 Task: Explore Airbnb accommodation in Râmnicu Sarat, Romania from 15th November, 2023 to 21st November, 2023 for 5 adults.3 bedrooms having 3 beds and 3 bathrooms. Property type can be house. Look for 4 properties as per requirement.
Action: Mouse moved to (519, 84)
Screenshot: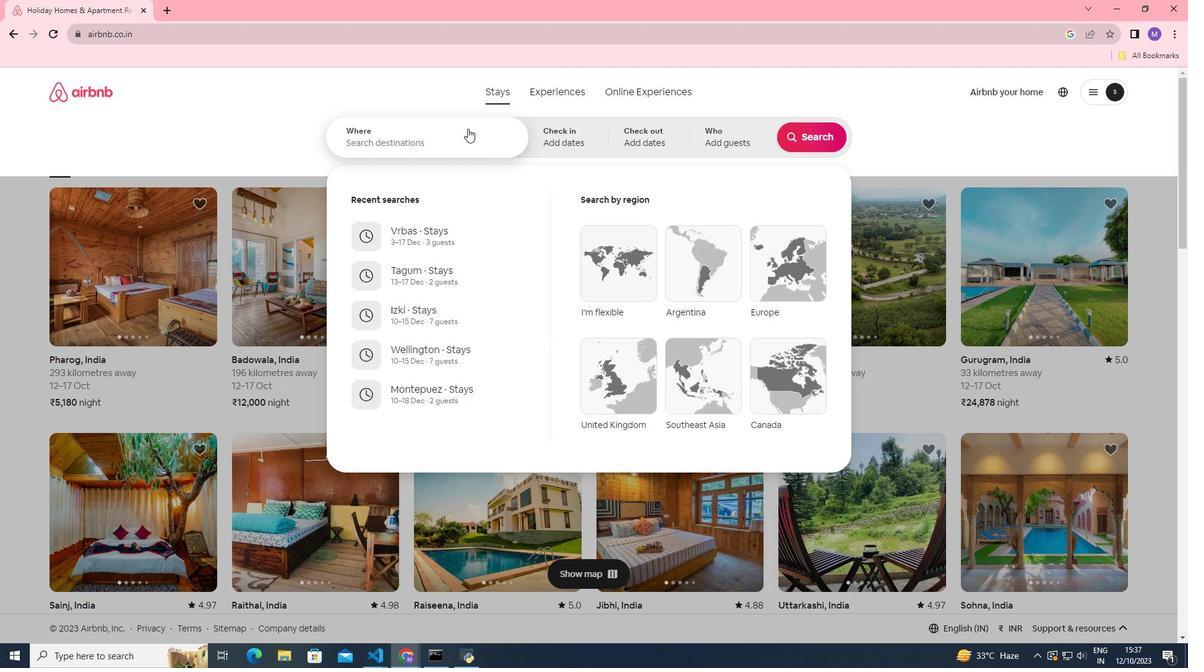 
Action: Mouse pressed left at (519, 84)
Screenshot: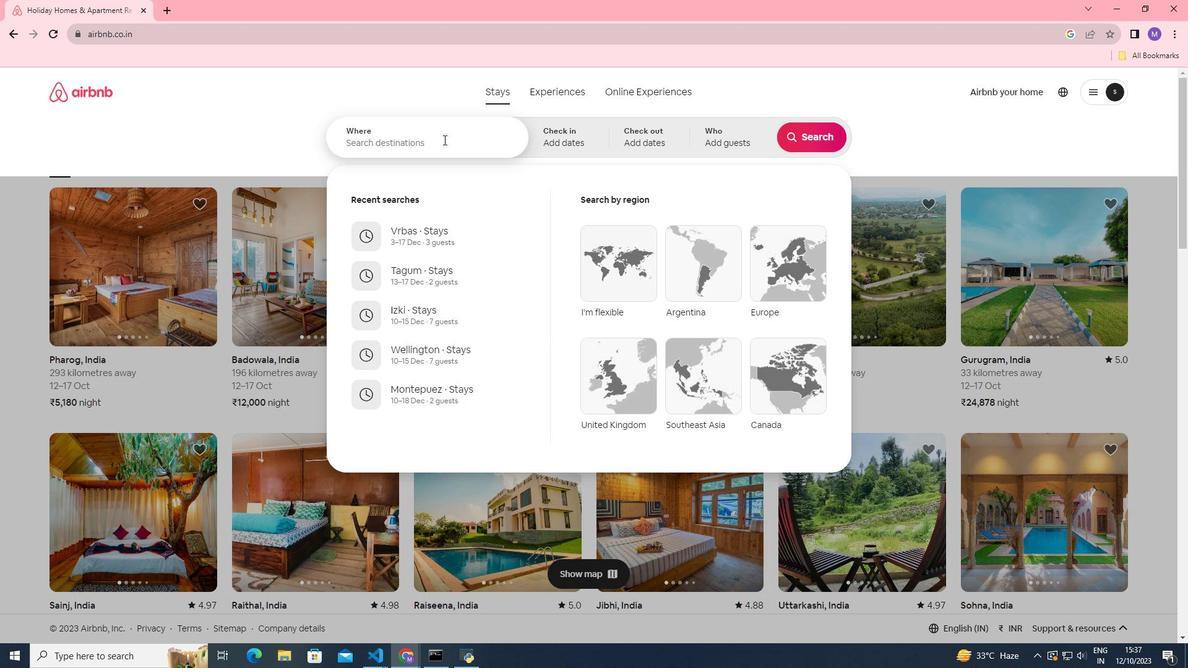 
Action: Mouse moved to (428, 140)
Screenshot: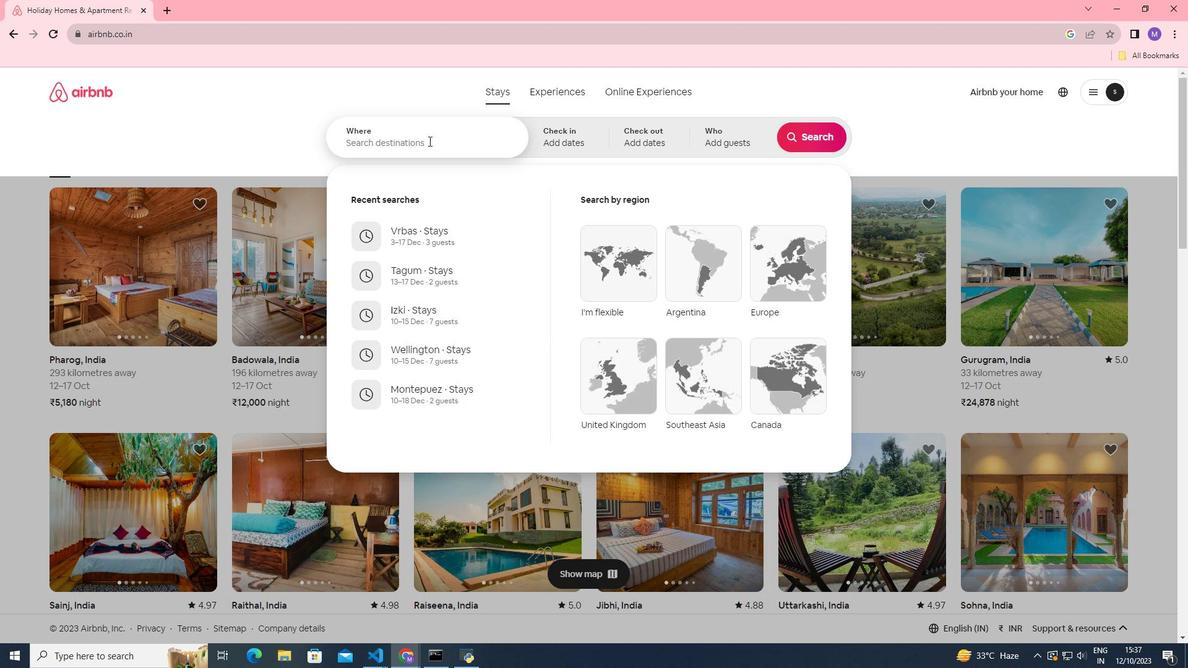 
Action: Mouse pressed left at (428, 140)
Screenshot: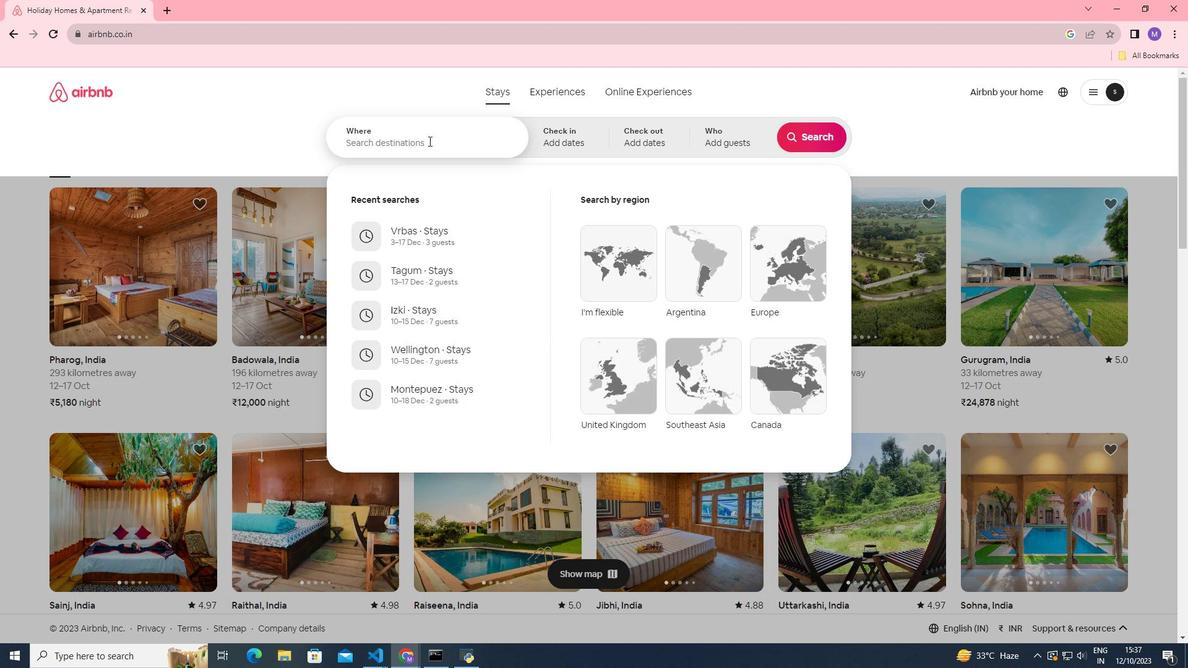 
Action: Key pressed <Key.shift><Key.shift>Ramnicu<Key.space><Key.shift>Sarat,<Key.space><Key.shift><Key.shift><Key.shift><Key.shift><Key.shift><Key.shift><Key.shift><Key.shift><Key.shift><Key.shift>Romania
Screenshot: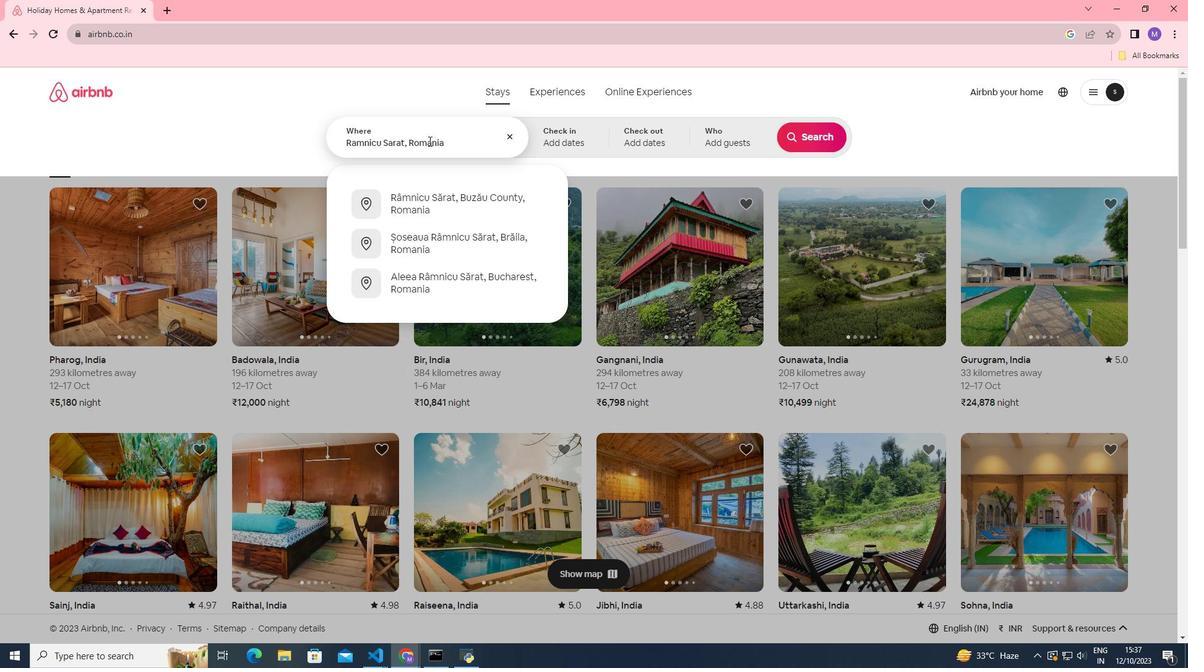 
Action: Mouse moved to (582, 134)
Screenshot: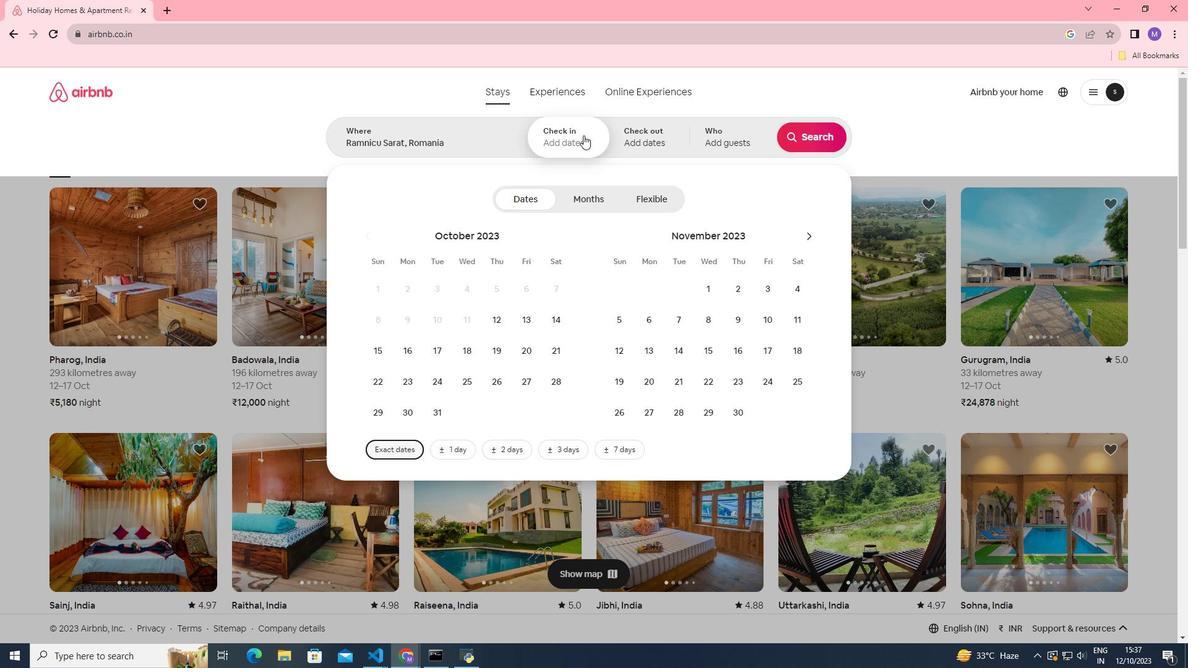 
Action: Mouse pressed left at (582, 134)
Screenshot: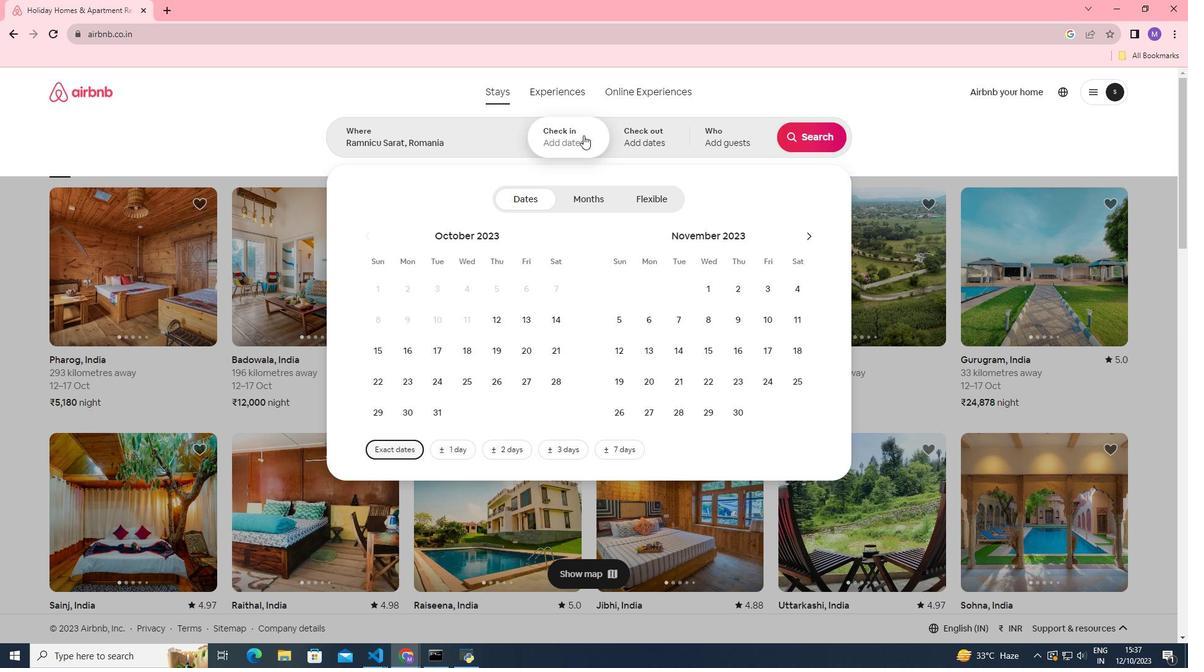 
Action: Mouse moved to (714, 349)
Screenshot: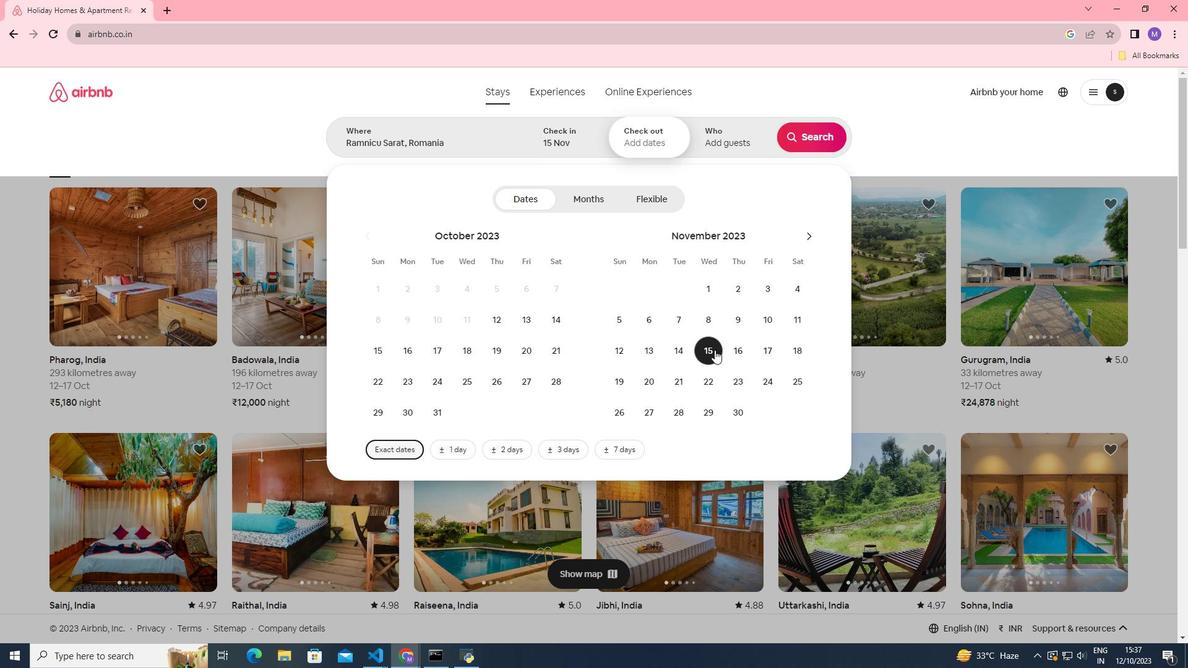 
Action: Mouse pressed left at (714, 349)
Screenshot: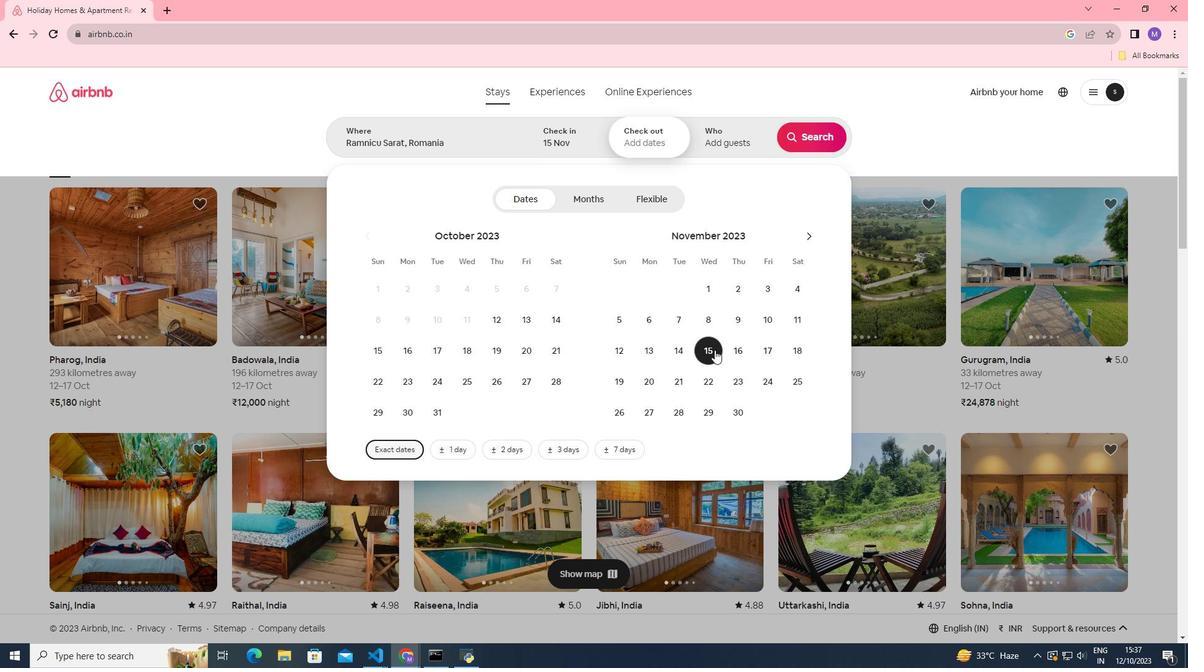 
Action: Mouse moved to (677, 380)
Screenshot: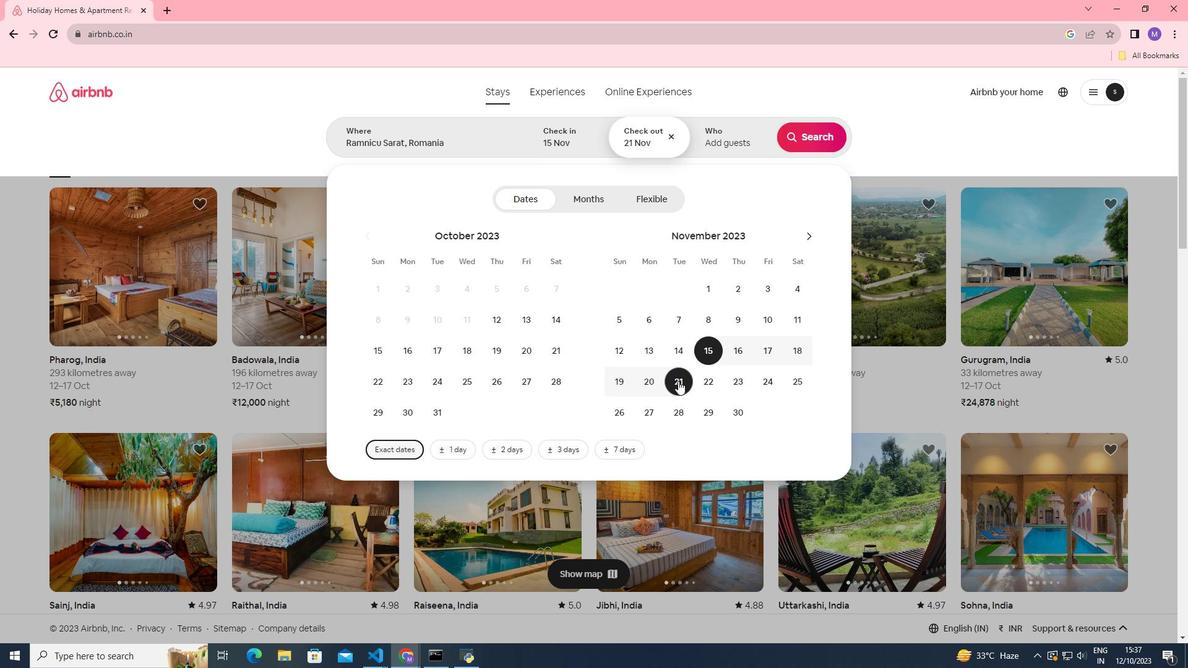 
Action: Mouse pressed left at (677, 380)
Screenshot: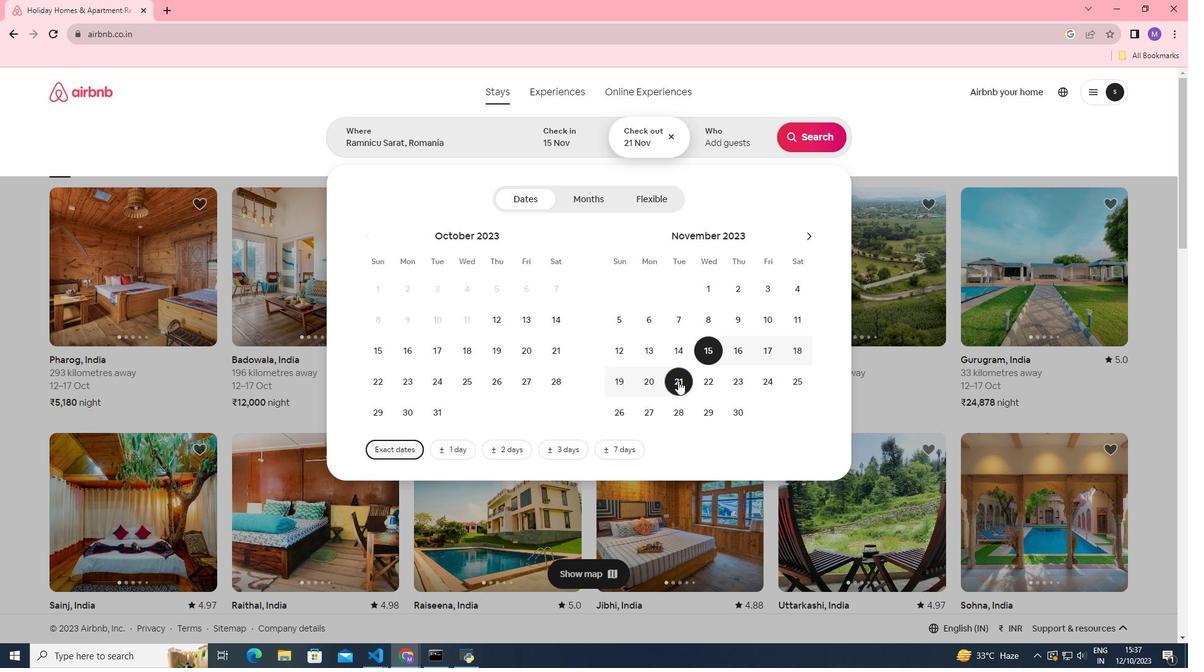 
Action: Mouse moved to (722, 137)
Screenshot: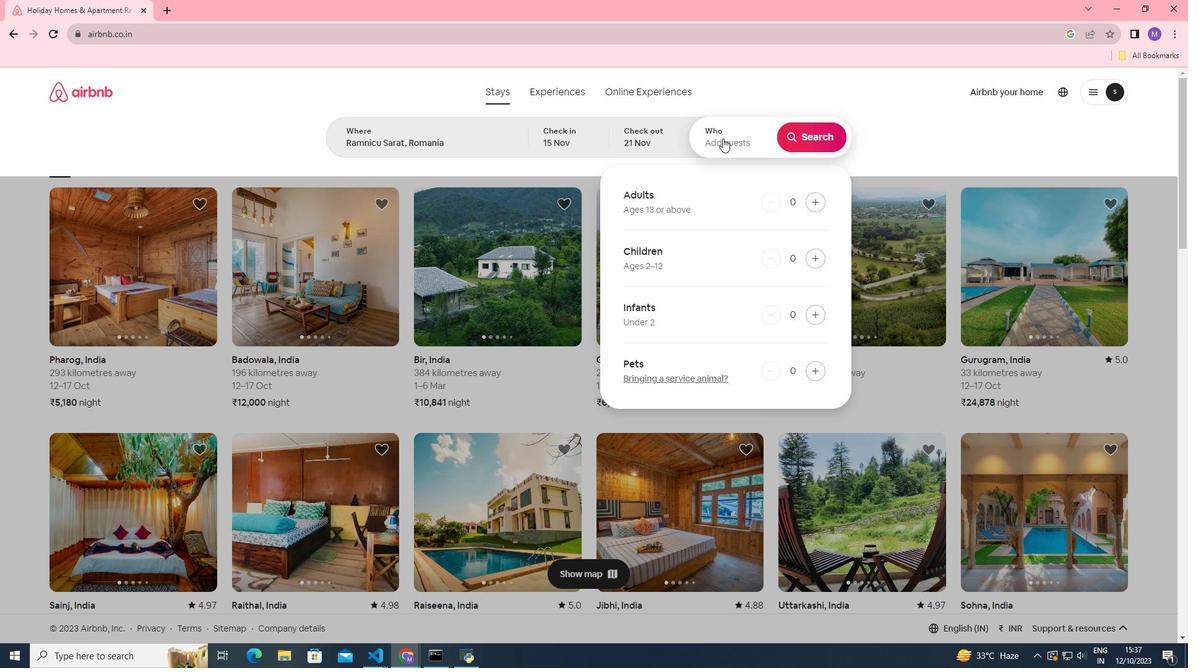 
Action: Mouse pressed left at (722, 137)
Screenshot: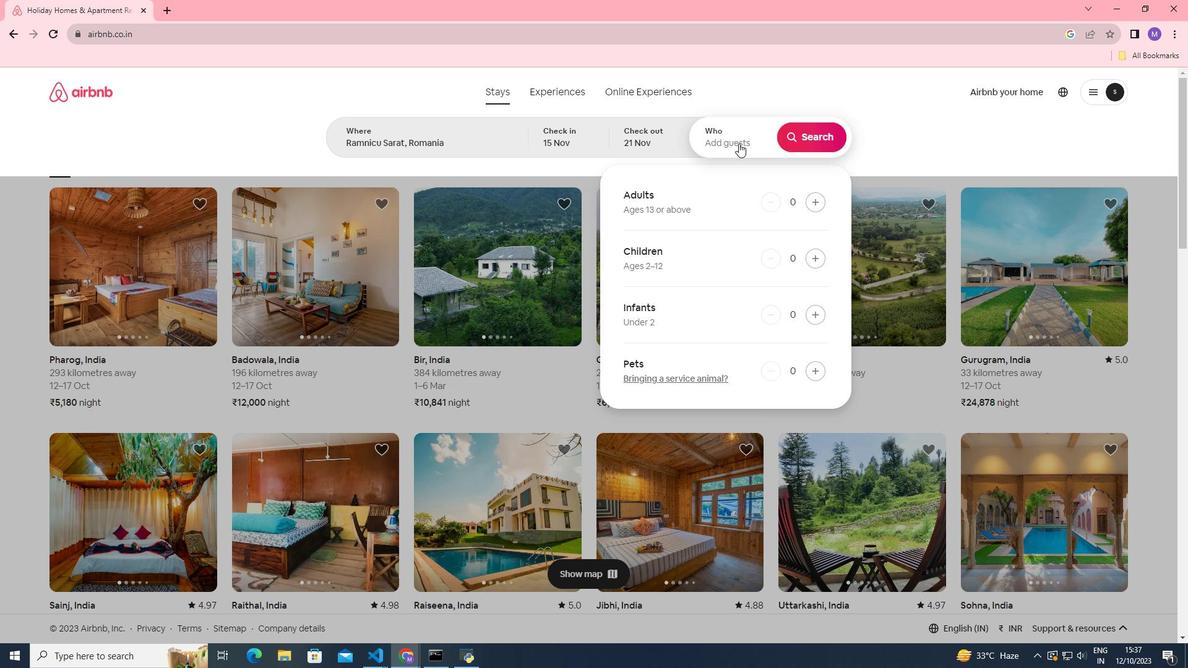 
Action: Mouse moved to (816, 197)
Screenshot: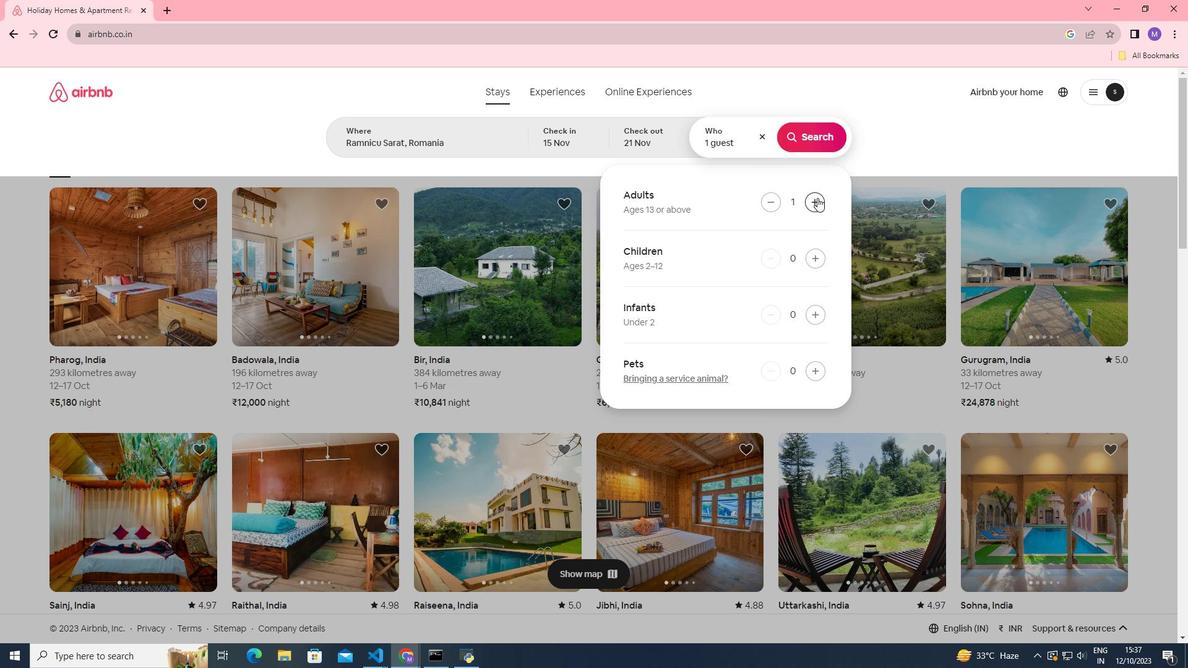 
Action: Mouse pressed left at (816, 197)
Screenshot: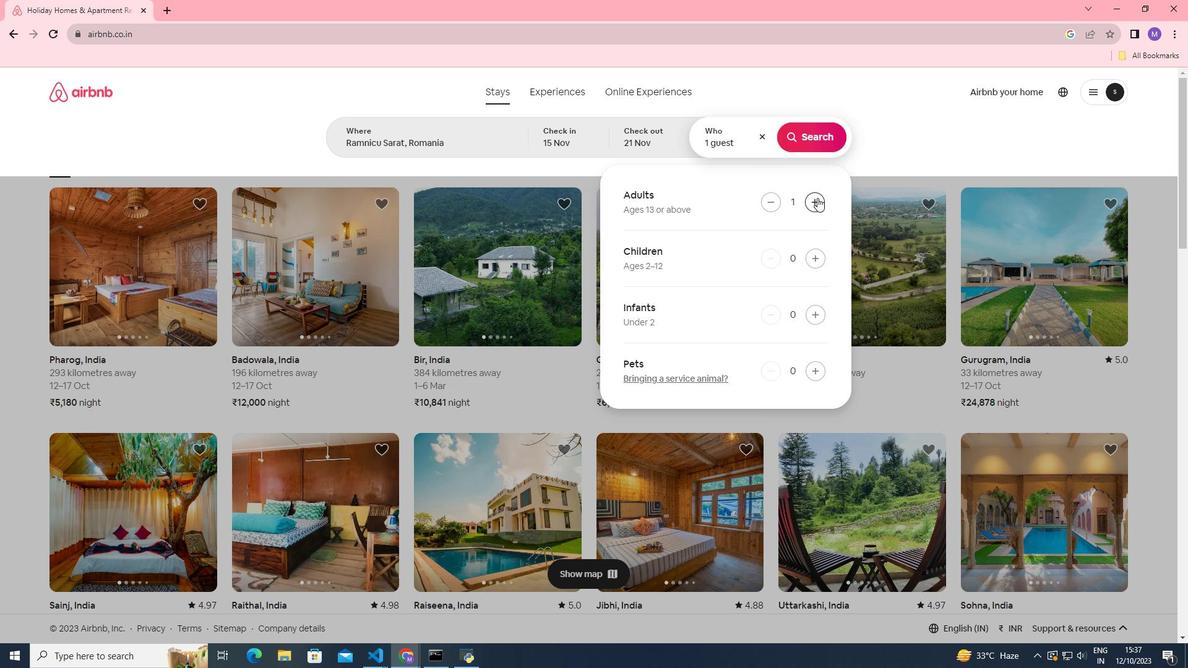 
Action: Mouse pressed left at (816, 197)
Screenshot: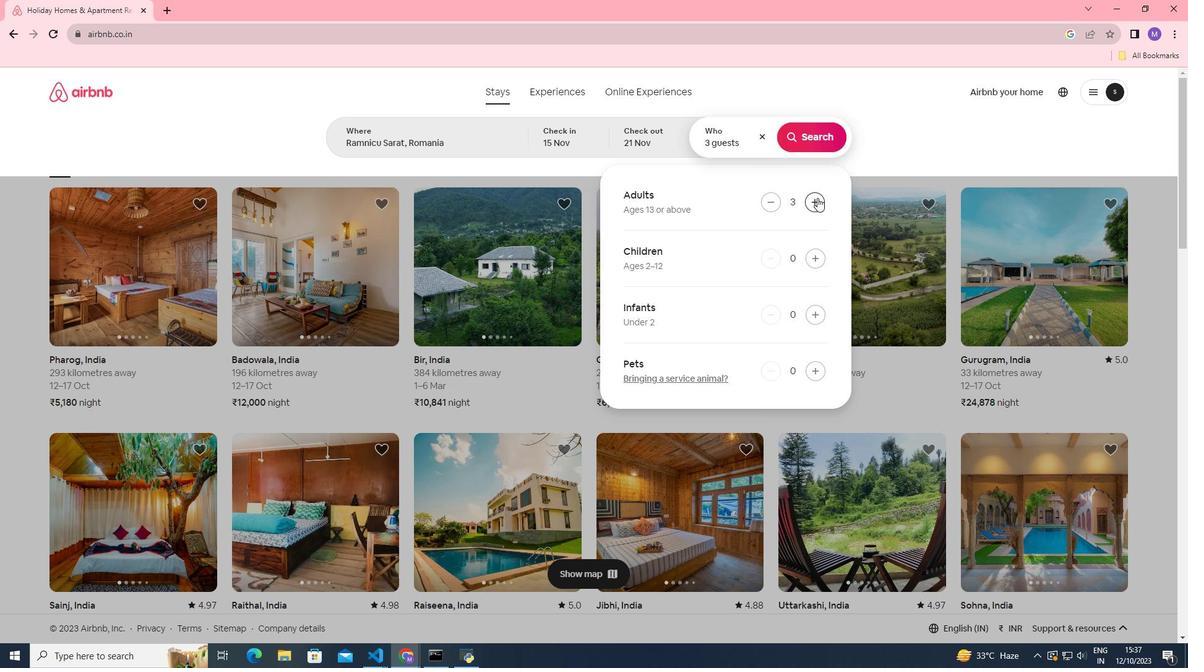 
Action: Mouse pressed left at (816, 197)
Screenshot: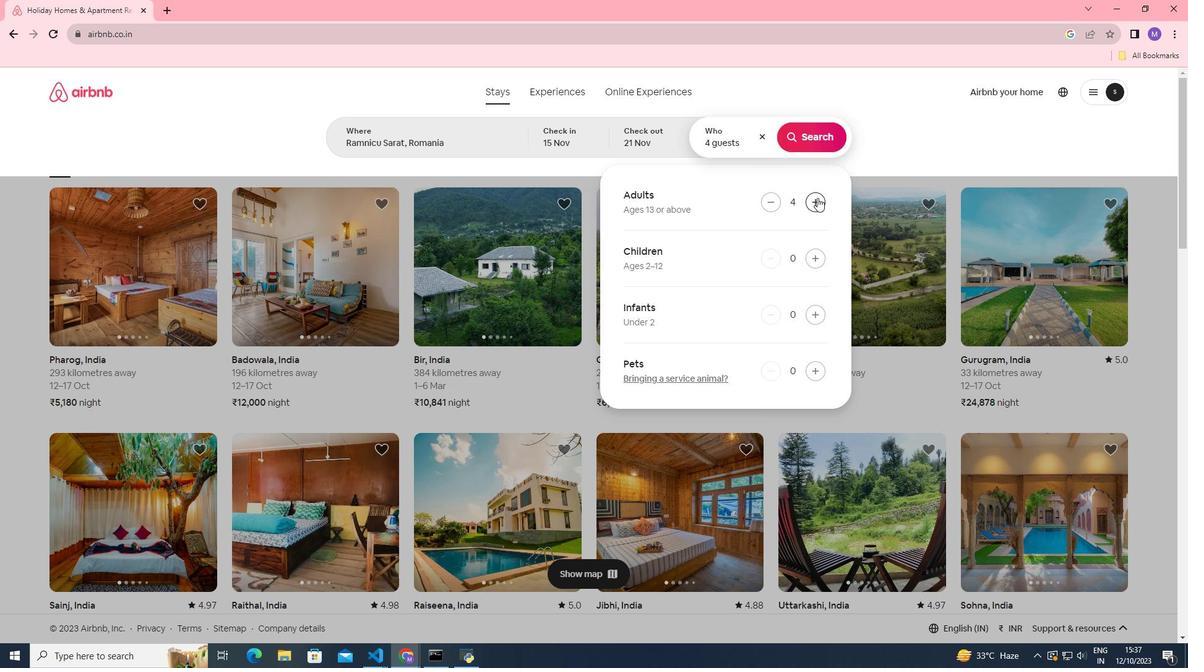 
Action: Mouse pressed left at (816, 197)
Screenshot: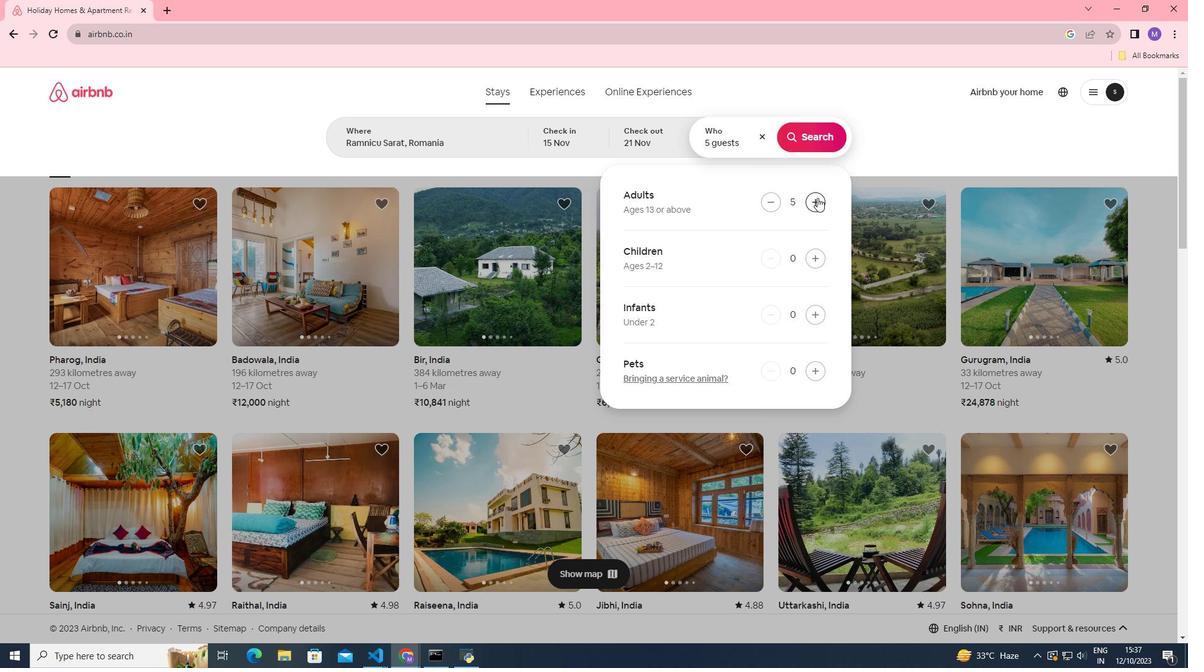 
Action: Mouse pressed left at (816, 197)
Screenshot: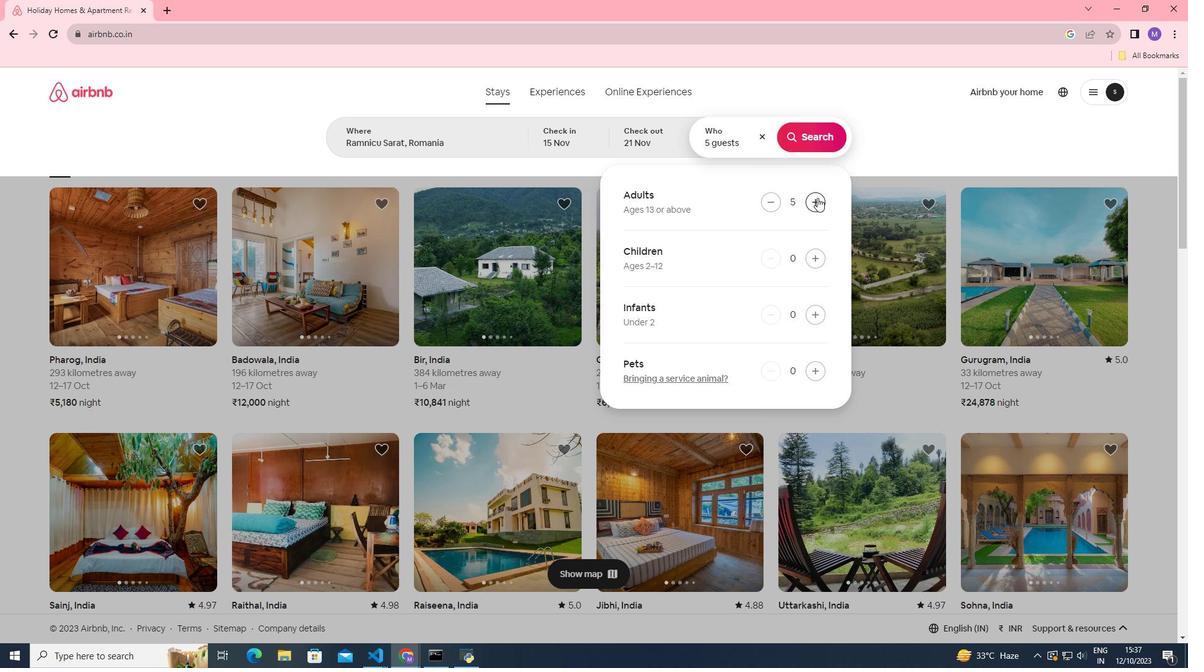 
Action: Mouse moved to (810, 133)
Screenshot: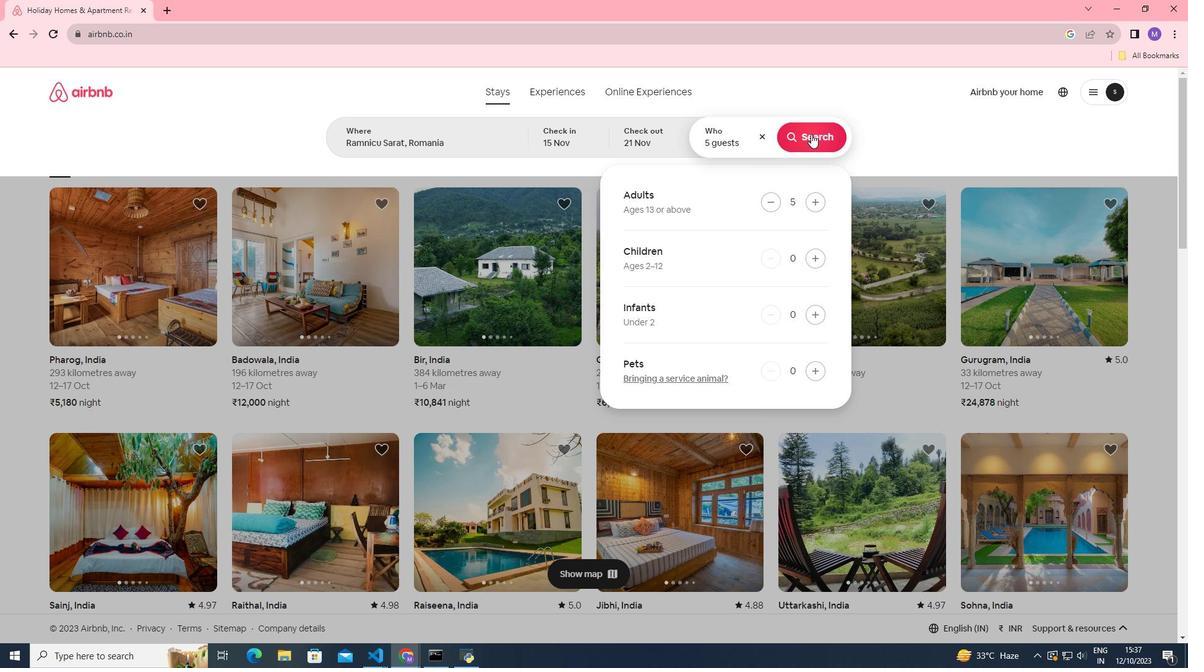 
Action: Mouse pressed left at (810, 133)
Screenshot: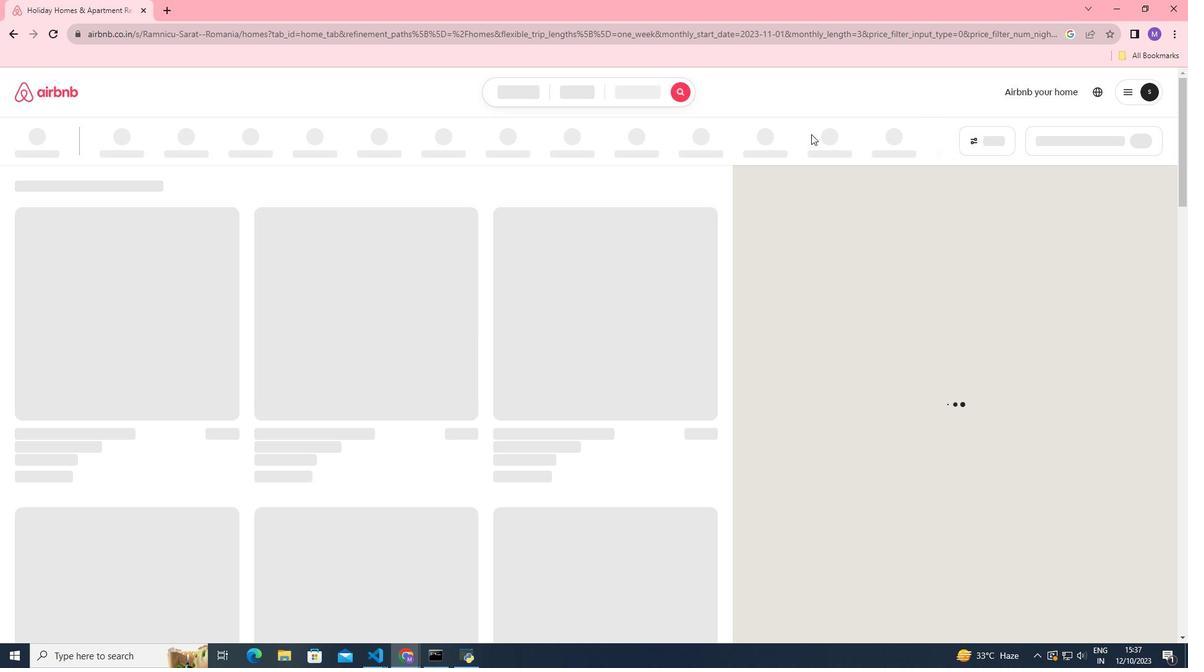 
Action: Mouse moved to (988, 138)
Screenshot: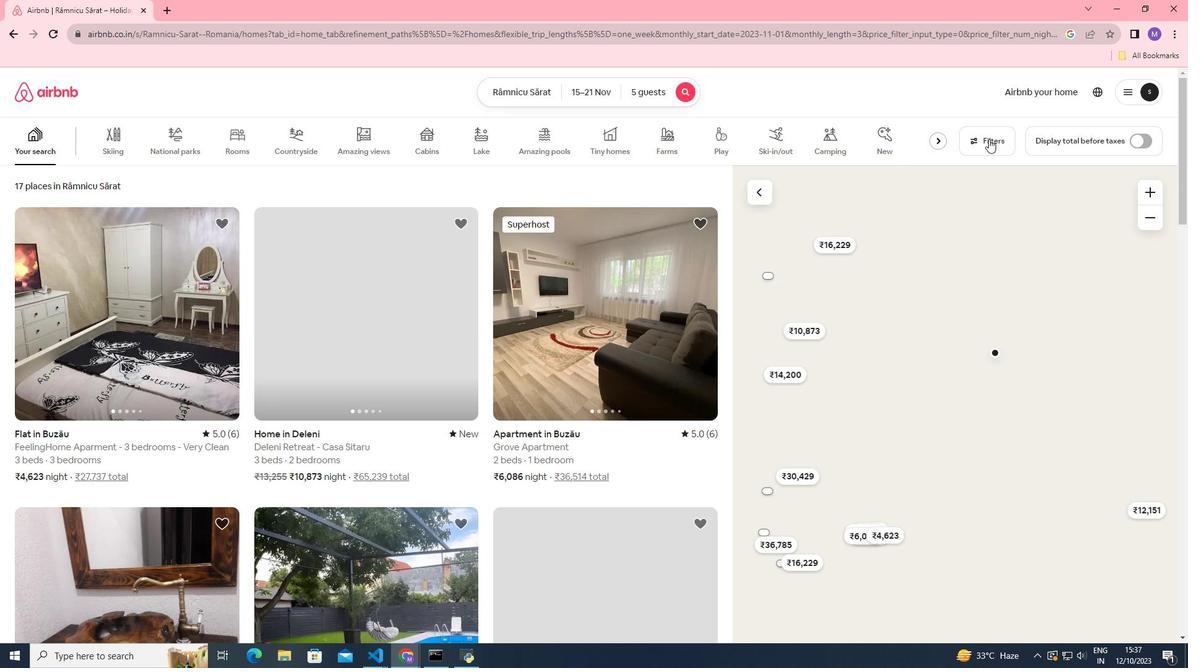 
Action: Mouse pressed left at (988, 138)
Screenshot: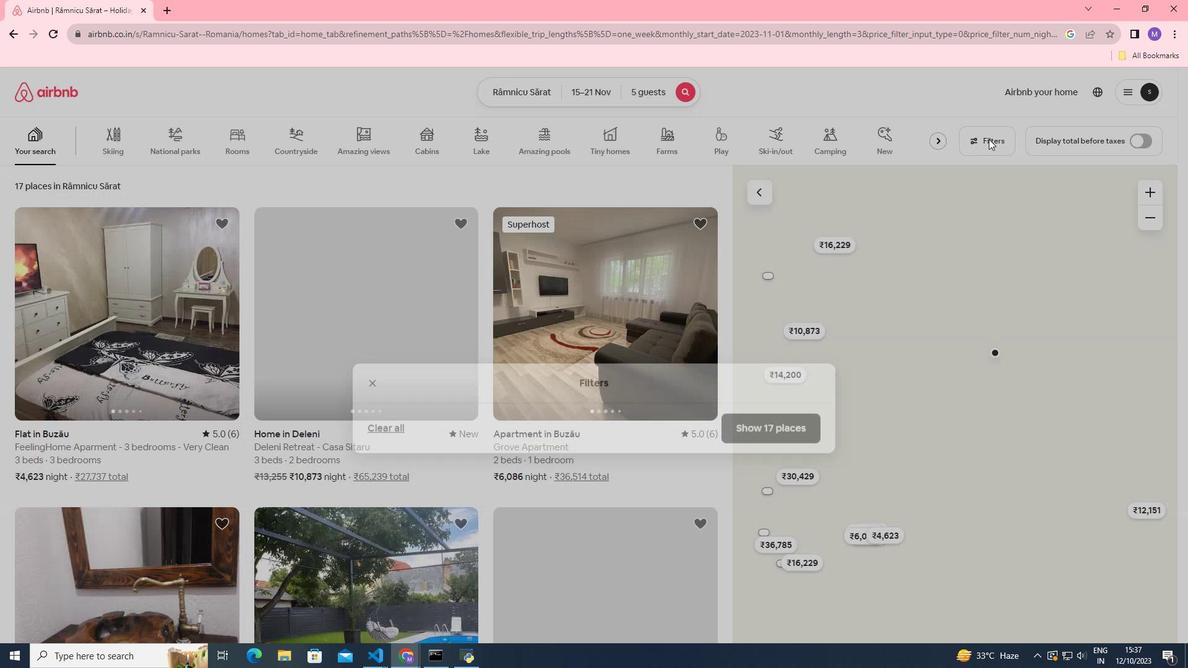 
Action: Mouse pressed left at (988, 138)
Screenshot: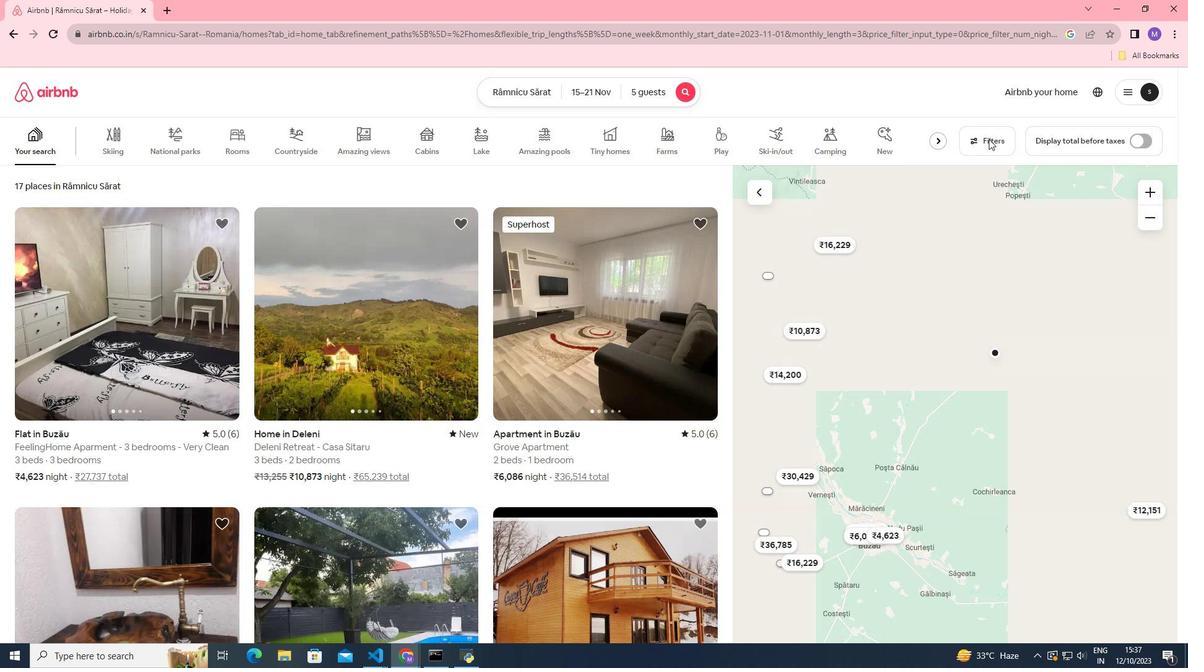 
Action: Mouse pressed left at (988, 138)
Screenshot: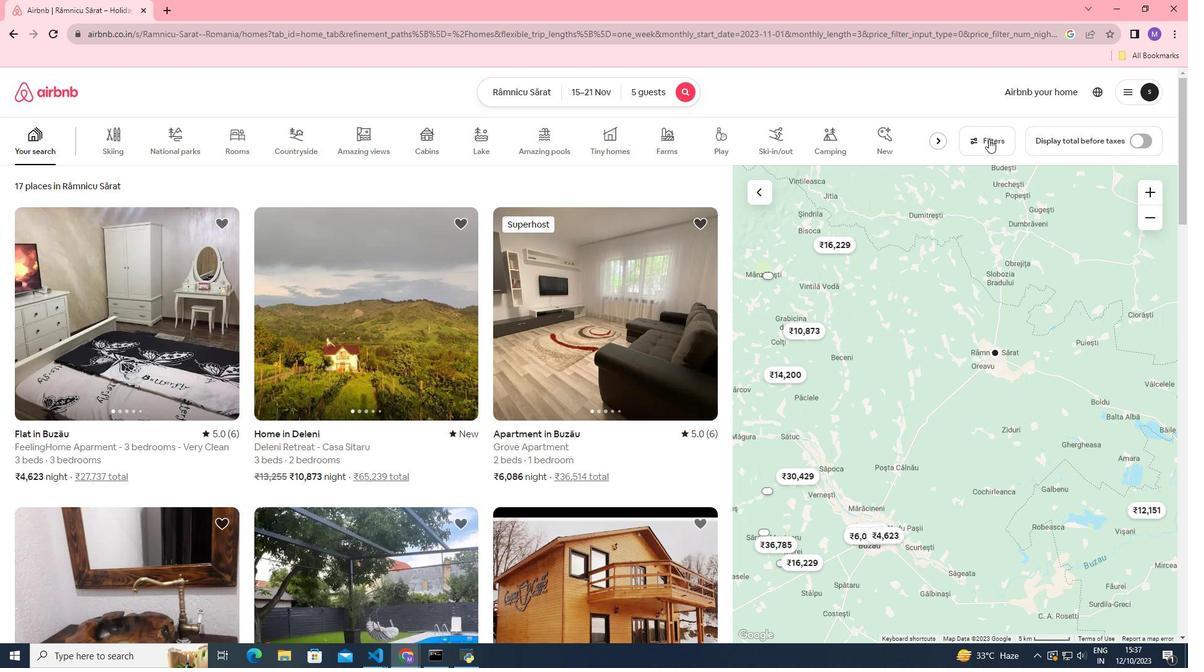 
Action: Mouse pressed left at (988, 138)
Screenshot: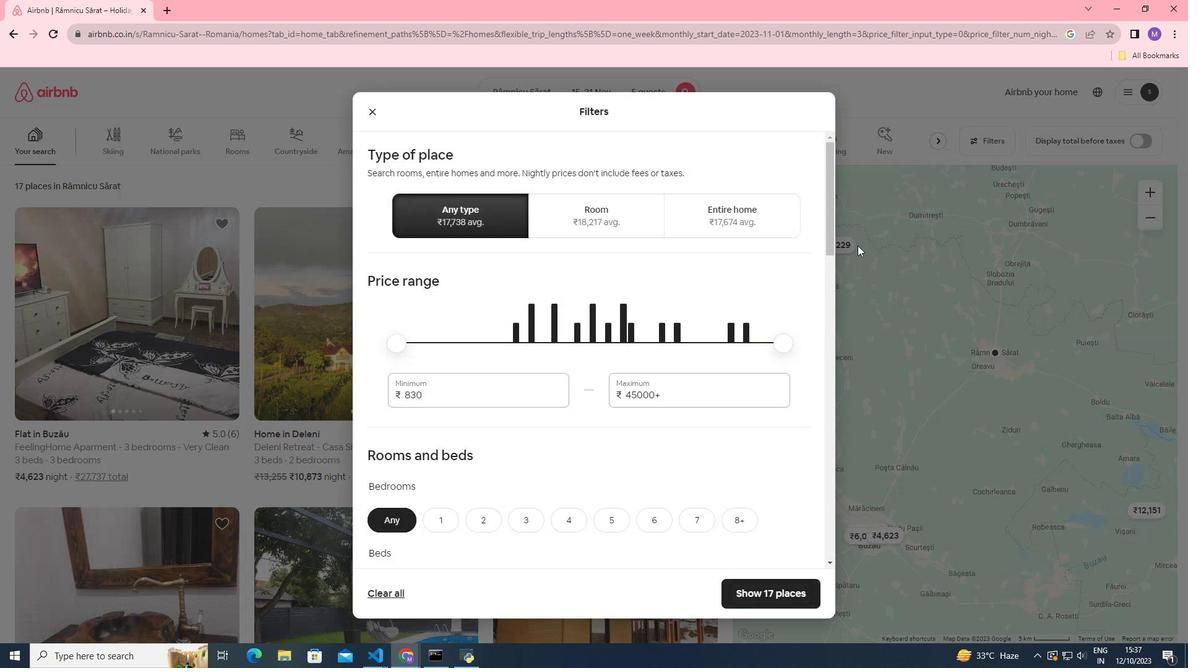 
Action: Mouse moved to (527, 516)
Screenshot: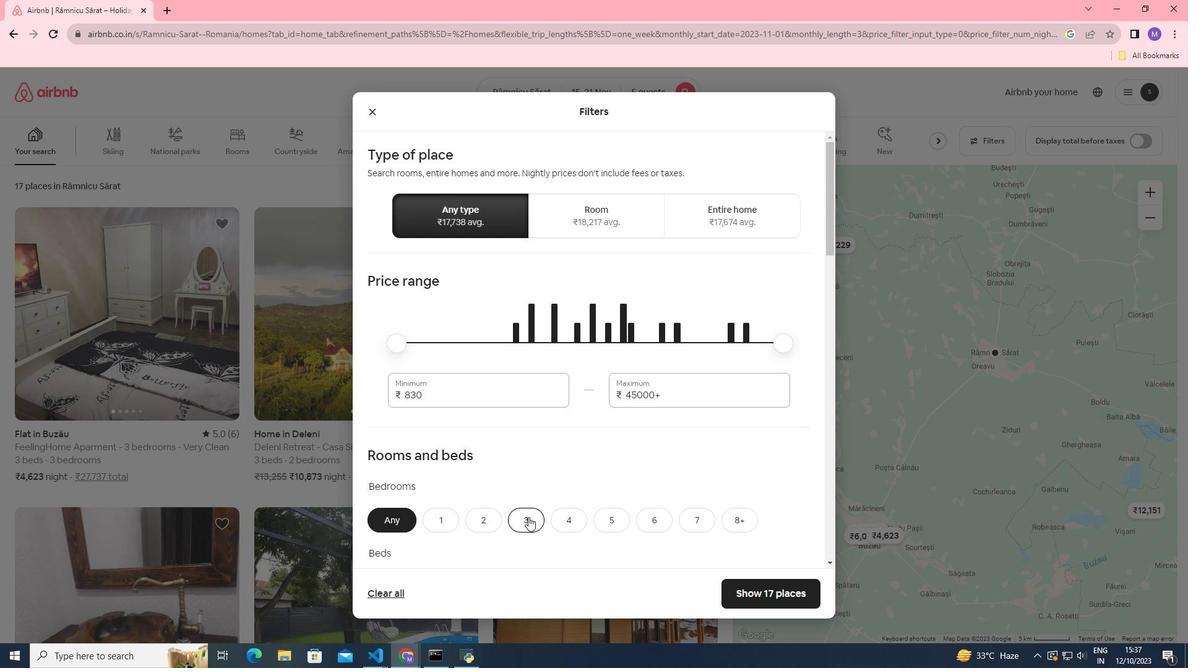 
Action: Mouse pressed left at (527, 516)
Screenshot: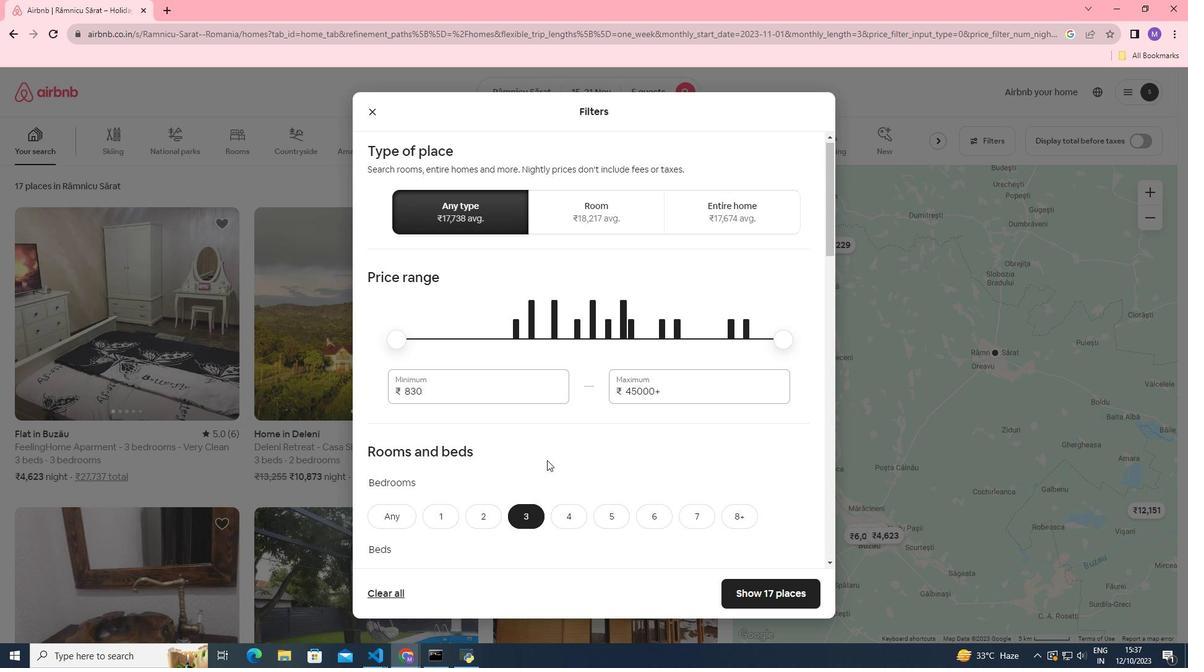 
Action: Mouse moved to (546, 461)
Screenshot: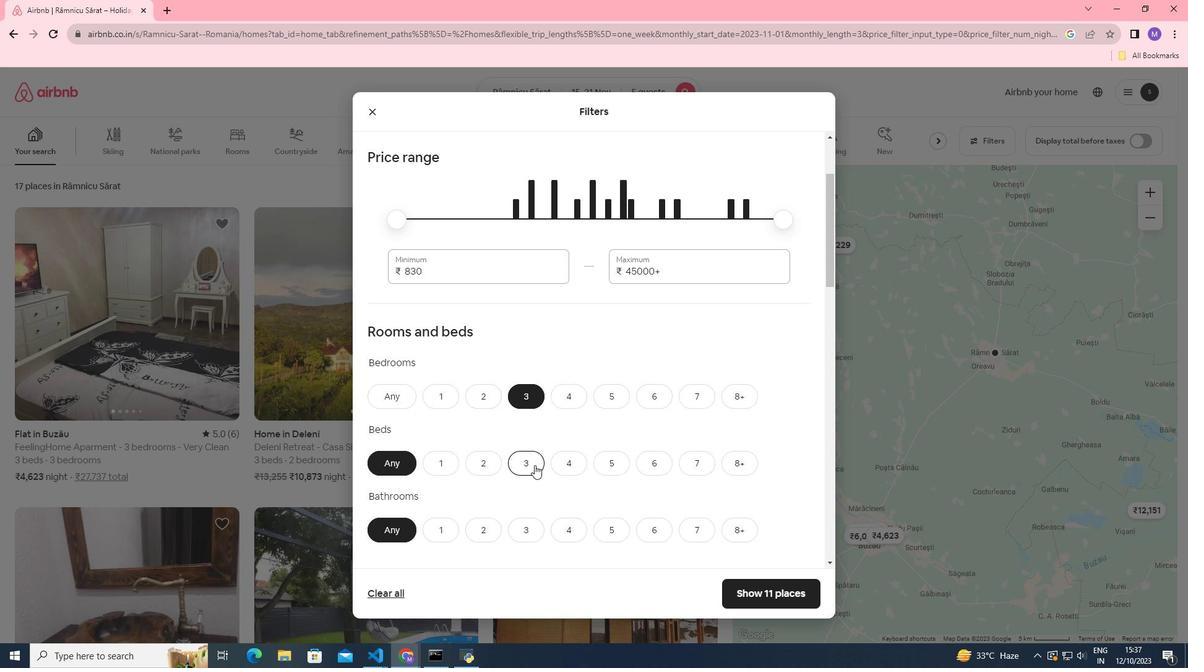 
Action: Mouse scrolled (546, 461) with delta (0, 0)
Screenshot: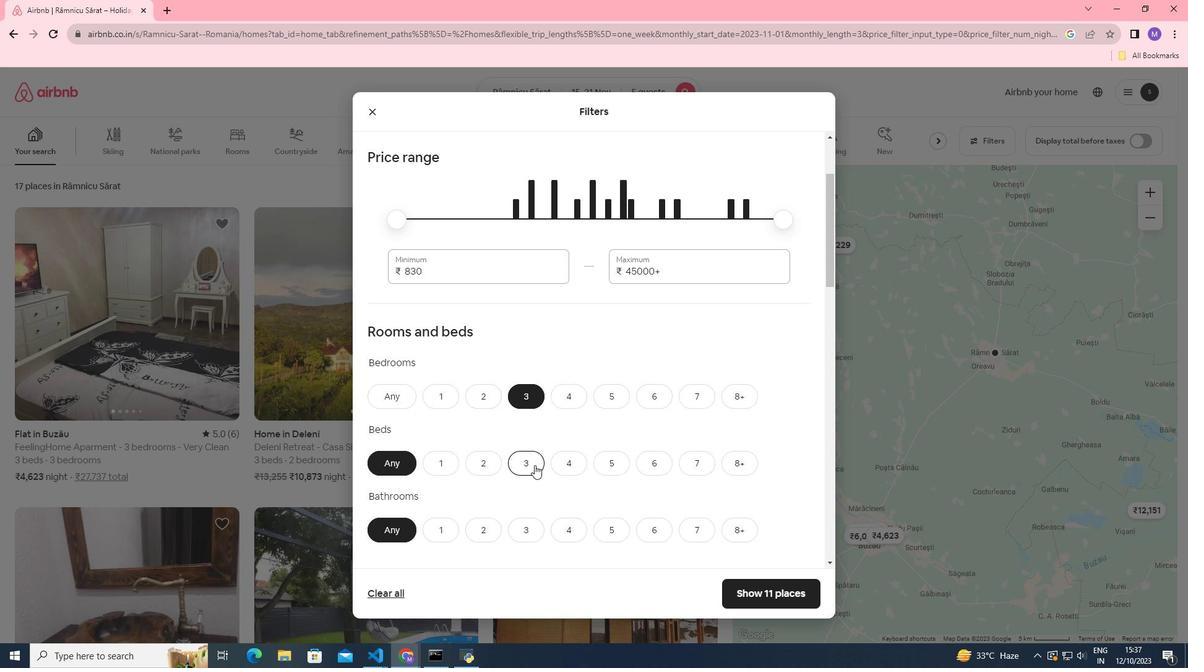 
Action: Mouse moved to (546, 459)
Screenshot: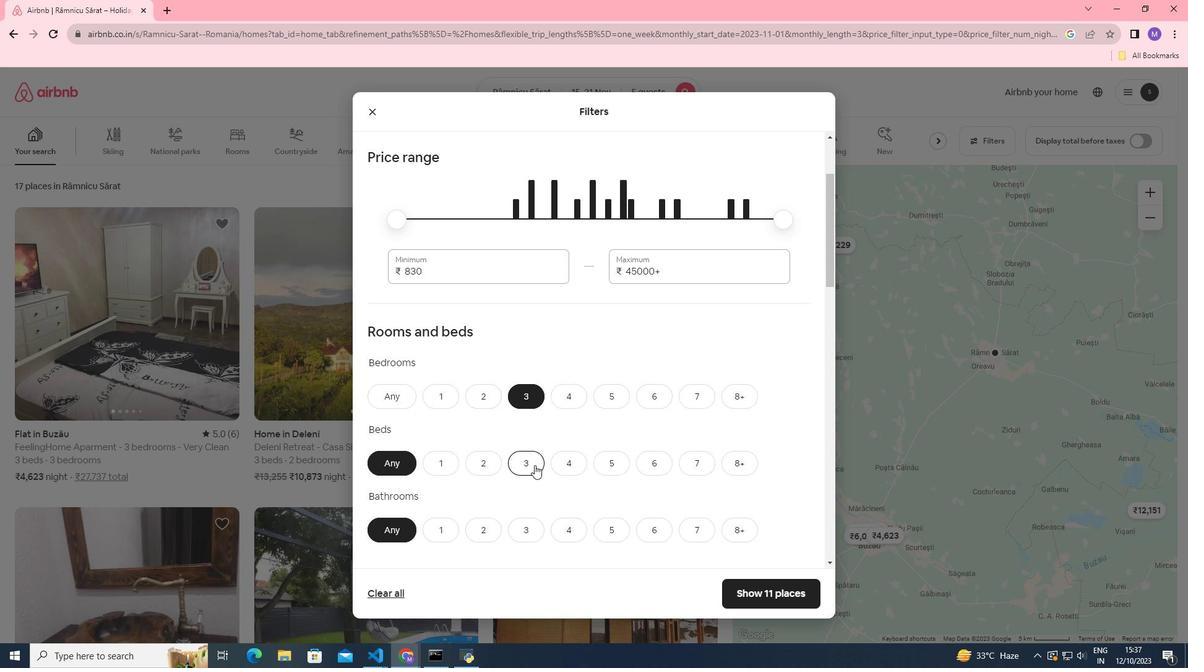 
Action: Mouse scrolled (546, 459) with delta (0, 0)
Screenshot: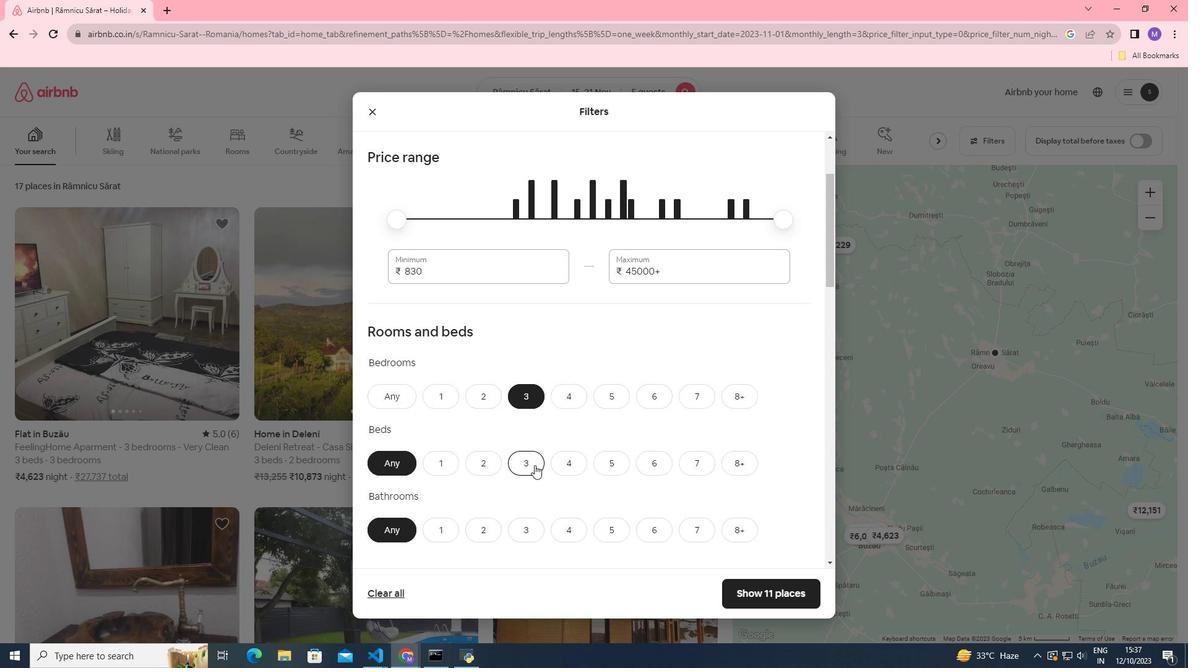 
Action: Mouse moved to (534, 464)
Screenshot: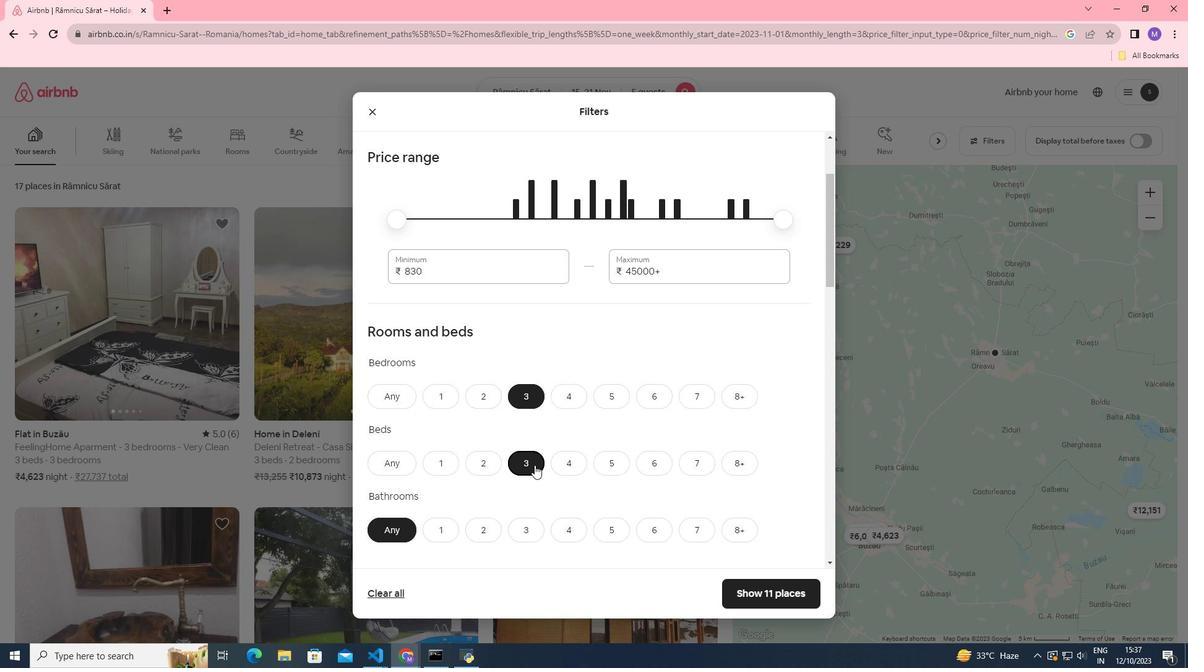 
Action: Mouse pressed left at (534, 464)
Screenshot: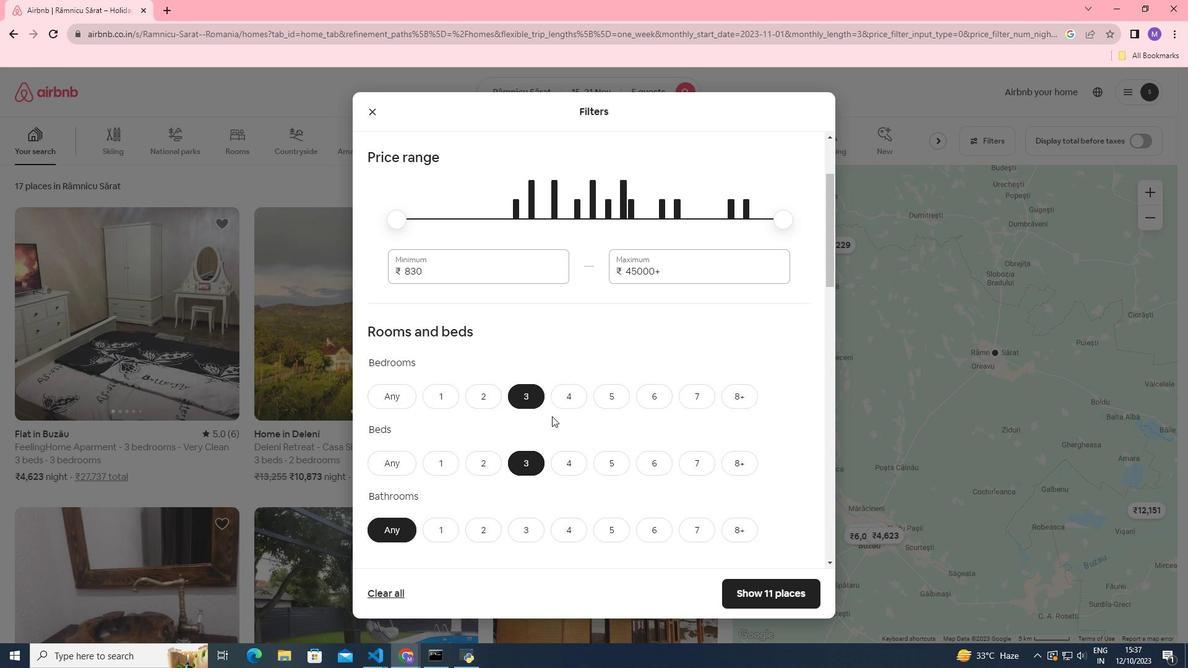 
Action: Mouse moved to (551, 409)
Screenshot: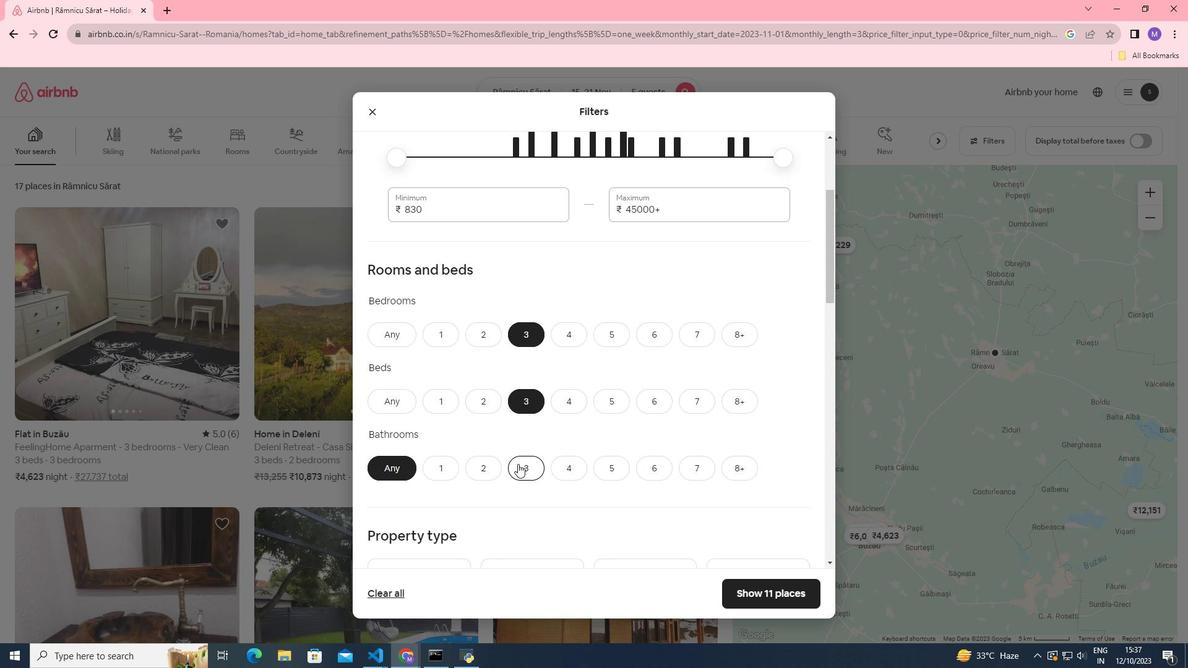
Action: Mouse scrolled (551, 409) with delta (0, 0)
Screenshot: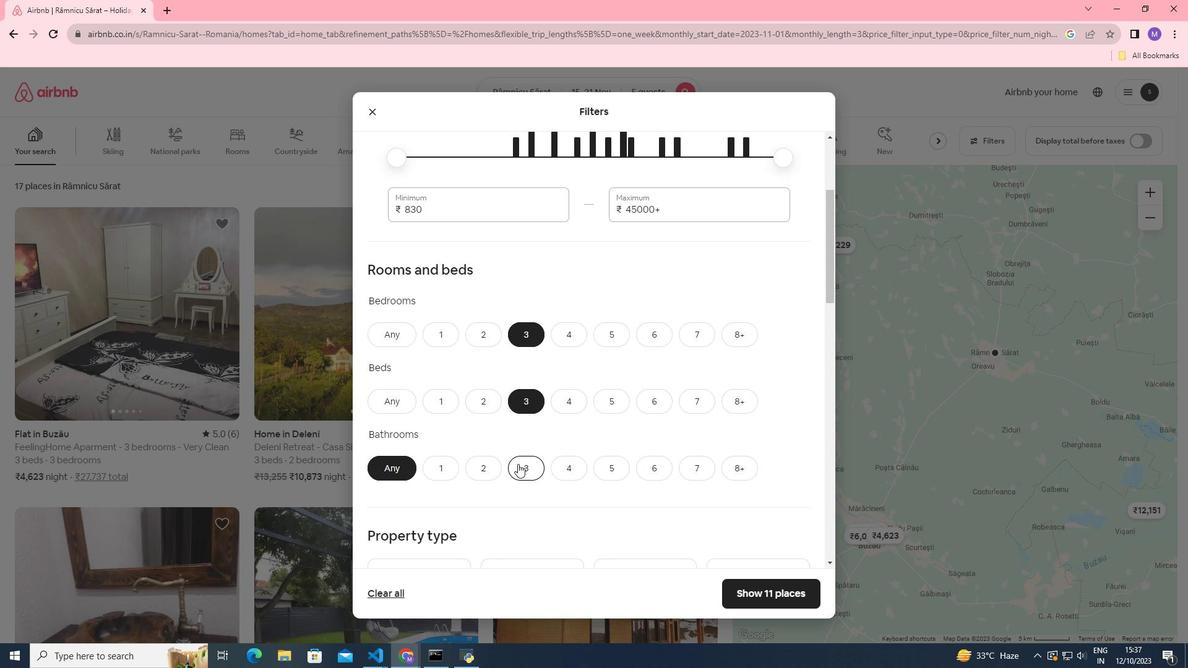 
Action: Mouse moved to (517, 463)
Screenshot: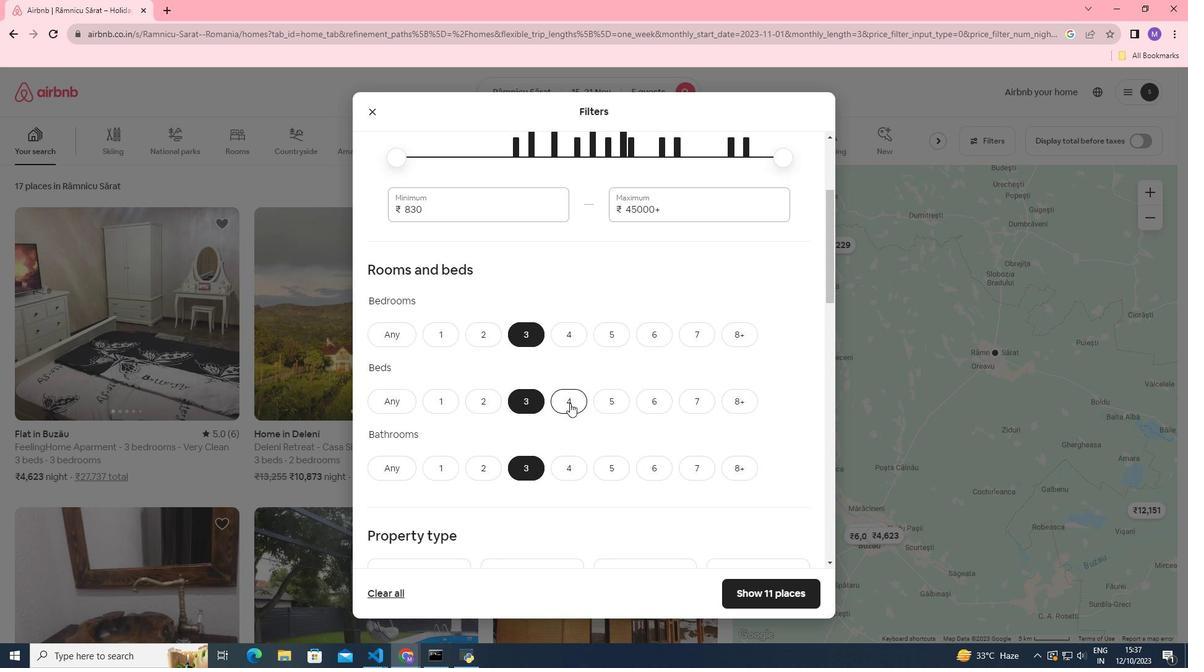 
Action: Mouse pressed left at (517, 463)
Screenshot: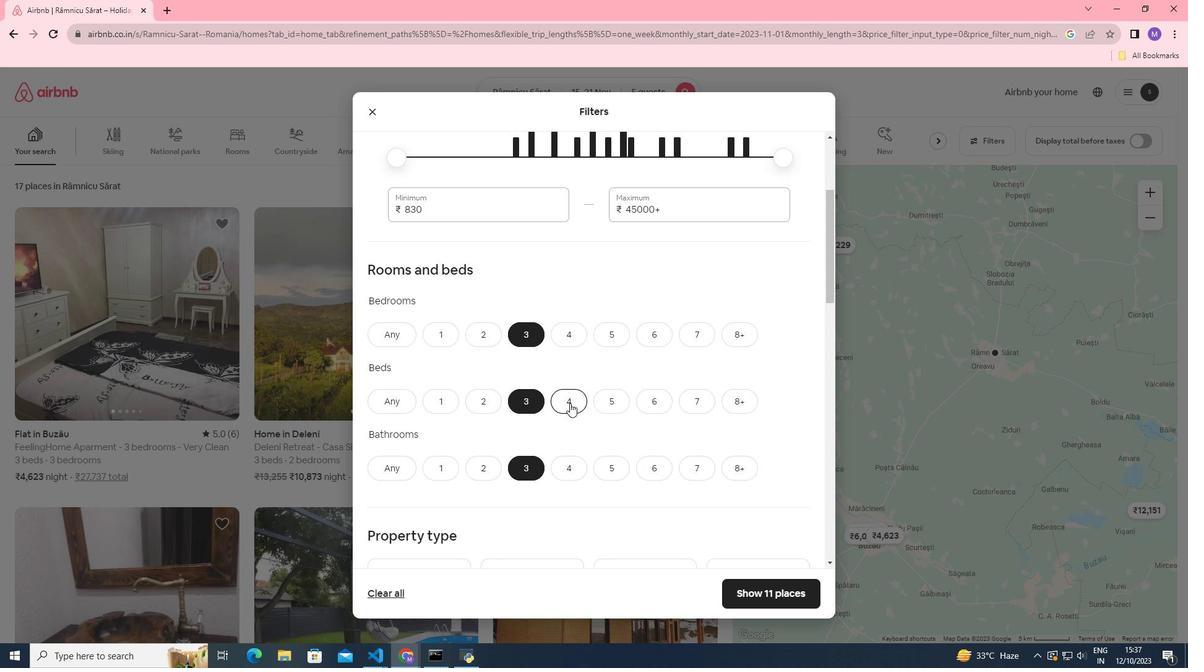 
Action: Mouse moved to (569, 402)
Screenshot: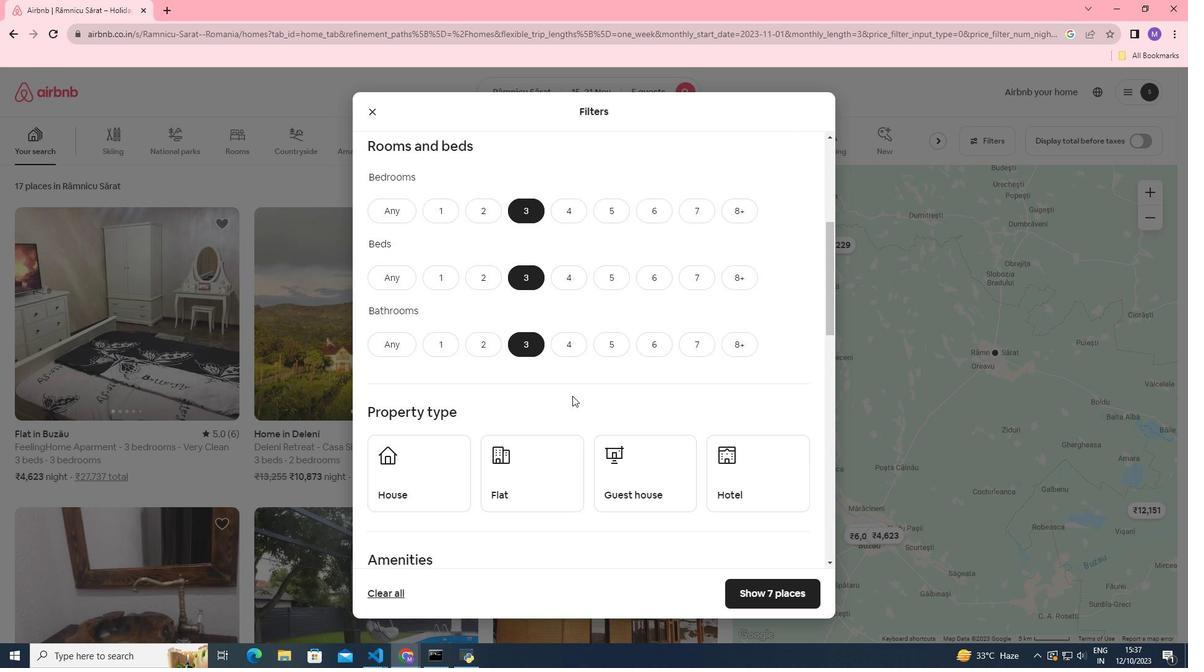 
Action: Mouse scrolled (569, 402) with delta (0, 0)
Screenshot: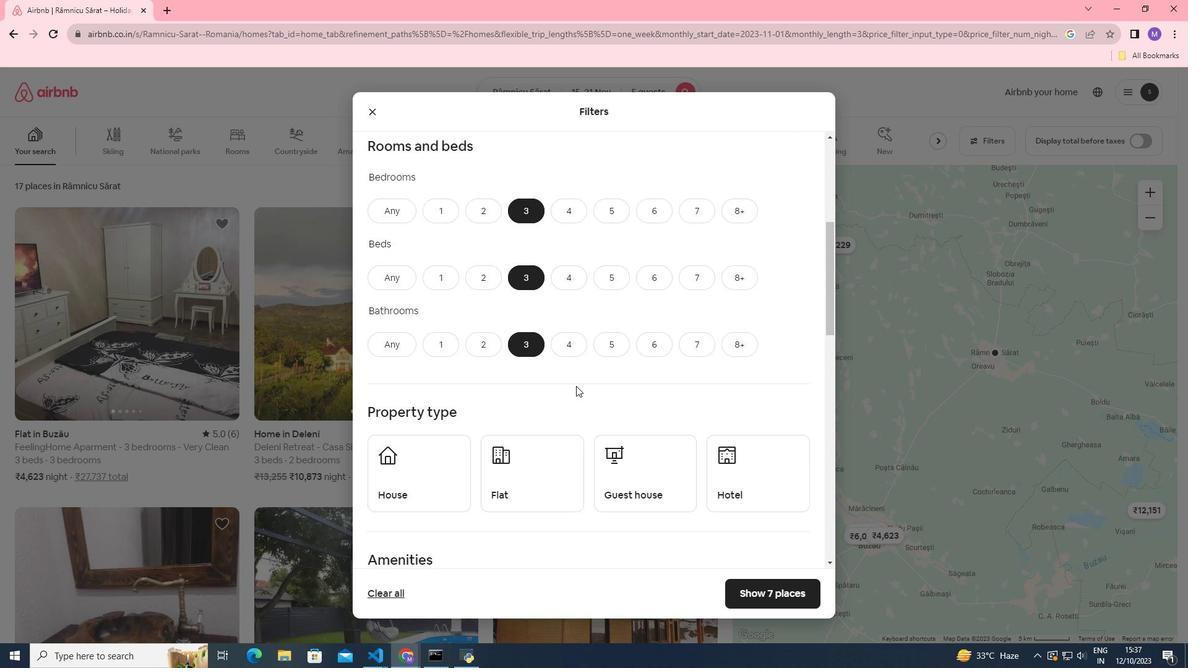 
Action: Mouse scrolled (569, 402) with delta (0, 0)
Screenshot: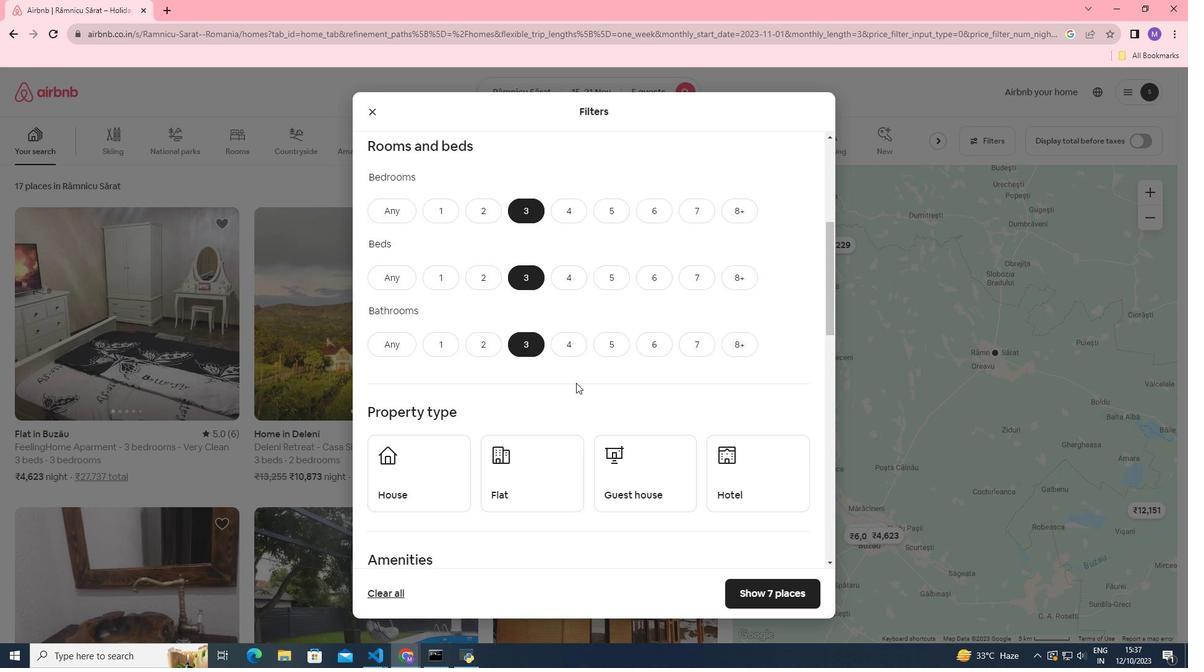 
Action: Mouse moved to (576, 381)
Screenshot: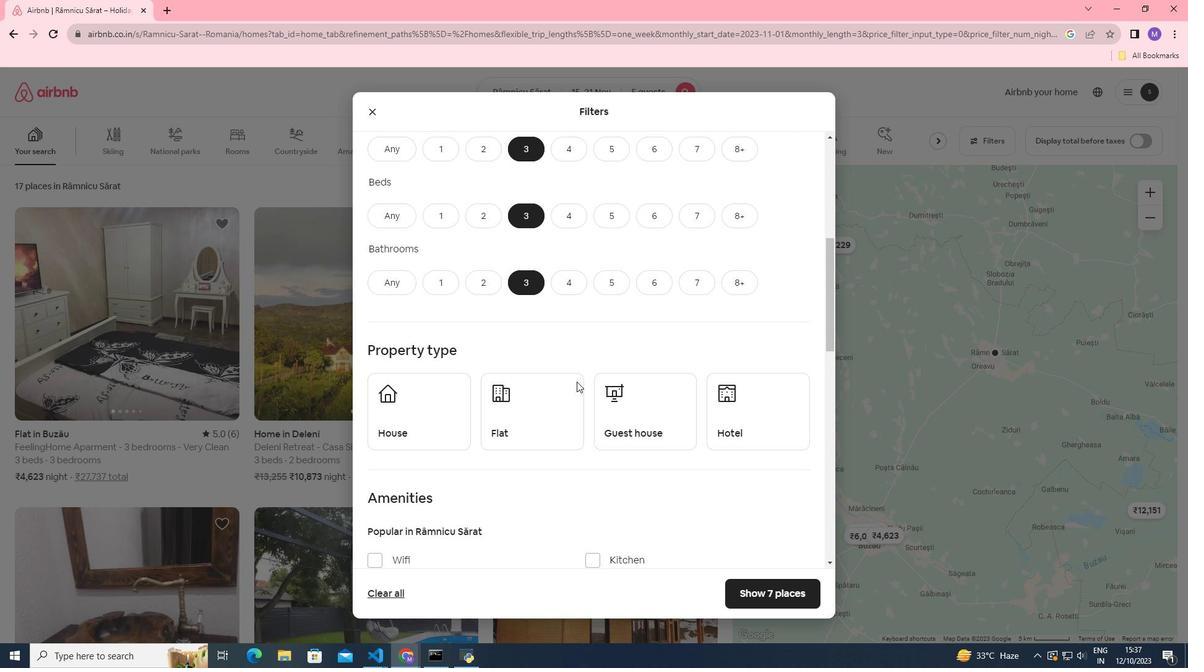 
Action: Mouse scrolled (576, 380) with delta (0, 0)
Screenshot: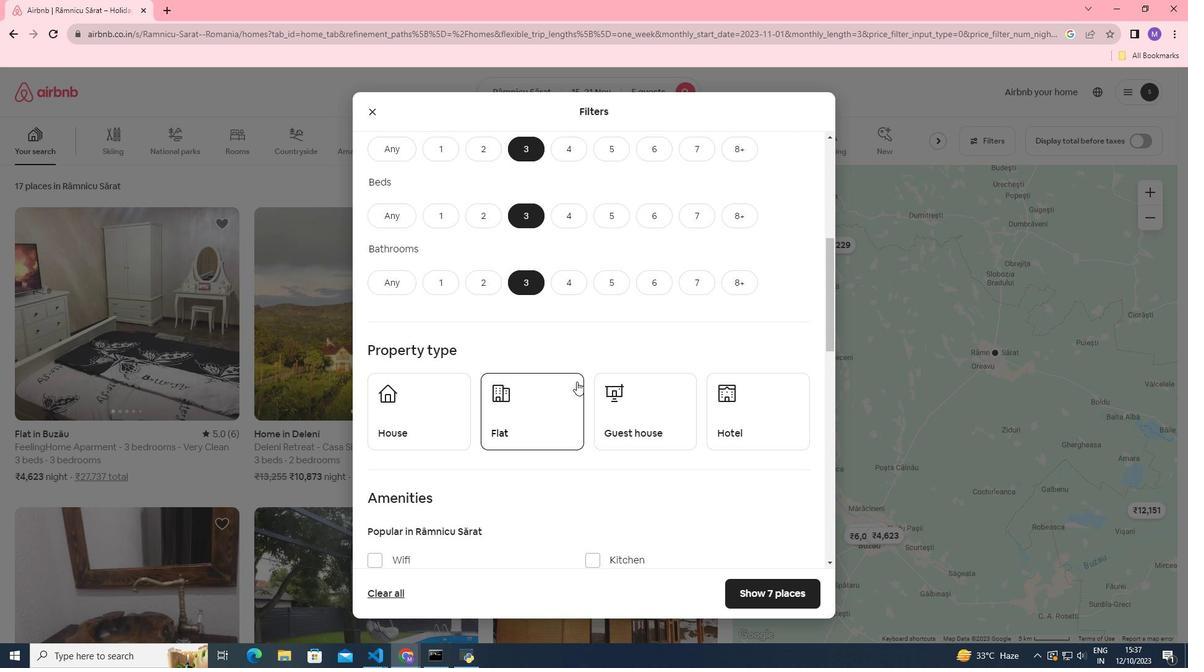 
Action: Mouse moved to (420, 426)
Screenshot: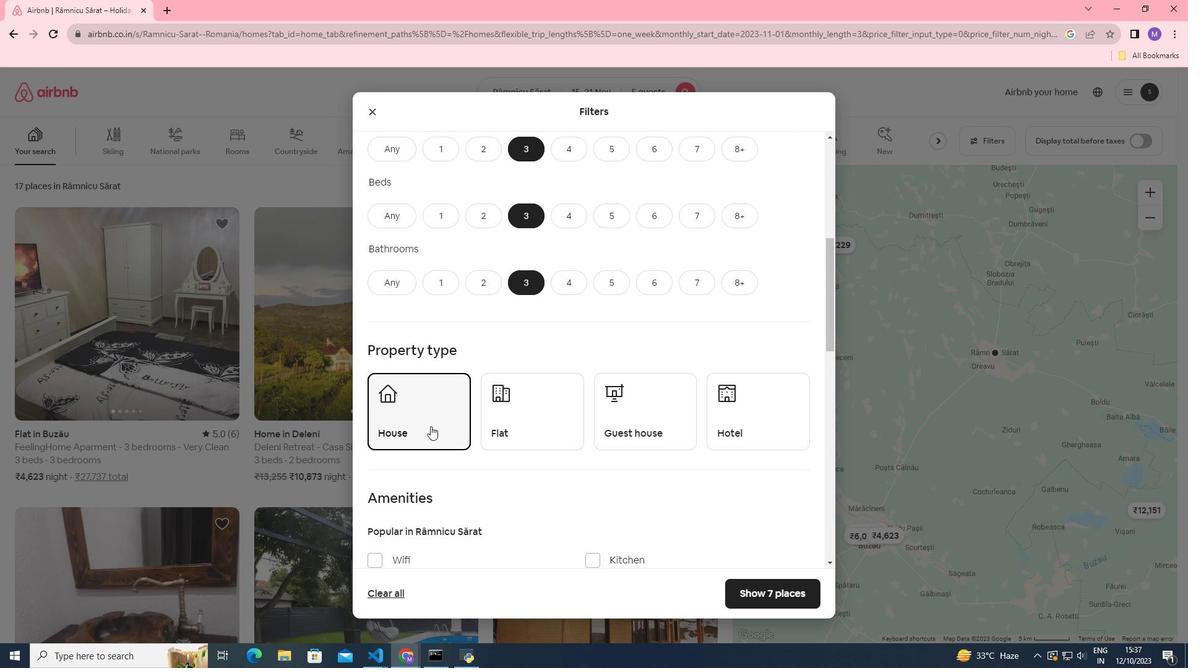 
Action: Mouse pressed left at (420, 426)
Screenshot: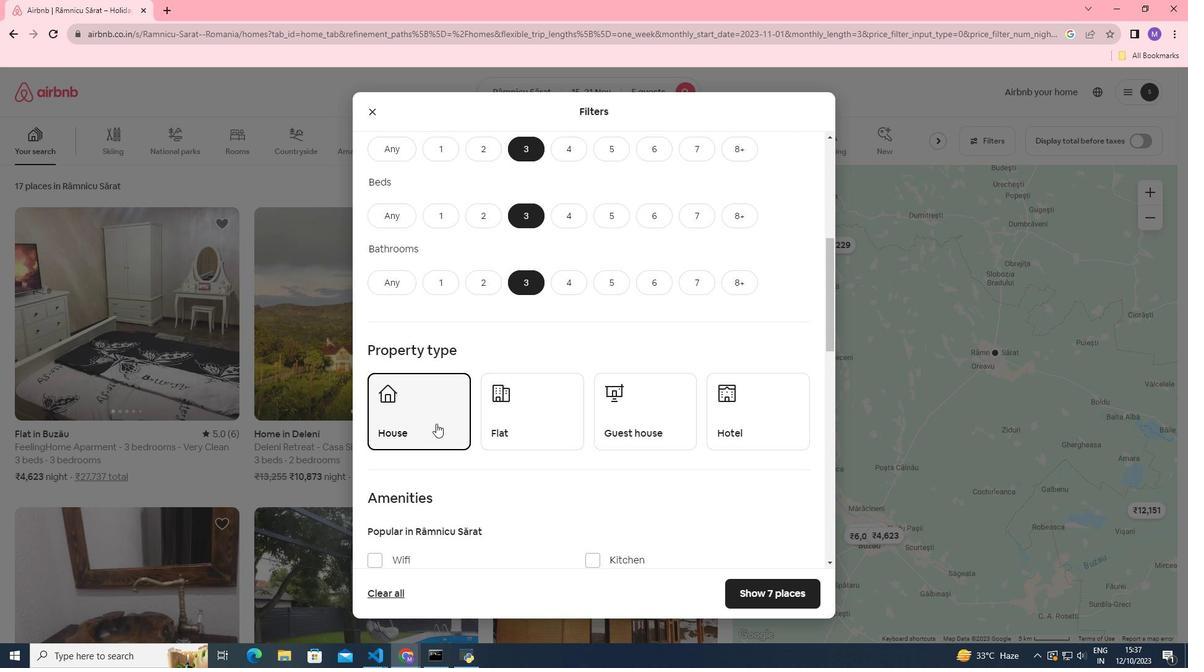 
Action: Mouse moved to (701, 442)
Screenshot: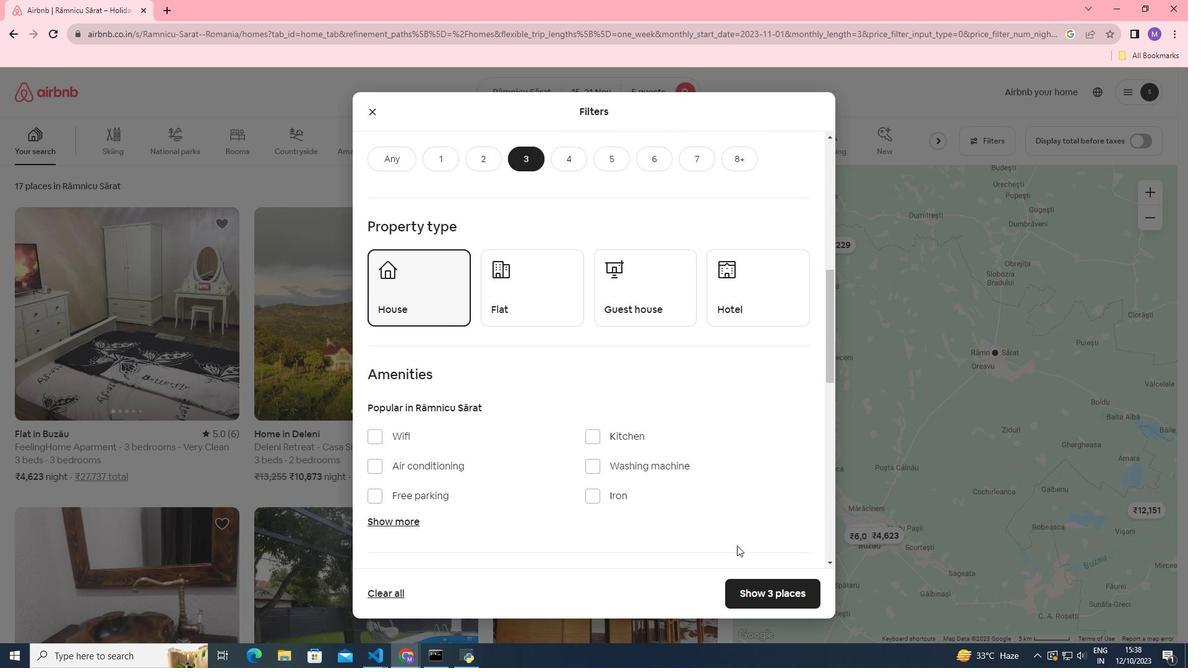 
Action: Mouse scrolled (701, 441) with delta (0, 0)
Screenshot: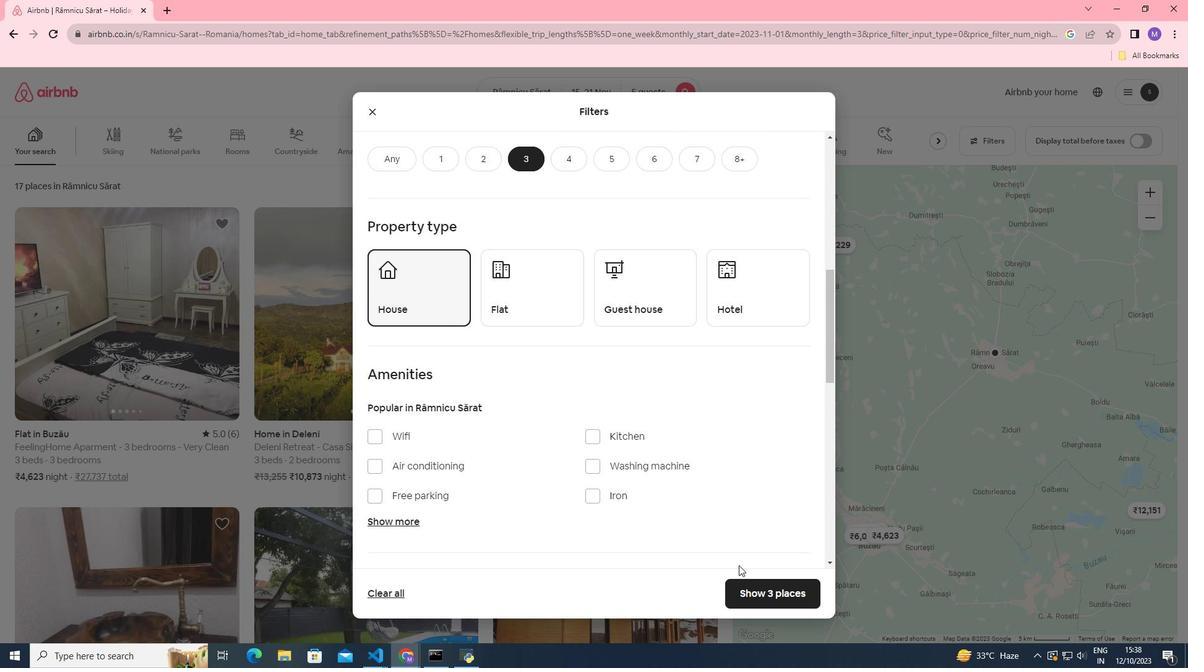 
Action: Mouse scrolled (701, 441) with delta (0, 0)
Screenshot: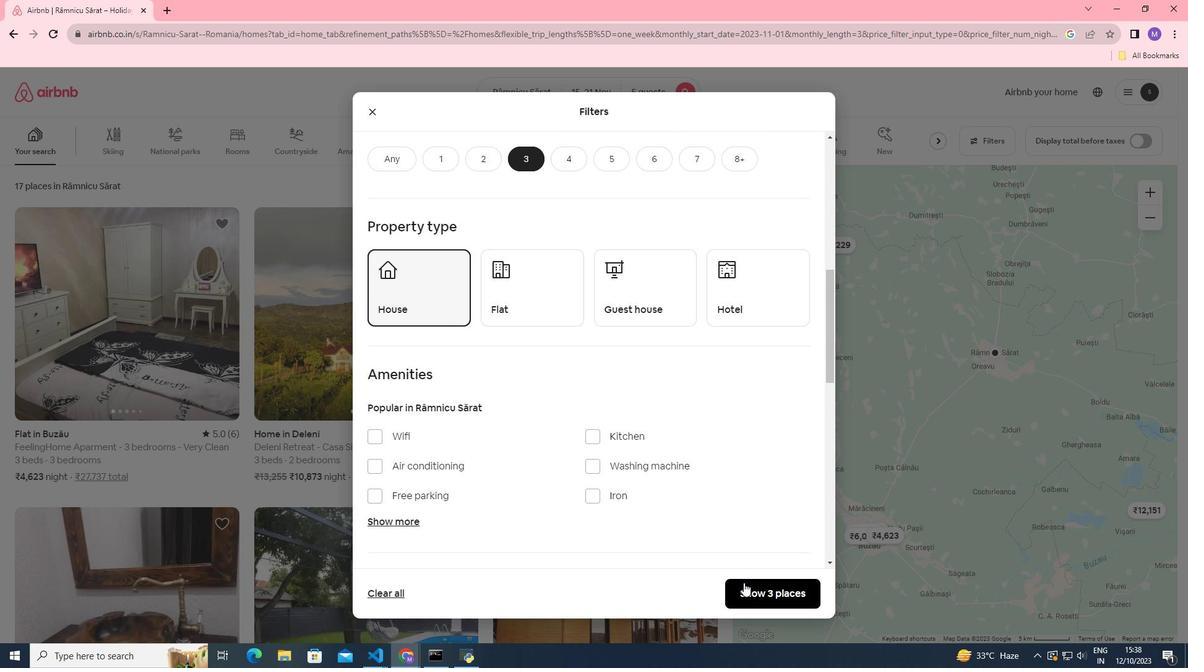 
Action: Mouse moved to (743, 588)
Screenshot: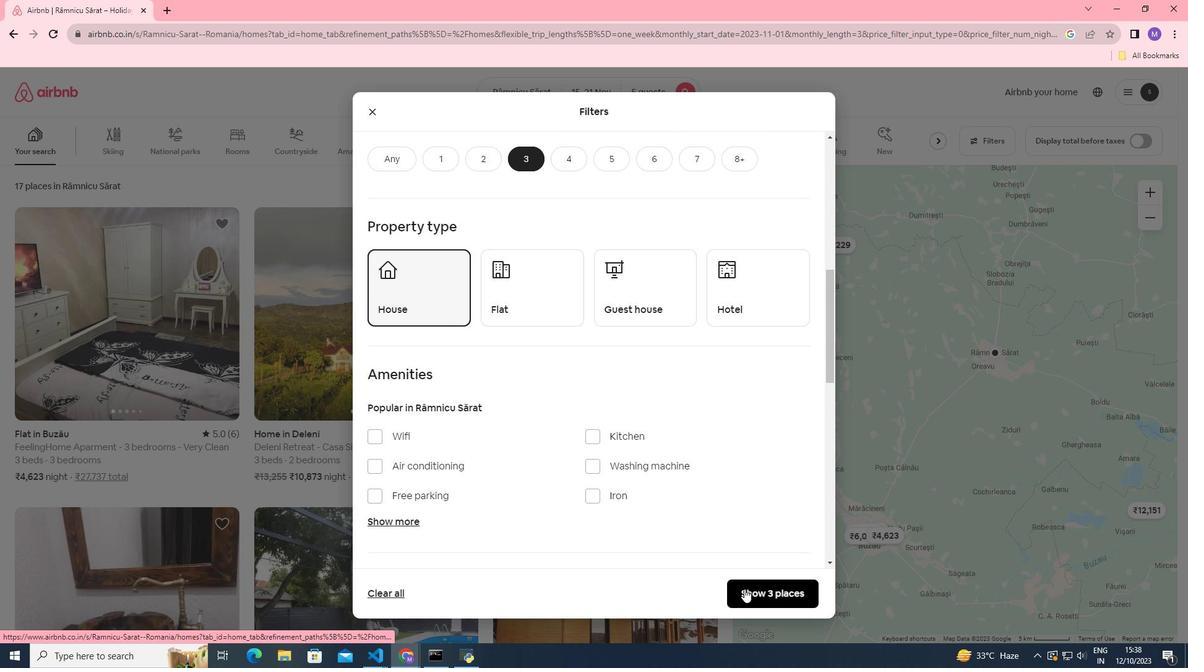 
Action: Mouse pressed left at (743, 588)
Screenshot: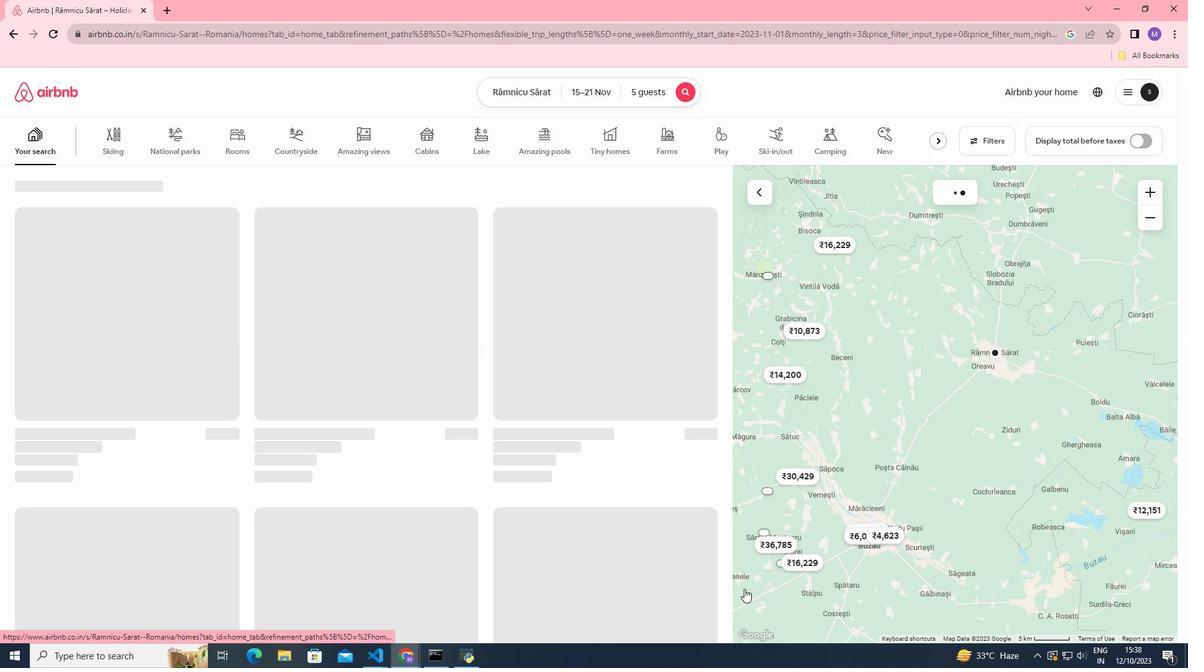 
Action: Mouse moved to (146, 300)
Screenshot: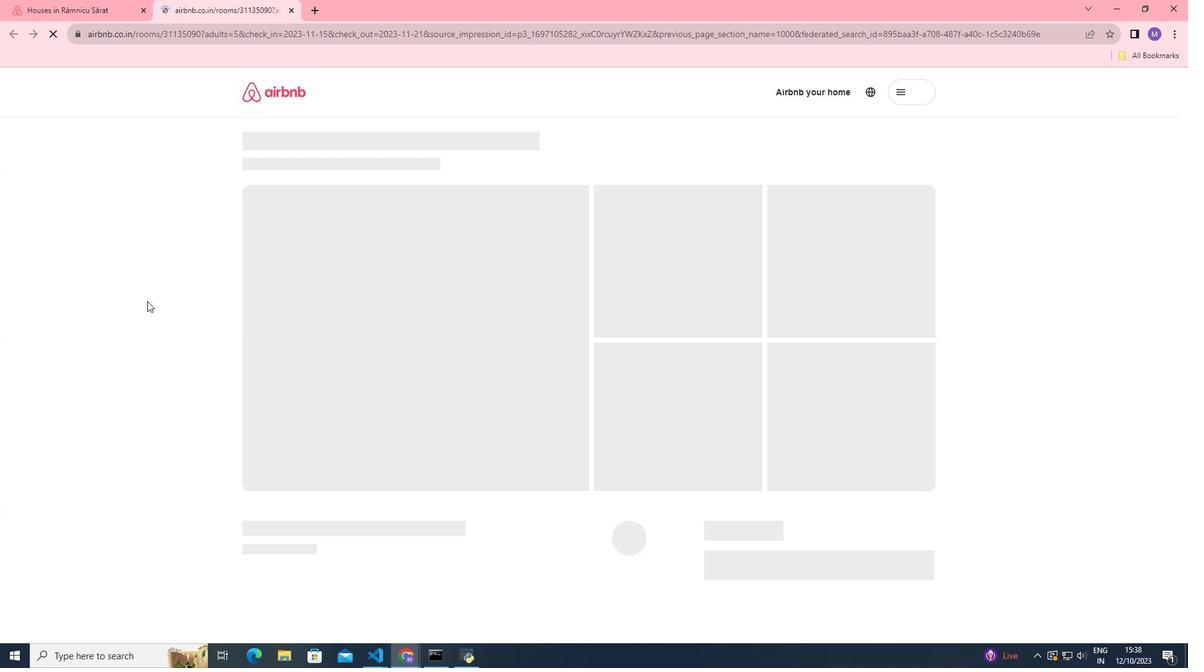 
Action: Mouse pressed left at (146, 300)
Screenshot: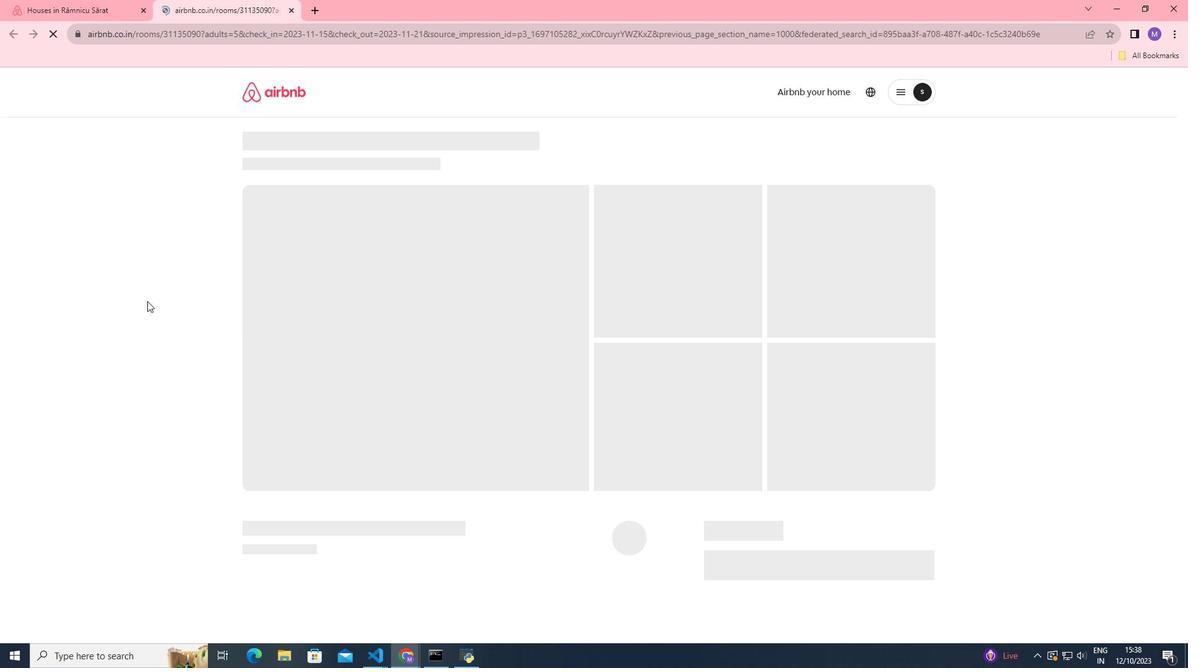 
Action: Mouse moved to (876, 459)
Screenshot: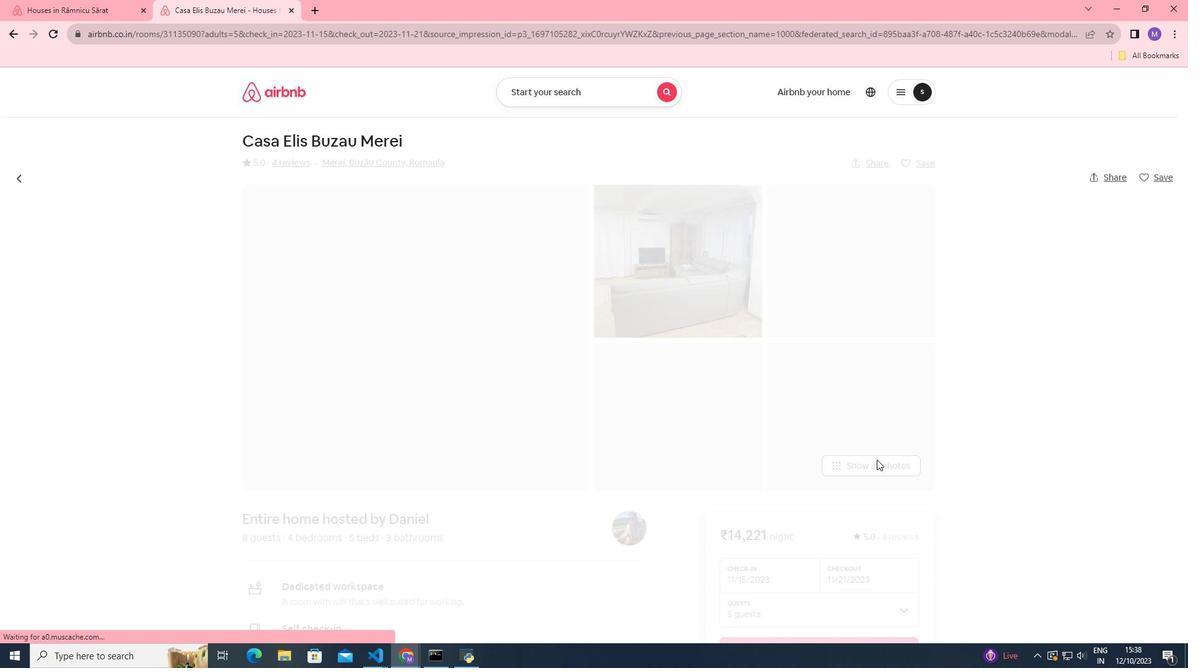 
Action: Mouse pressed left at (876, 459)
Screenshot: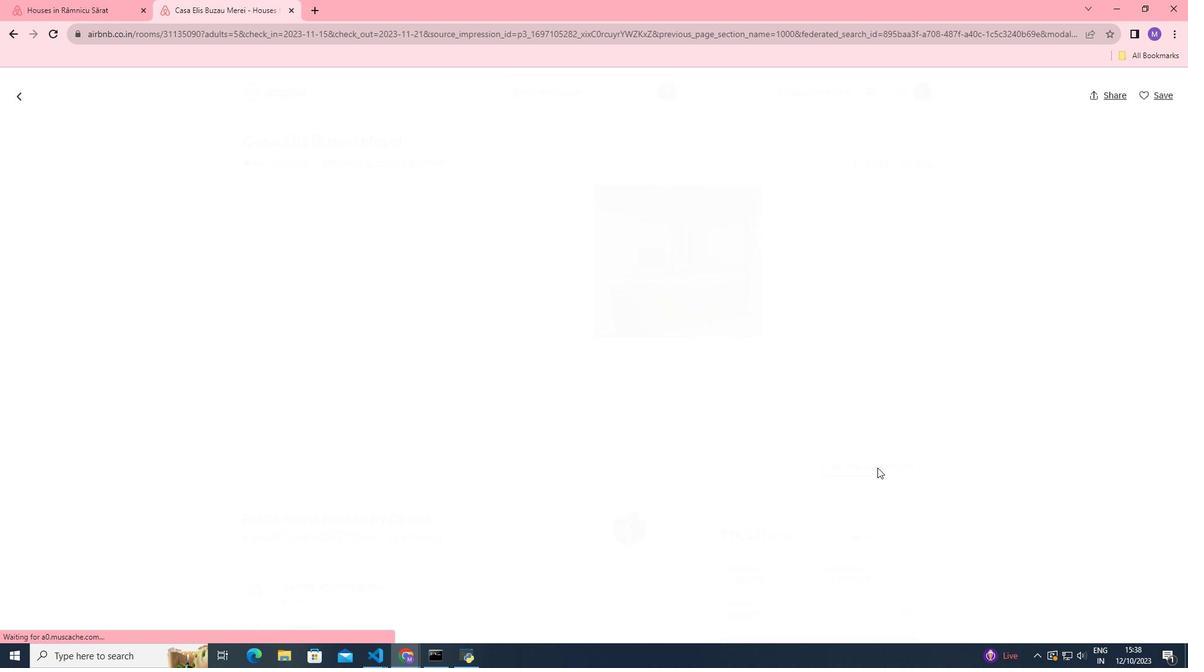 
Action: Mouse moved to (797, 361)
Screenshot: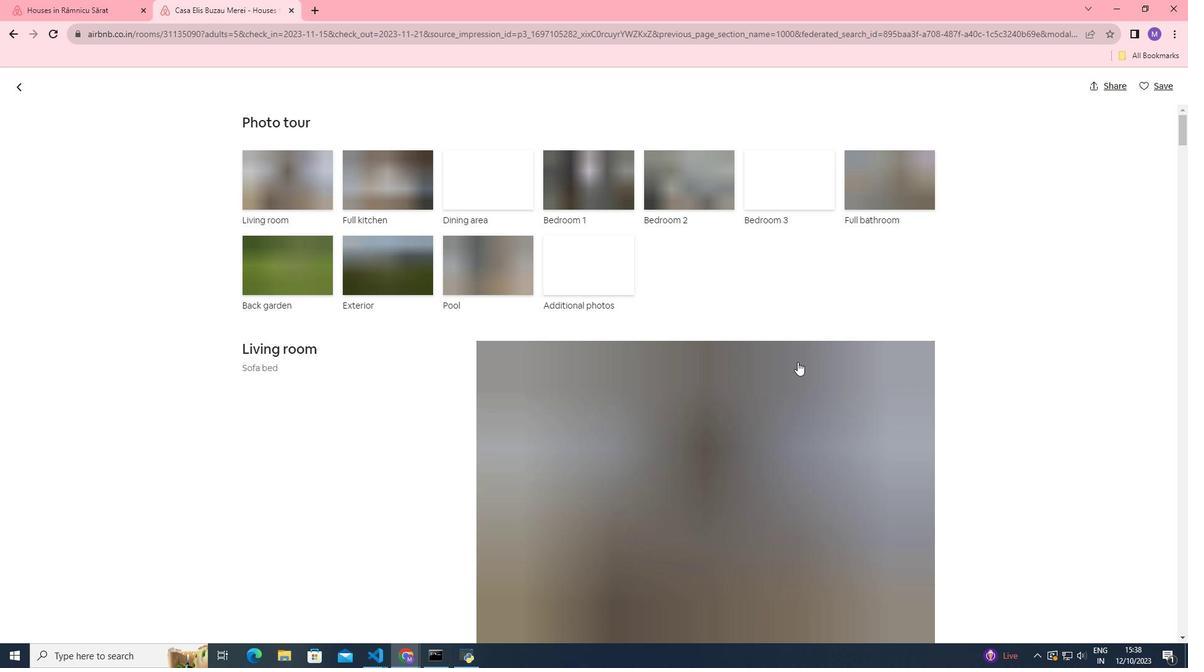 
Action: Mouse scrolled (797, 360) with delta (0, 0)
Screenshot: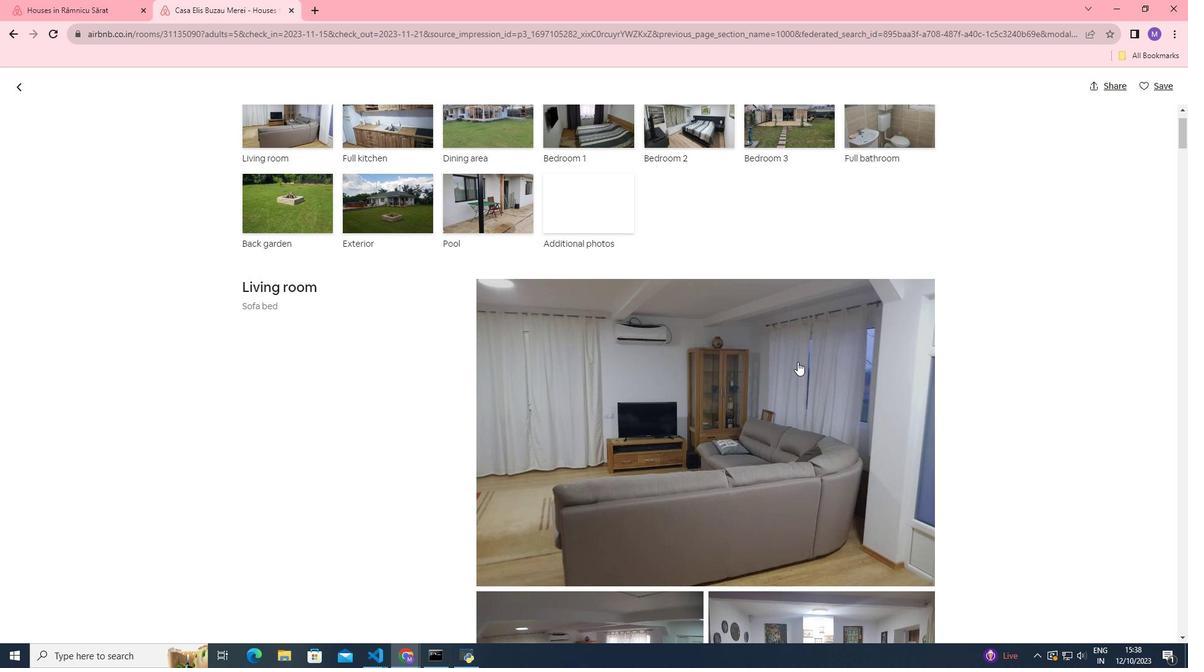 
Action: Mouse scrolled (797, 360) with delta (0, 0)
Screenshot: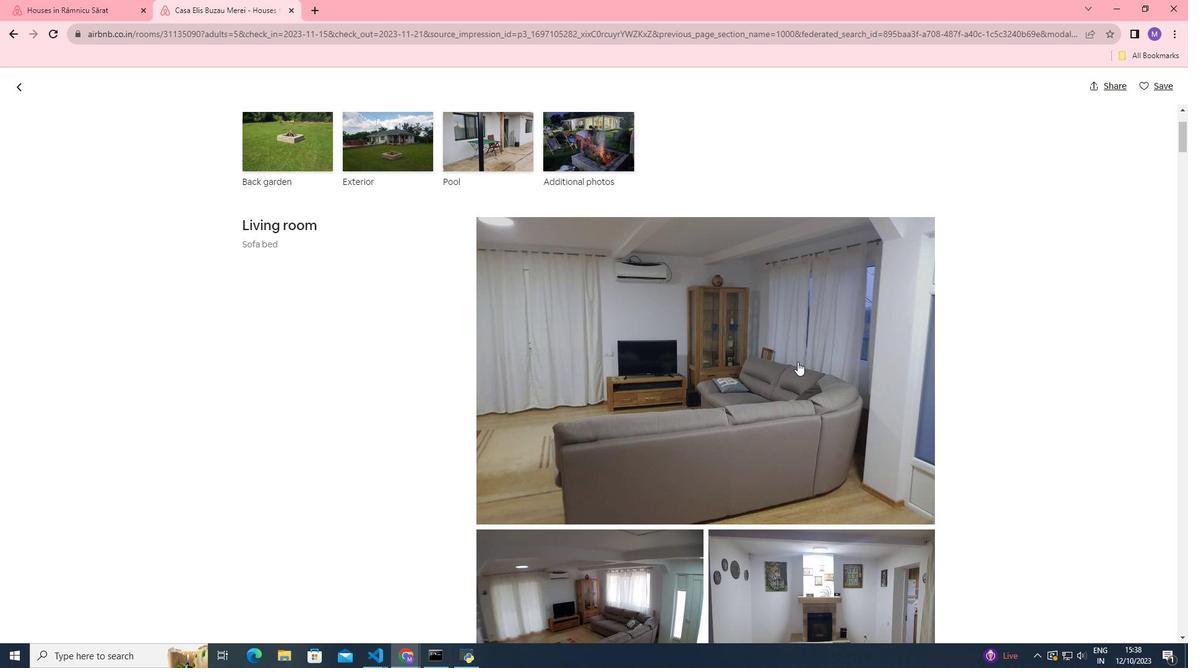 
Action: Mouse scrolled (797, 360) with delta (0, 0)
Screenshot: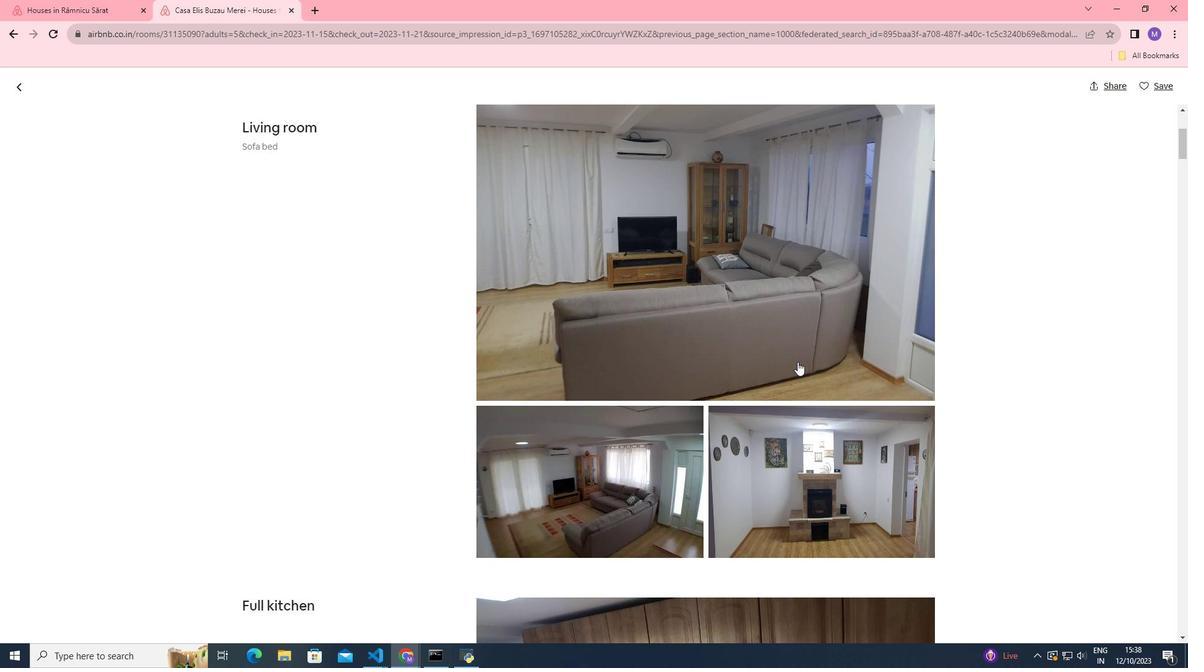 
Action: Mouse scrolled (797, 360) with delta (0, 0)
Screenshot: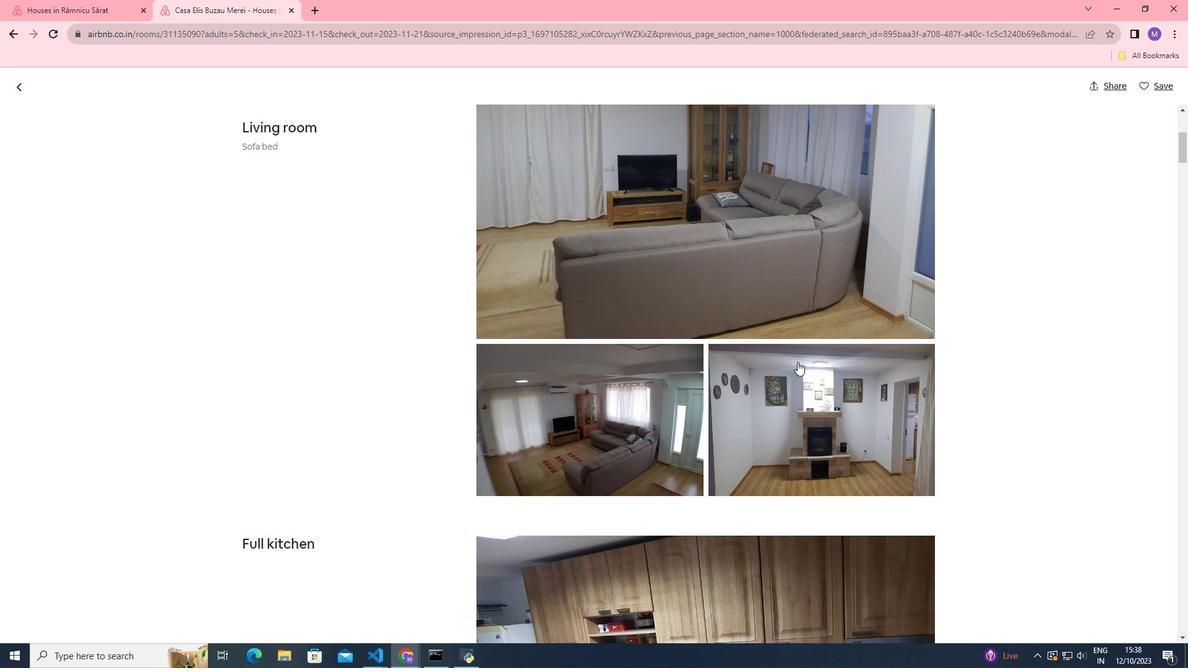 
Action: Mouse scrolled (797, 360) with delta (0, 0)
Screenshot: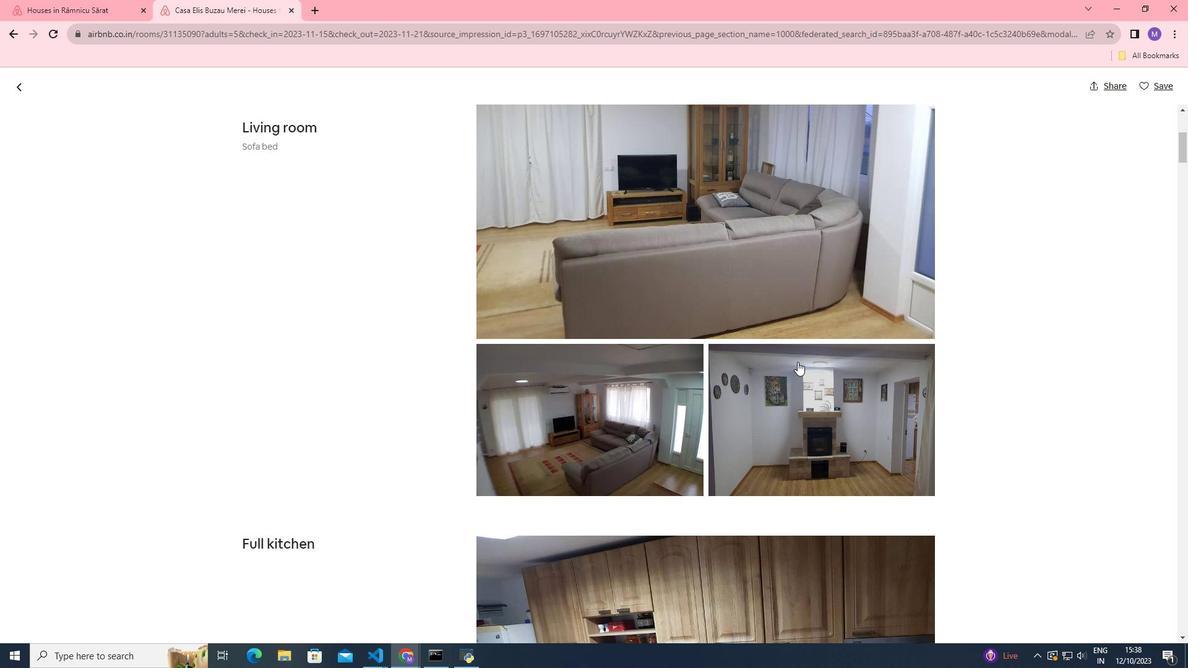 
Action: Mouse moved to (797, 361)
Screenshot: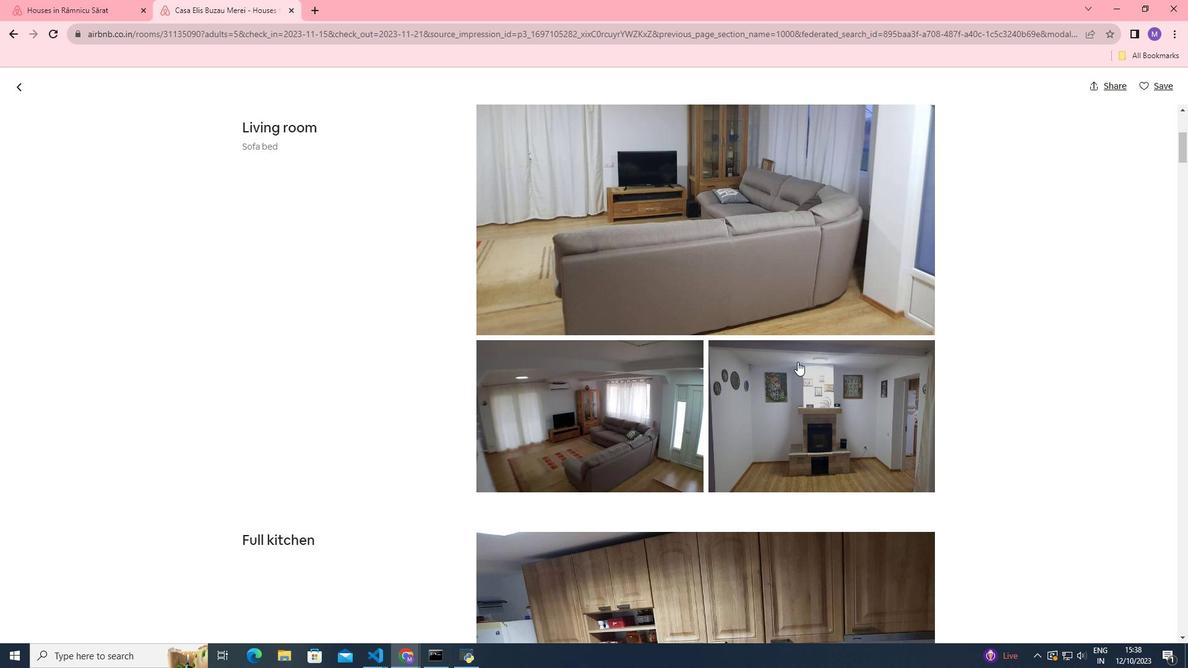 
Action: Mouse scrolled (797, 360) with delta (0, 0)
Screenshot: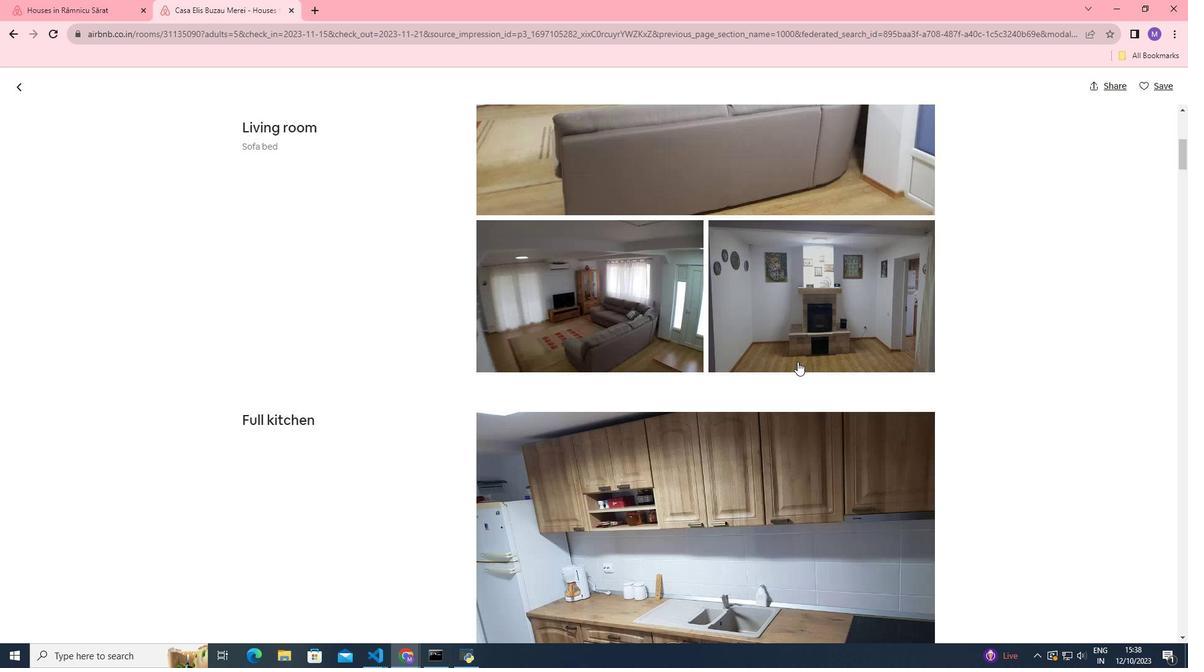 
Action: Mouse scrolled (797, 360) with delta (0, 0)
Screenshot: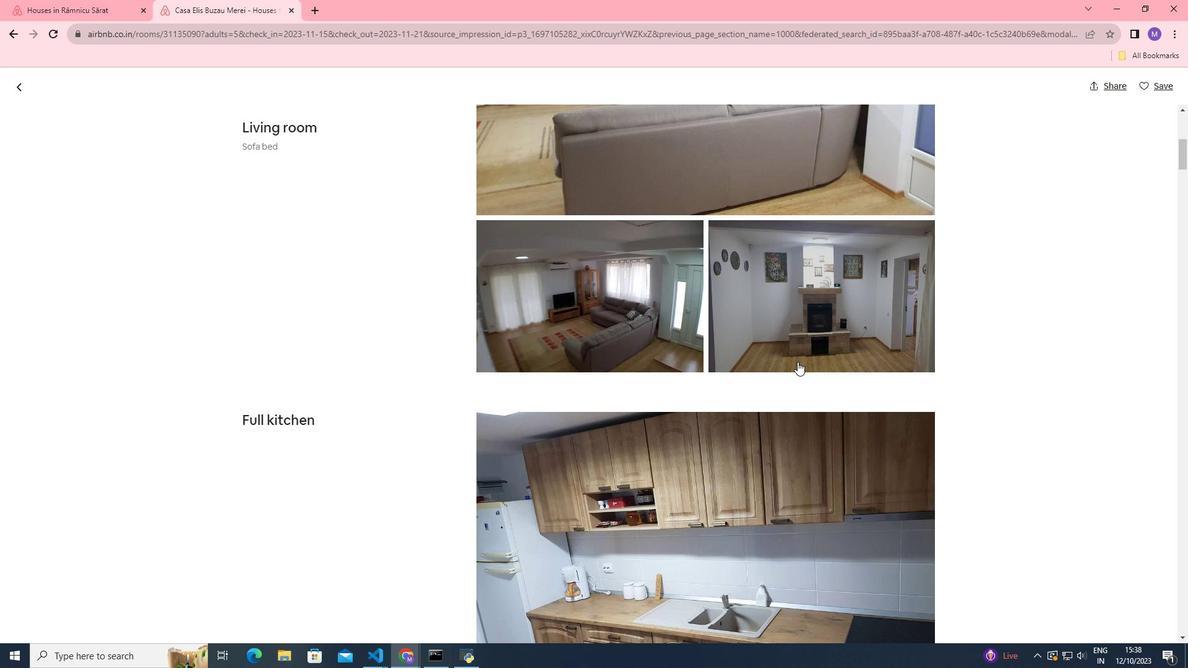 
Action: Mouse scrolled (797, 360) with delta (0, 0)
Screenshot: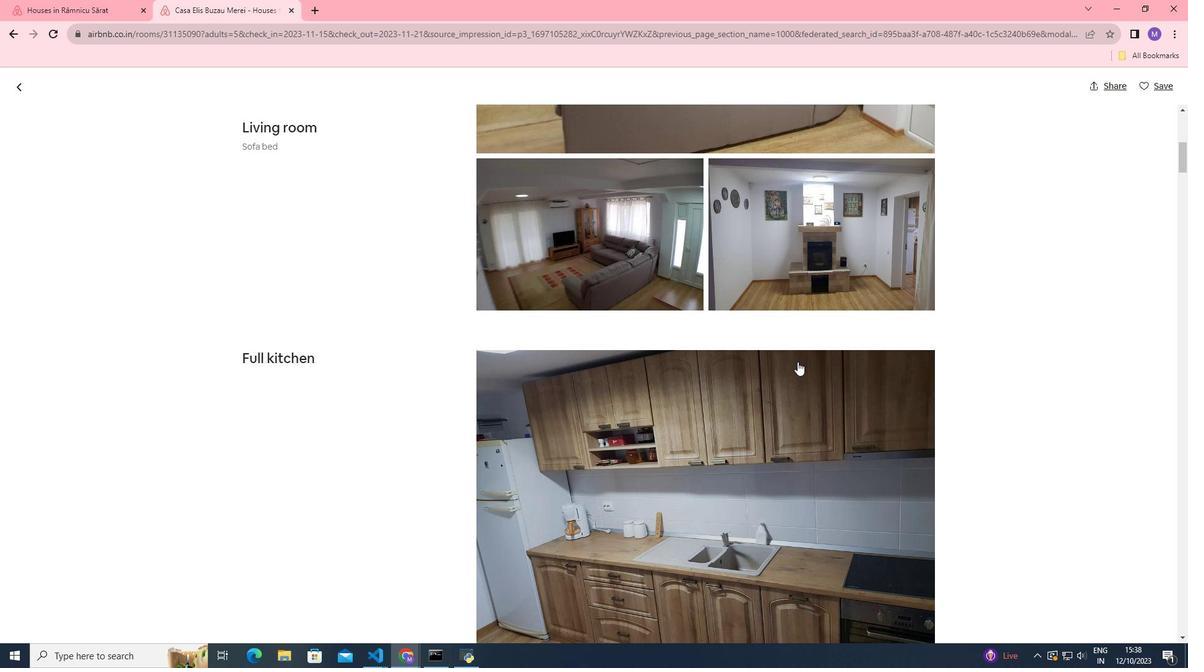 
Action: Mouse moved to (797, 362)
Screenshot: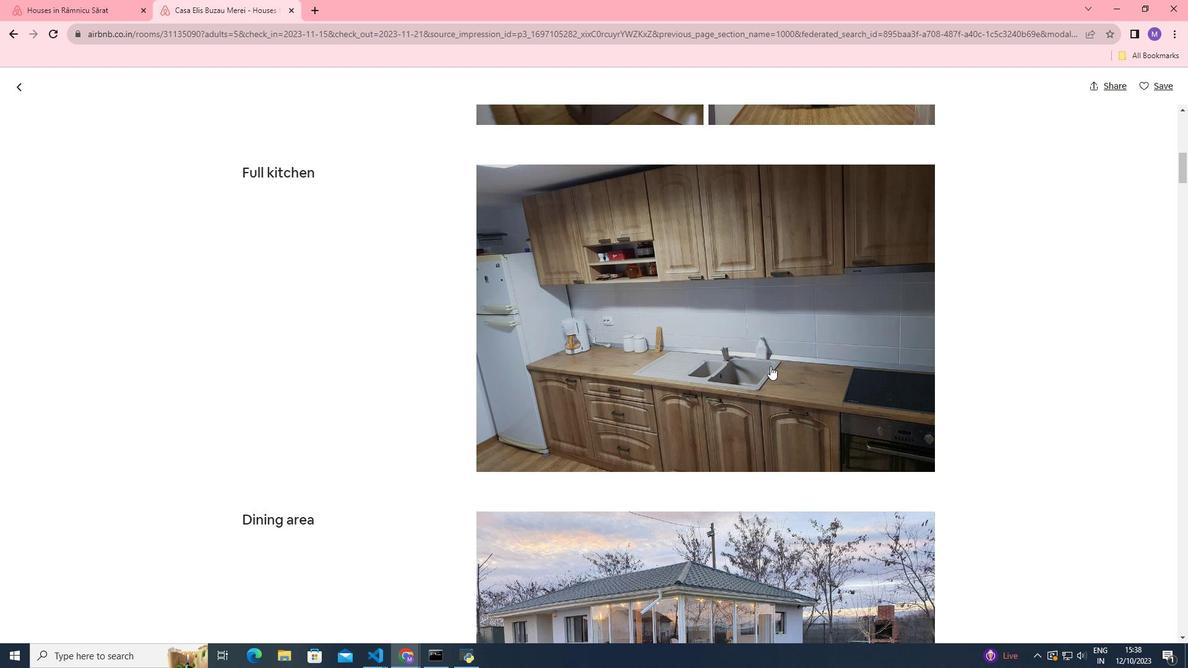 
Action: Mouse scrolled (797, 362) with delta (0, 0)
Screenshot: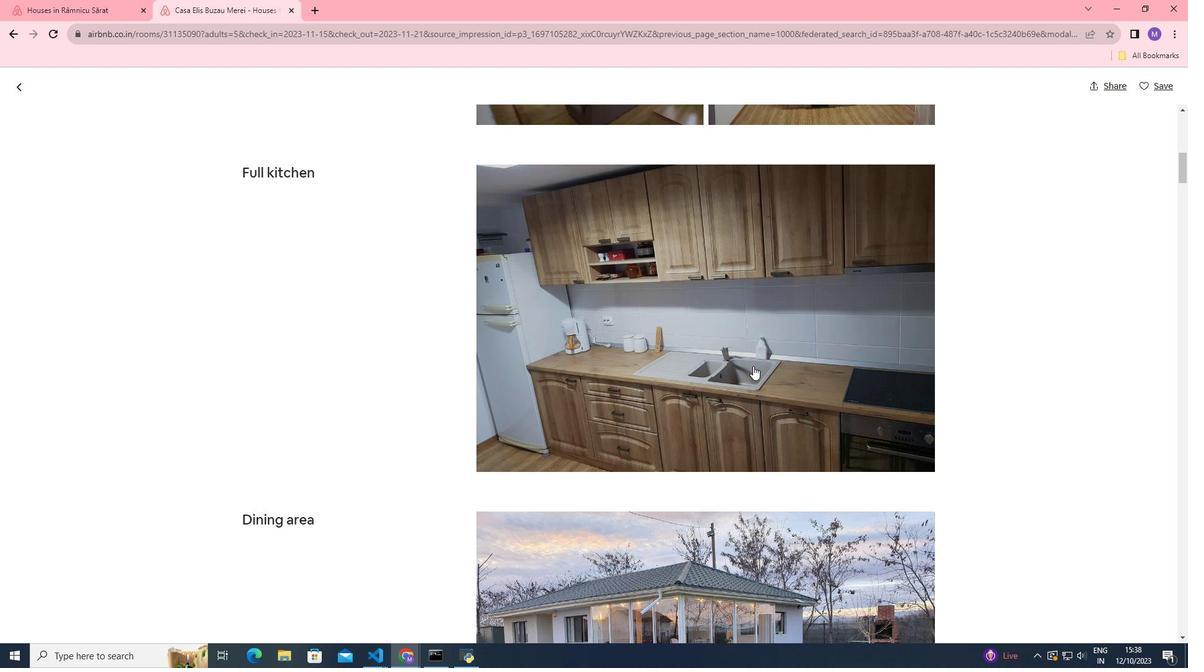 
Action: Mouse scrolled (797, 362) with delta (0, 0)
Screenshot: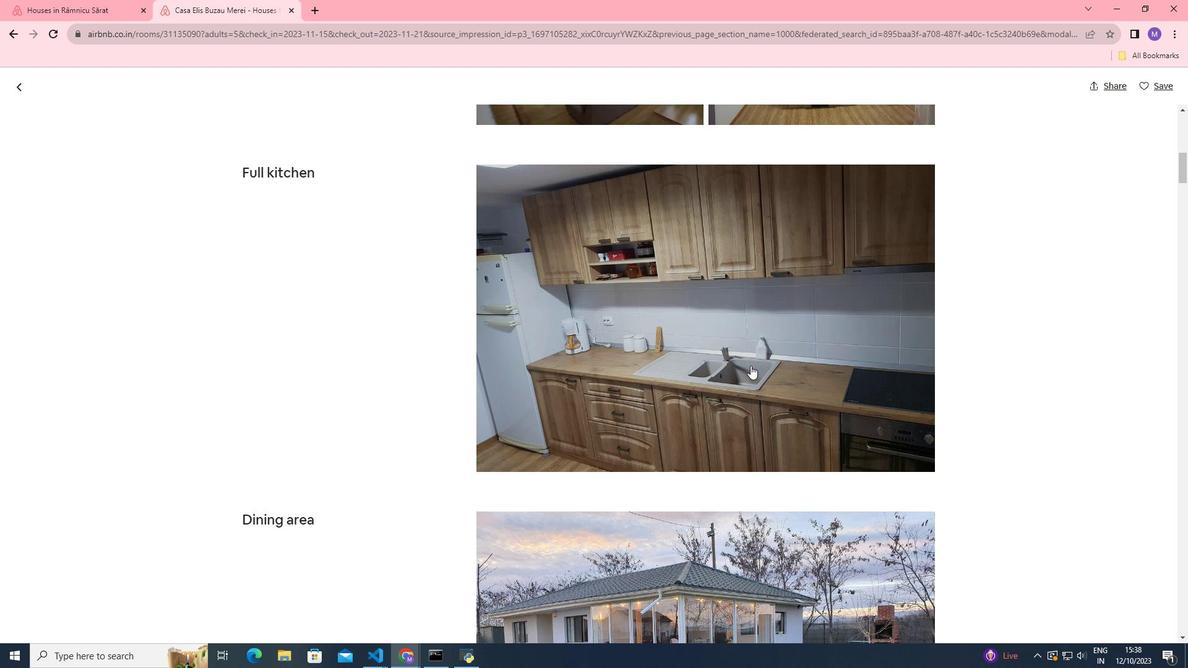 
Action: Mouse scrolled (797, 362) with delta (0, 0)
Screenshot: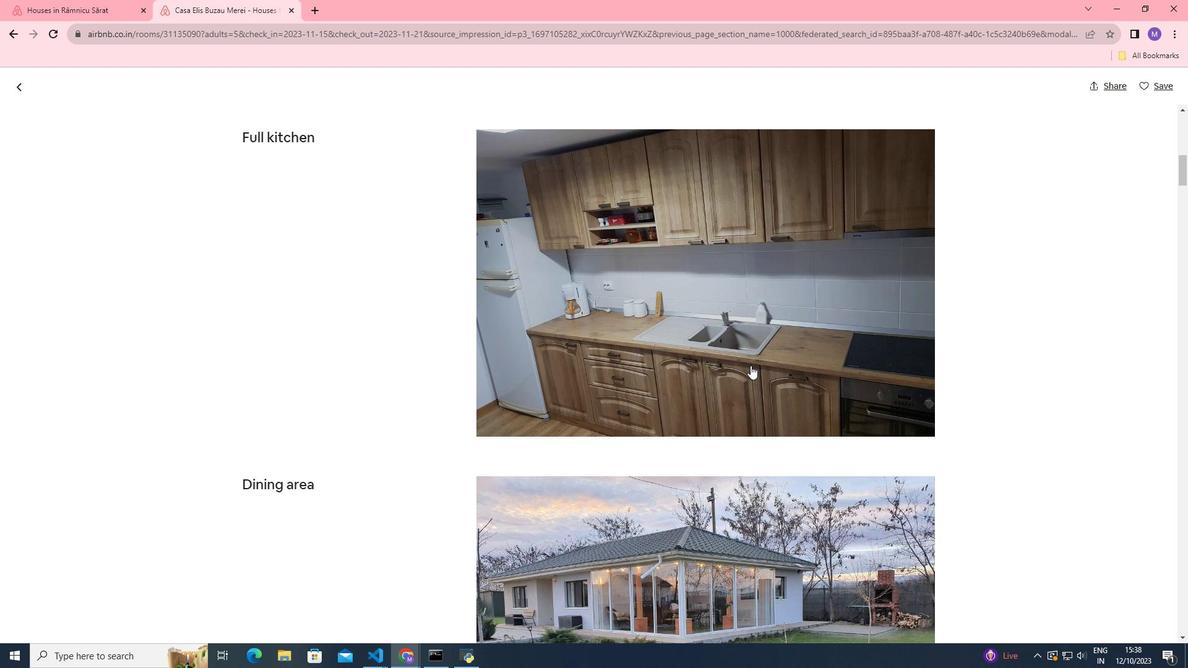 
Action: Mouse moved to (751, 365)
Screenshot: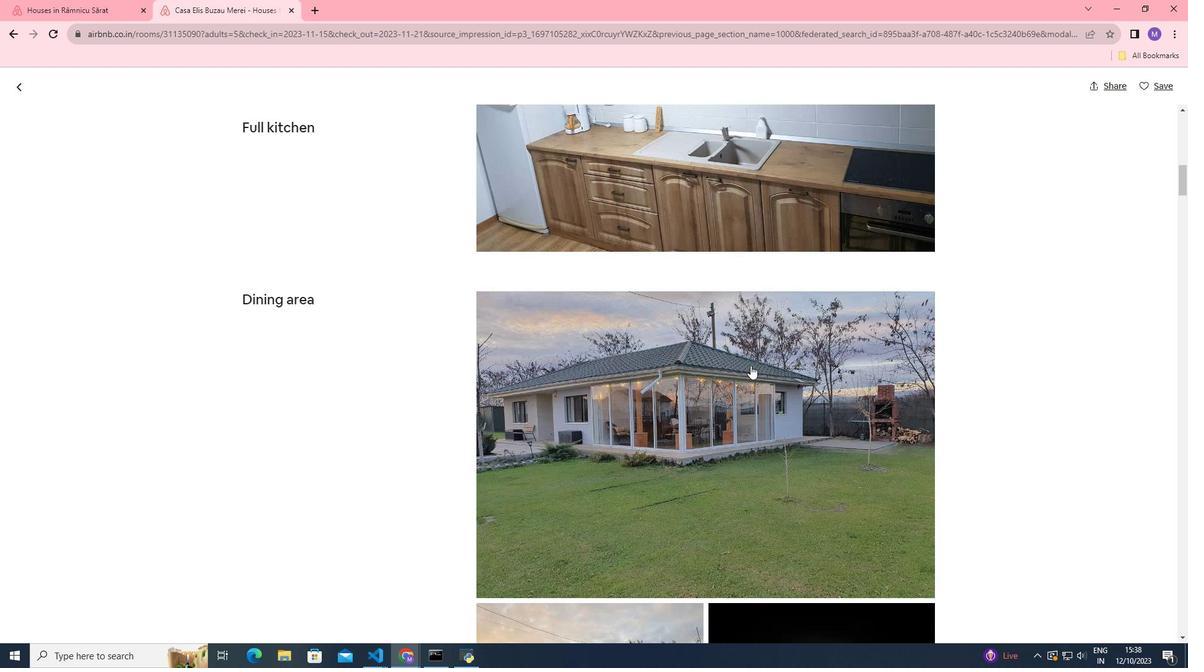 
Action: Mouse scrolled (751, 365) with delta (0, 0)
Screenshot: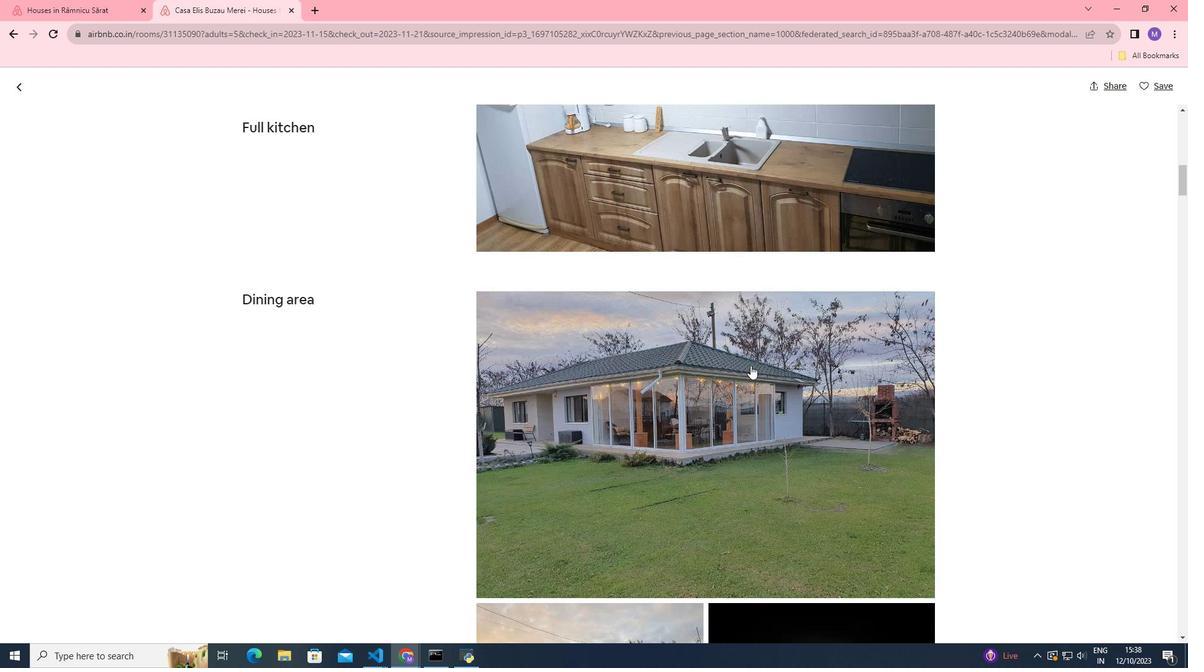 
Action: Mouse moved to (750, 365)
Screenshot: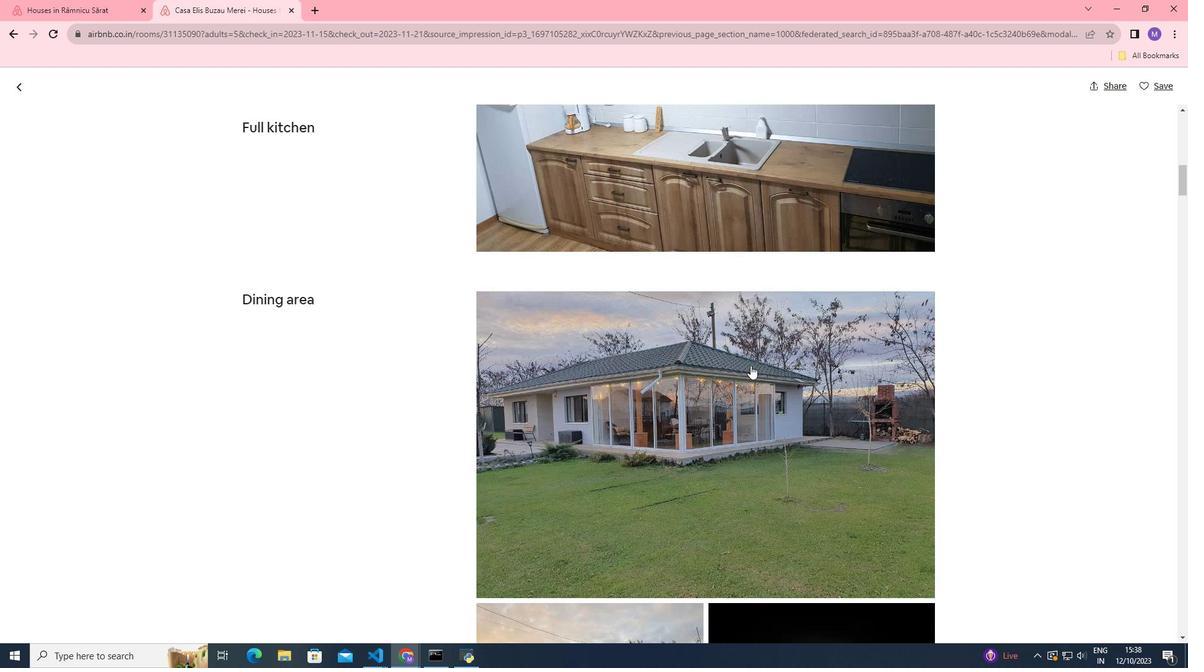 
Action: Mouse scrolled (750, 364) with delta (0, 0)
Screenshot: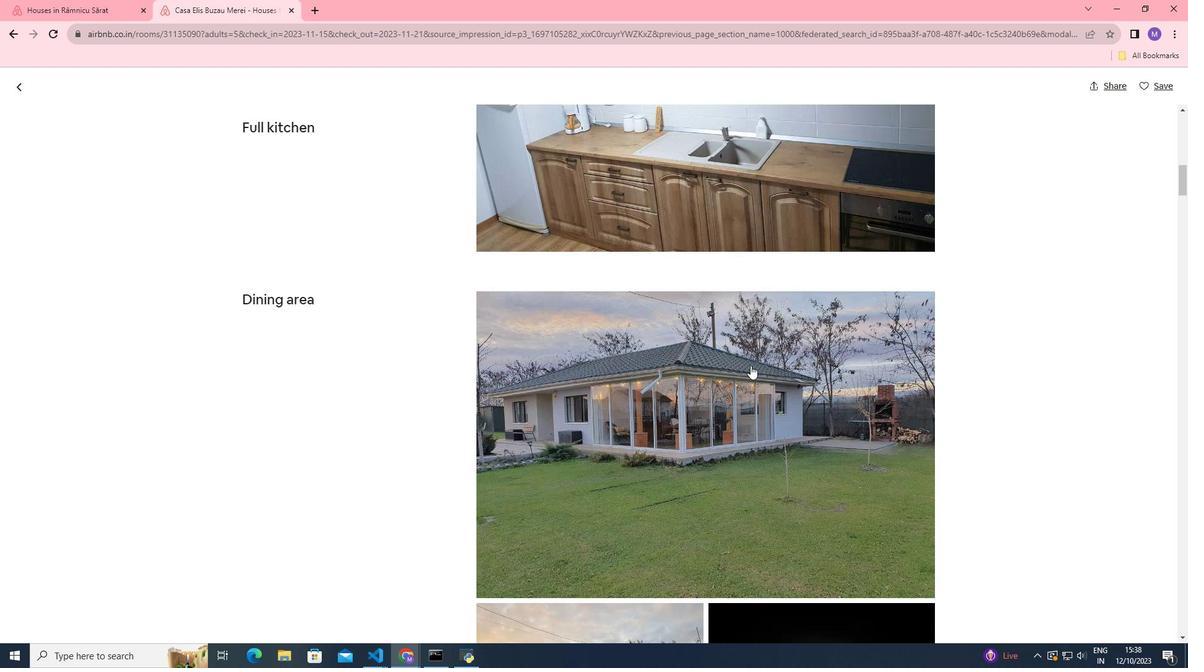 
Action: Mouse scrolled (750, 364) with delta (0, 0)
Screenshot: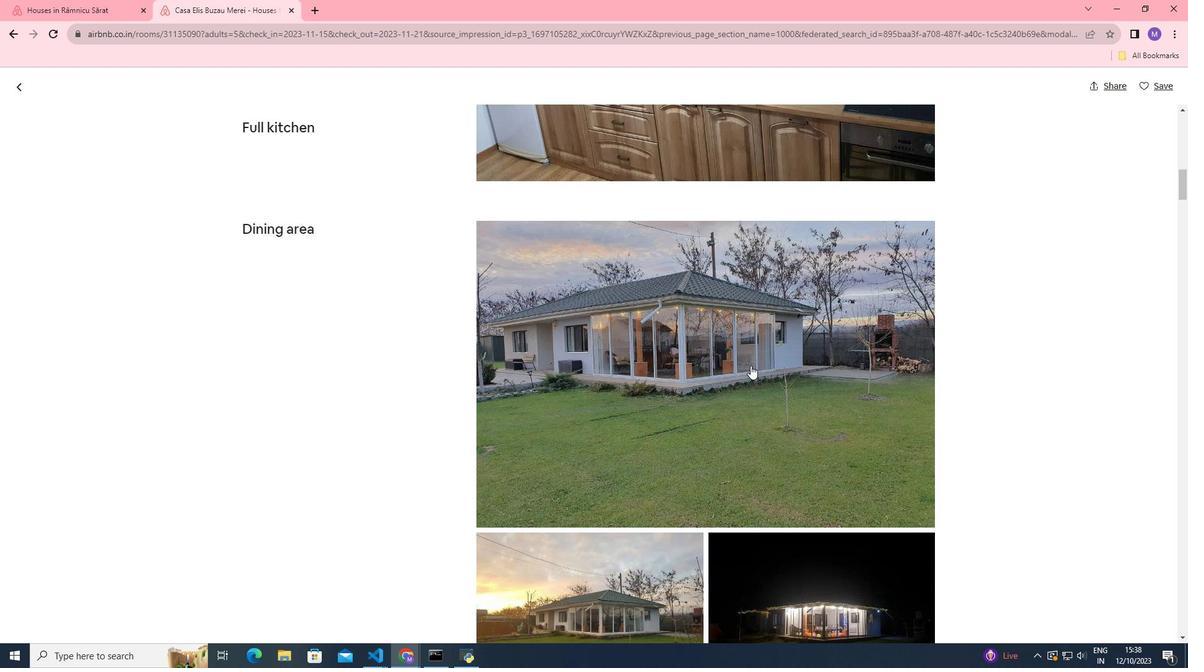 
Action: Mouse scrolled (750, 364) with delta (0, 0)
Screenshot: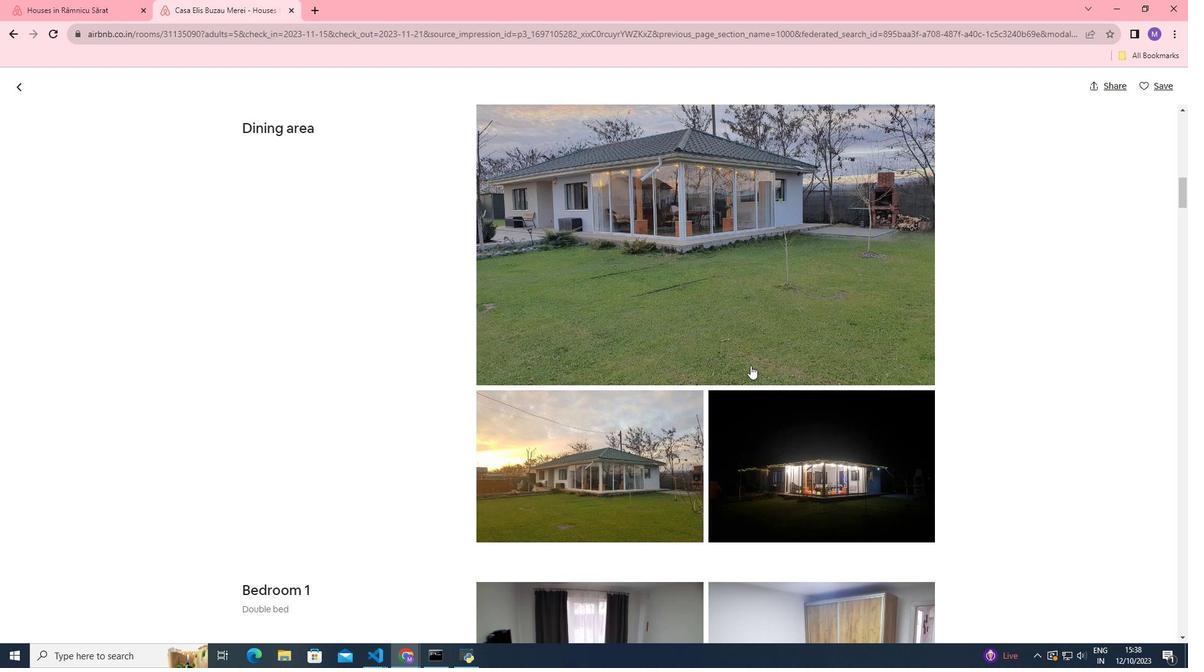 
Action: Mouse scrolled (750, 364) with delta (0, 0)
Screenshot: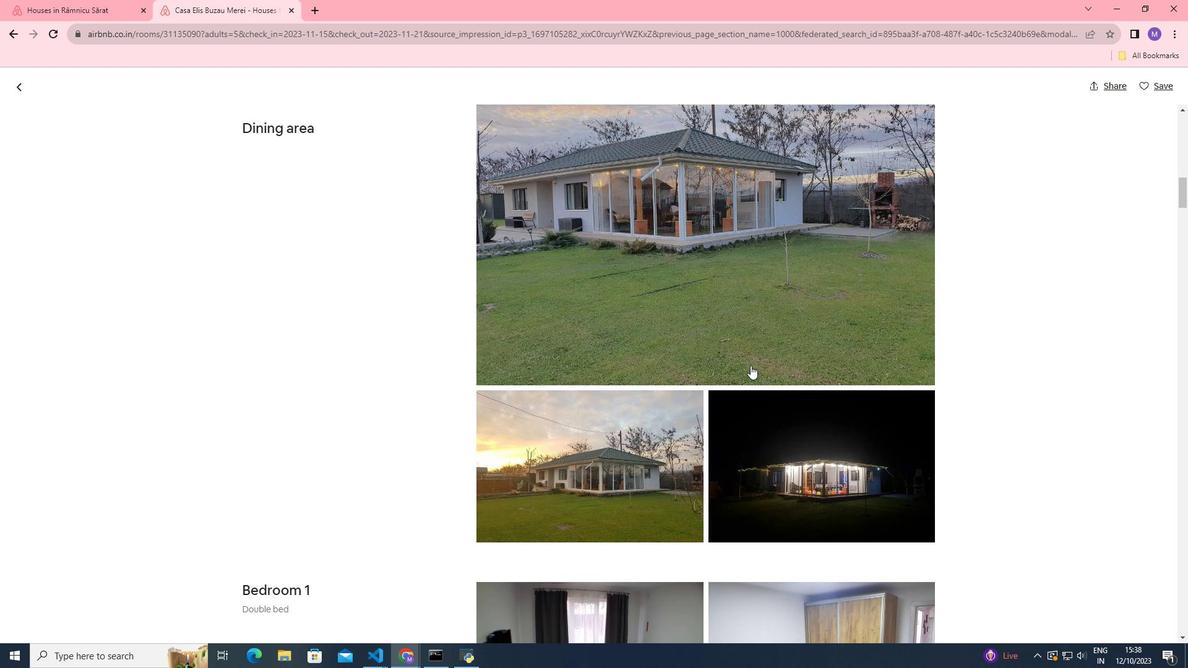 
Action: Mouse scrolled (750, 364) with delta (0, 0)
Screenshot: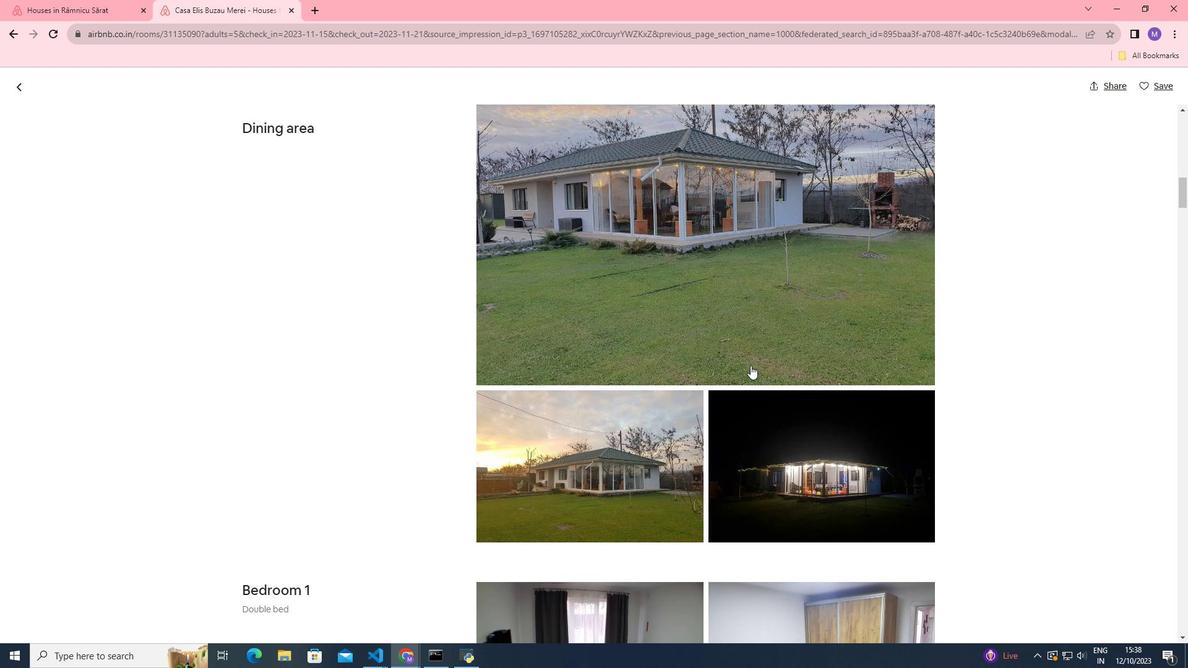 
Action: Mouse moved to (750, 365)
Screenshot: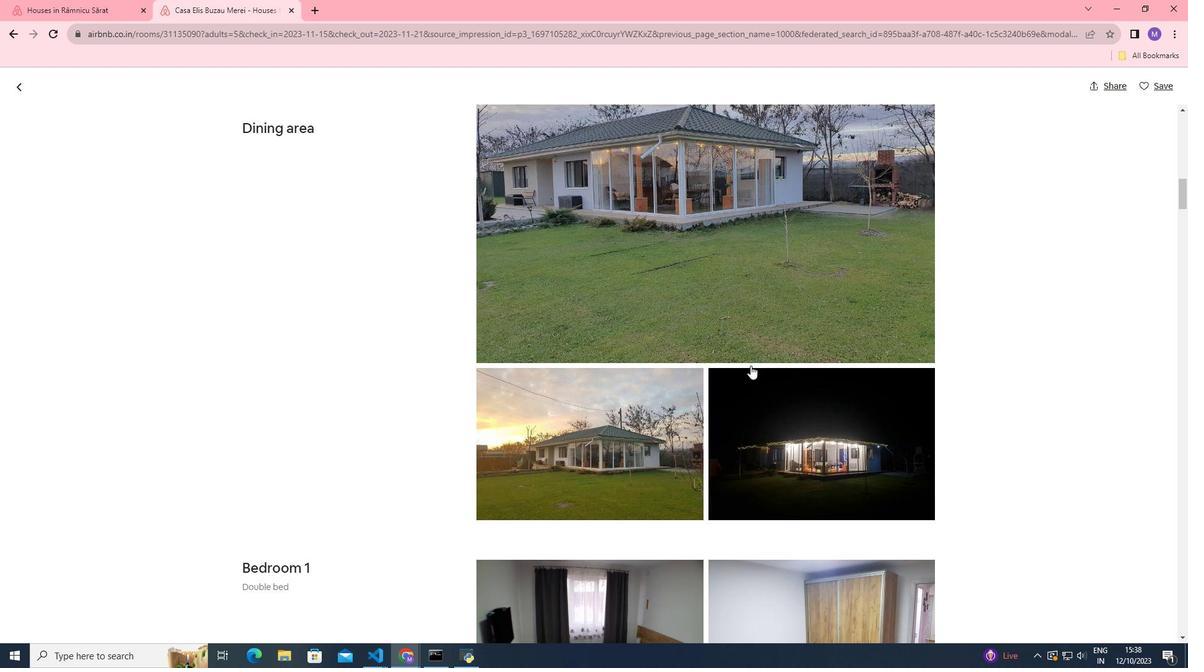 
Action: Mouse scrolled (750, 364) with delta (0, 0)
Screenshot: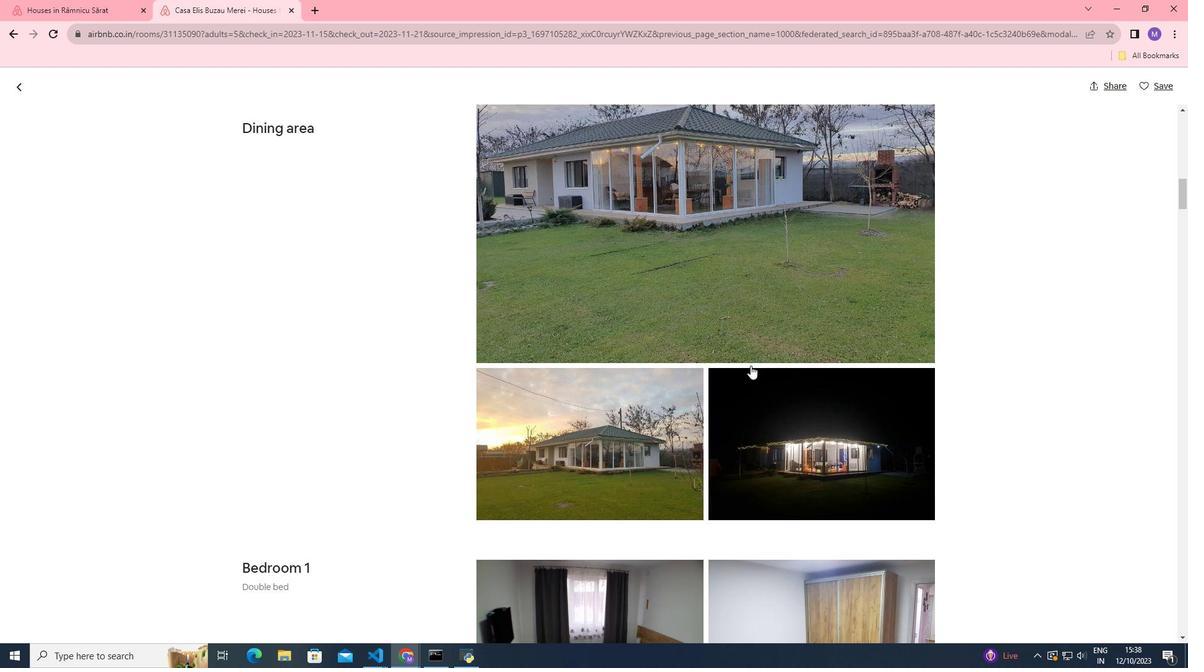 
Action: Mouse scrolled (750, 364) with delta (0, 0)
Screenshot: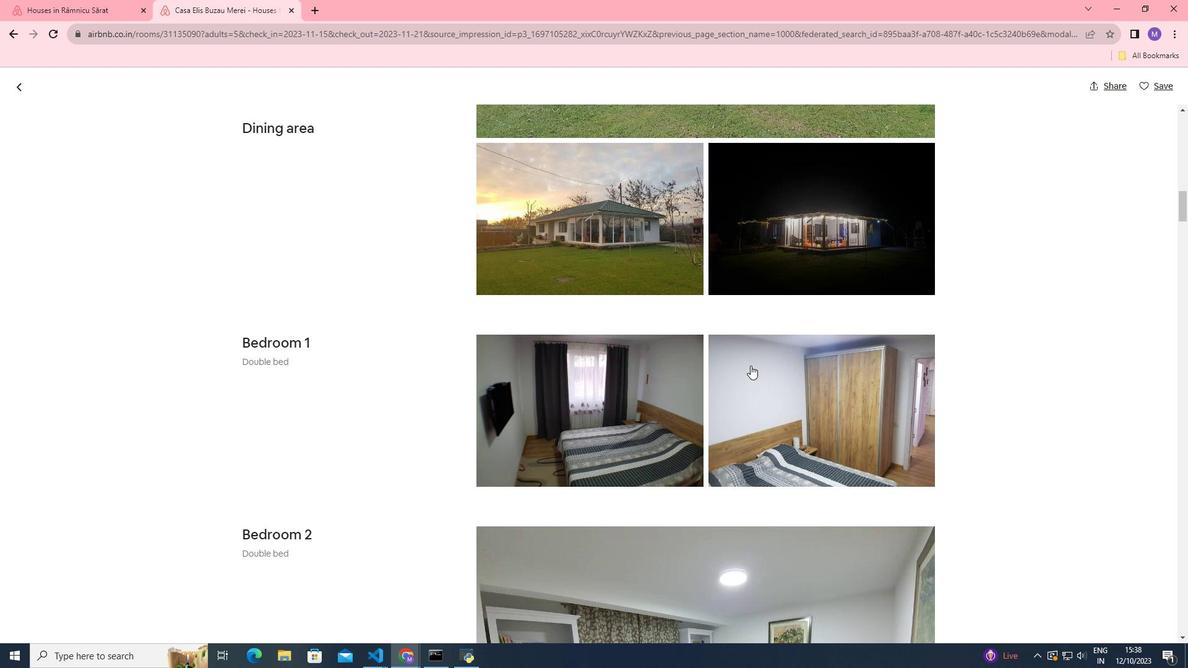 
Action: Mouse scrolled (750, 364) with delta (0, 0)
Screenshot: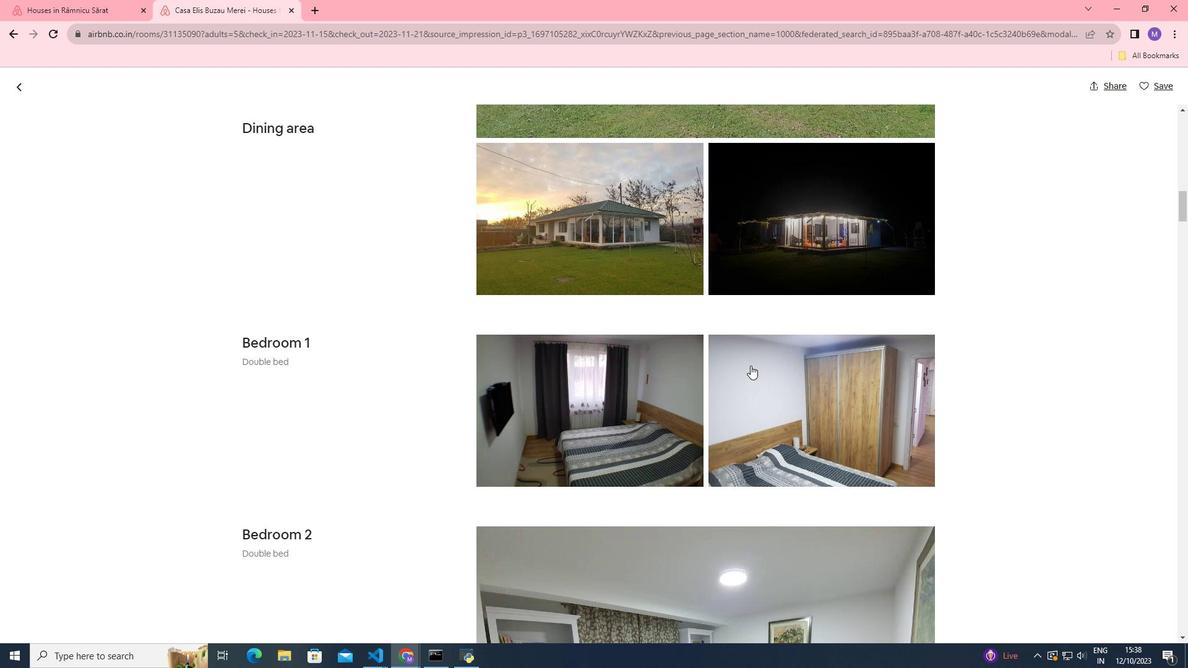 
Action: Mouse scrolled (750, 364) with delta (0, 0)
Screenshot: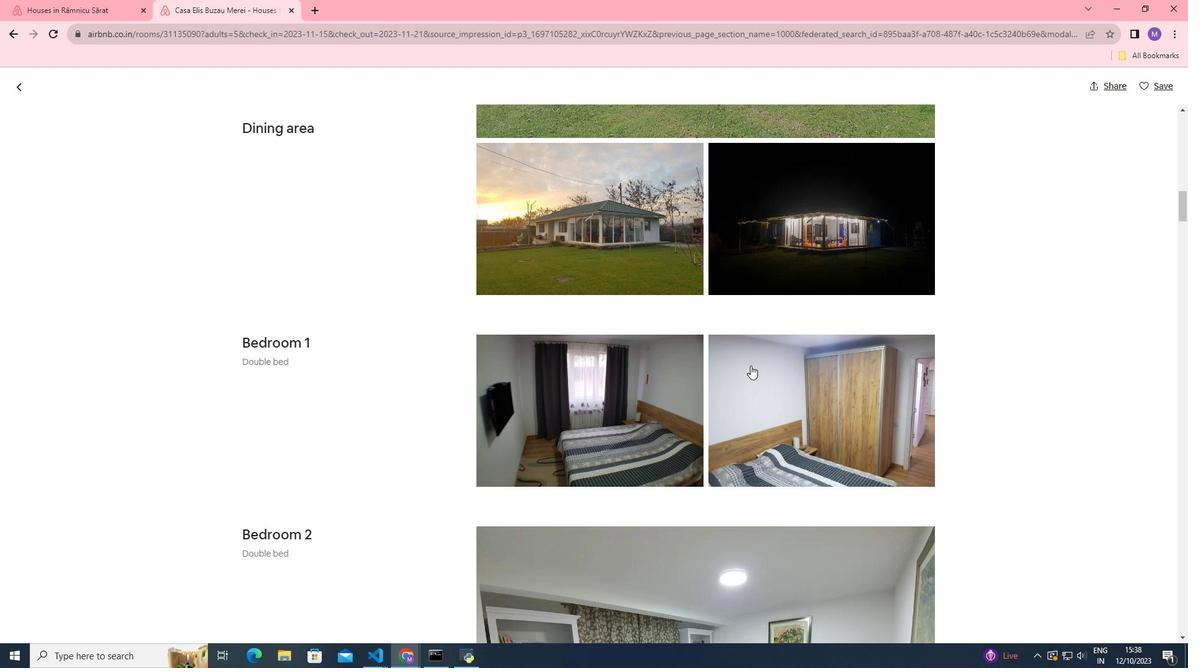 
Action: Mouse scrolled (750, 364) with delta (0, 0)
Screenshot: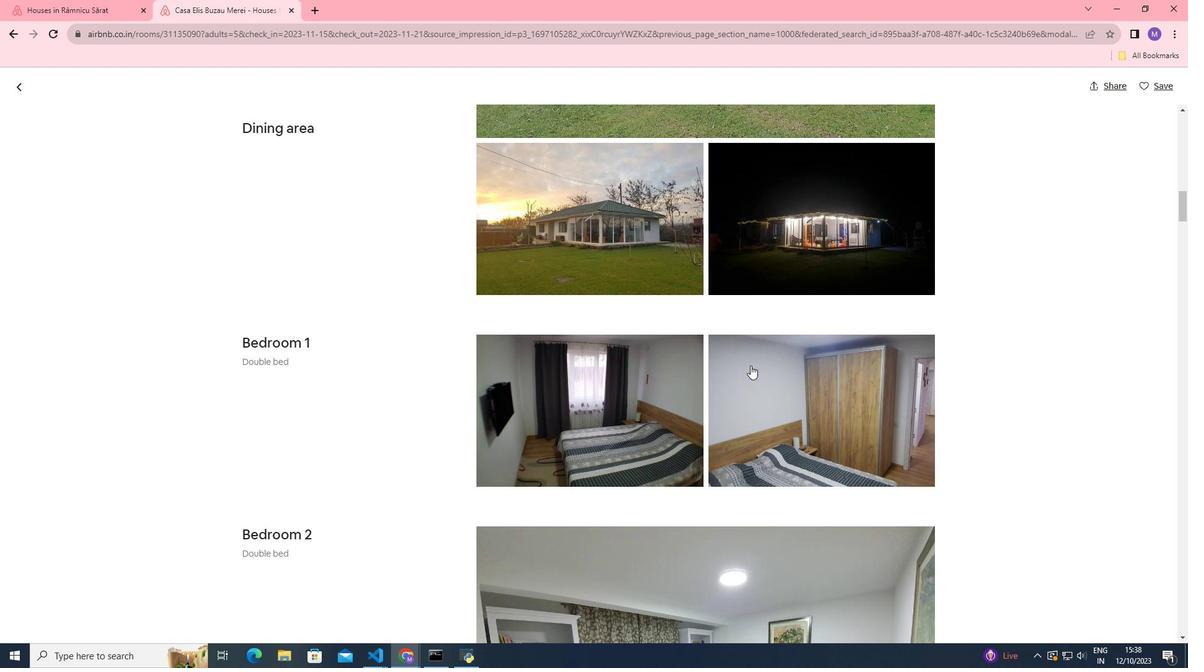 
Action: Mouse scrolled (750, 364) with delta (0, 0)
Screenshot: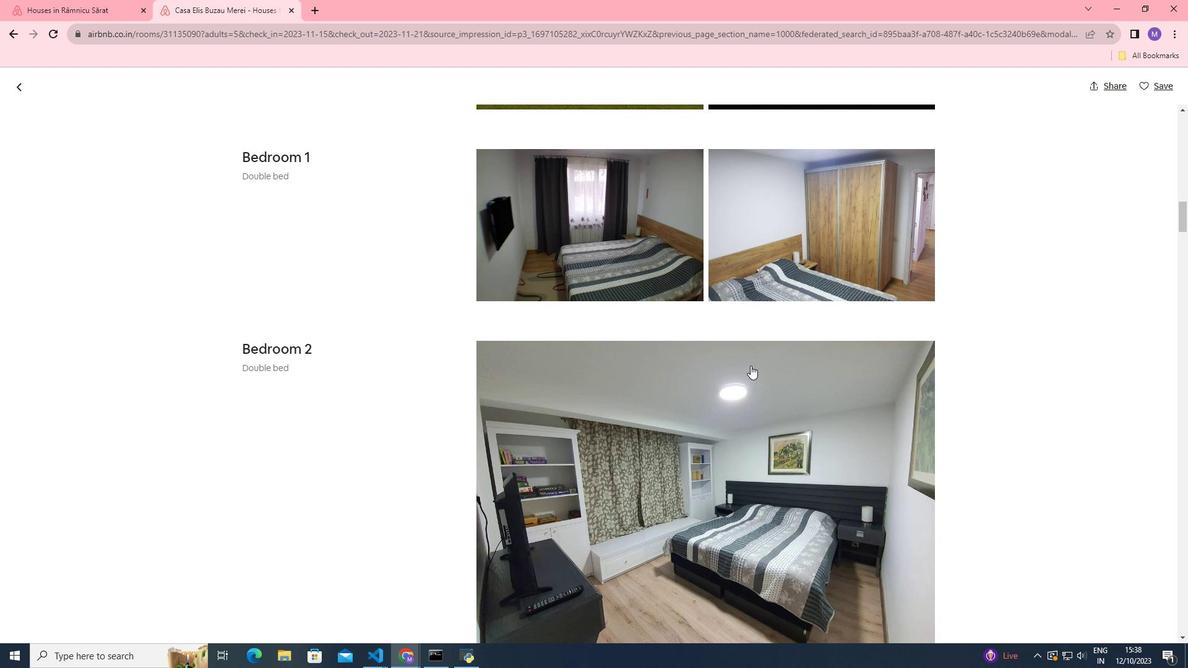 
Action: Mouse scrolled (750, 364) with delta (0, 0)
Screenshot: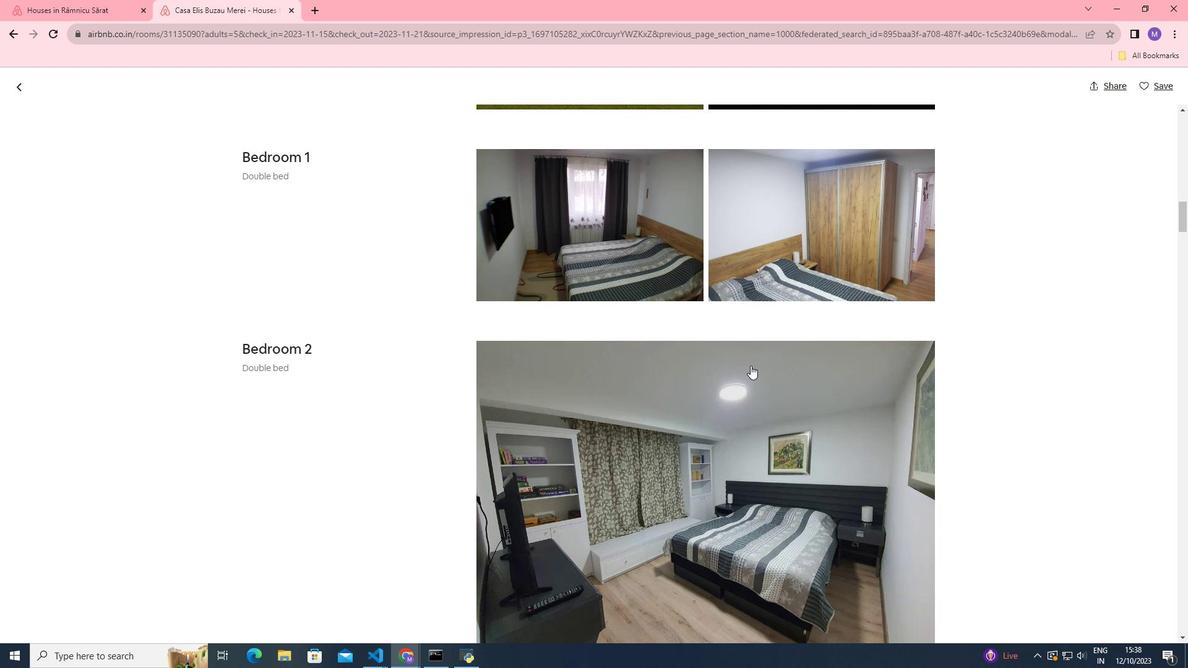 
Action: Mouse scrolled (750, 364) with delta (0, 0)
Screenshot: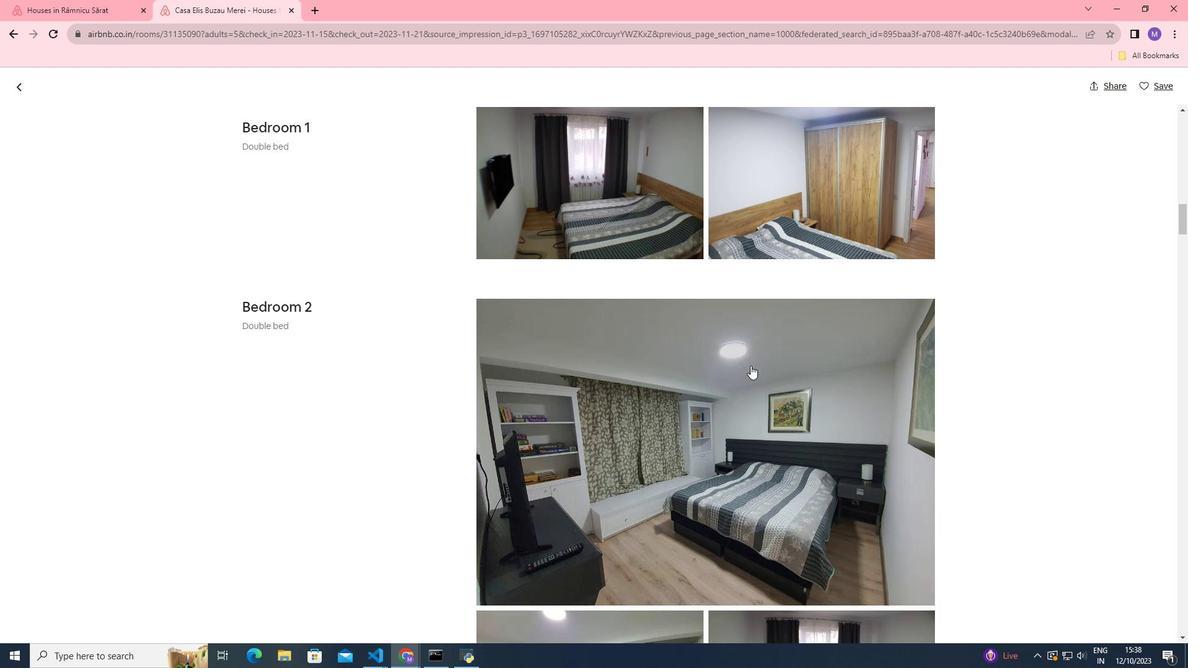 
Action: Mouse scrolled (750, 364) with delta (0, 0)
Screenshot: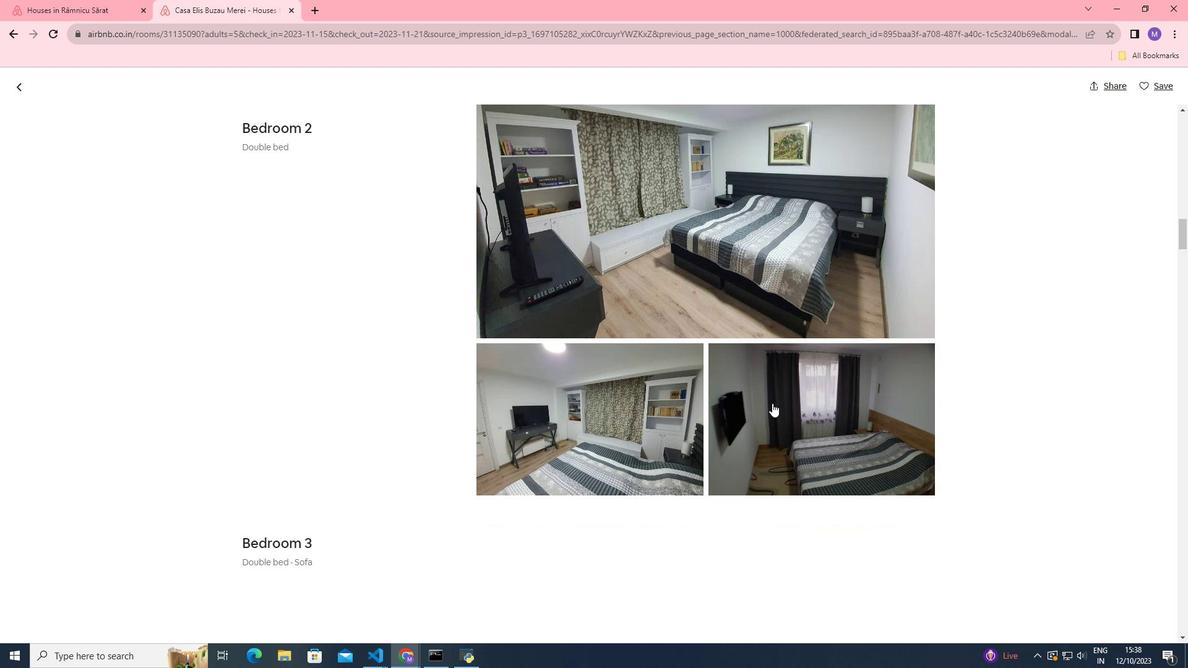
Action: Mouse scrolled (750, 364) with delta (0, 0)
Screenshot: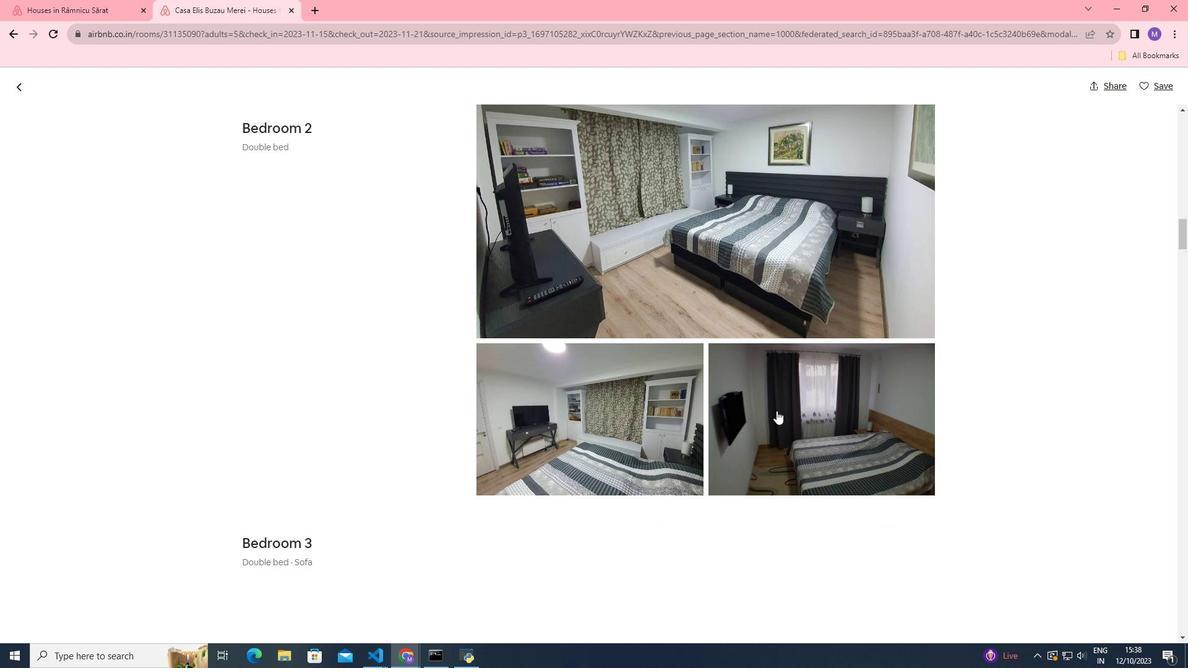 
Action: Mouse scrolled (750, 364) with delta (0, 0)
Screenshot: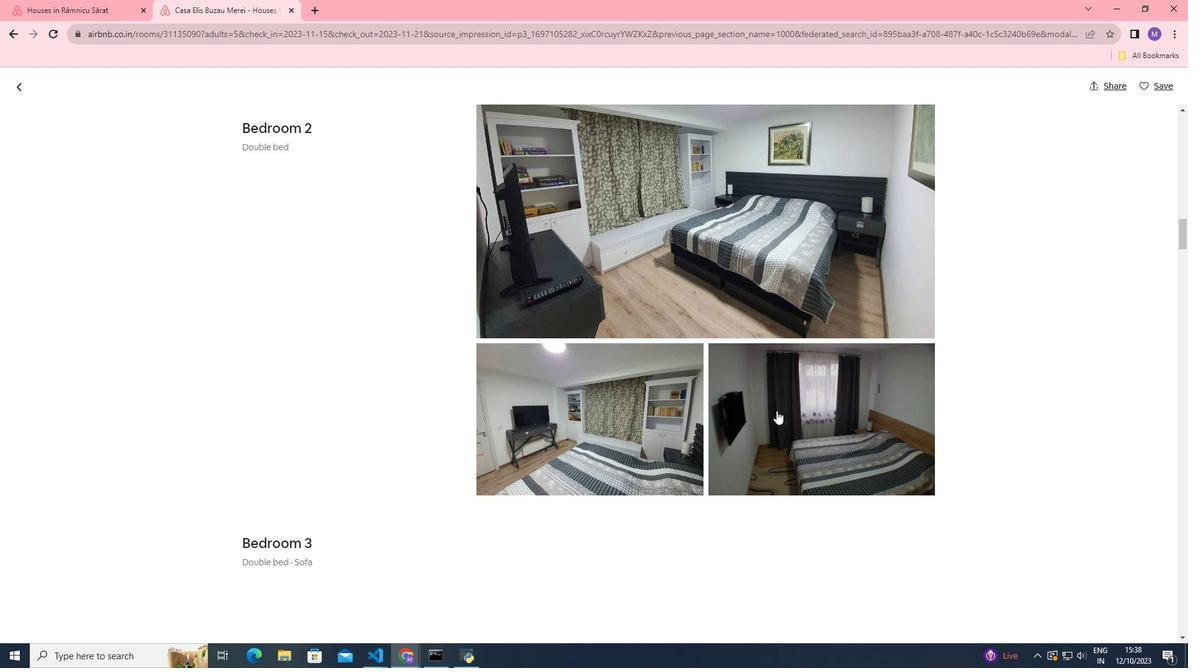 
Action: Mouse scrolled (750, 364) with delta (0, 0)
Screenshot: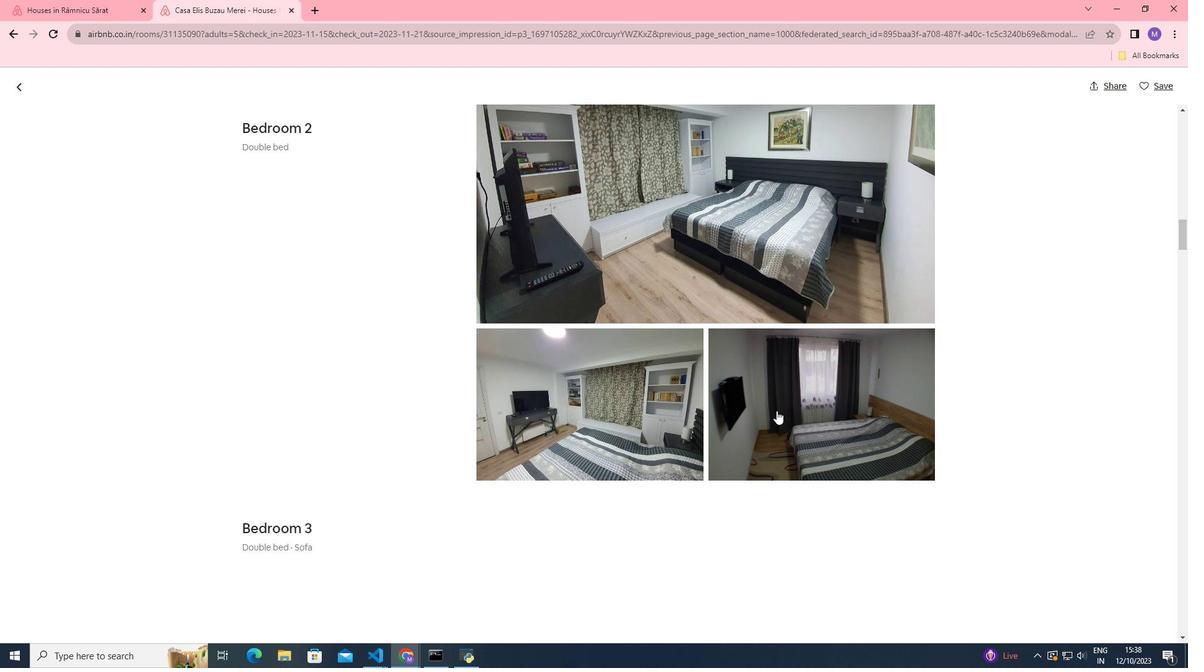
Action: Mouse scrolled (750, 364) with delta (0, 0)
Screenshot: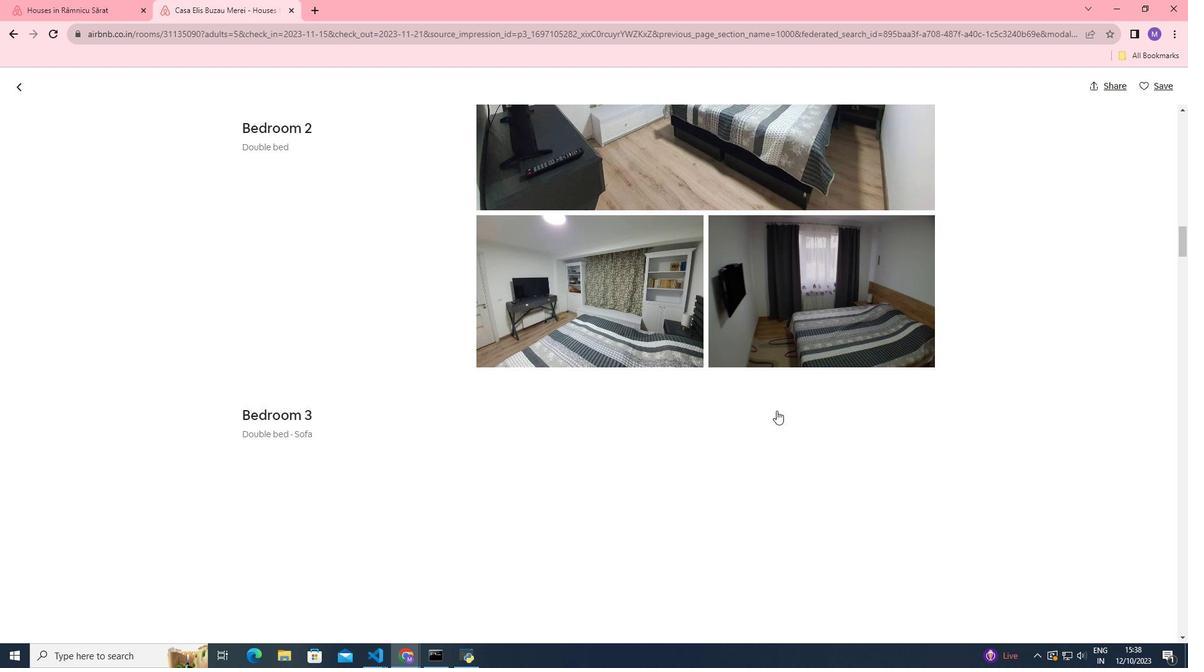 
Action: Mouse moved to (776, 410)
Screenshot: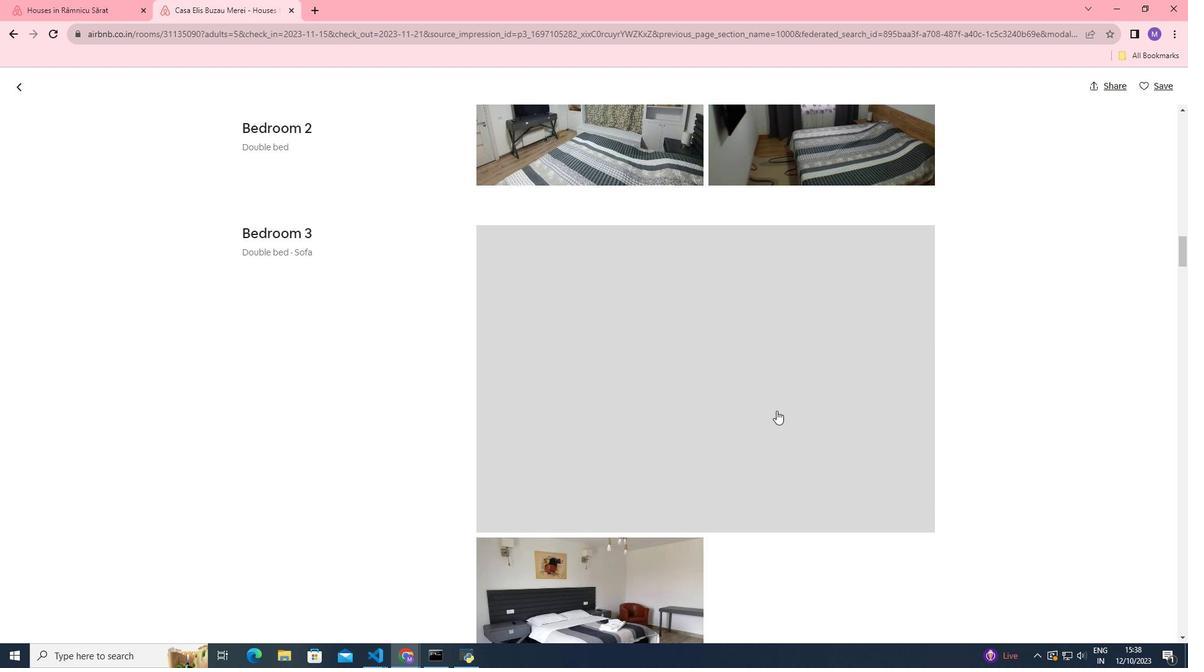 
Action: Mouse scrolled (776, 409) with delta (0, 0)
Screenshot: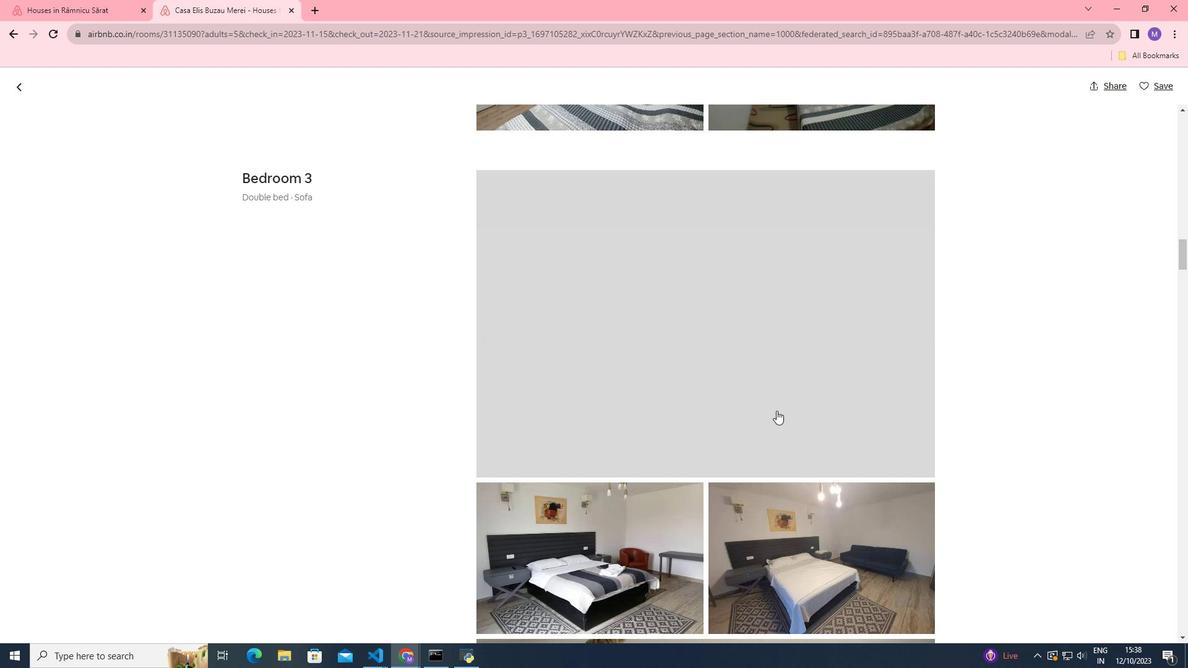 
Action: Mouse scrolled (776, 409) with delta (0, 0)
Screenshot: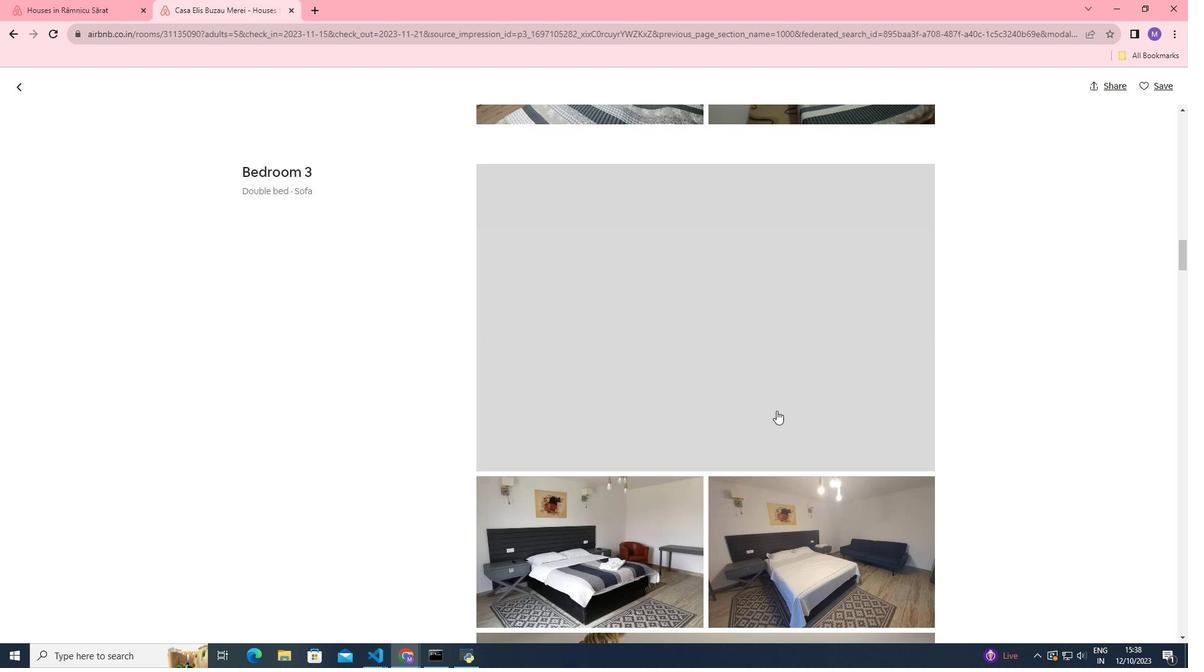 
Action: Mouse scrolled (776, 409) with delta (0, 0)
Screenshot: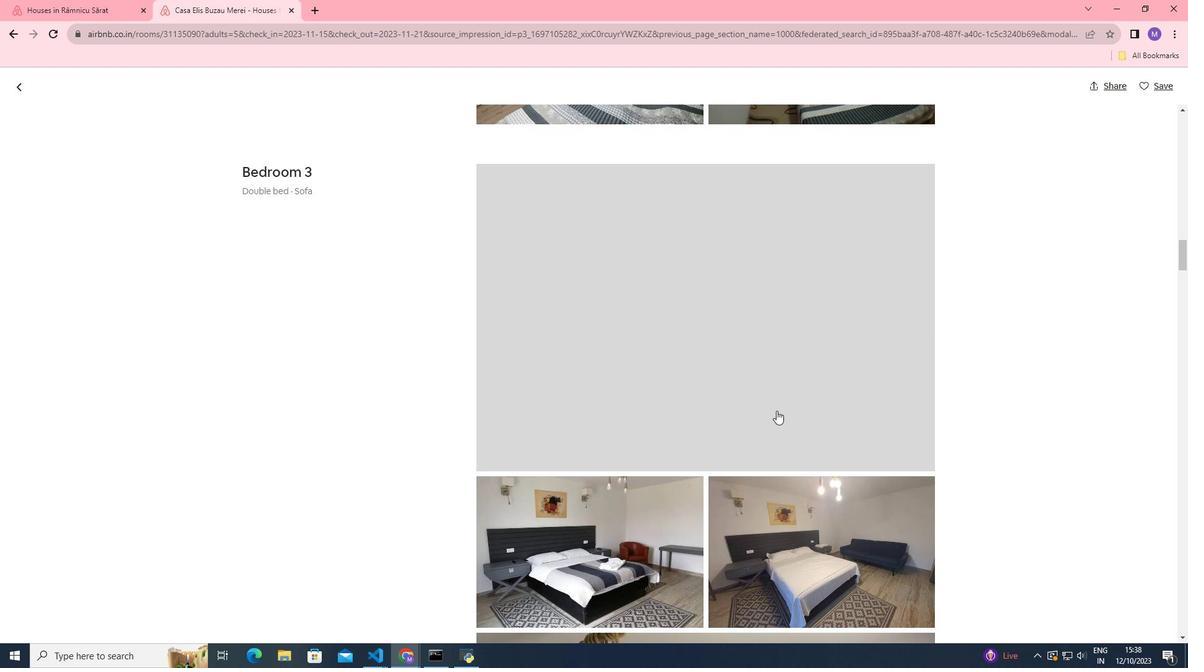 
Action: Mouse scrolled (776, 409) with delta (0, 0)
Screenshot: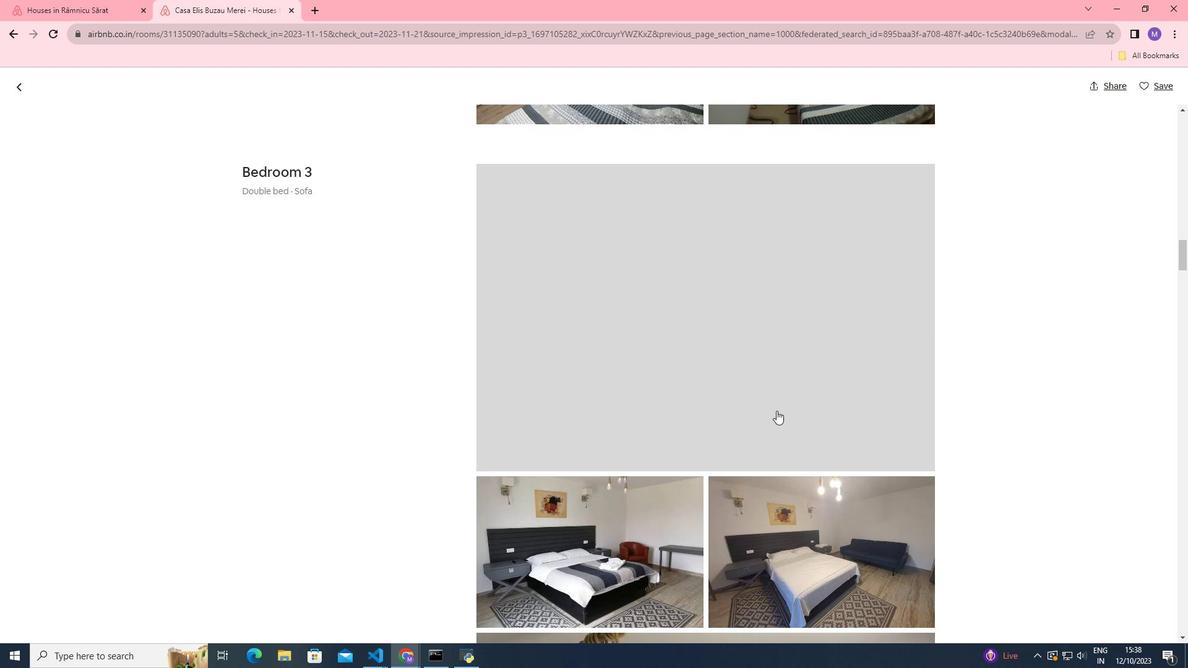 
Action: Mouse scrolled (776, 409) with delta (0, 0)
Screenshot: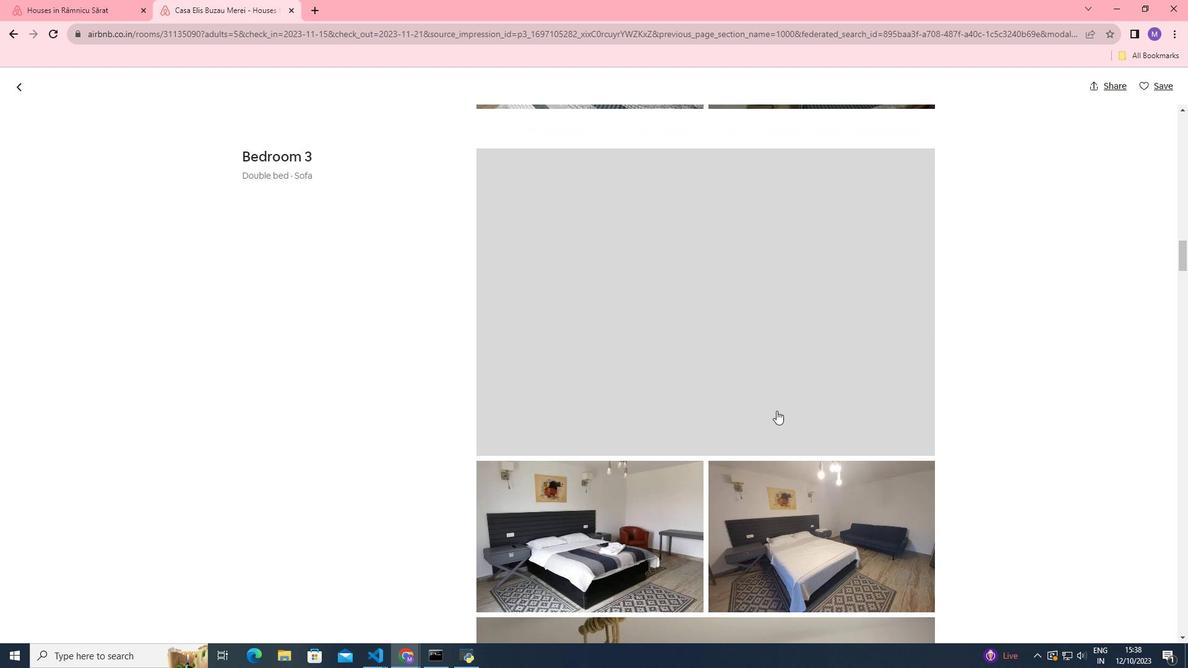 
Action: Mouse scrolled (776, 409) with delta (0, 0)
Screenshot: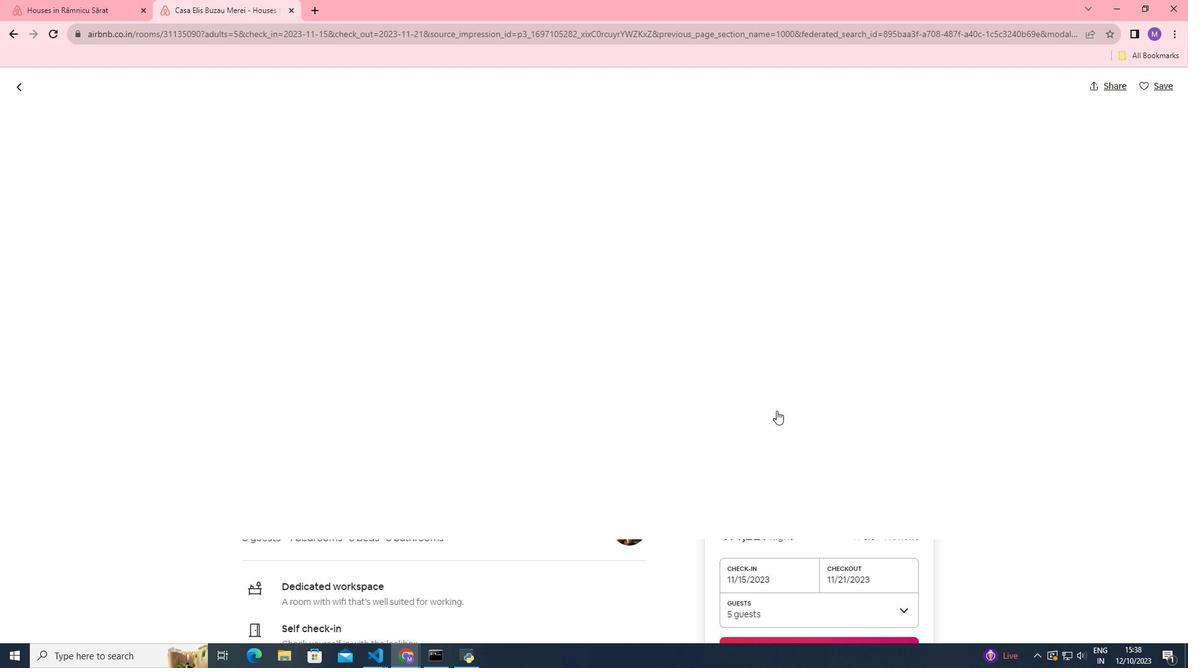 
Action: Mouse scrolled (776, 409) with delta (0, 0)
Screenshot: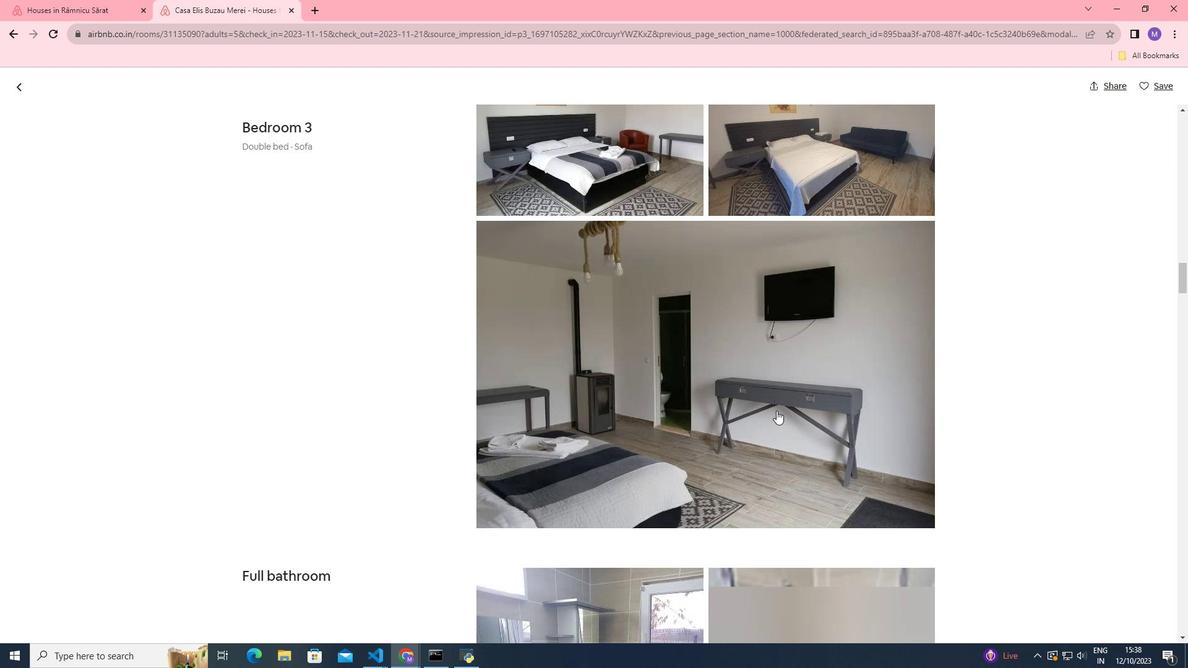 
Action: Mouse scrolled (776, 409) with delta (0, 0)
Screenshot: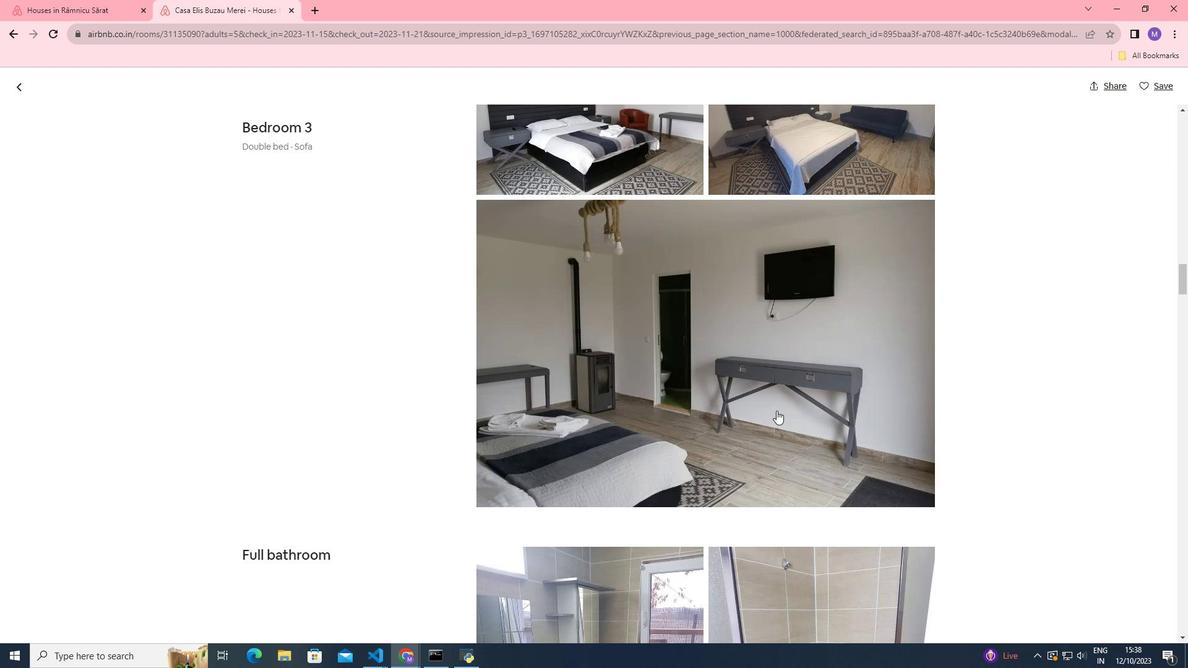 
Action: Mouse scrolled (776, 409) with delta (0, 0)
Screenshot: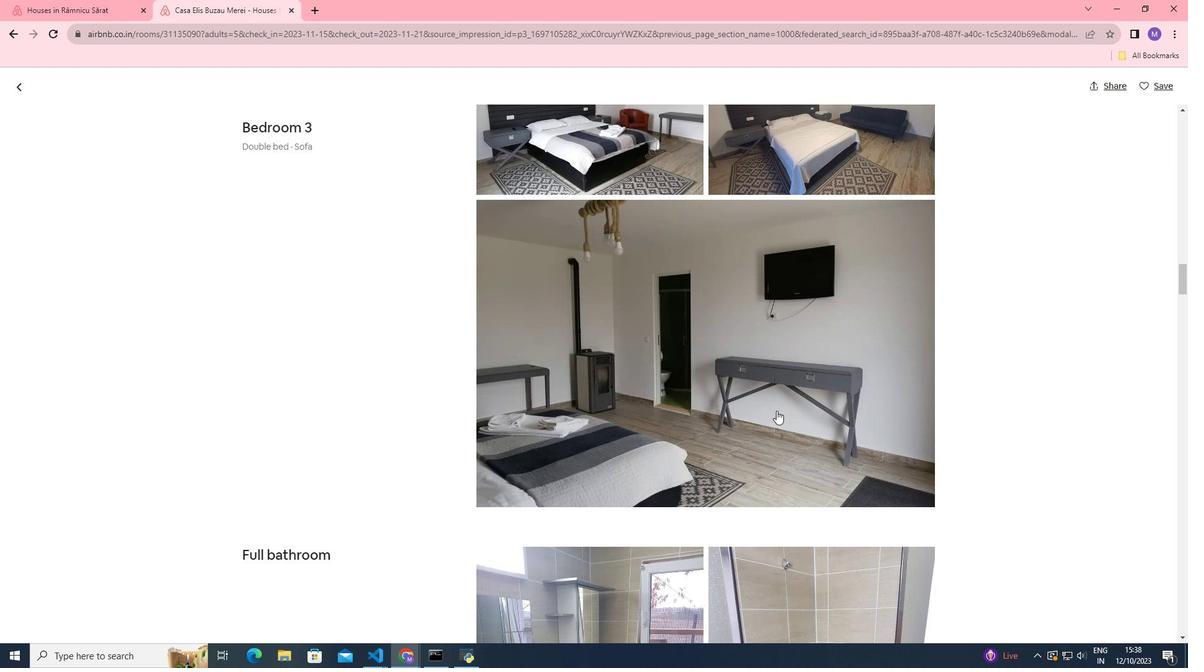 
Action: Mouse scrolled (776, 409) with delta (0, 0)
Screenshot: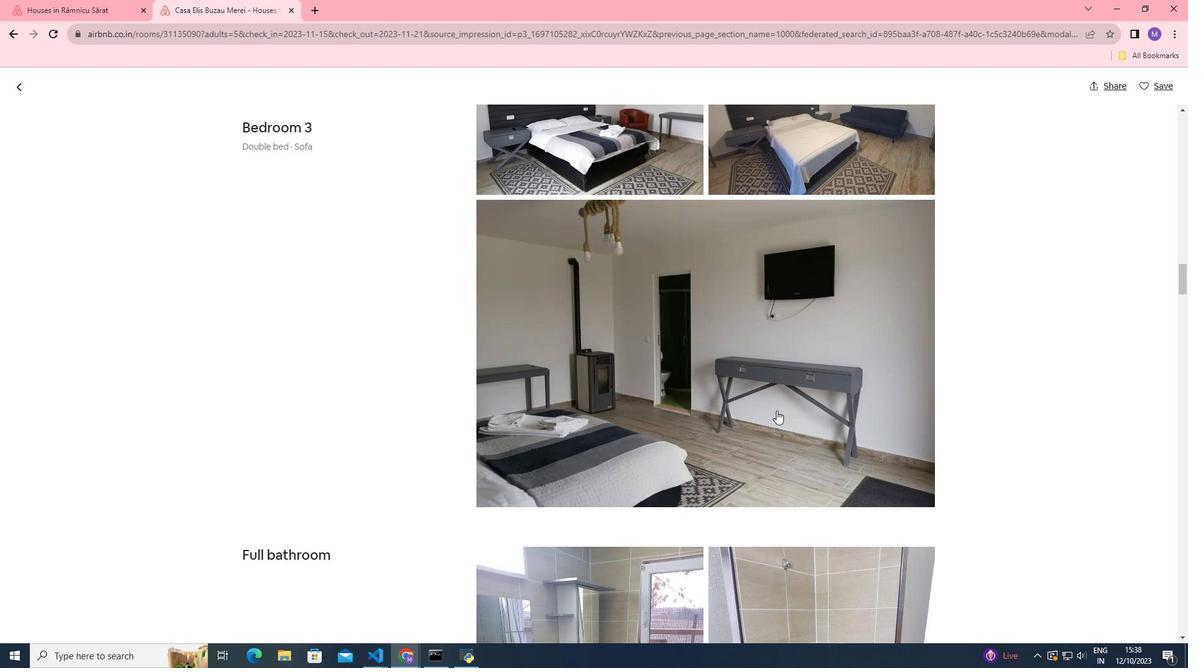
Action: Mouse scrolled (776, 409) with delta (0, 0)
Screenshot: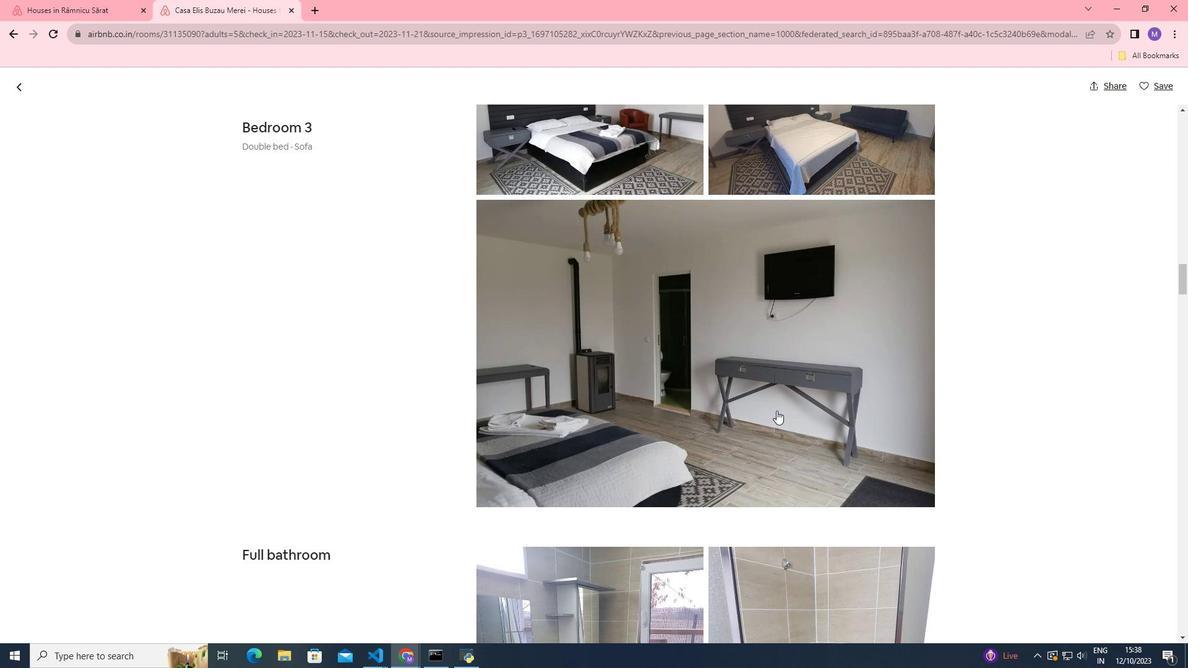 
Action: Mouse scrolled (776, 409) with delta (0, 0)
Screenshot: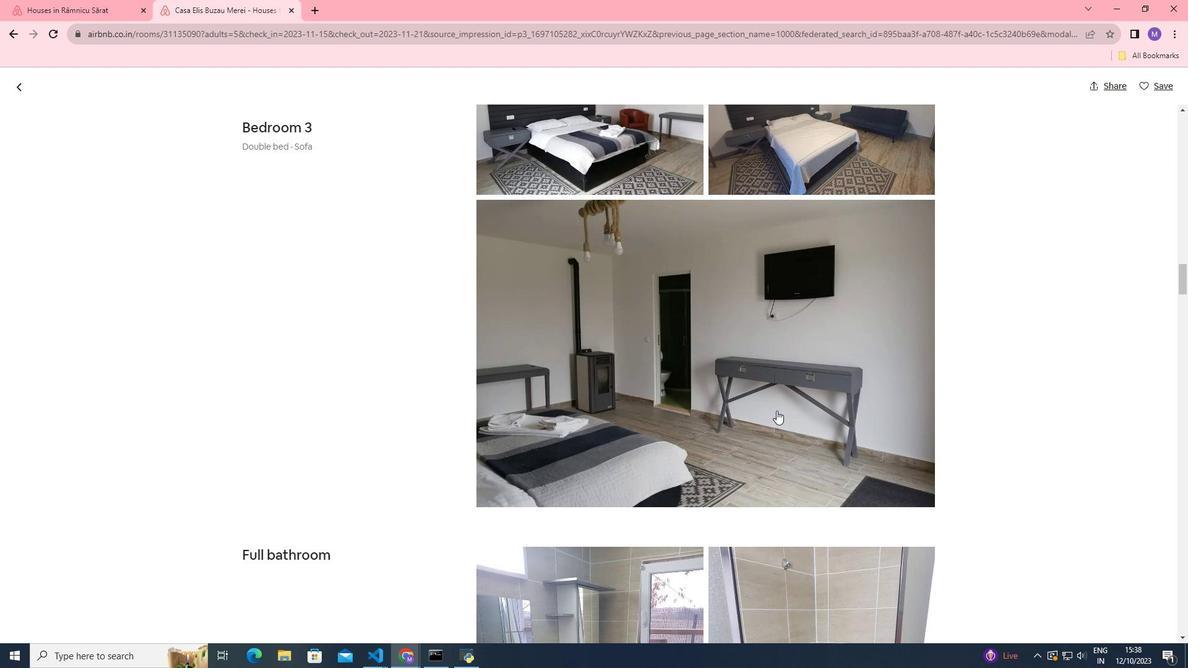 
Action: Mouse scrolled (776, 409) with delta (0, 0)
Screenshot: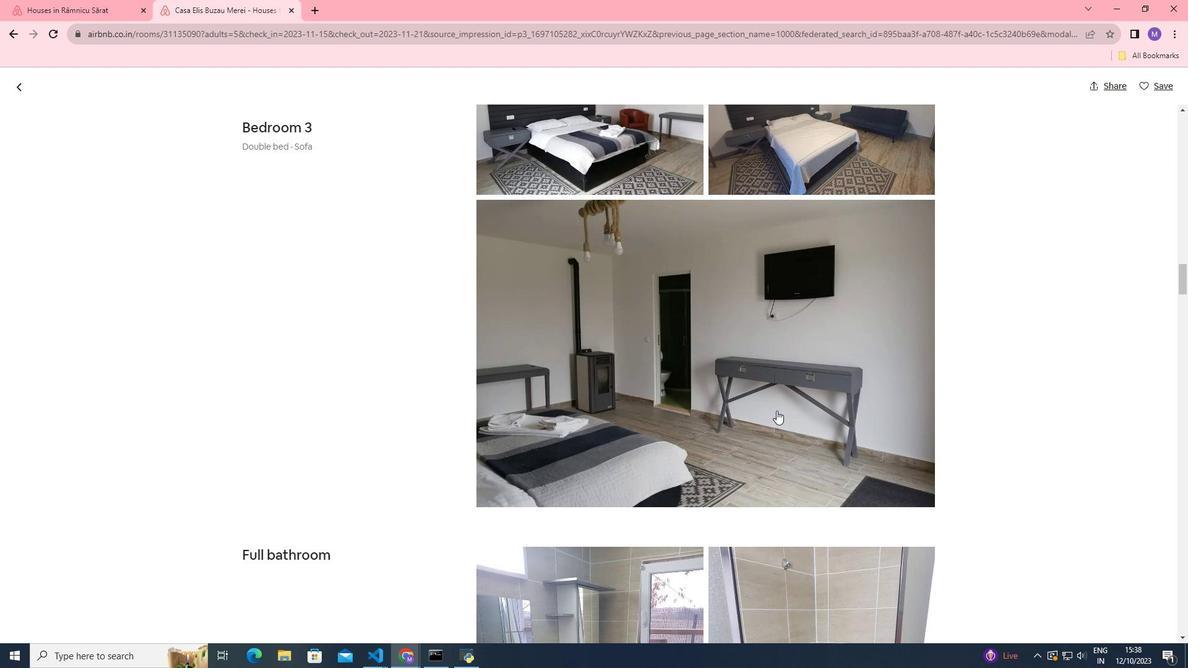 
Action: Mouse scrolled (776, 409) with delta (0, 0)
Screenshot: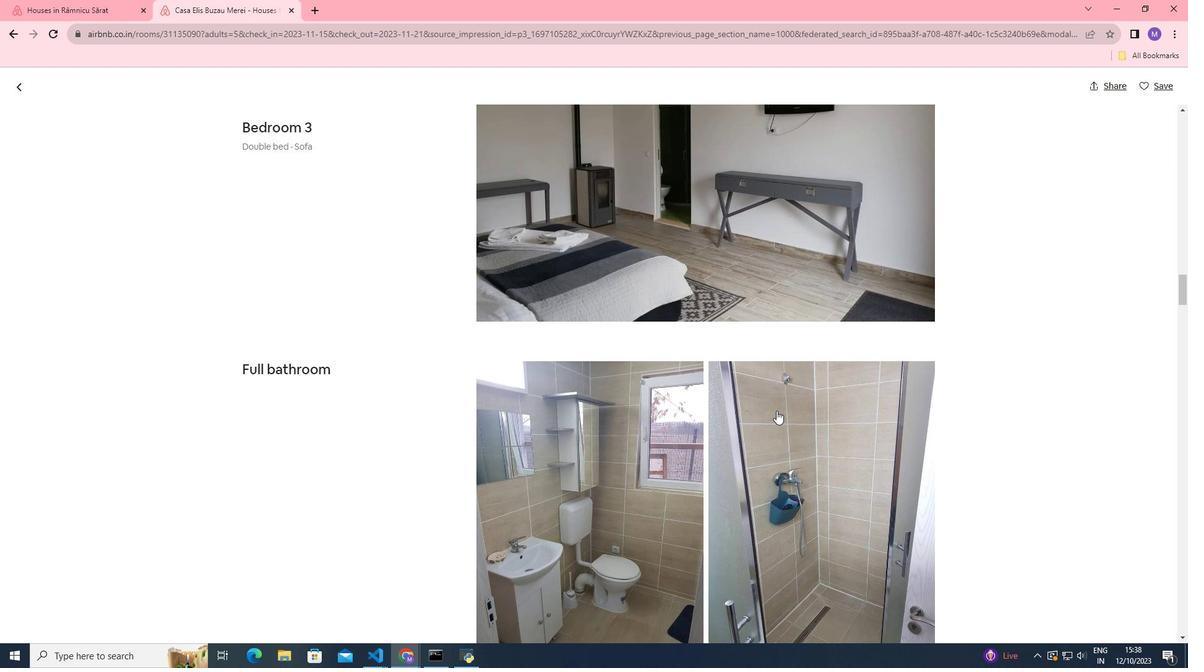 
Action: Mouse scrolled (776, 409) with delta (0, 0)
Screenshot: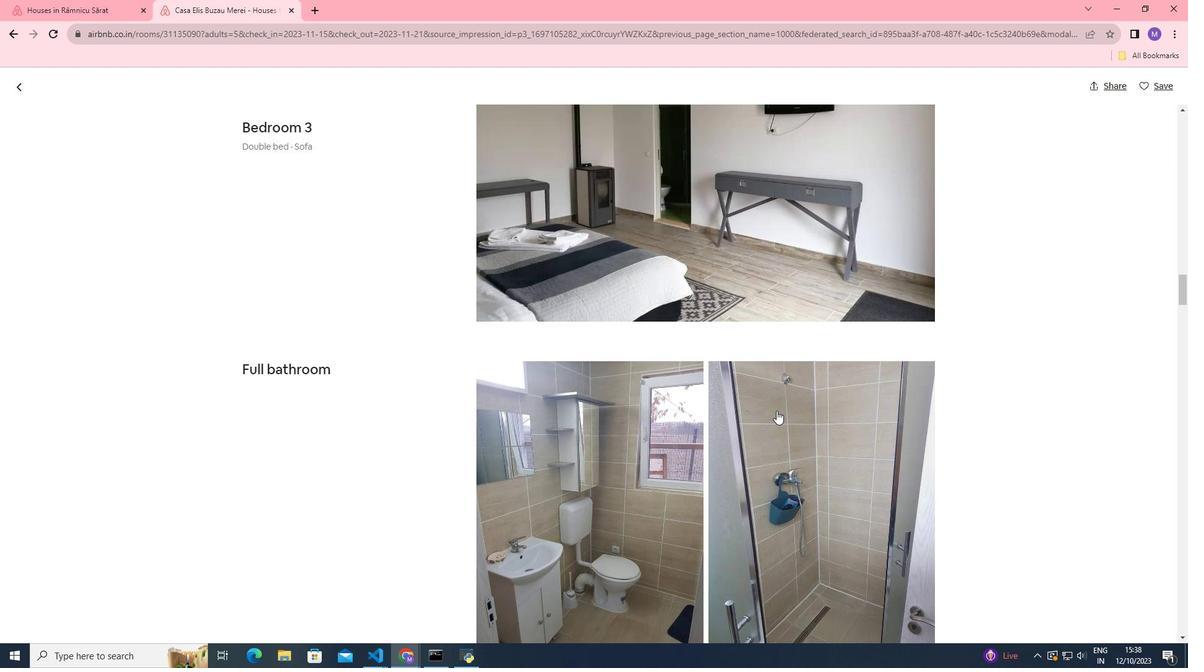 
Action: Mouse scrolled (776, 409) with delta (0, 0)
Screenshot: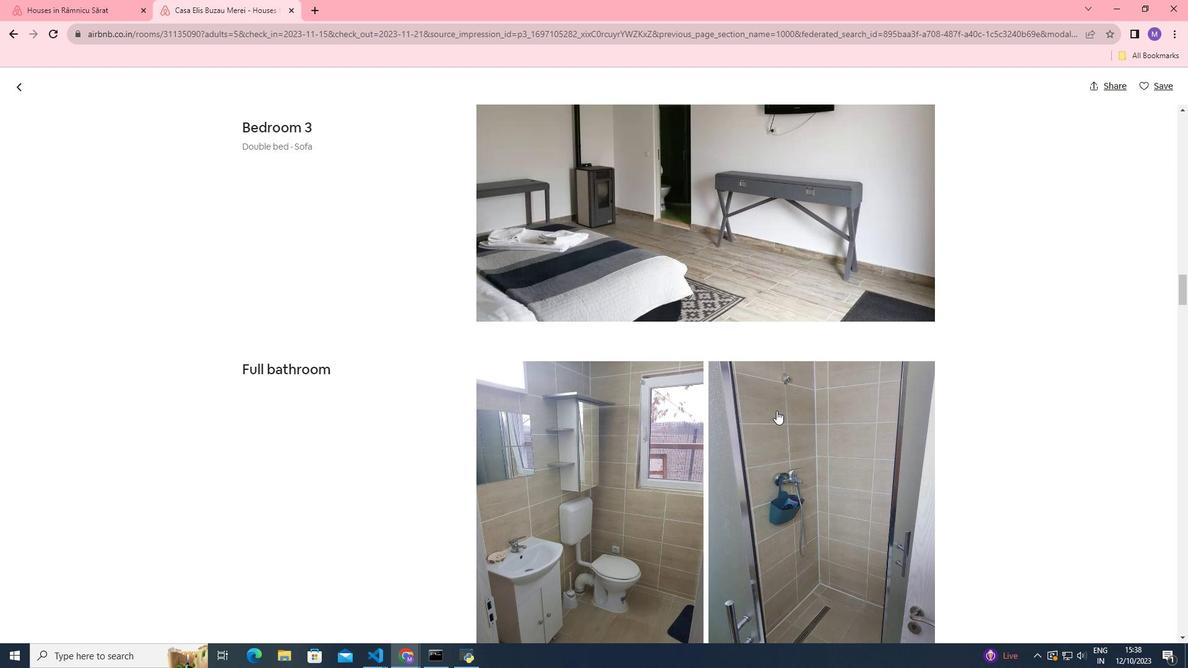 
Action: Mouse scrolled (776, 409) with delta (0, 0)
Screenshot: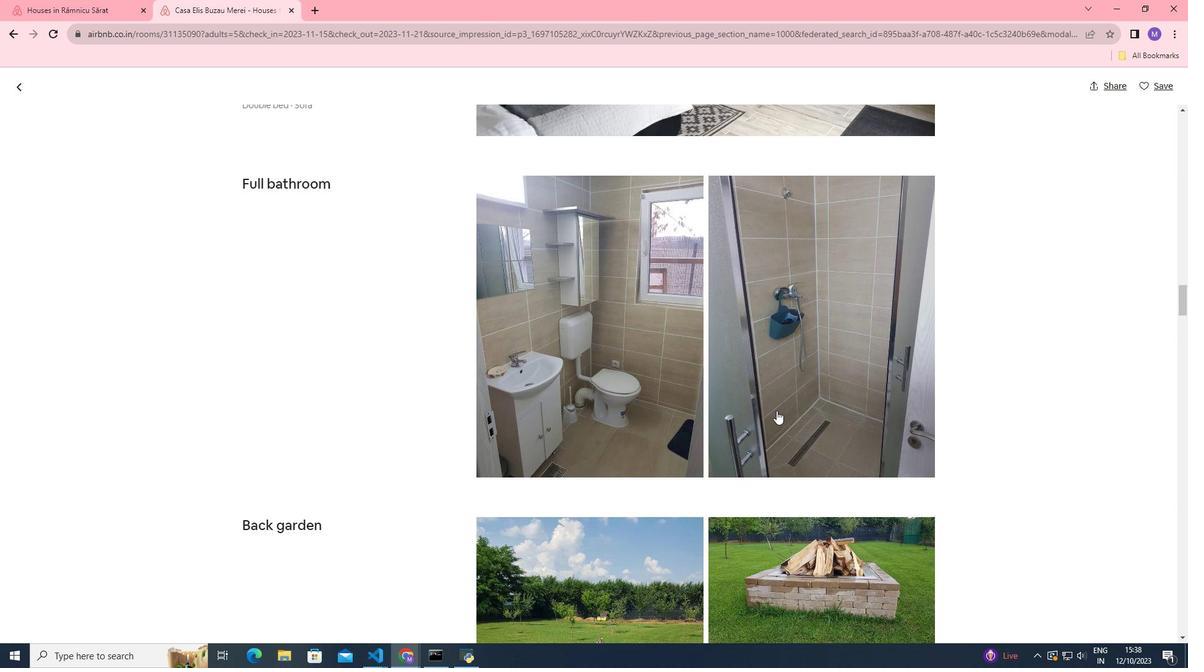 
Action: Mouse scrolled (776, 409) with delta (0, 0)
Screenshot: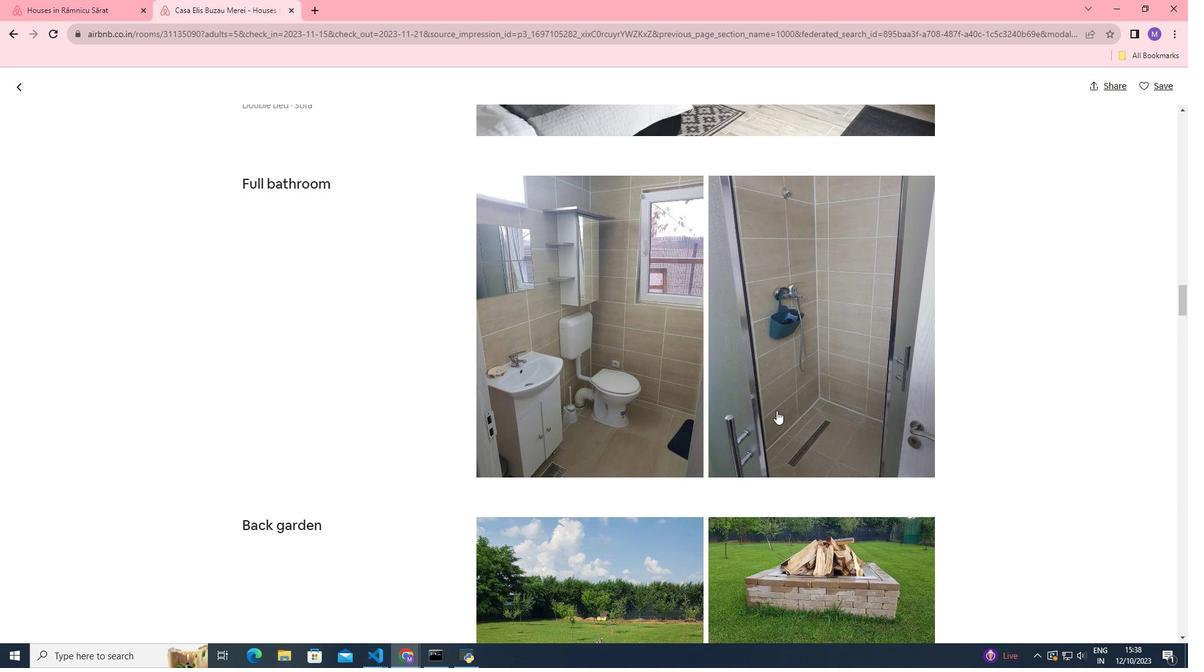 
Action: Mouse scrolled (776, 409) with delta (0, 0)
Screenshot: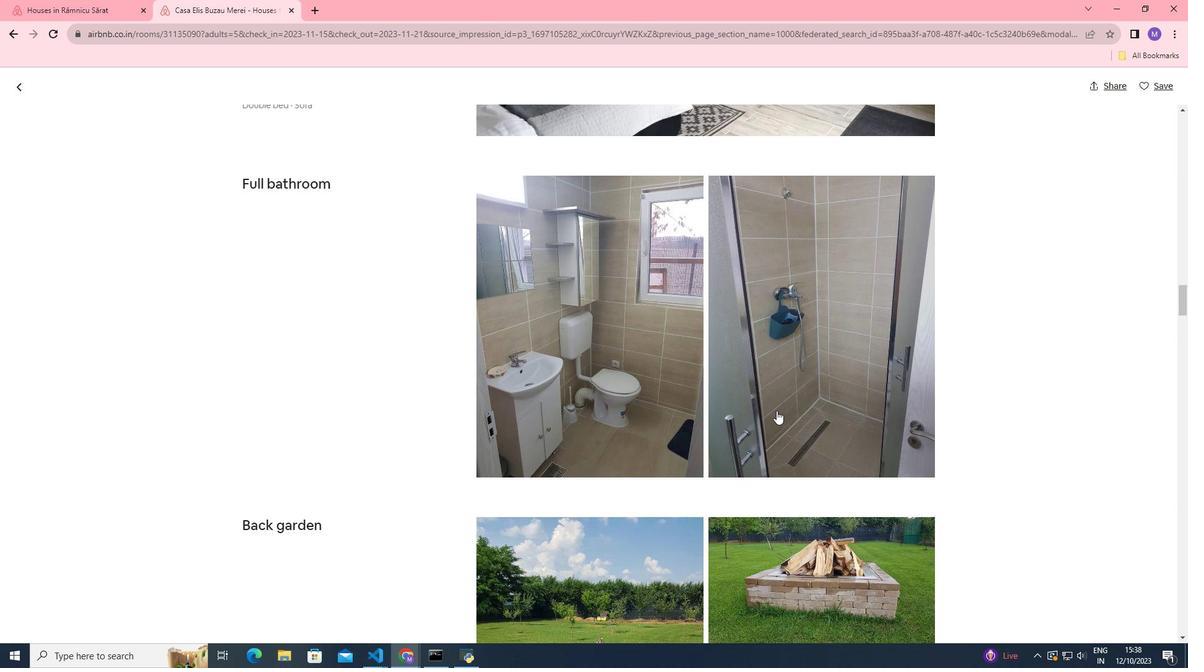 
Action: Mouse scrolled (776, 409) with delta (0, 0)
Screenshot: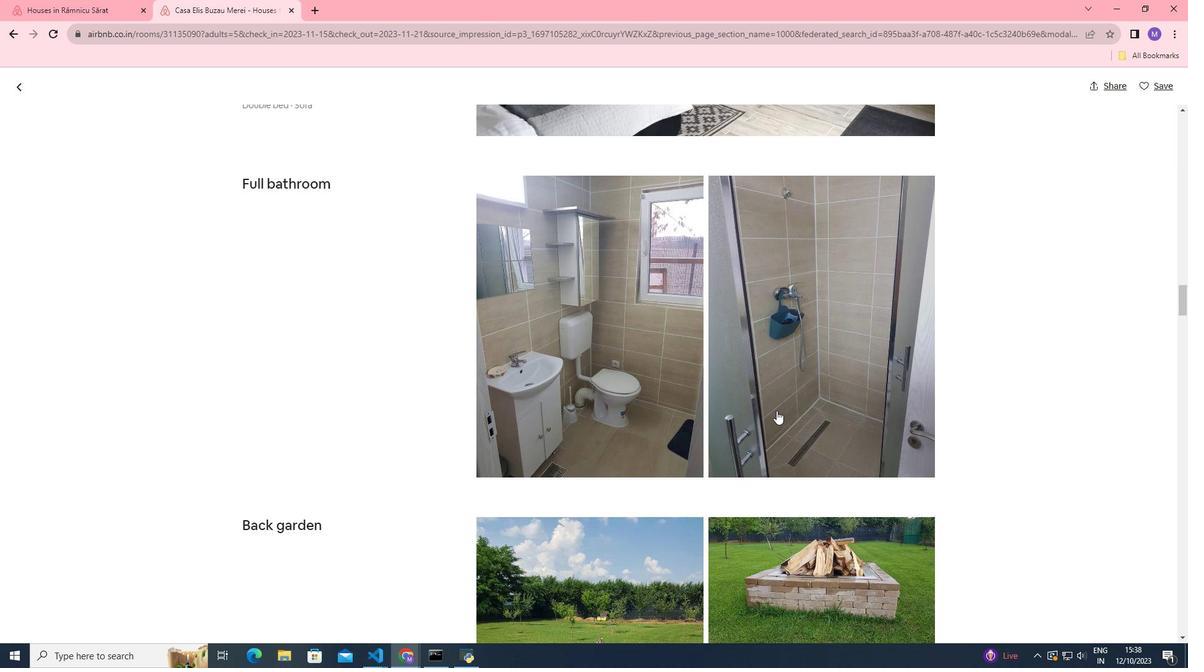 
Action: Mouse scrolled (776, 410) with delta (0, 0)
Screenshot: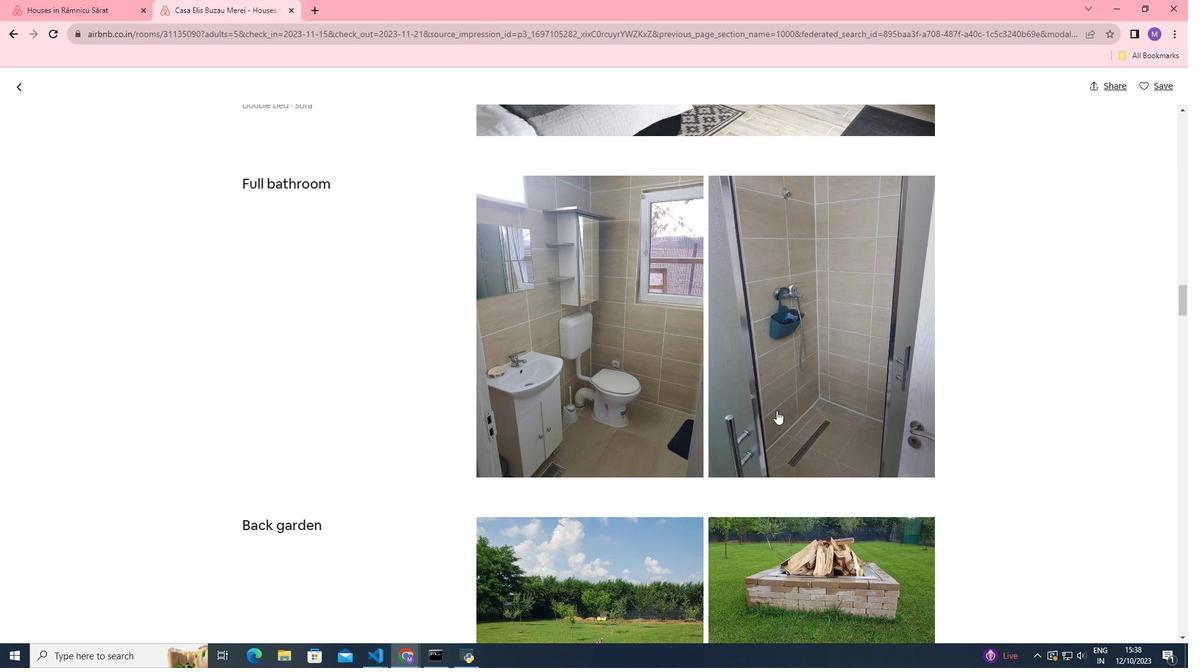 
Action: Mouse scrolled (776, 409) with delta (0, 0)
Screenshot: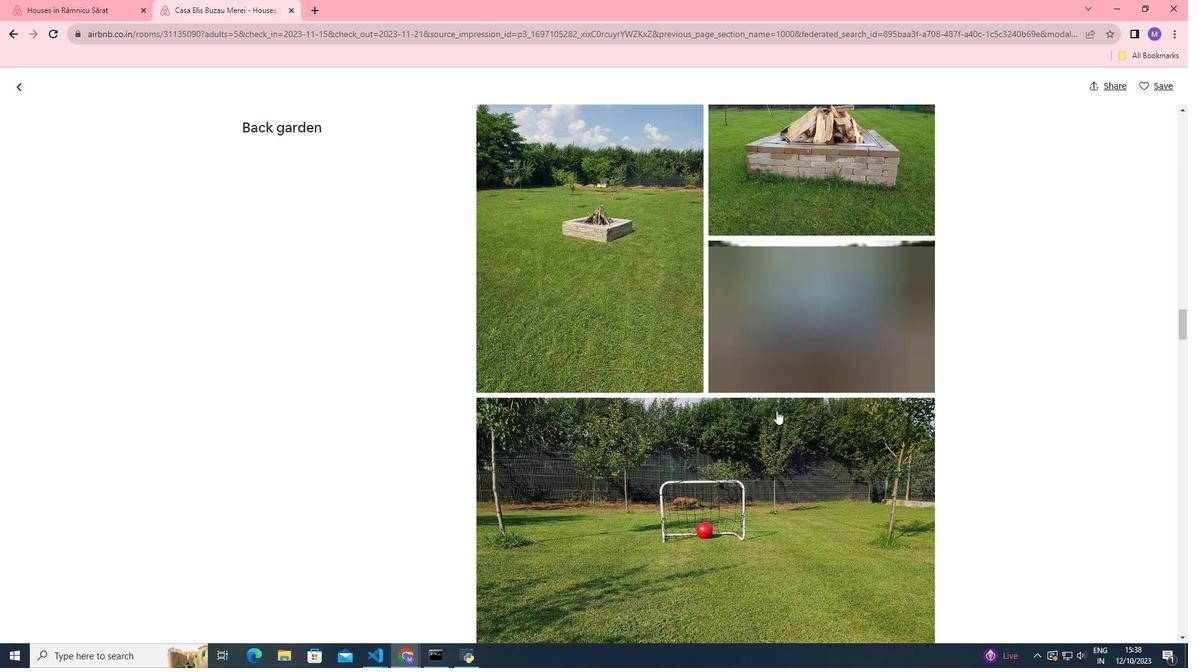 
Action: Mouse scrolled (776, 409) with delta (0, 0)
Screenshot: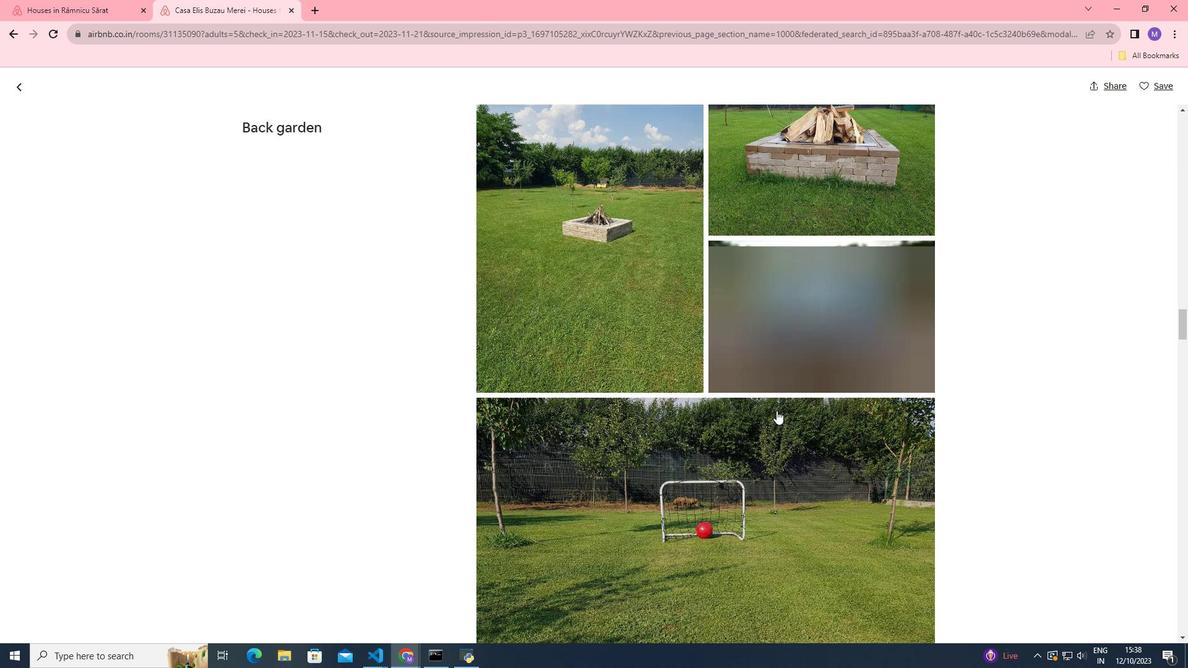 
Action: Mouse scrolled (776, 409) with delta (0, 0)
Screenshot: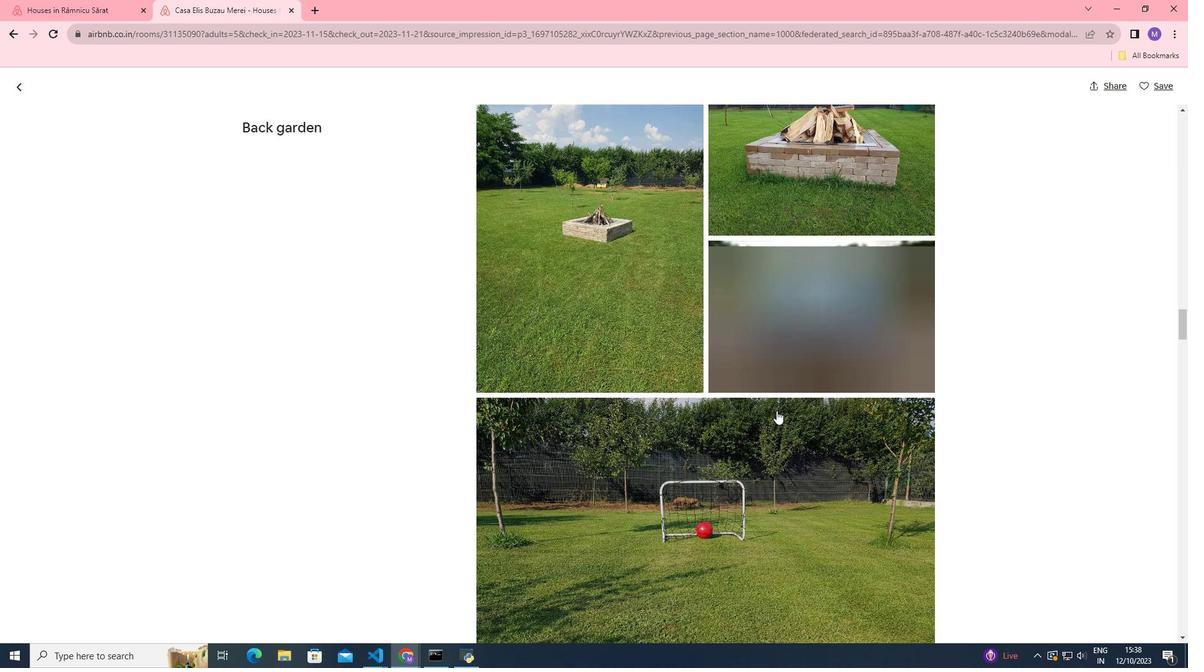 
Action: Mouse scrolled (776, 409) with delta (0, 0)
Screenshot: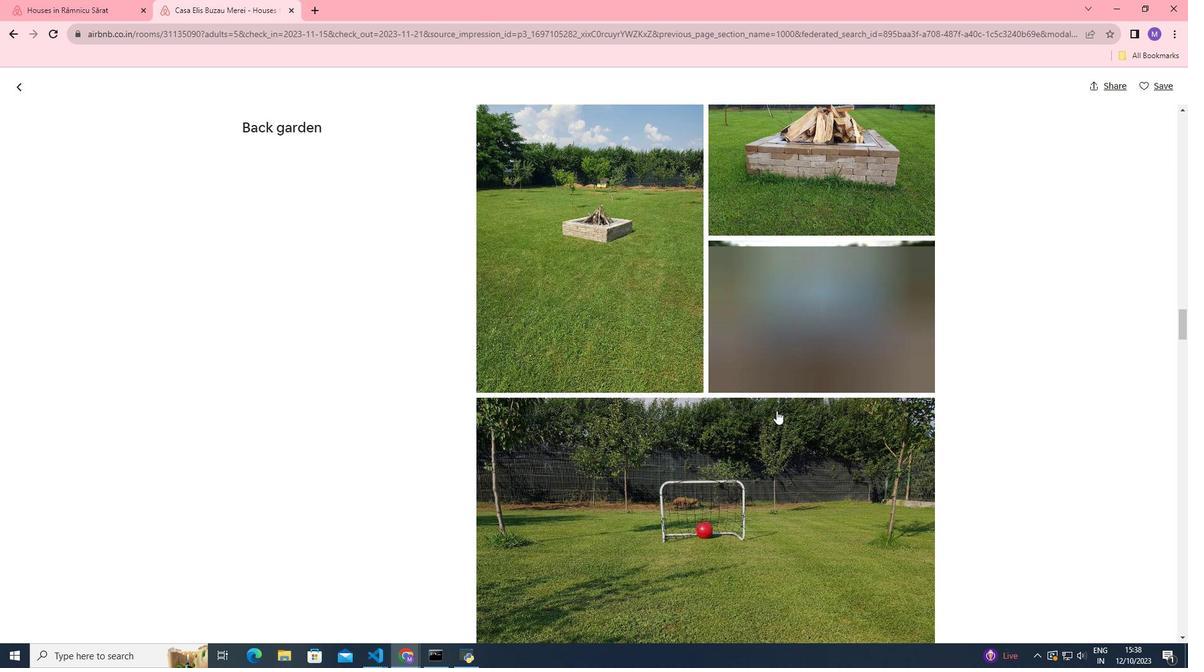 
Action: Mouse scrolled (776, 409) with delta (0, 0)
Screenshot: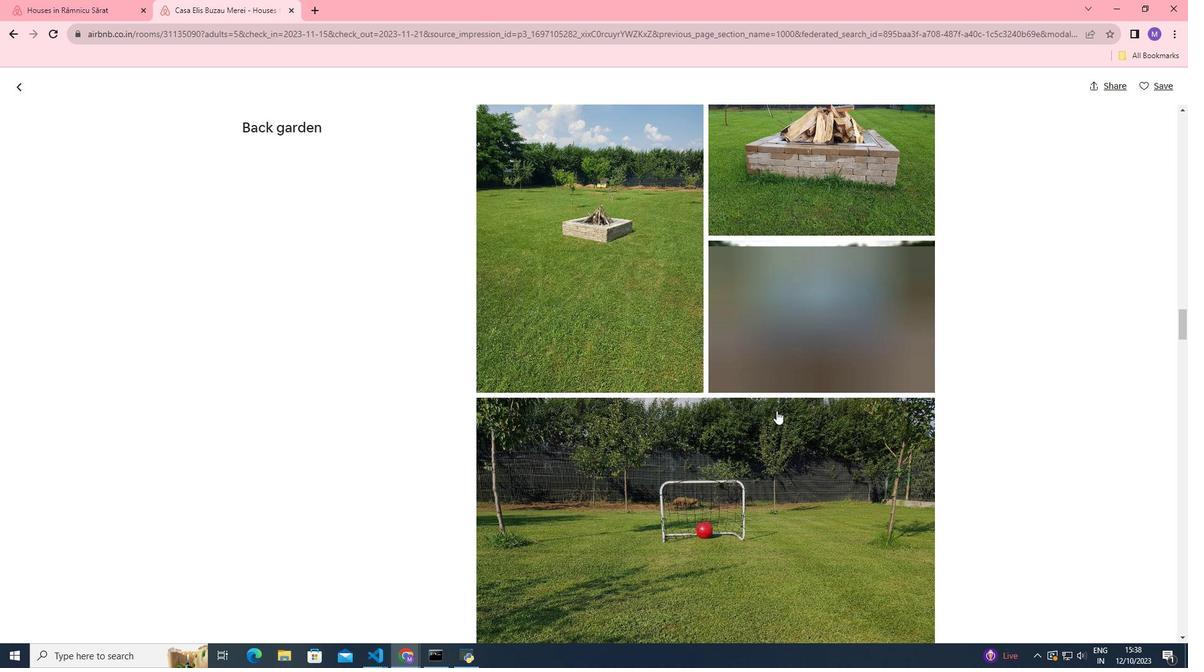 
Action: Mouse scrolled (776, 409) with delta (0, 0)
Screenshot: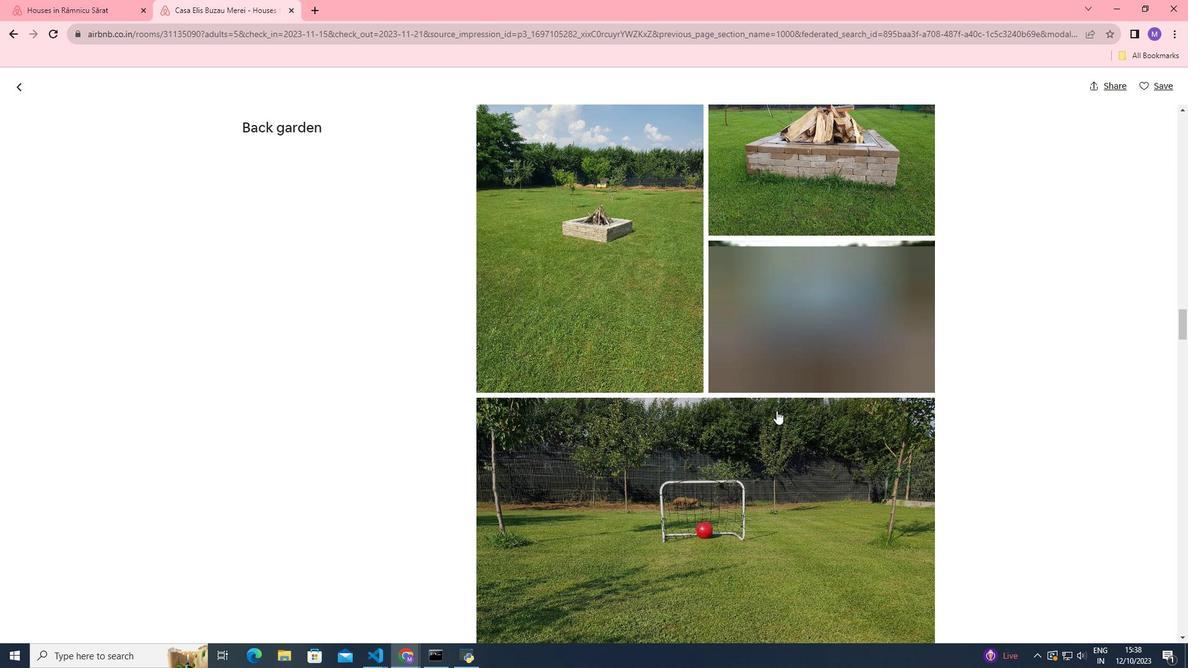 
Action: Mouse scrolled (776, 409) with delta (0, 0)
Screenshot: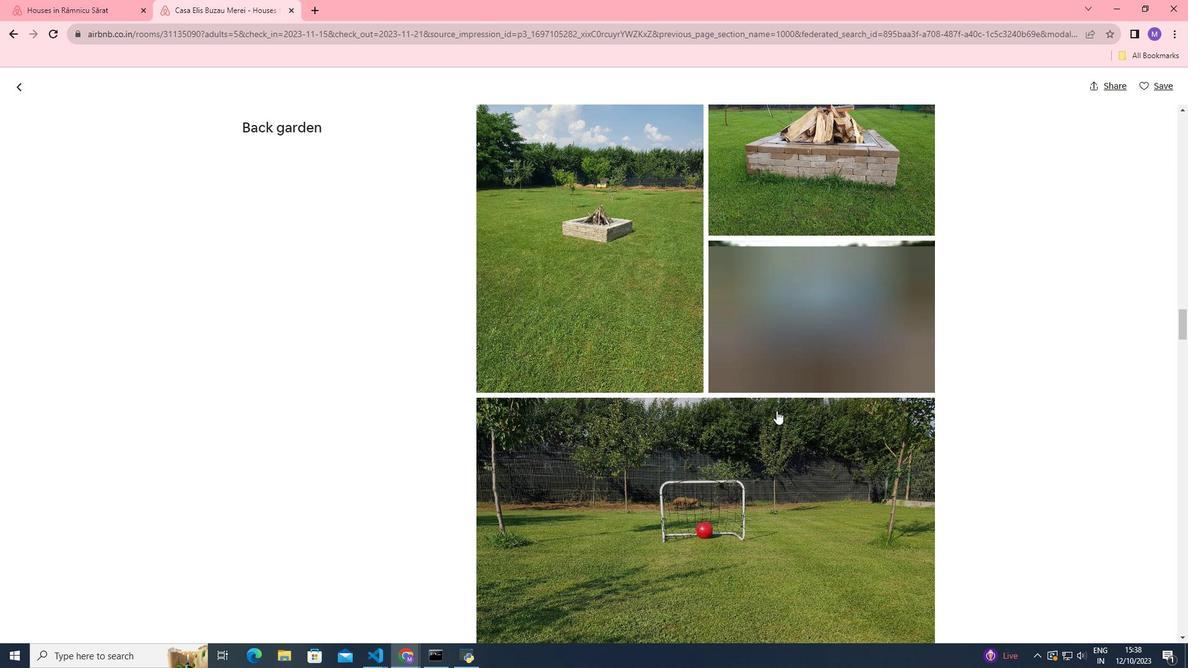 
Action: Mouse scrolled (776, 409) with delta (0, 0)
Screenshot: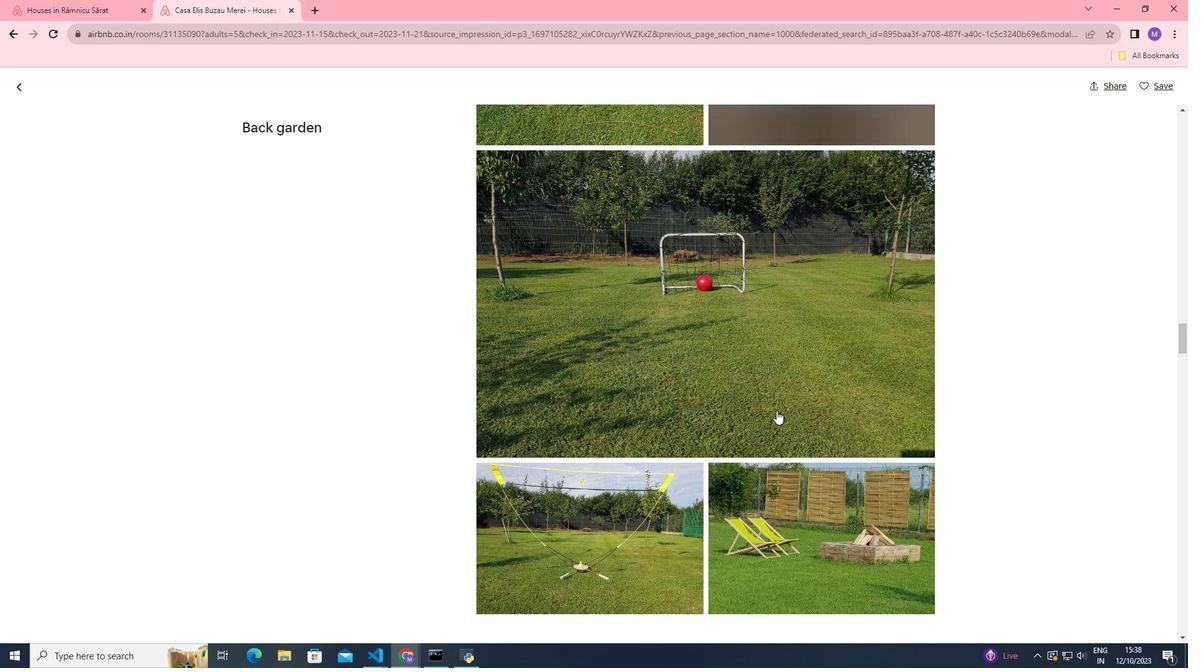 
Action: Mouse scrolled (776, 409) with delta (0, 0)
Screenshot: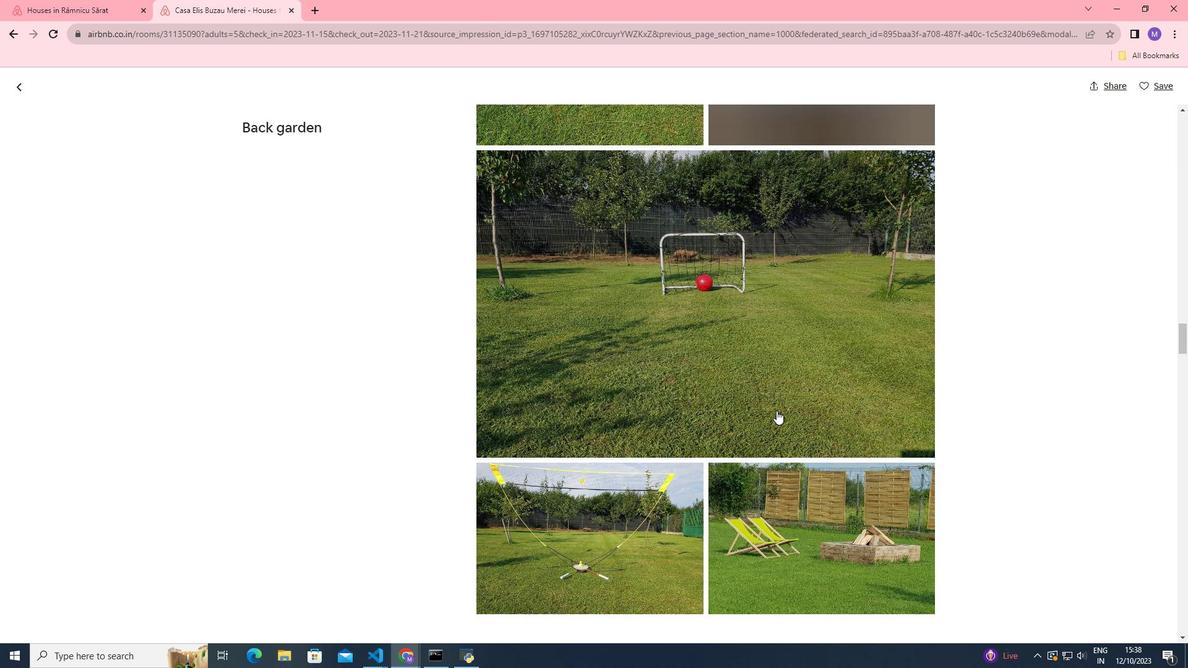 
Action: Mouse scrolled (776, 409) with delta (0, 0)
Screenshot: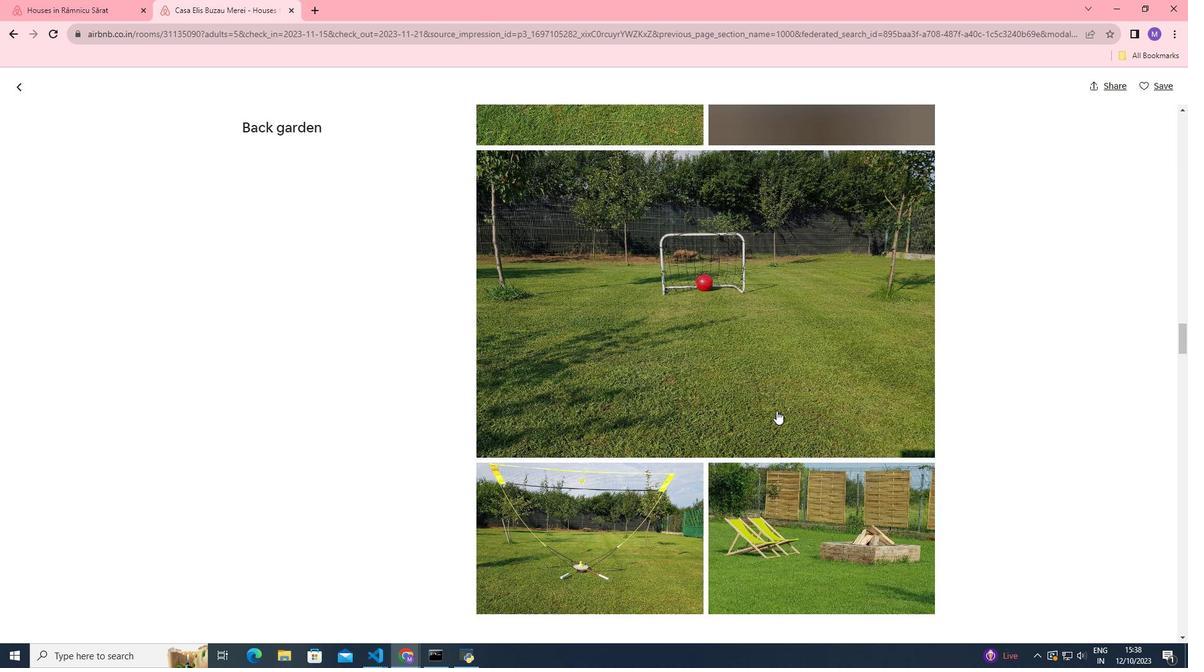 
Action: Mouse scrolled (776, 409) with delta (0, 0)
Screenshot: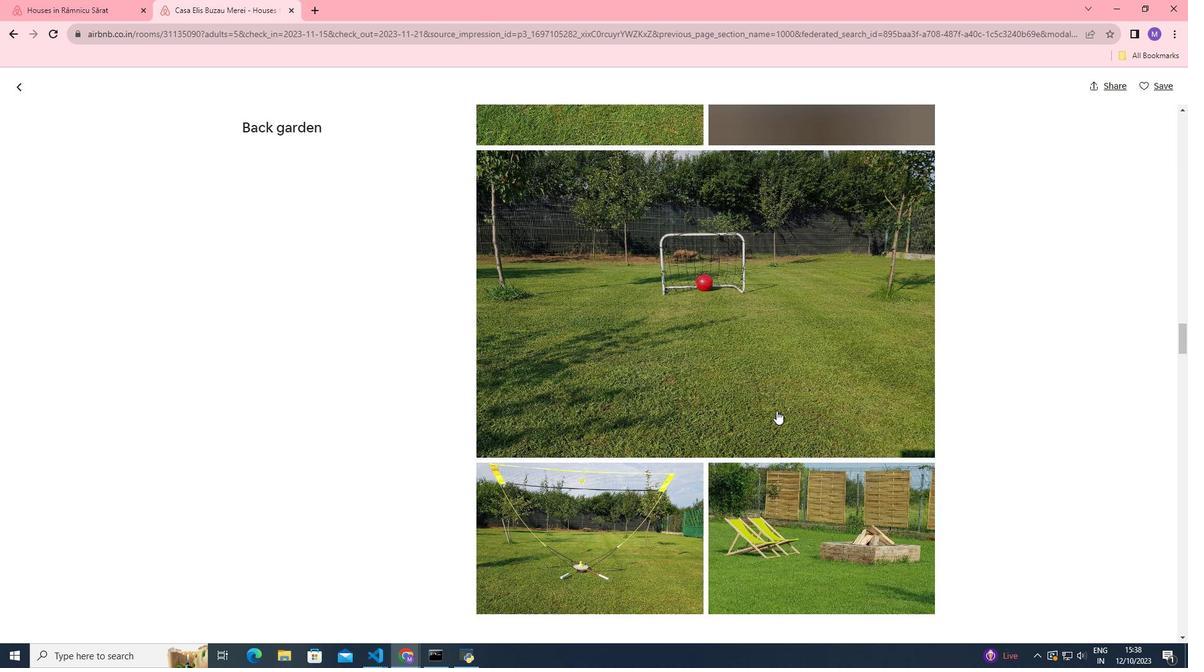 
Action: Mouse scrolled (776, 409) with delta (0, 0)
Screenshot: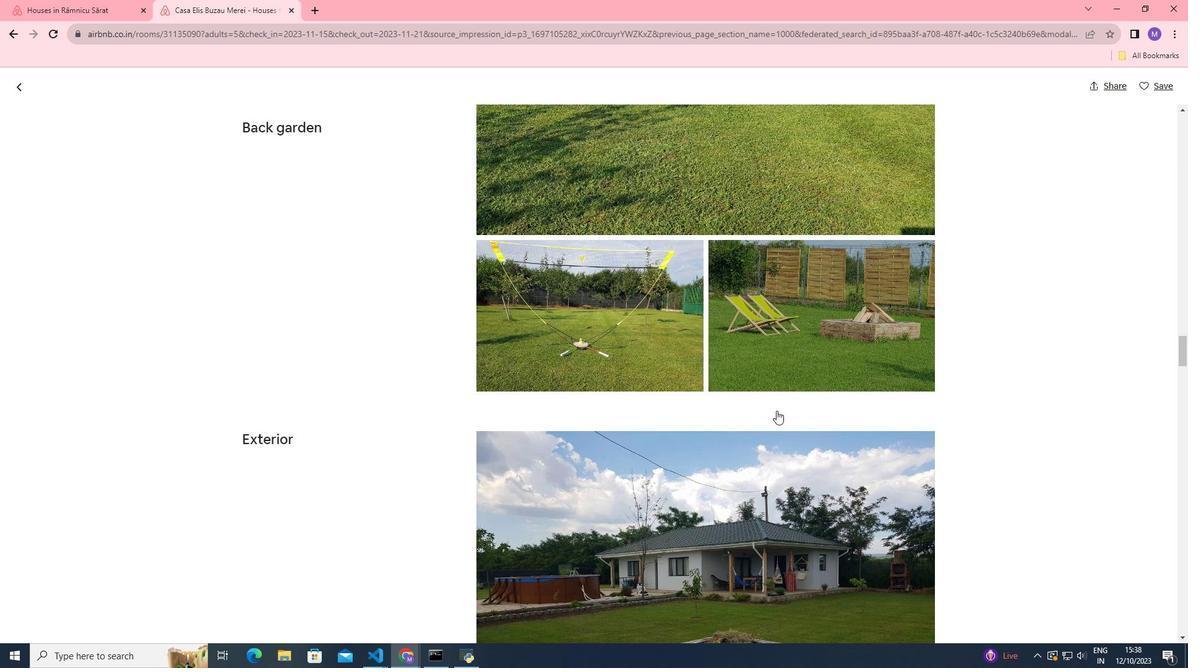 
Action: Mouse scrolled (776, 409) with delta (0, 0)
Screenshot: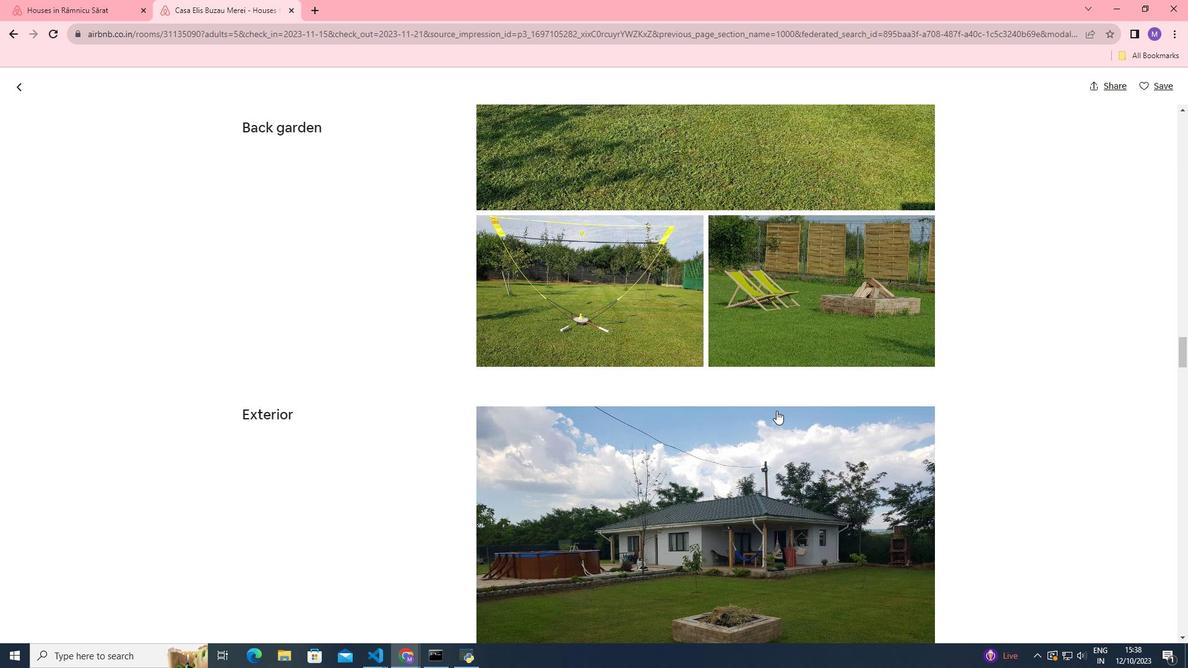 
Action: Mouse scrolled (776, 409) with delta (0, 0)
Screenshot: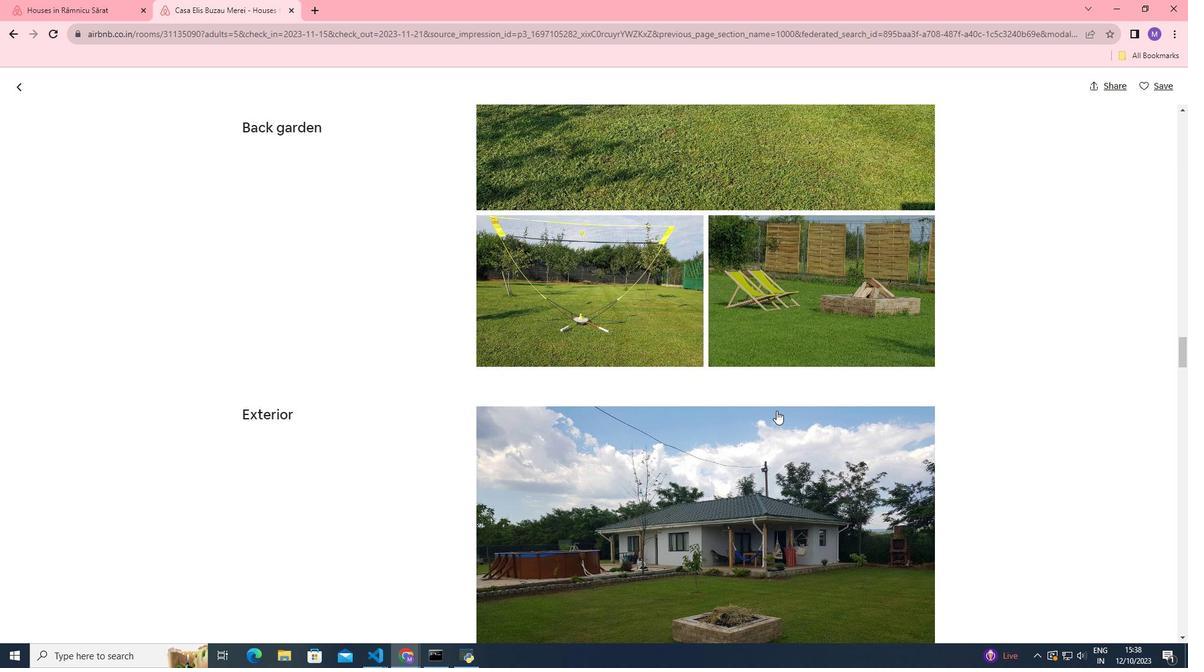 
Action: Mouse scrolled (776, 409) with delta (0, 0)
Screenshot: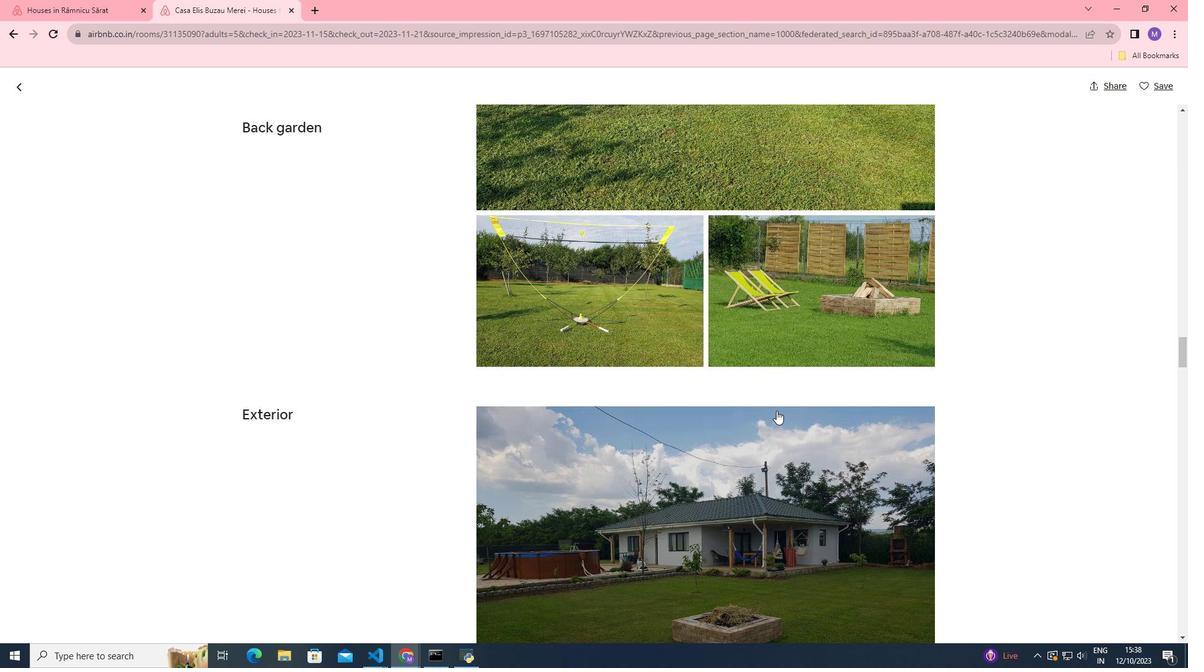 
Action: Mouse scrolled (776, 409) with delta (0, 0)
Screenshot: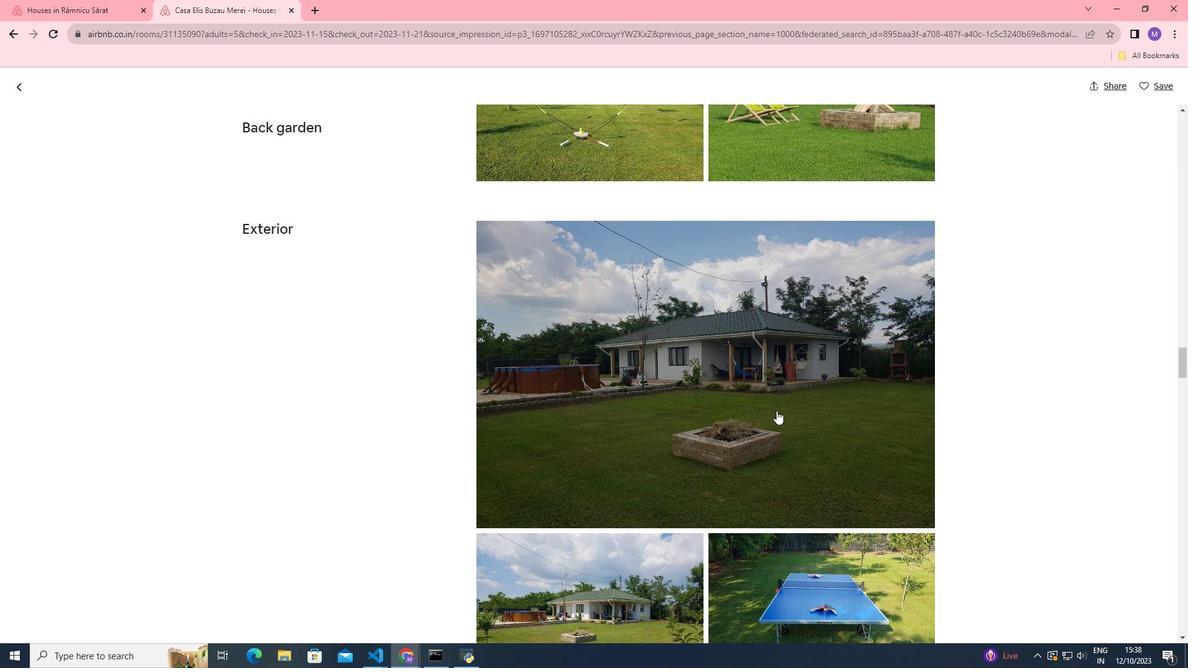 
Action: Mouse scrolled (776, 409) with delta (0, 0)
Screenshot: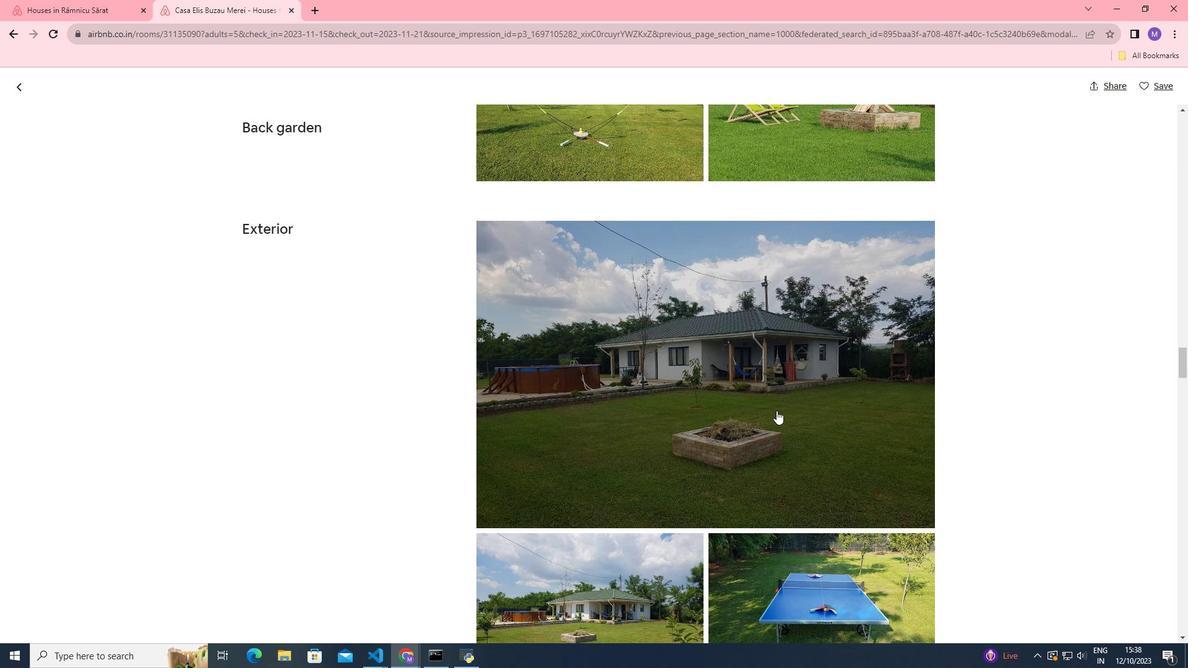 
Action: Mouse scrolled (776, 409) with delta (0, 0)
Screenshot: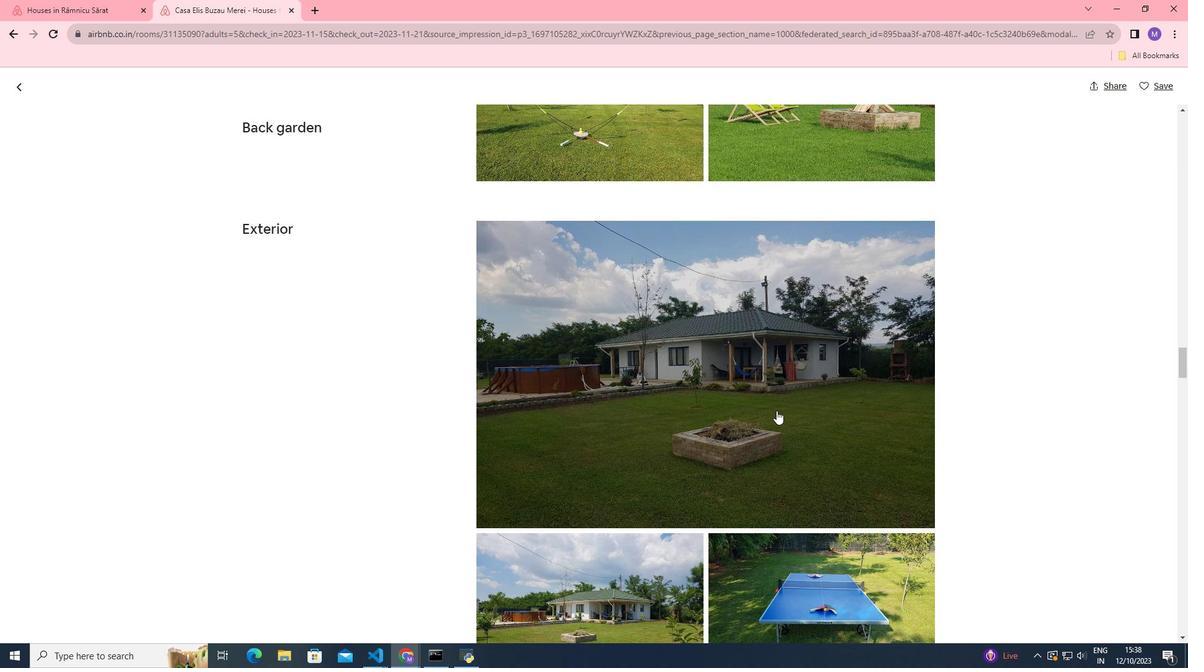 
Action: Mouse scrolled (776, 409) with delta (0, 0)
Screenshot: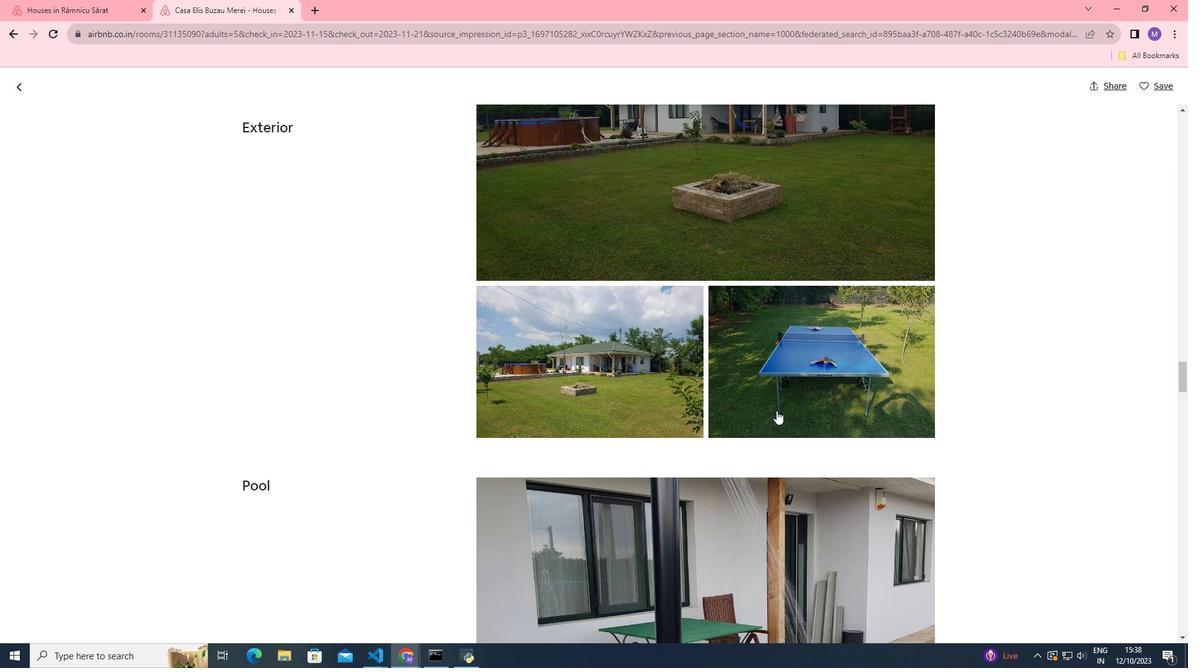 
Action: Mouse scrolled (776, 409) with delta (0, 0)
Screenshot: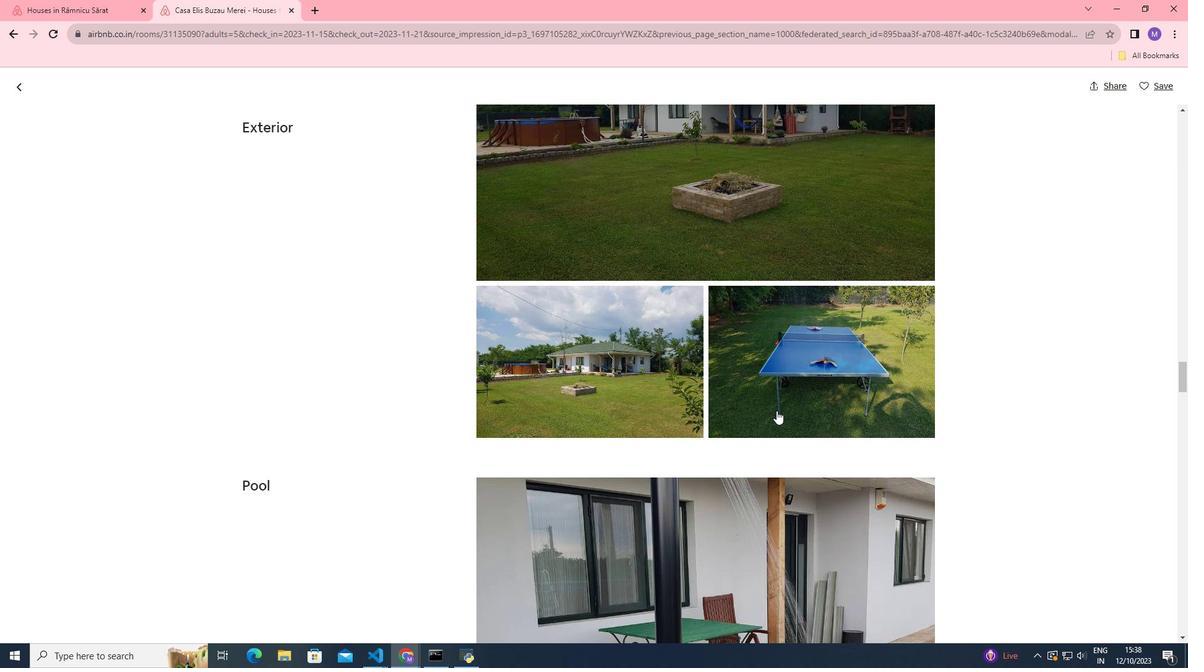 
Action: Mouse scrolled (776, 409) with delta (0, 0)
Screenshot: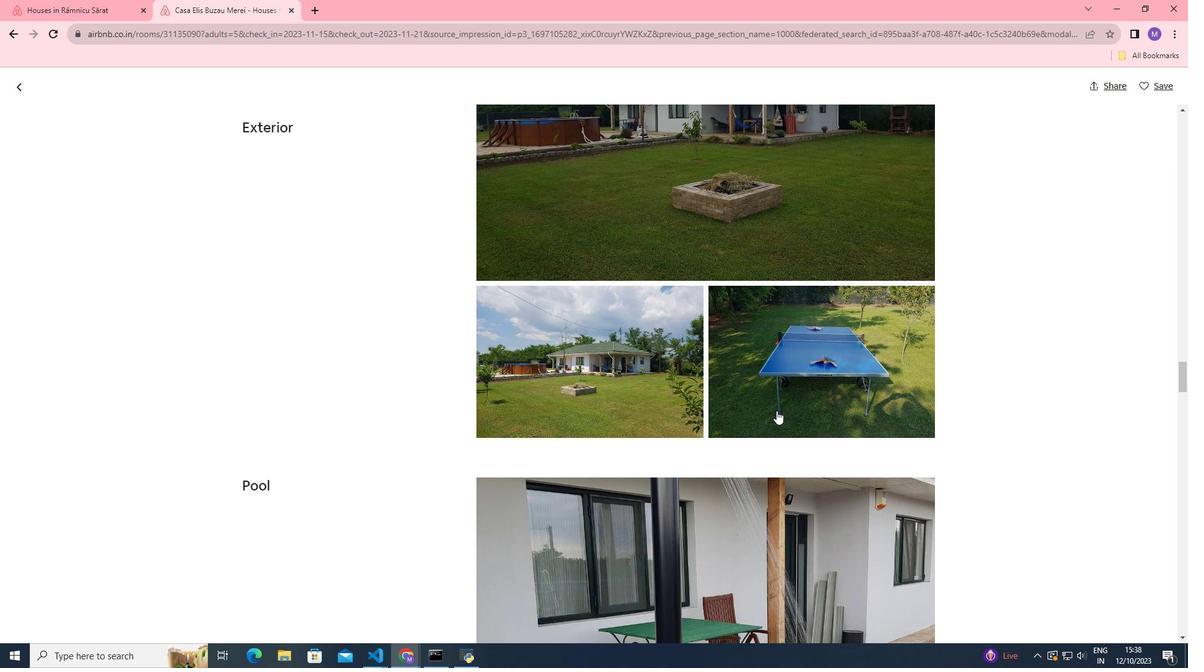 
Action: Mouse scrolled (776, 409) with delta (0, 0)
Screenshot: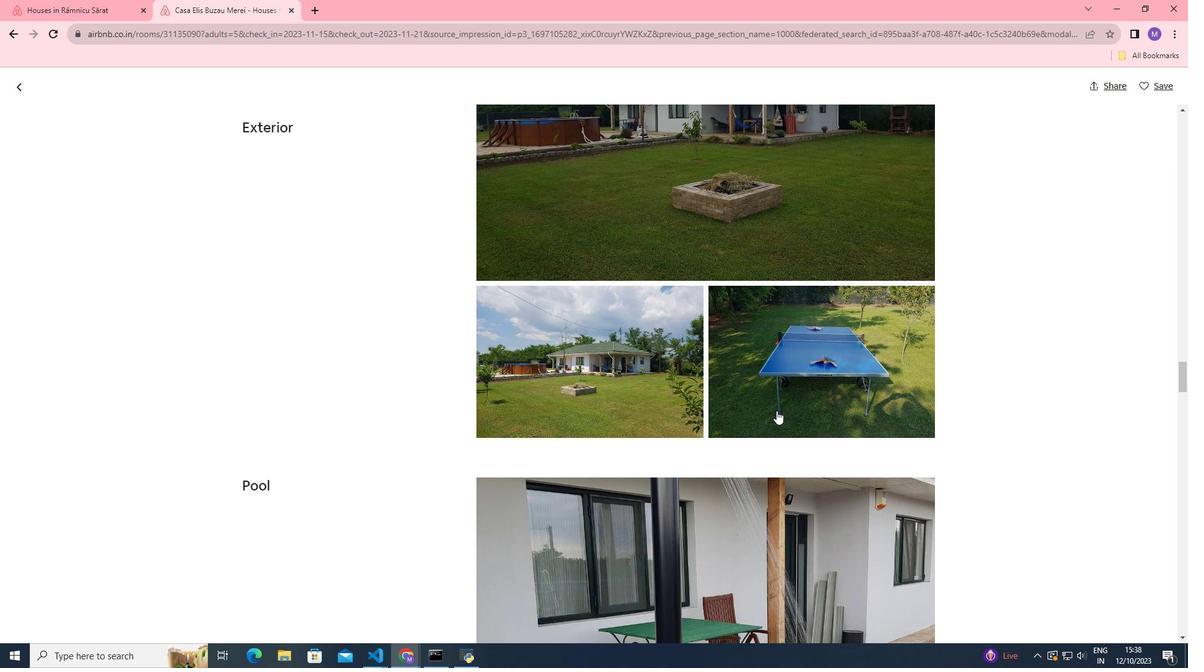 
Action: Mouse scrolled (776, 409) with delta (0, 0)
Screenshot: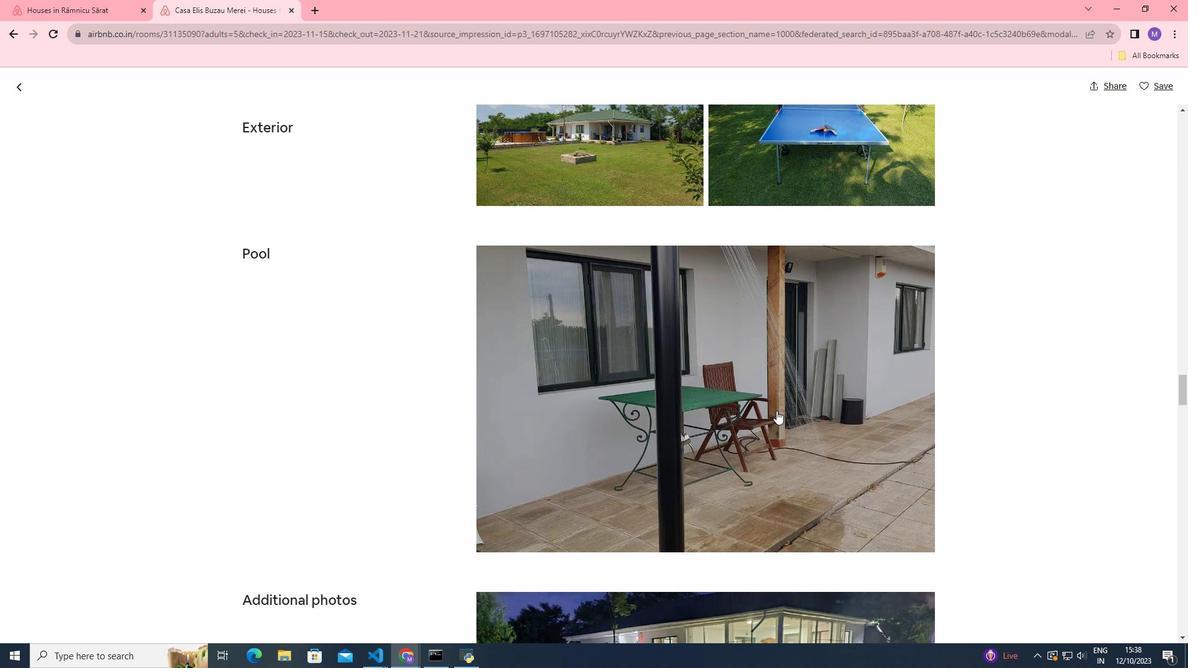 
Action: Mouse scrolled (776, 409) with delta (0, 0)
Screenshot: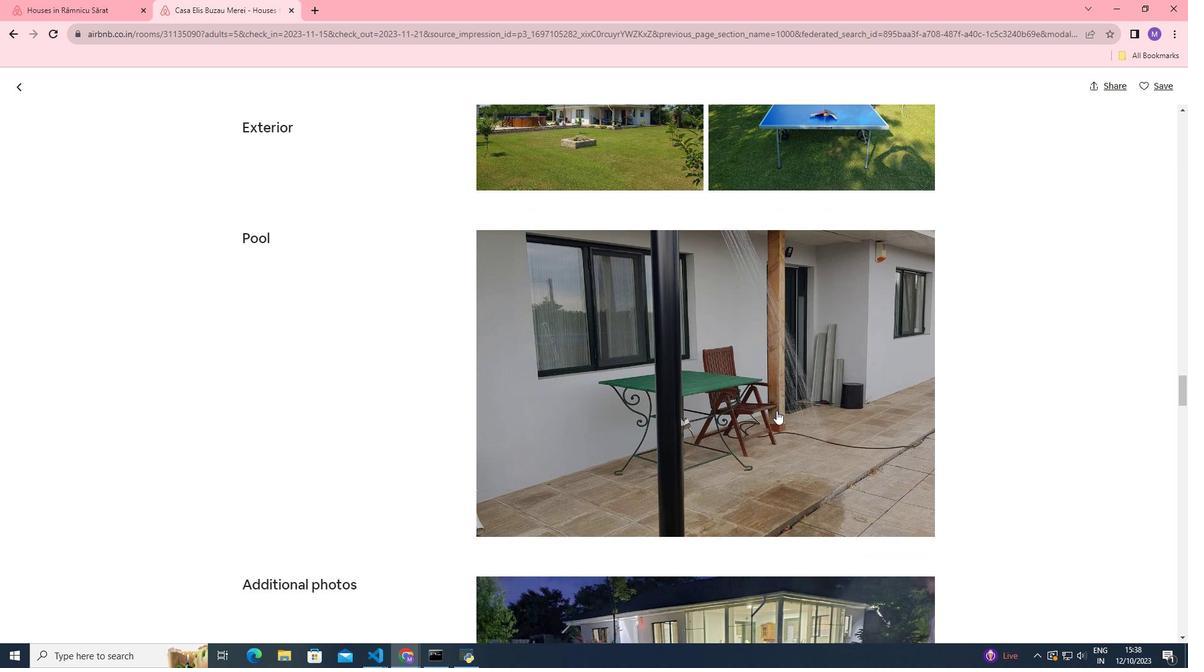 
Action: Mouse scrolled (776, 409) with delta (0, 0)
Screenshot: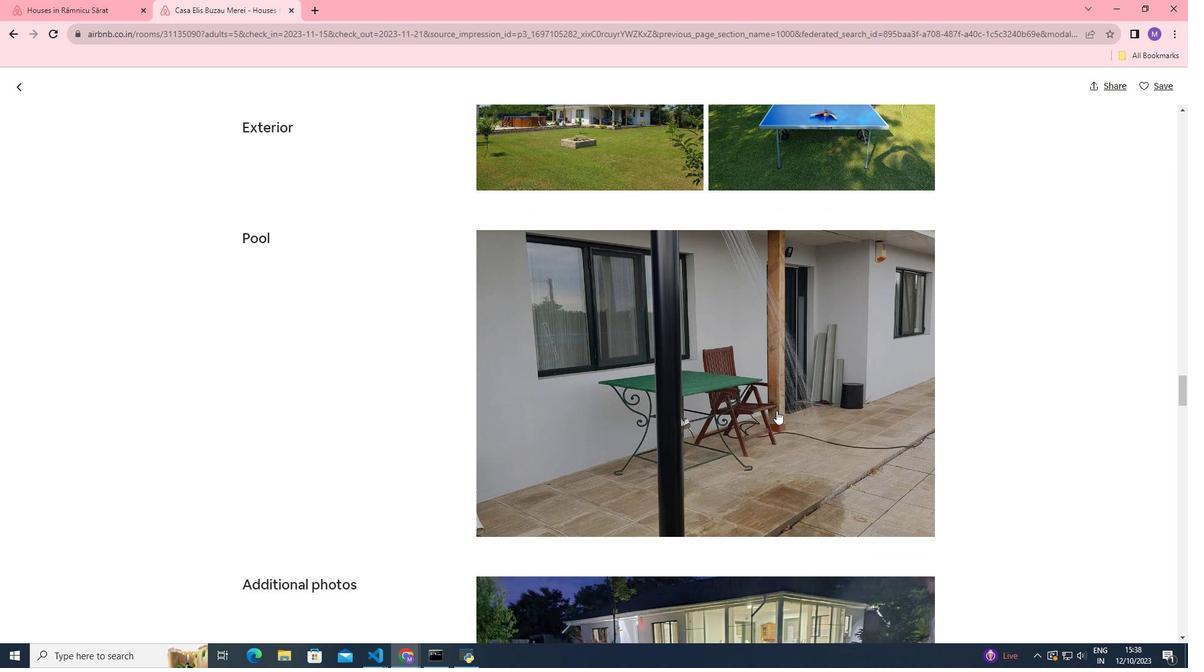 
Action: Mouse scrolled (776, 409) with delta (0, 0)
Screenshot: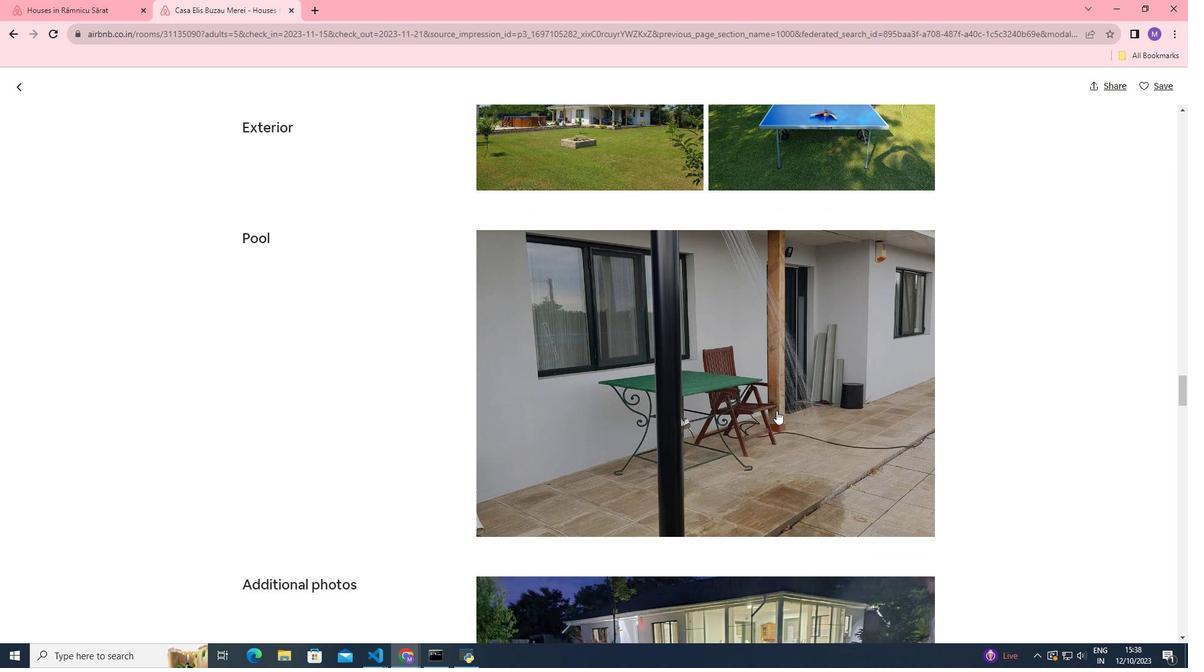
Action: Mouse scrolled (776, 409) with delta (0, 0)
Screenshot: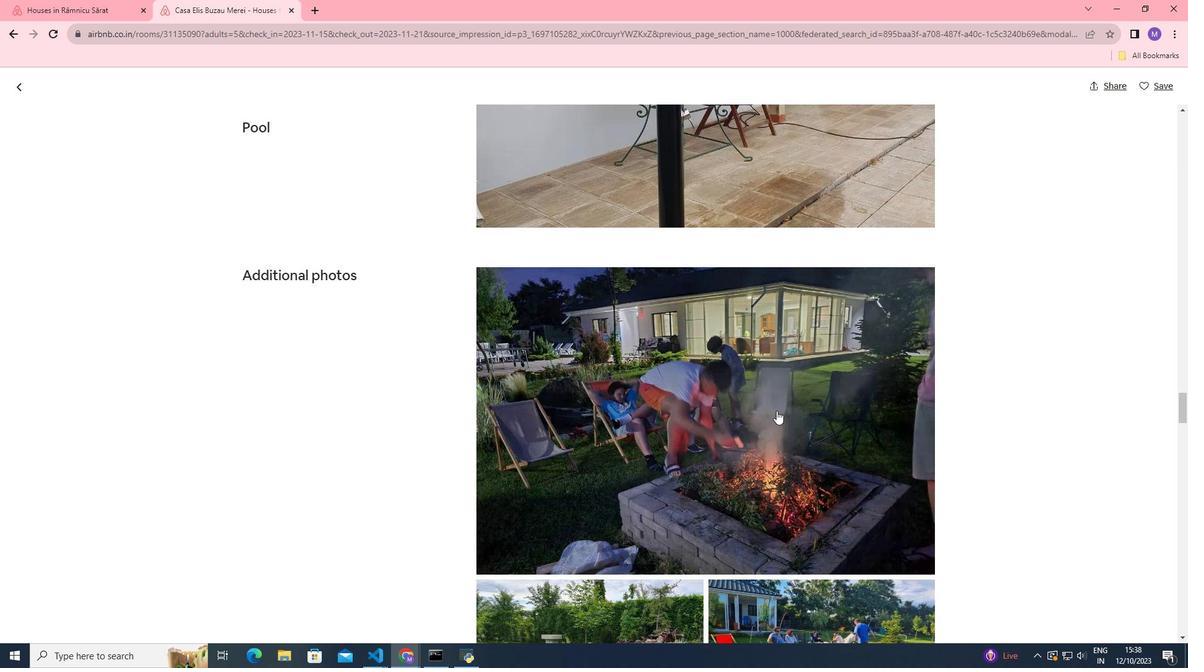 
Action: Mouse scrolled (776, 409) with delta (0, 0)
Screenshot: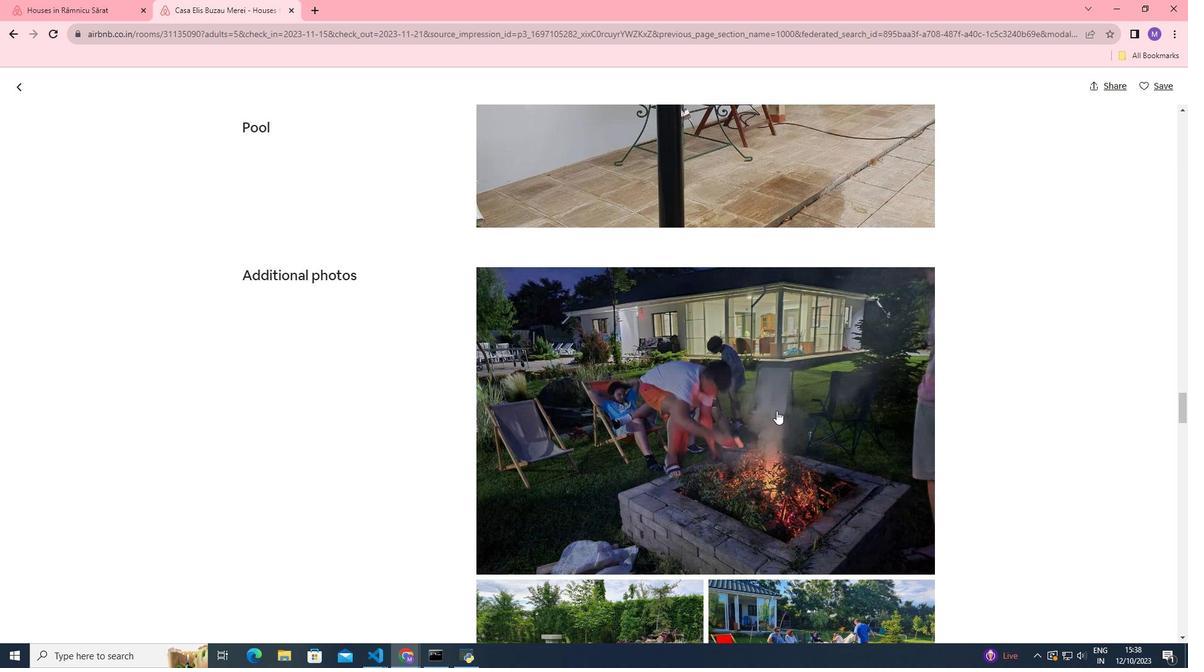 
Action: Mouse scrolled (776, 409) with delta (0, 0)
Screenshot: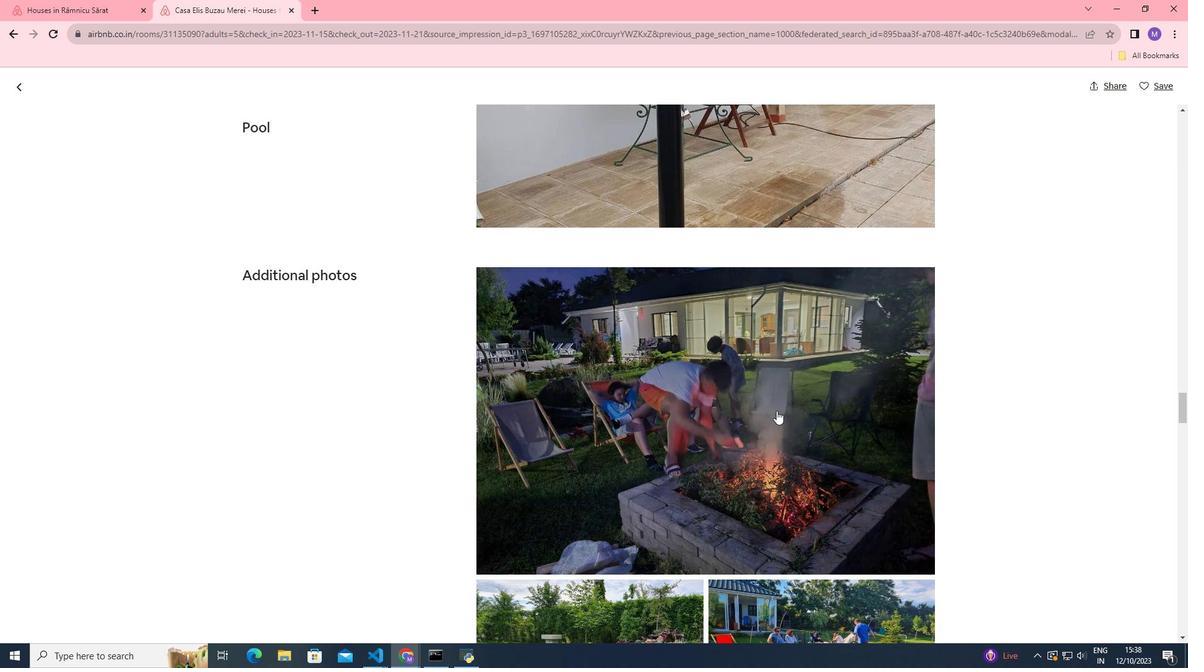 
Action: Mouse scrolled (776, 409) with delta (0, 0)
Screenshot: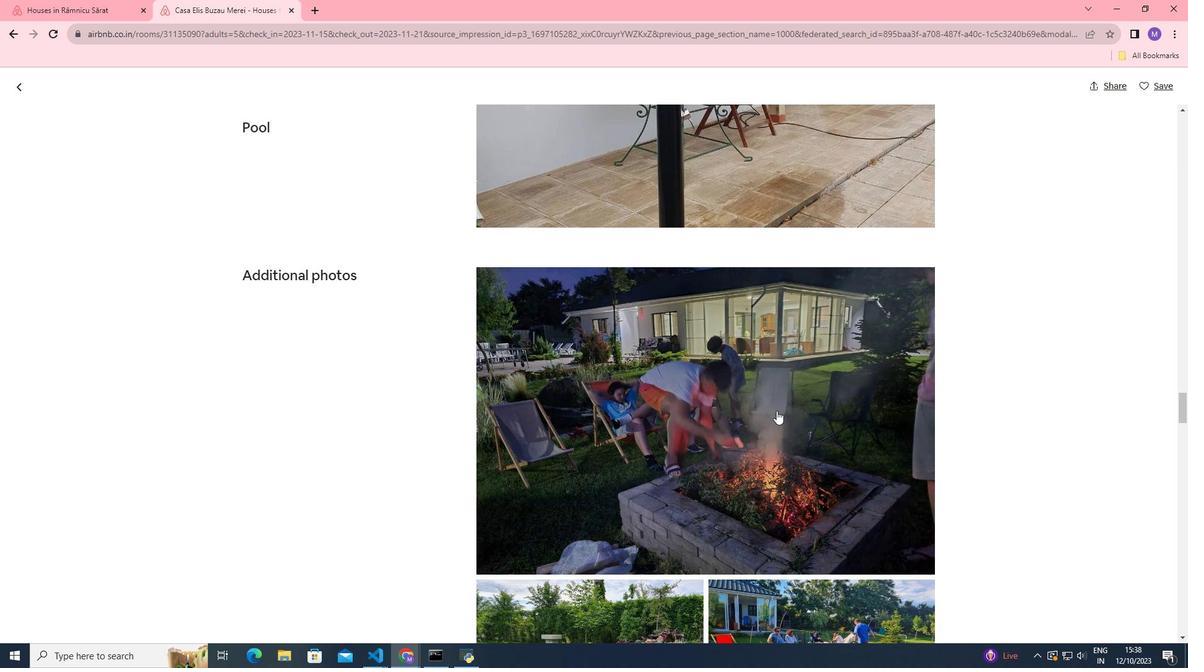 
Action: Mouse scrolled (776, 409) with delta (0, 0)
Screenshot: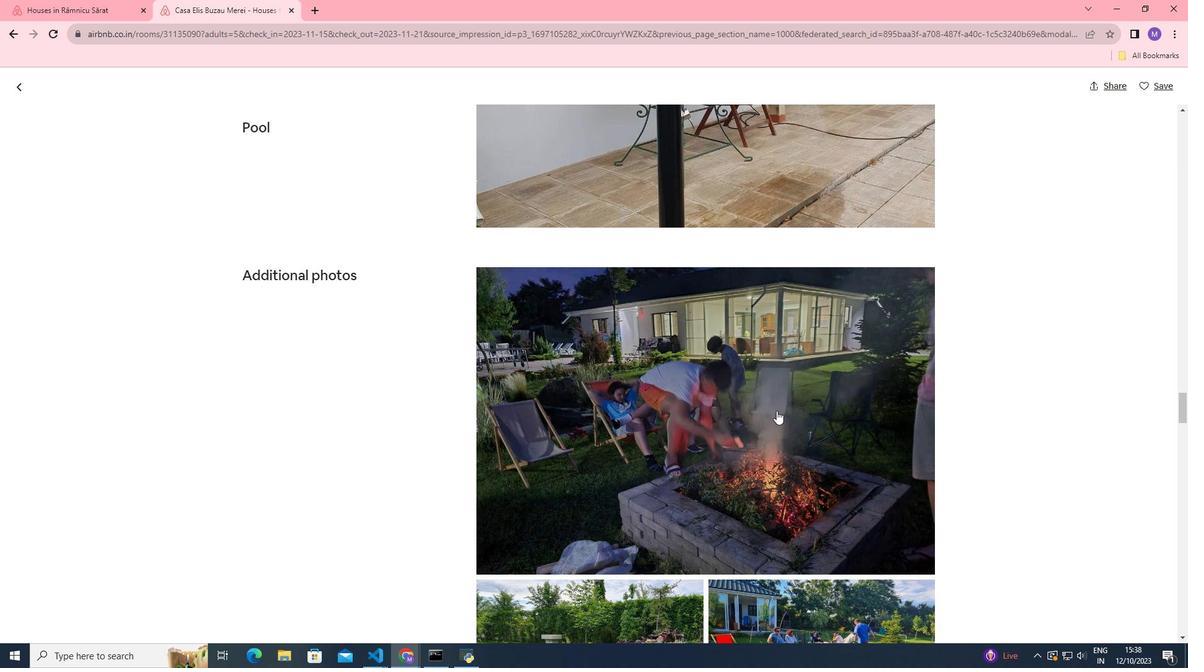 
Action: Mouse scrolled (776, 409) with delta (0, 0)
Screenshot: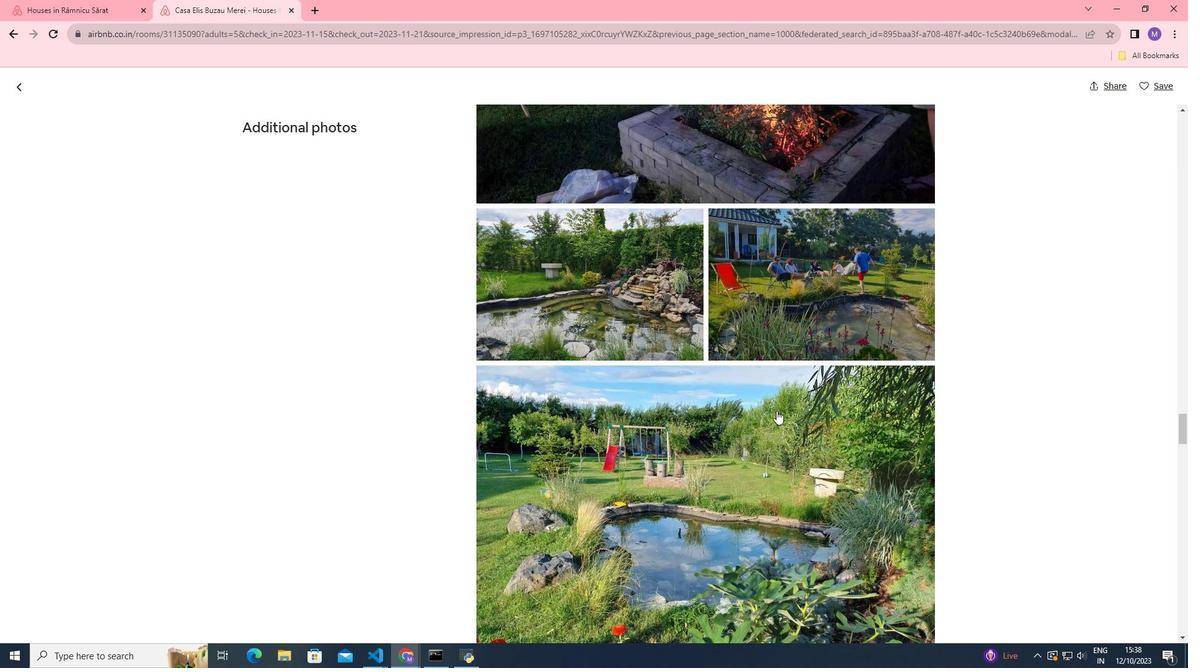 
Action: Mouse scrolled (776, 409) with delta (0, 0)
Screenshot: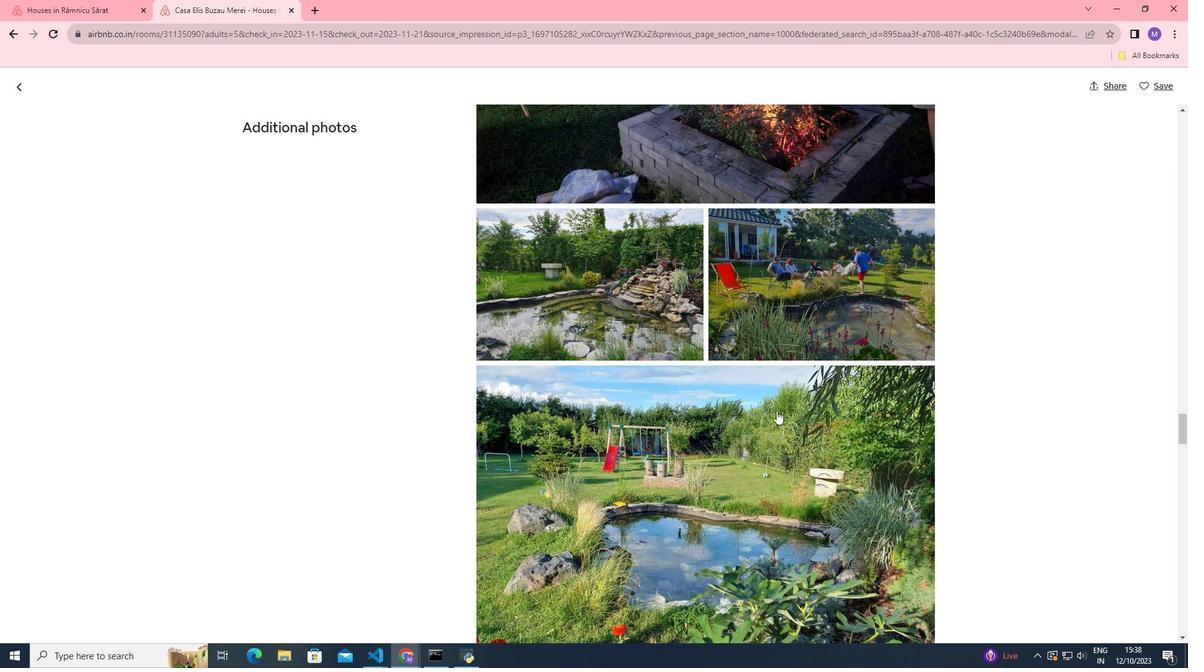 
Action: Mouse scrolled (776, 409) with delta (0, 0)
Screenshot: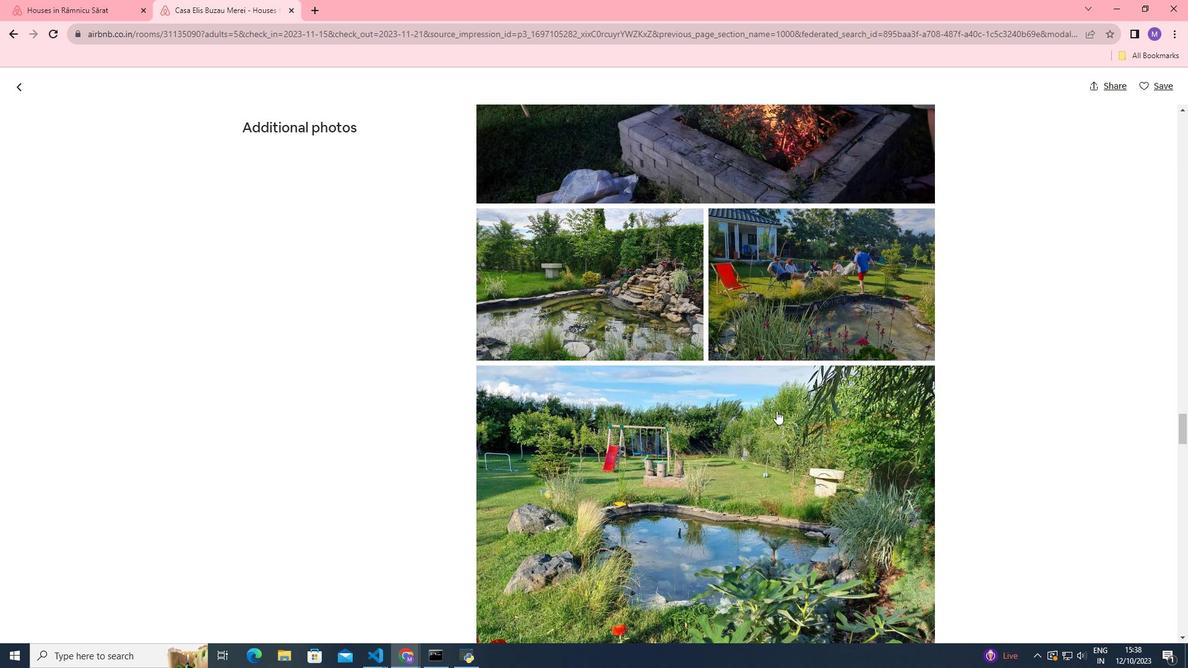 
Action: Mouse scrolled (776, 409) with delta (0, 0)
Screenshot: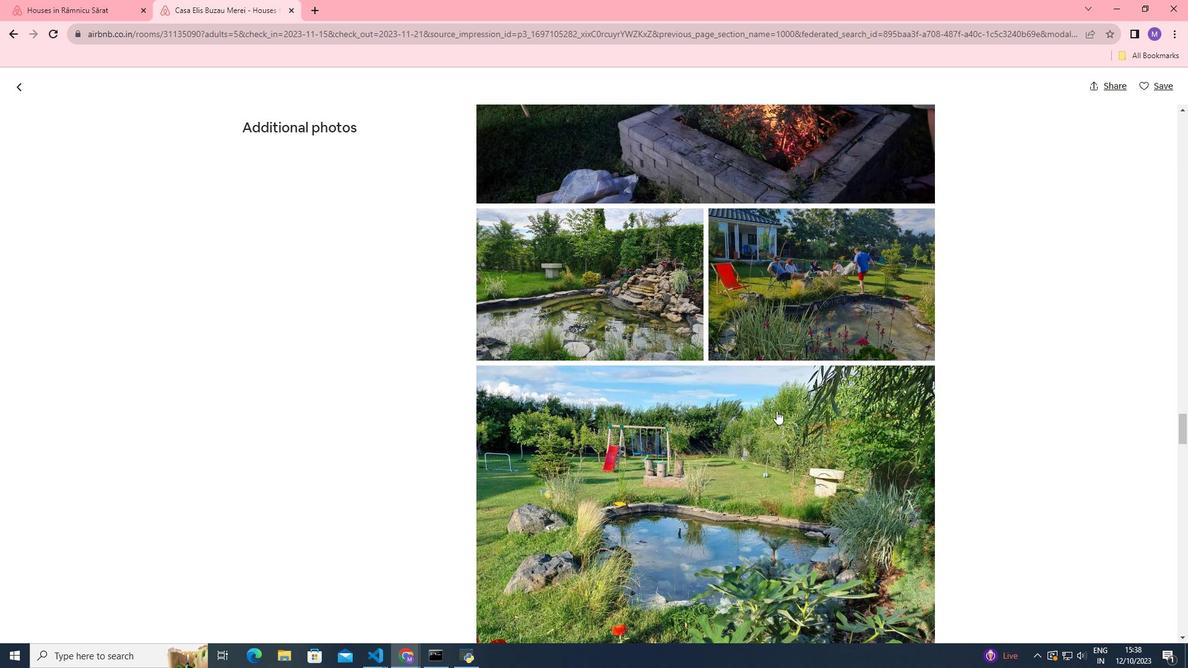 
Action: Mouse scrolled (776, 409) with delta (0, 0)
Screenshot: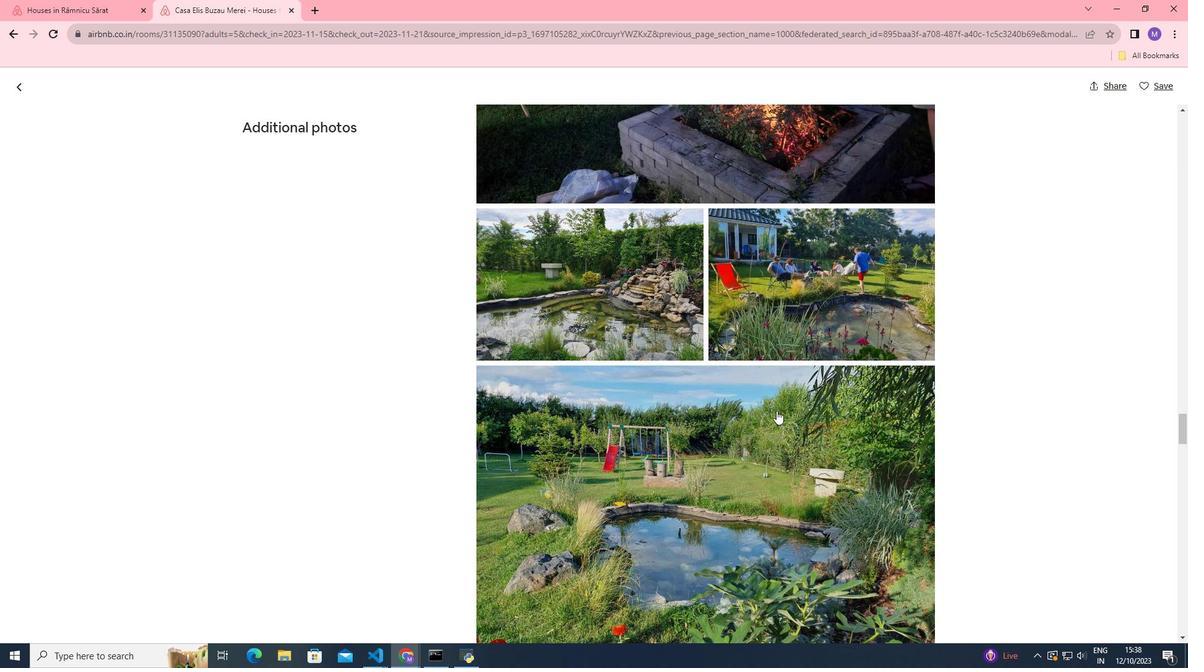 
Action: Mouse scrolled (776, 409) with delta (0, 0)
Screenshot: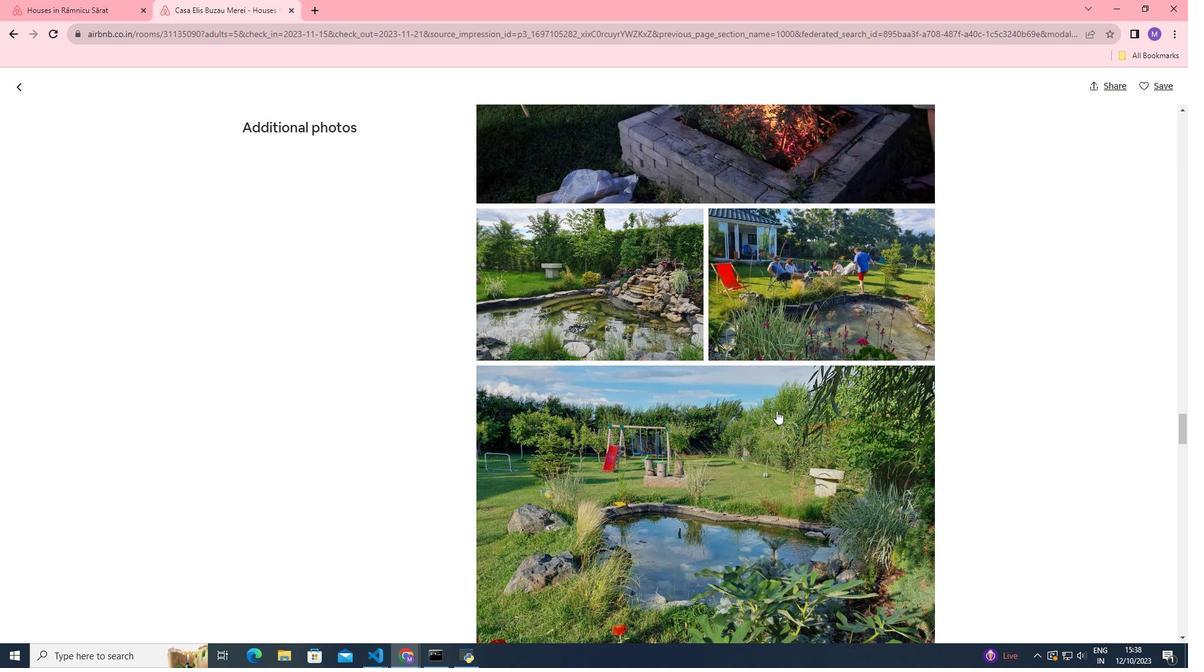 
Action: Mouse moved to (763, 417)
Screenshot: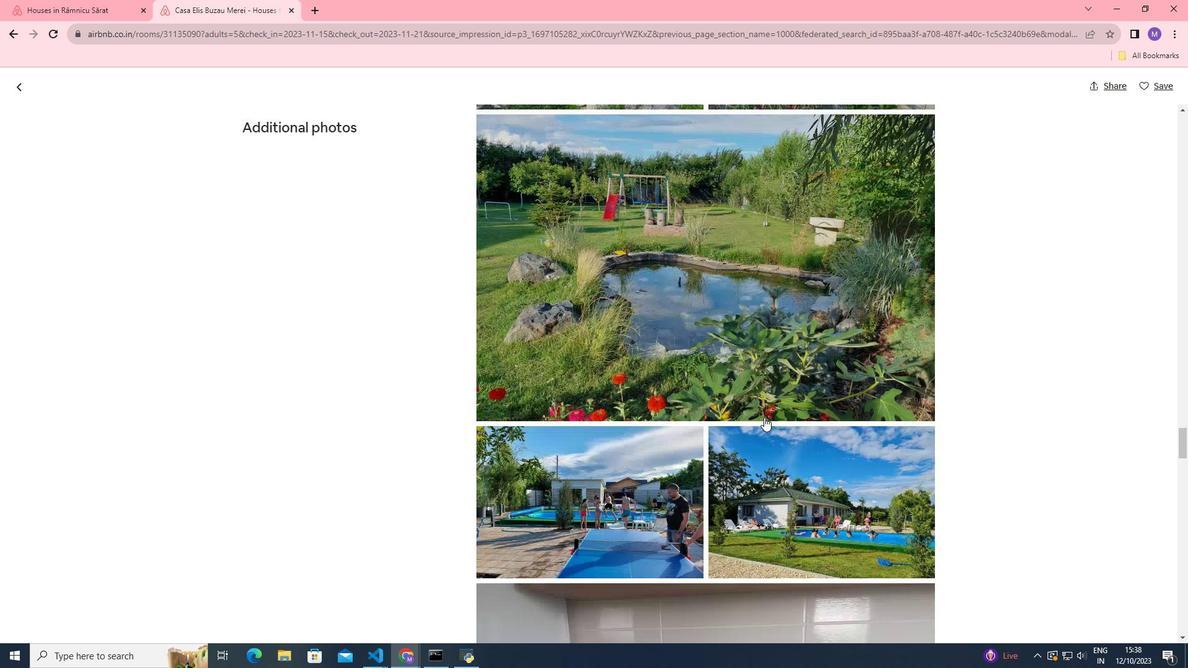 
Action: Mouse scrolled (763, 416) with delta (0, 0)
Screenshot: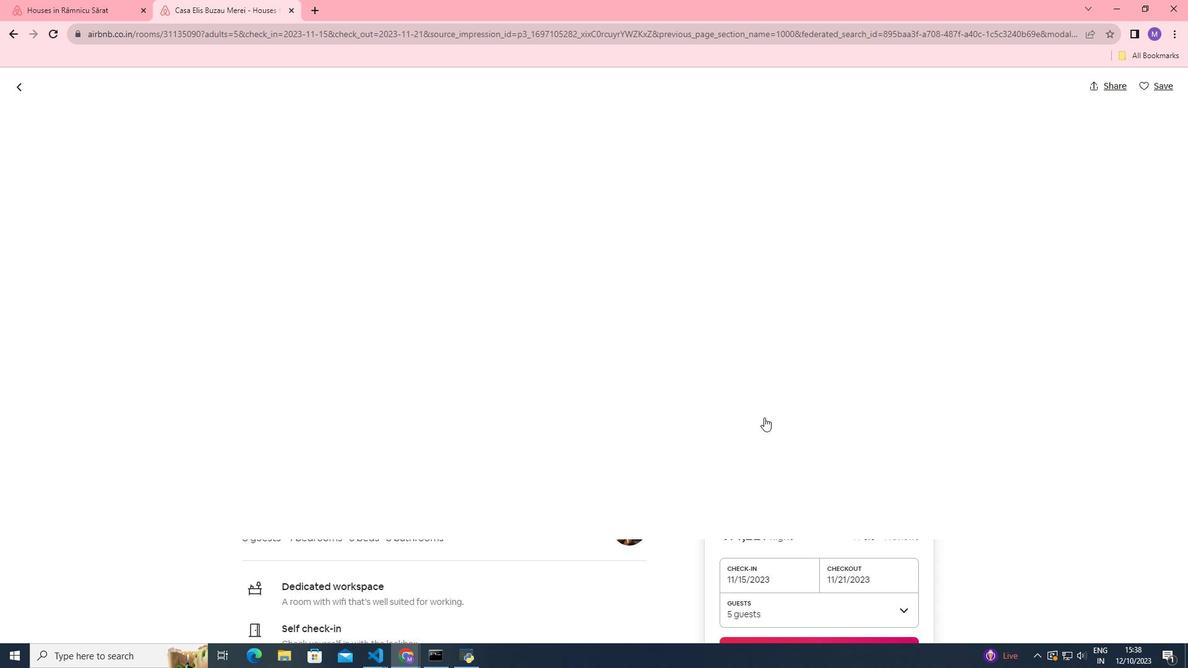 
Action: Mouse scrolled (763, 416) with delta (0, 0)
Screenshot: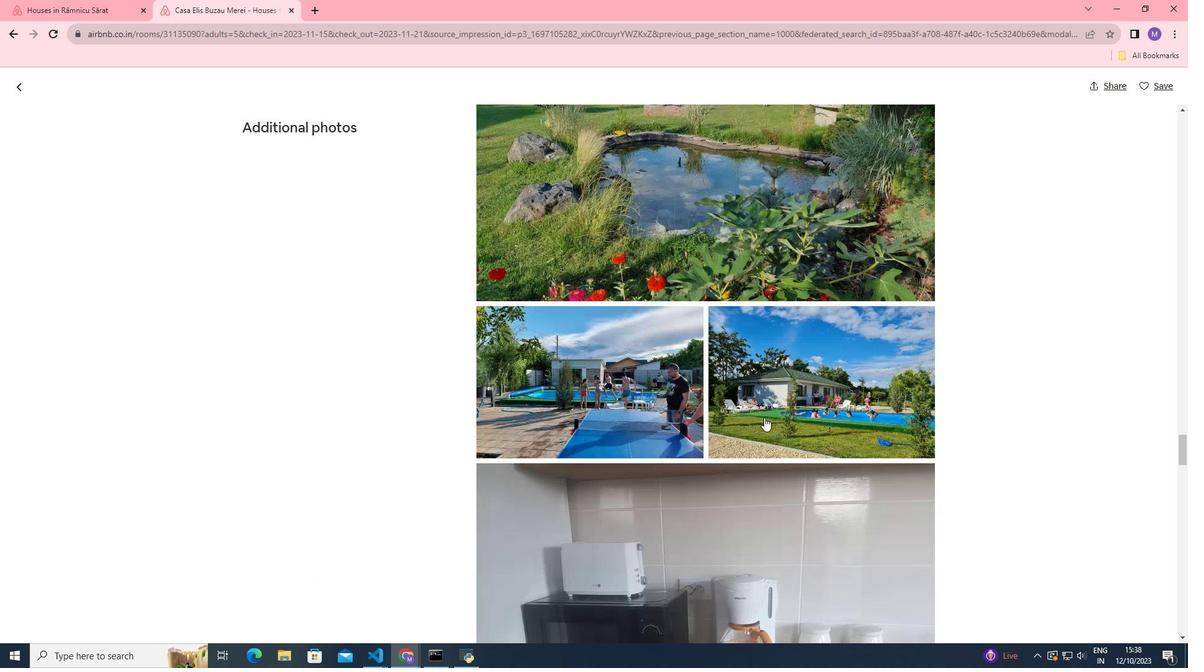 
Action: Mouse scrolled (763, 416) with delta (0, 0)
Screenshot: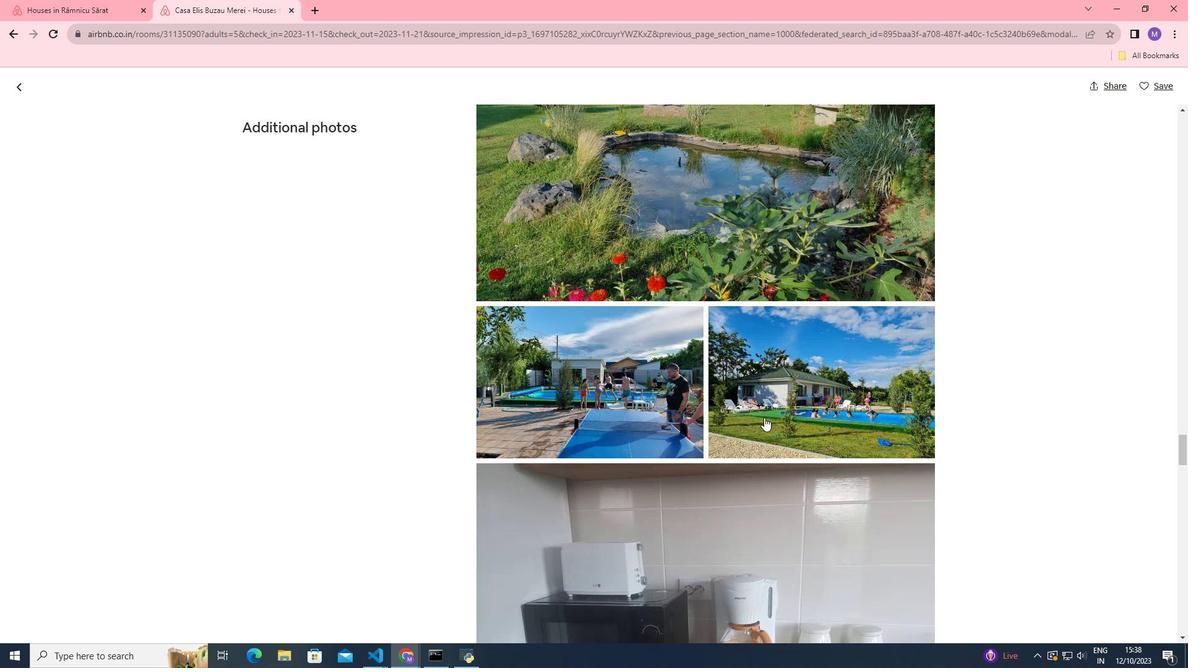 
Action: Mouse scrolled (763, 416) with delta (0, 0)
Screenshot: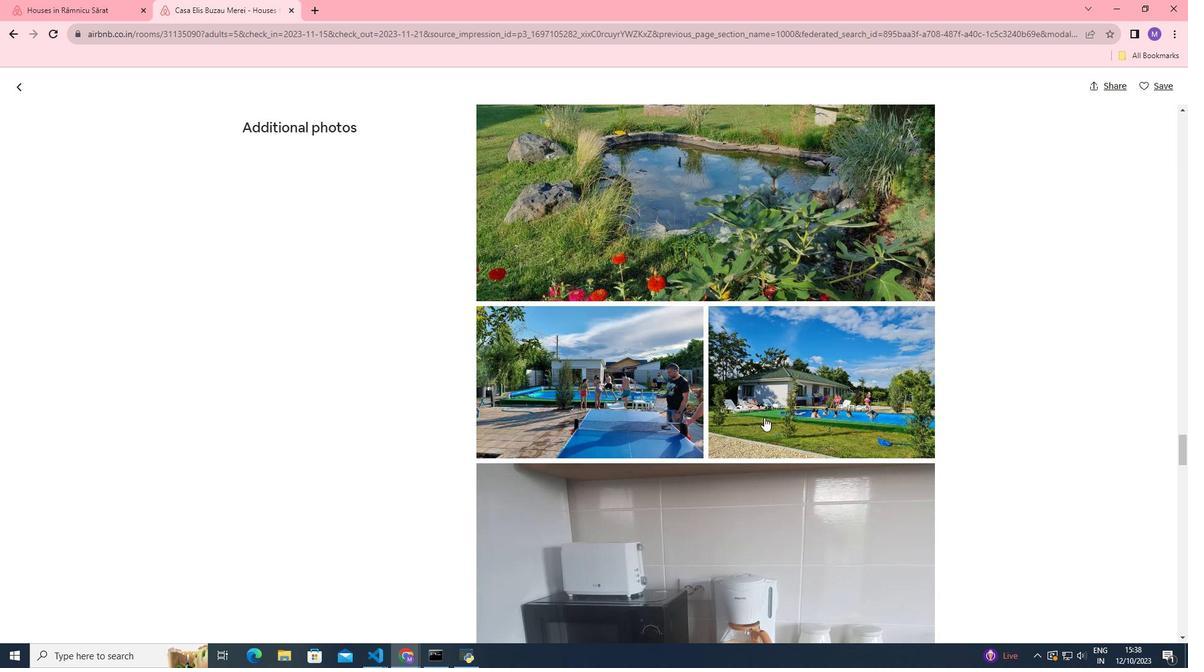 
Action: Mouse scrolled (763, 416) with delta (0, 0)
Screenshot: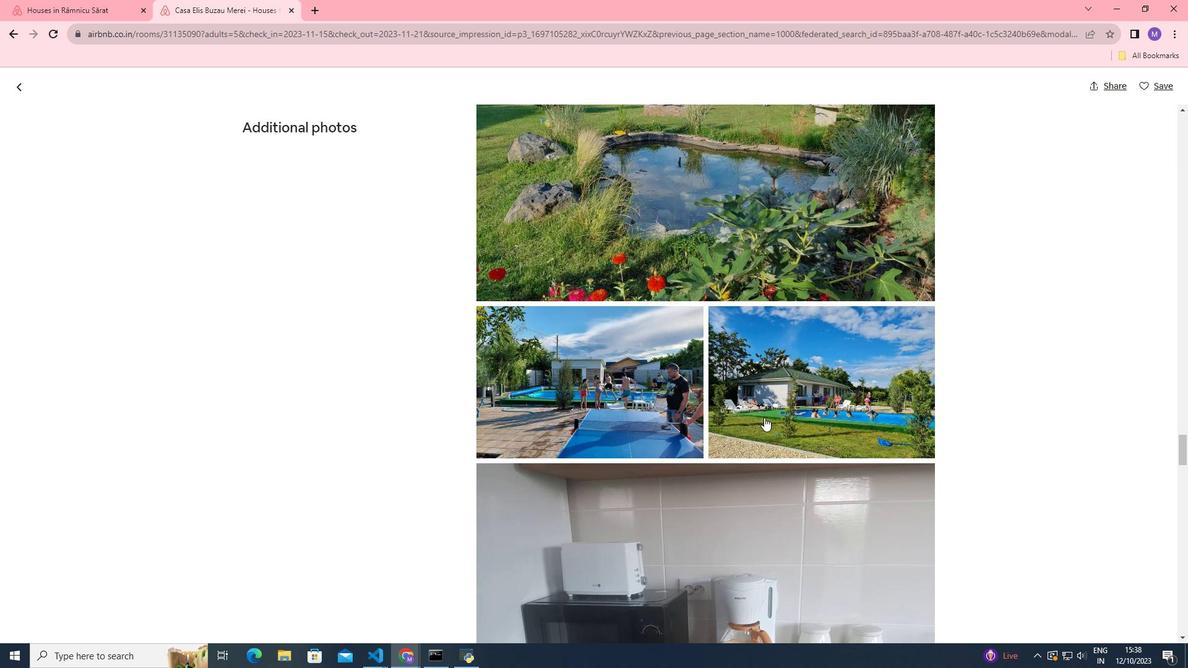 
Action: Mouse scrolled (763, 416) with delta (0, 0)
Screenshot: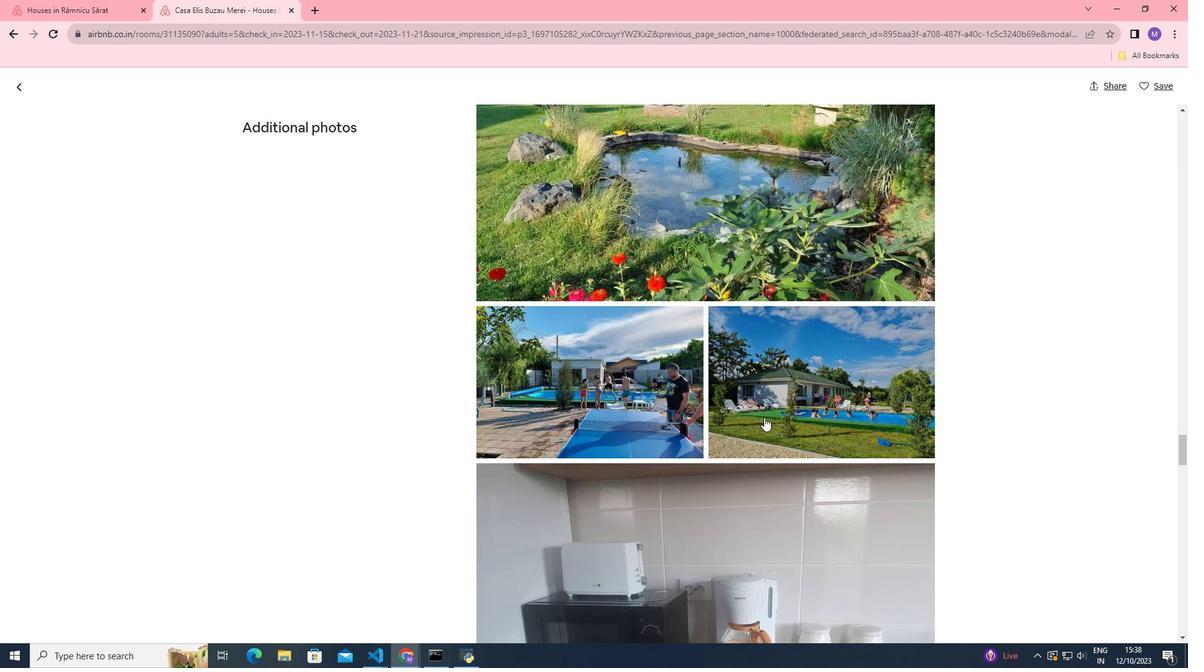 
Action: Mouse scrolled (763, 416) with delta (0, 0)
Screenshot: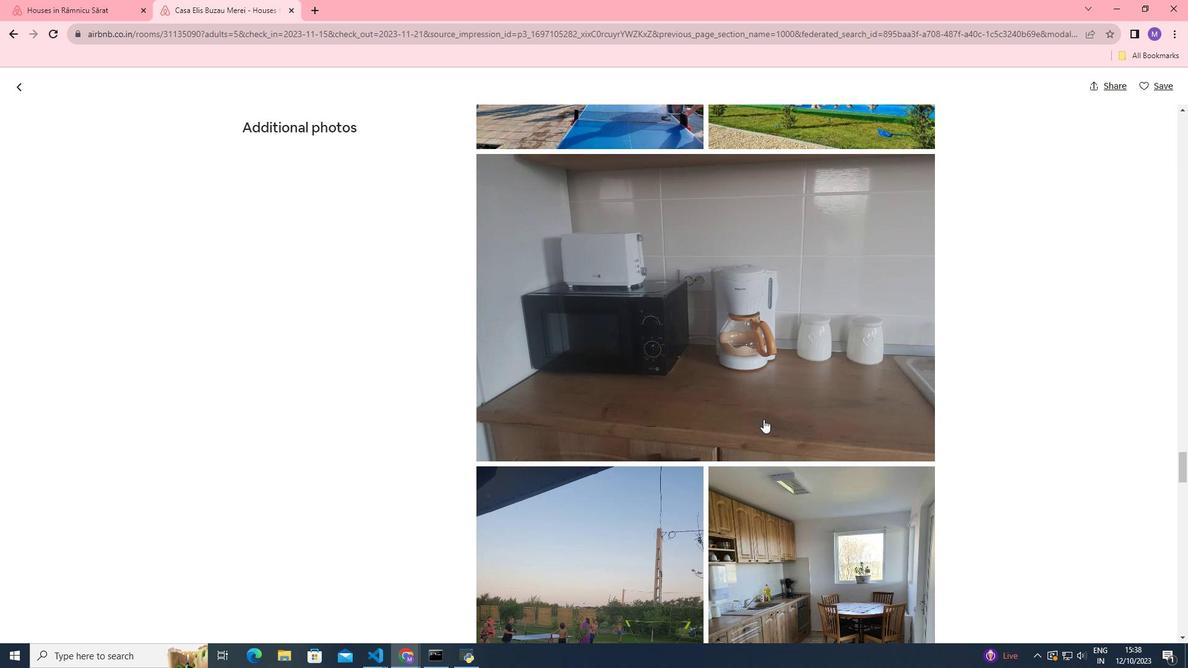 
Action: Mouse scrolled (763, 416) with delta (0, 0)
Screenshot: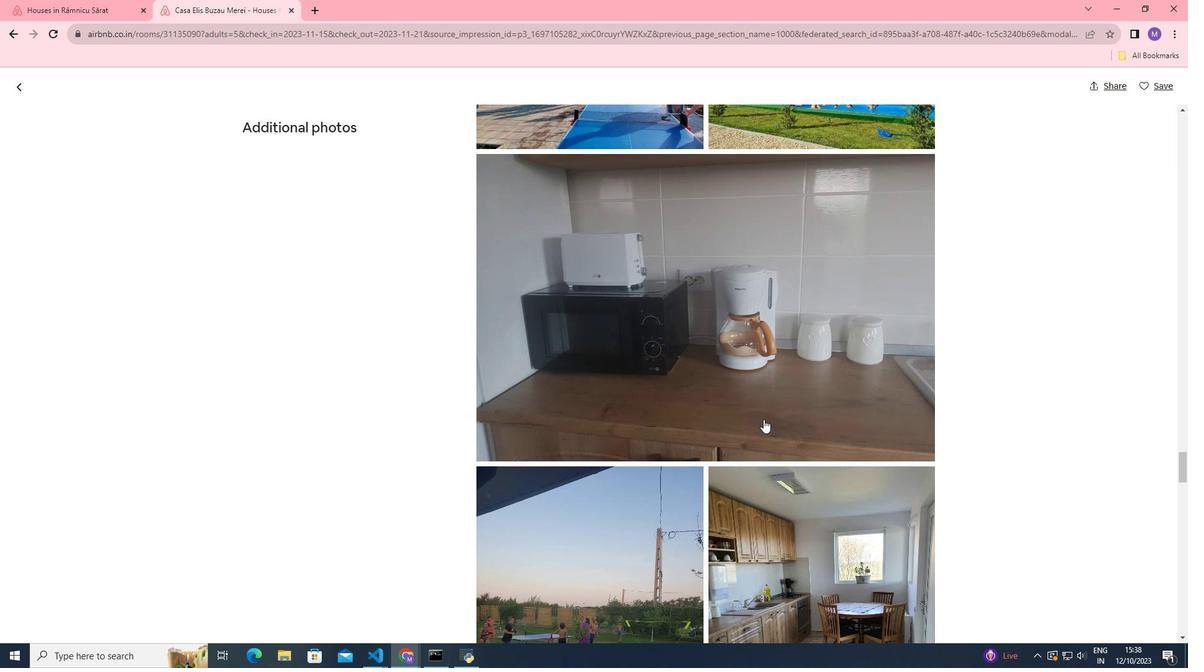 
Action: Mouse scrolled (763, 416) with delta (0, 0)
Screenshot: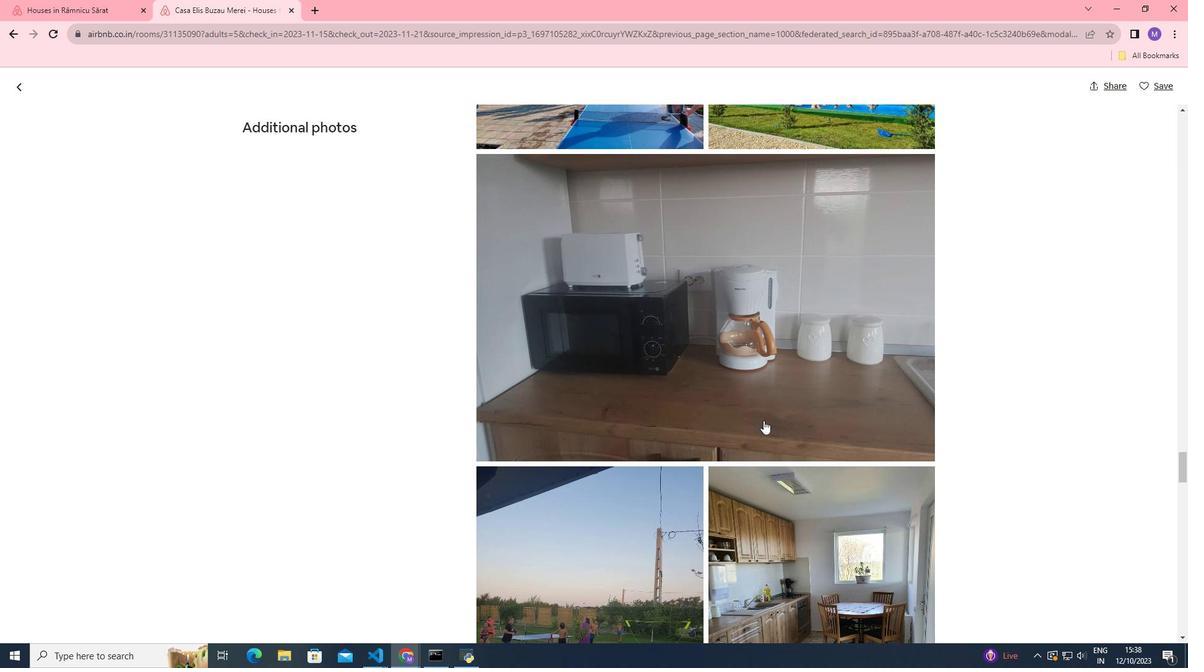 
Action: Mouse scrolled (763, 416) with delta (0, 0)
Screenshot: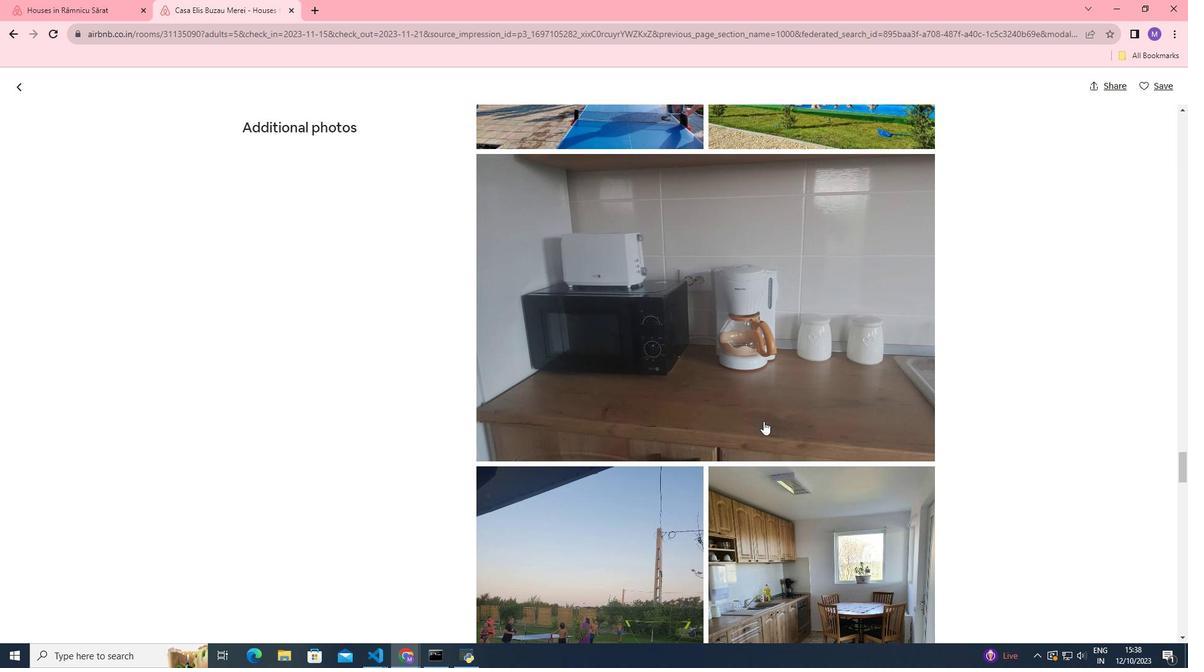 
Action: Mouse scrolled (763, 416) with delta (0, 0)
Screenshot: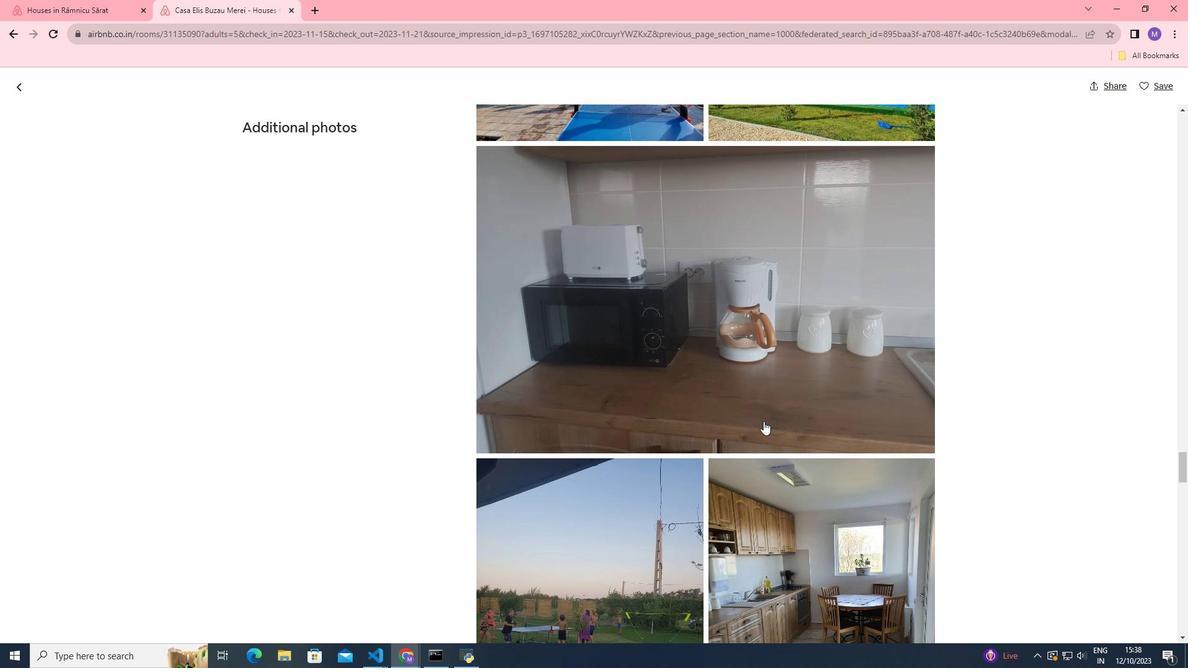 
Action: Mouse moved to (763, 420)
Screenshot: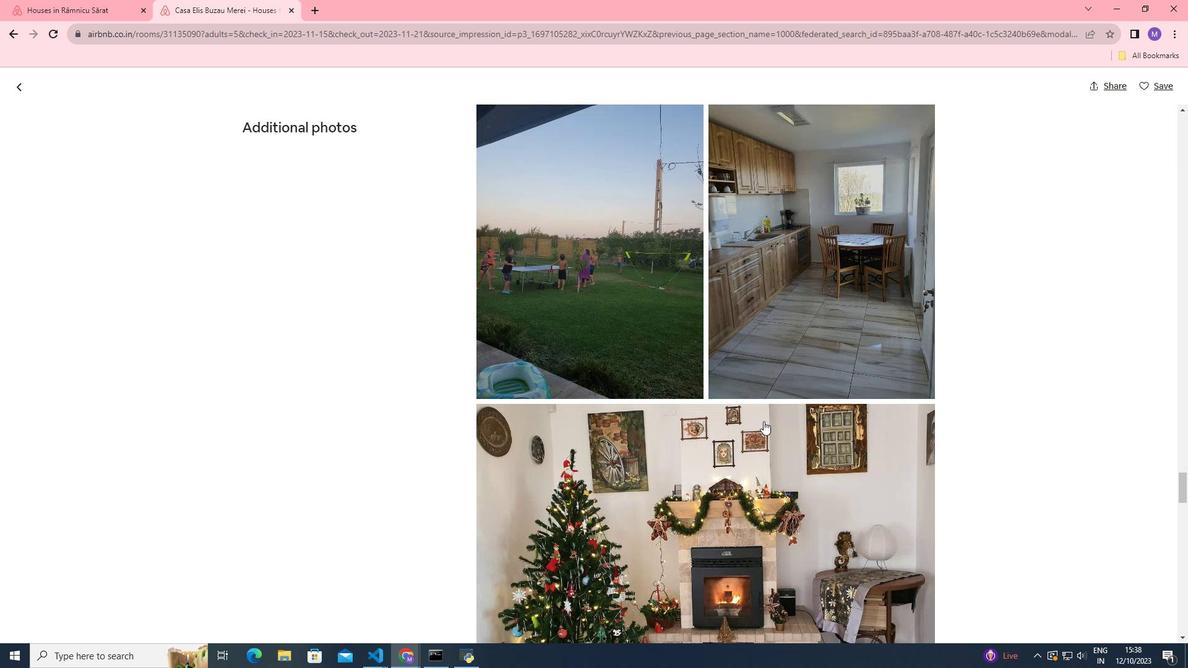 
Action: Mouse scrolled (763, 420) with delta (0, 0)
Screenshot: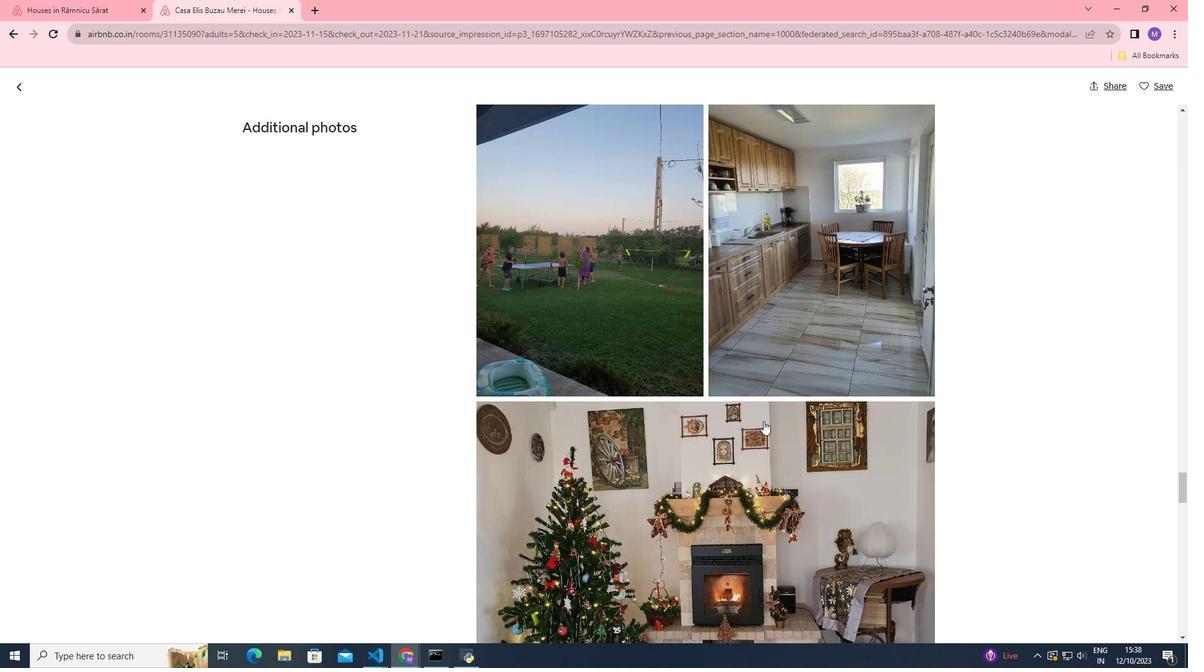
Action: Mouse scrolled (763, 420) with delta (0, 0)
Screenshot: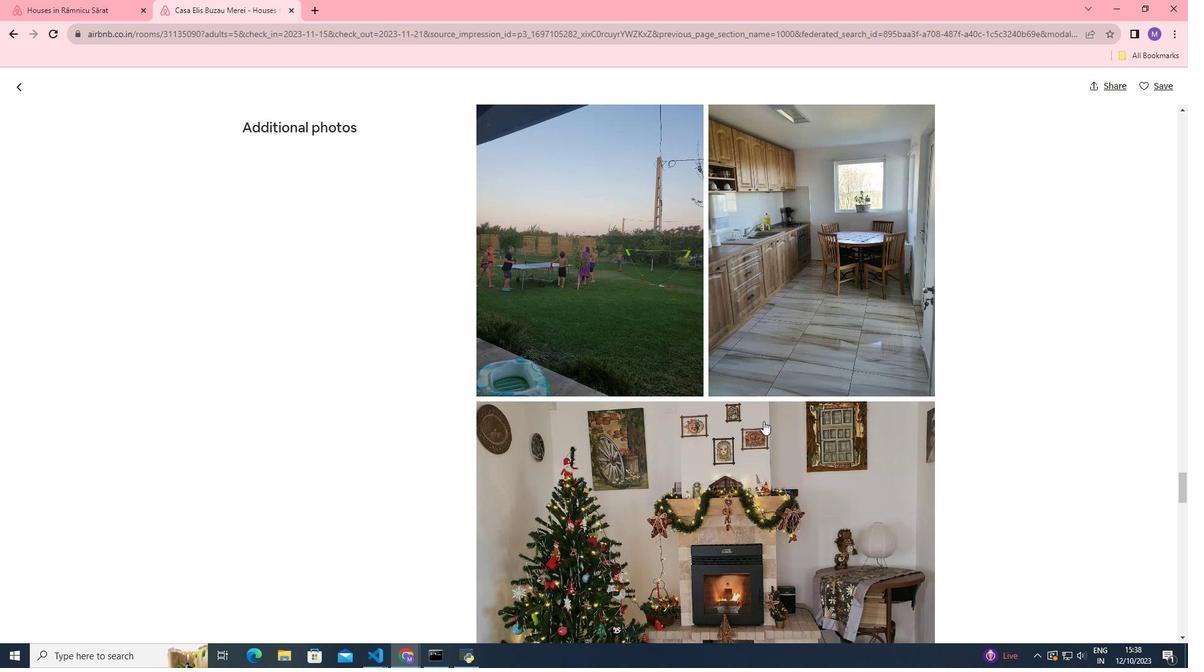
Action: Mouse scrolled (763, 420) with delta (0, 0)
Screenshot: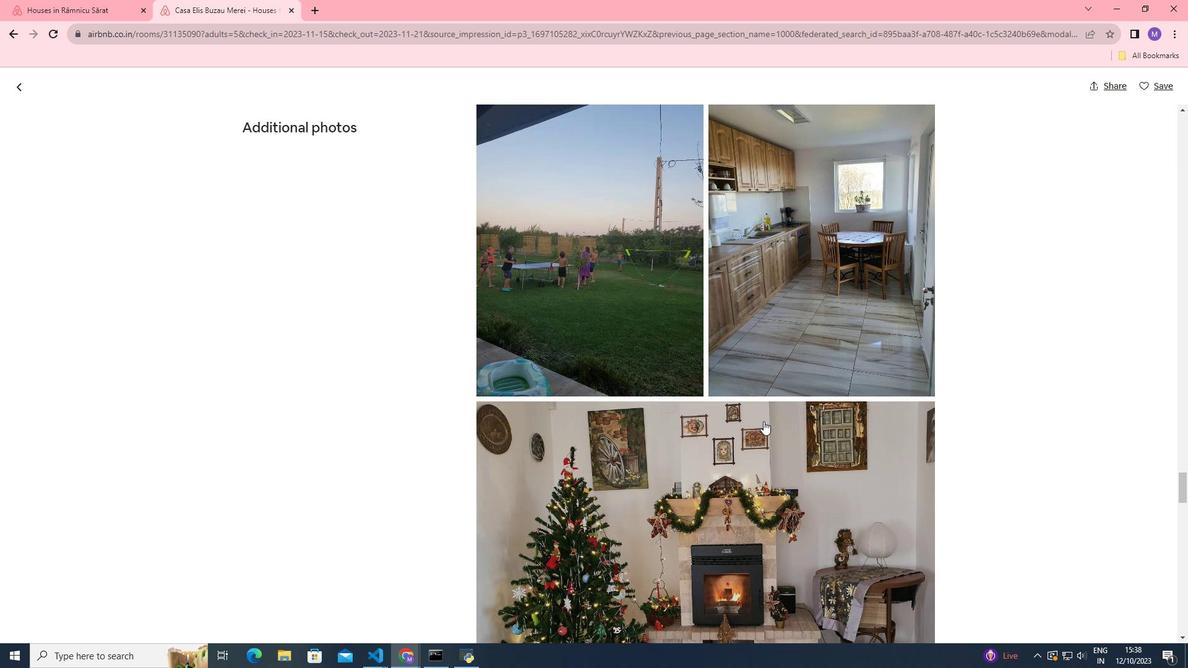 
Action: Mouse scrolled (763, 420) with delta (0, 0)
Screenshot: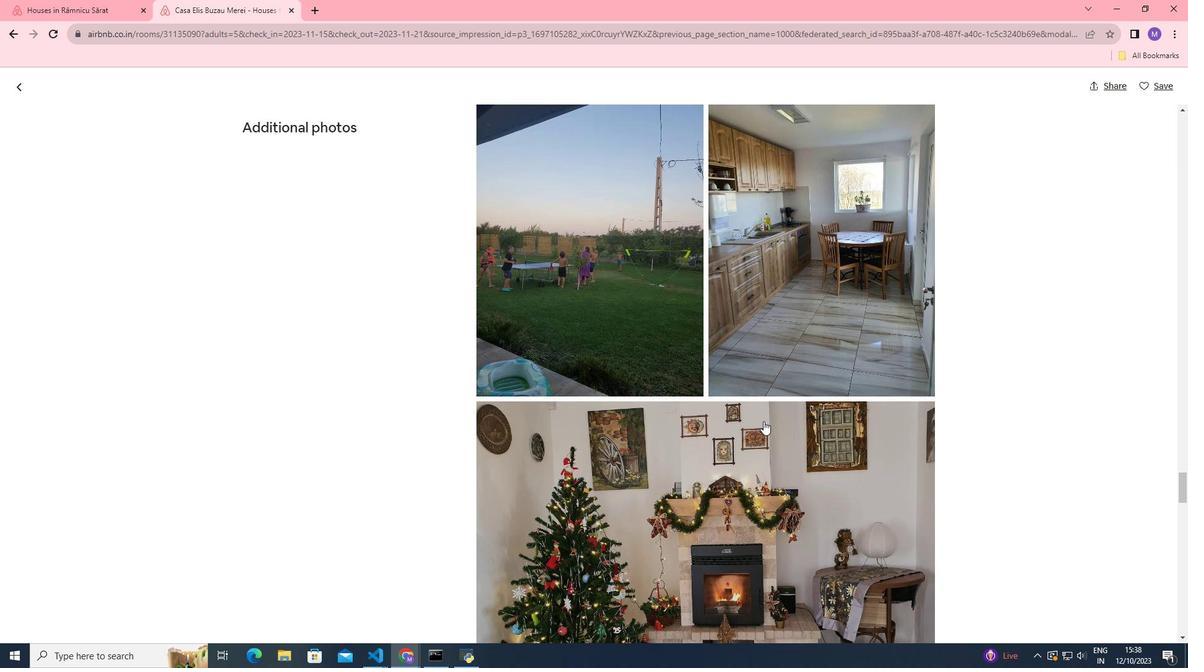 
Action: Mouse scrolled (763, 420) with delta (0, 0)
Screenshot: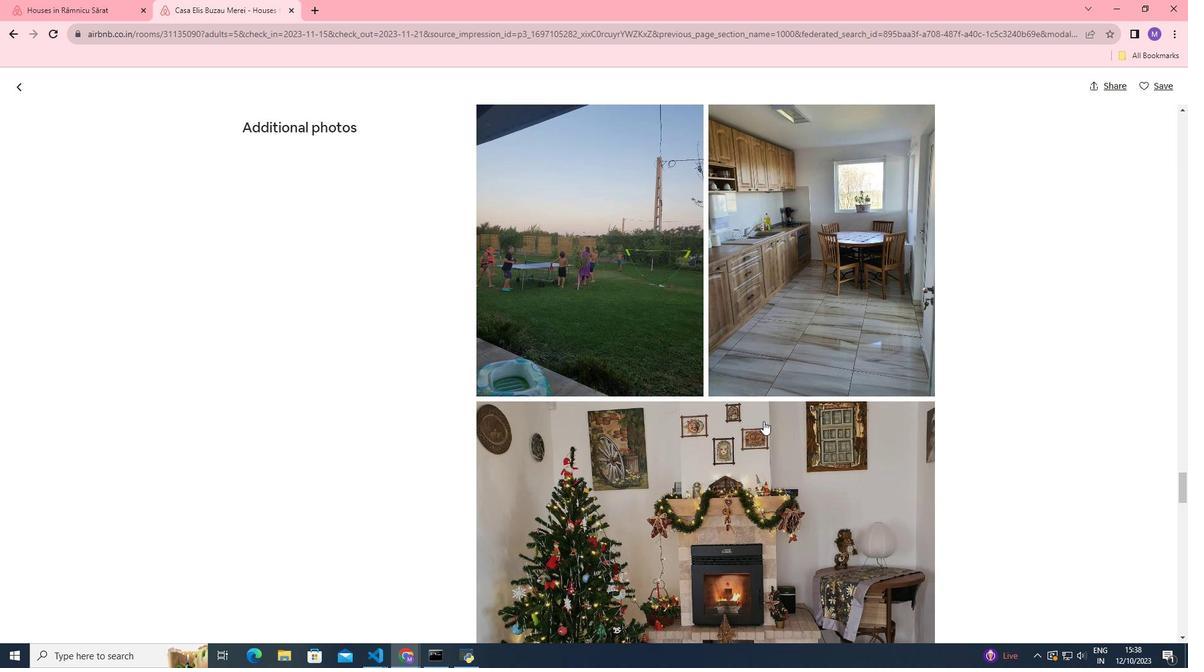 
Action: Mouse scrolled (763, 420) with delta (0, 0)
Screenshot: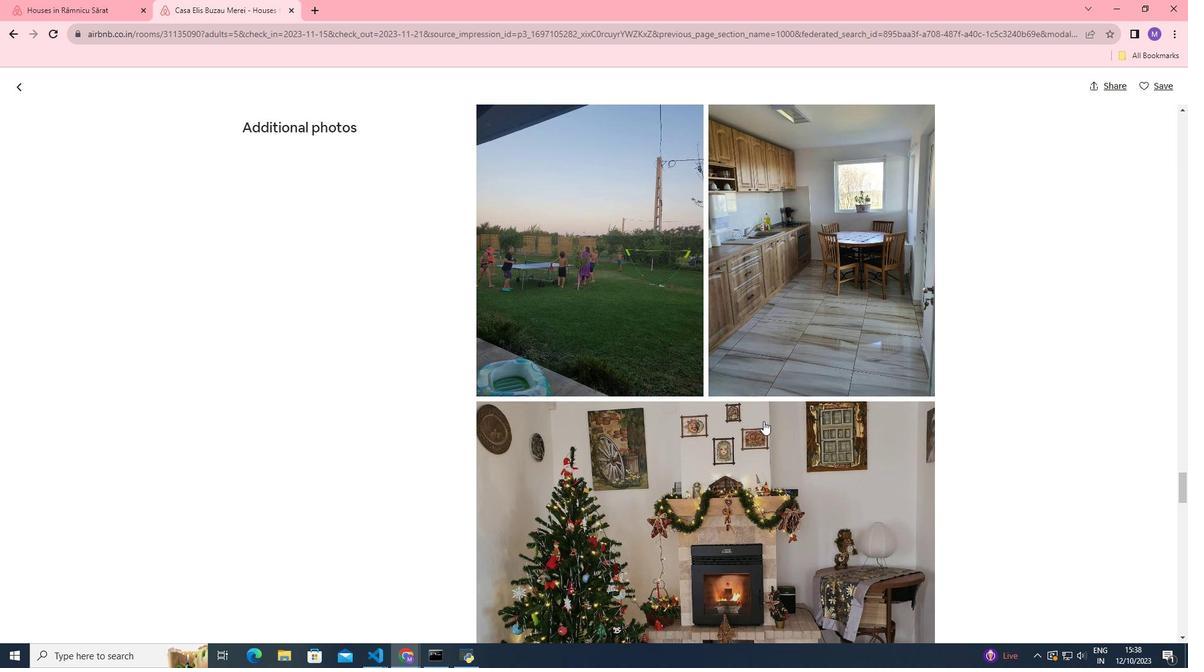
Action: Mouse scrolled (763, 420) with delta (0, 0)
Screenshot: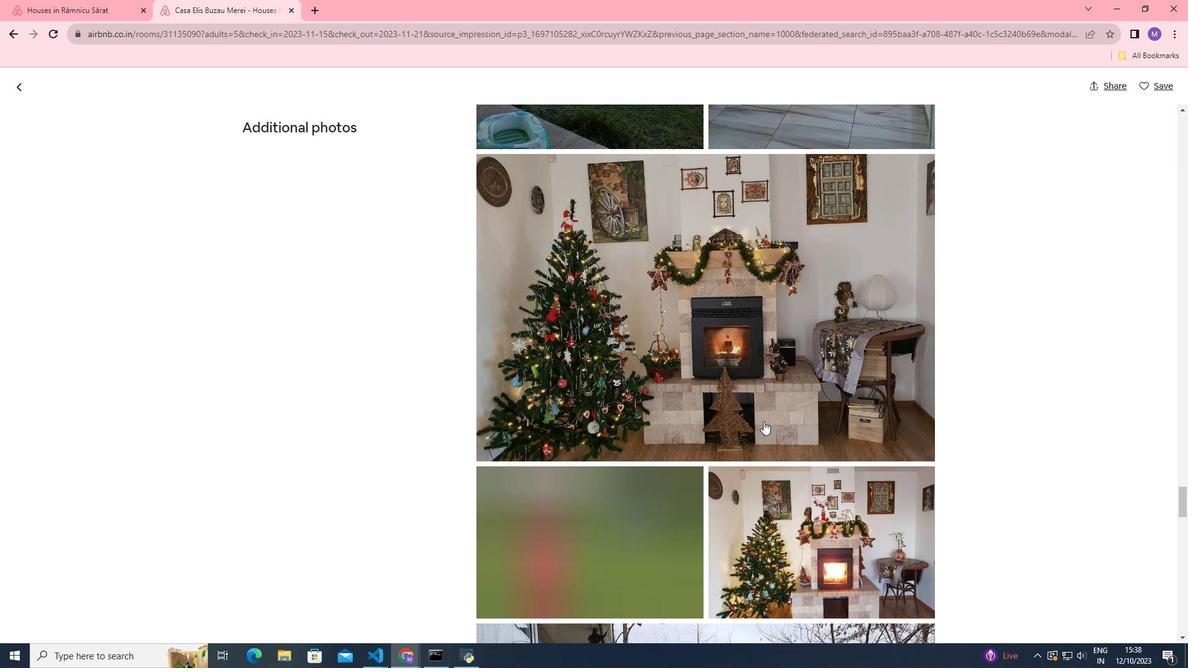 
Action: Mouse scrolled (763, 420) with delta (0, 0)
Screenshot: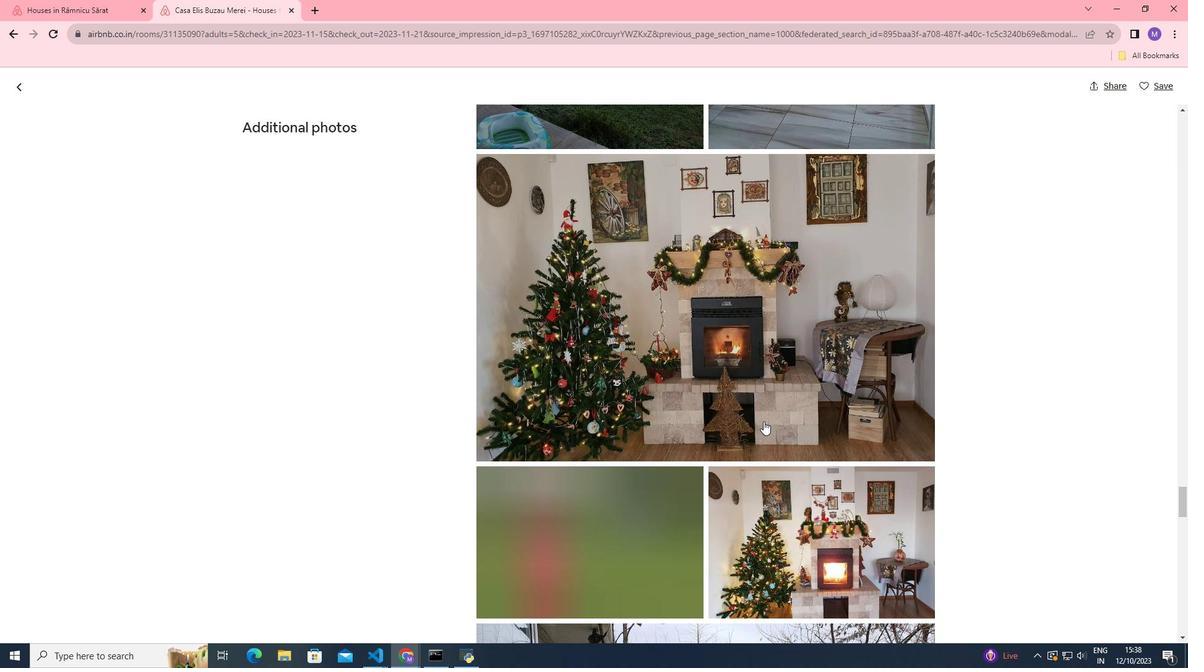 
Action: Mouse scrolled (763, 420) with delta (0, 0)
Screenshot: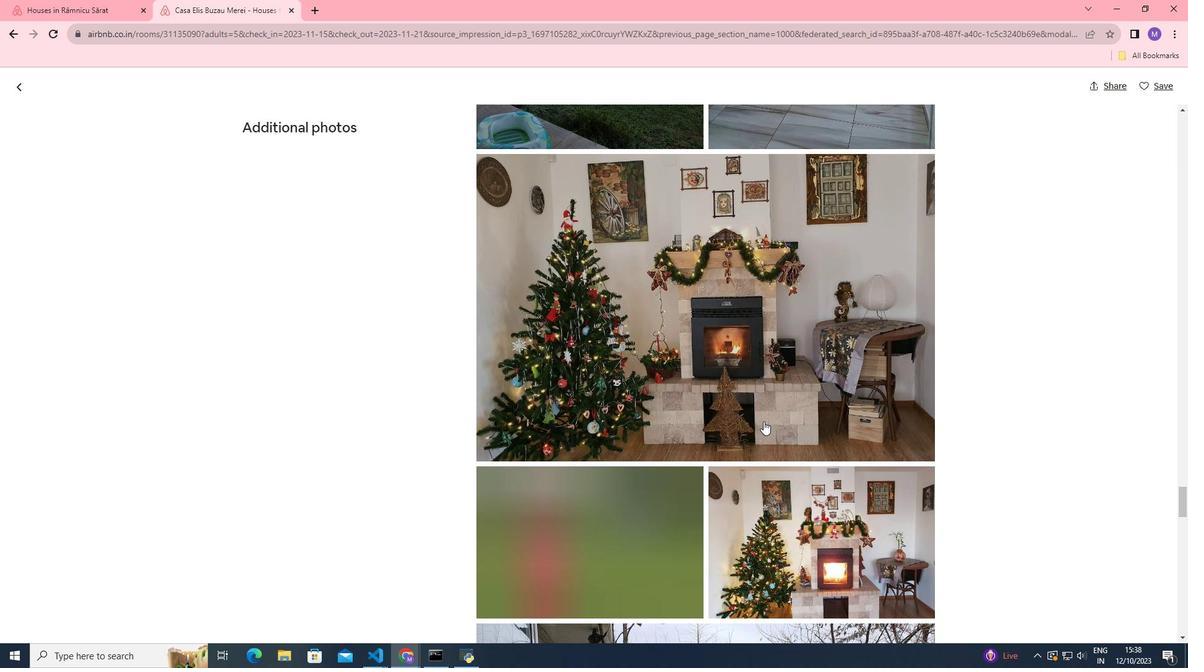 
Action: Mouse scrolled (763, 420) with delta (0, 0)
Screenshot: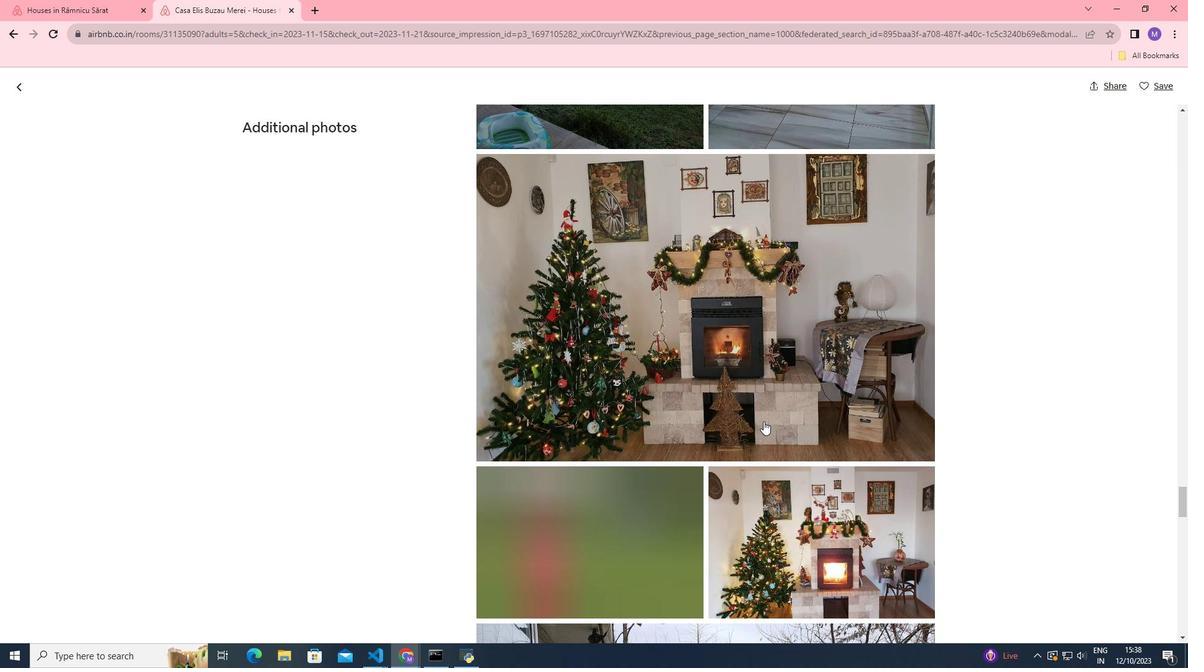 
Action: Mouse scrolled (763, 420) with delta (0, 0)
Screenshot: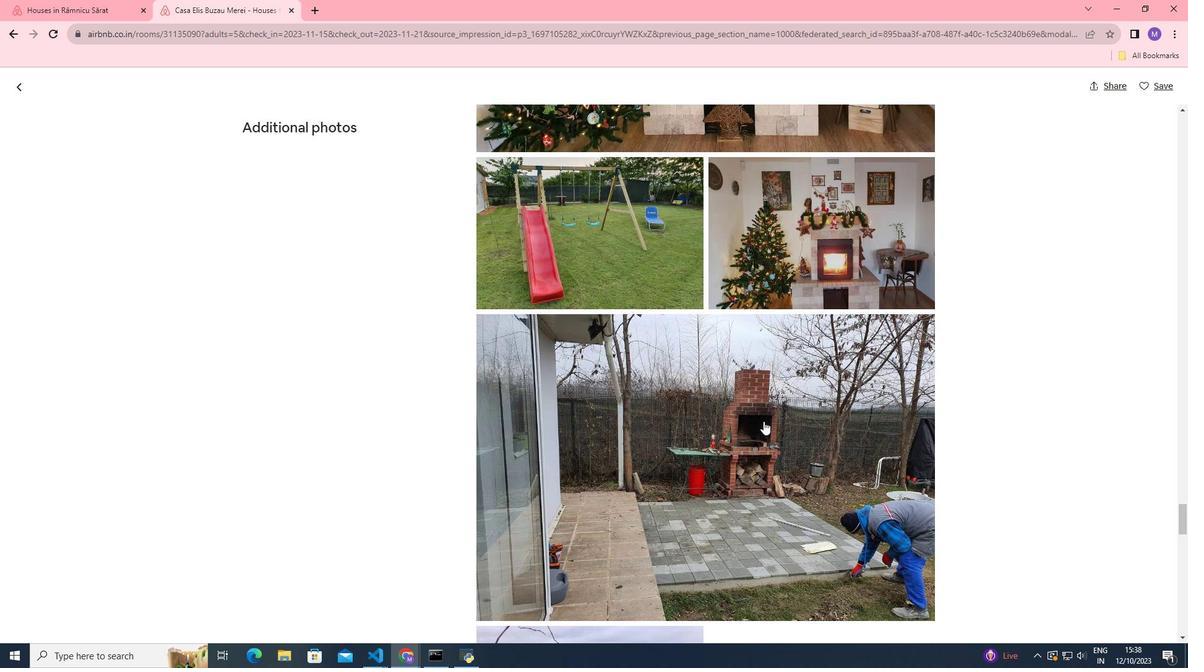 
Action: Mouse scrolled (763, 420) with delta (0, 0)
Screenshot: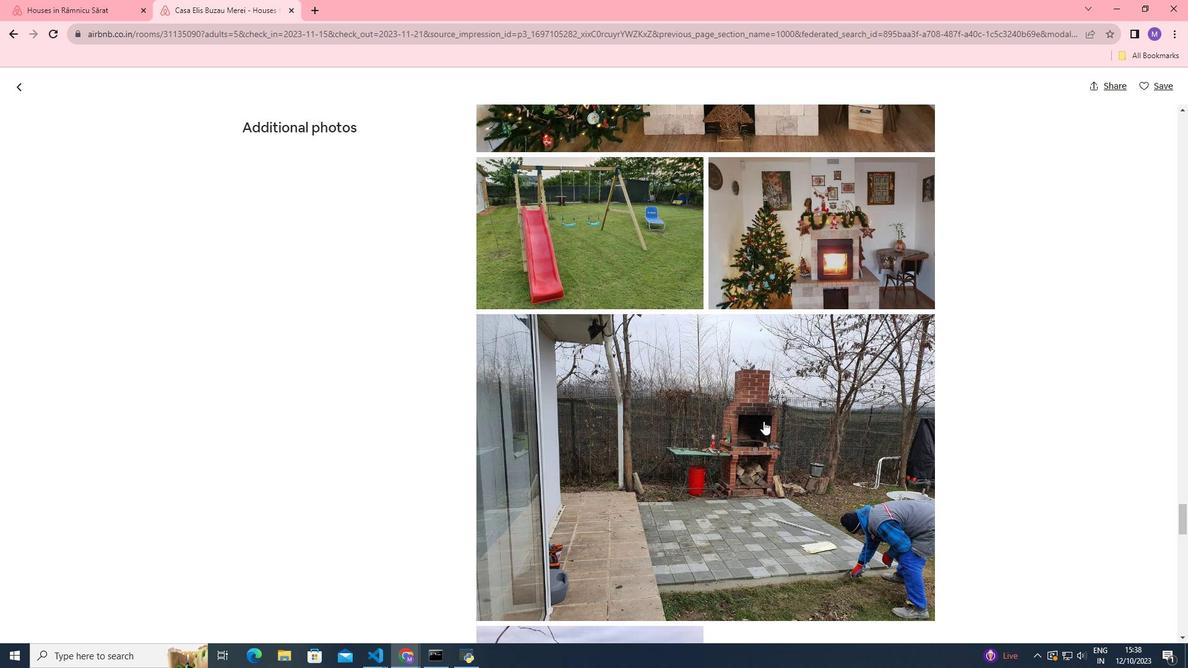 
Action: Mouse scrolled (763, 420) with delta (0, 0)
Screenshot: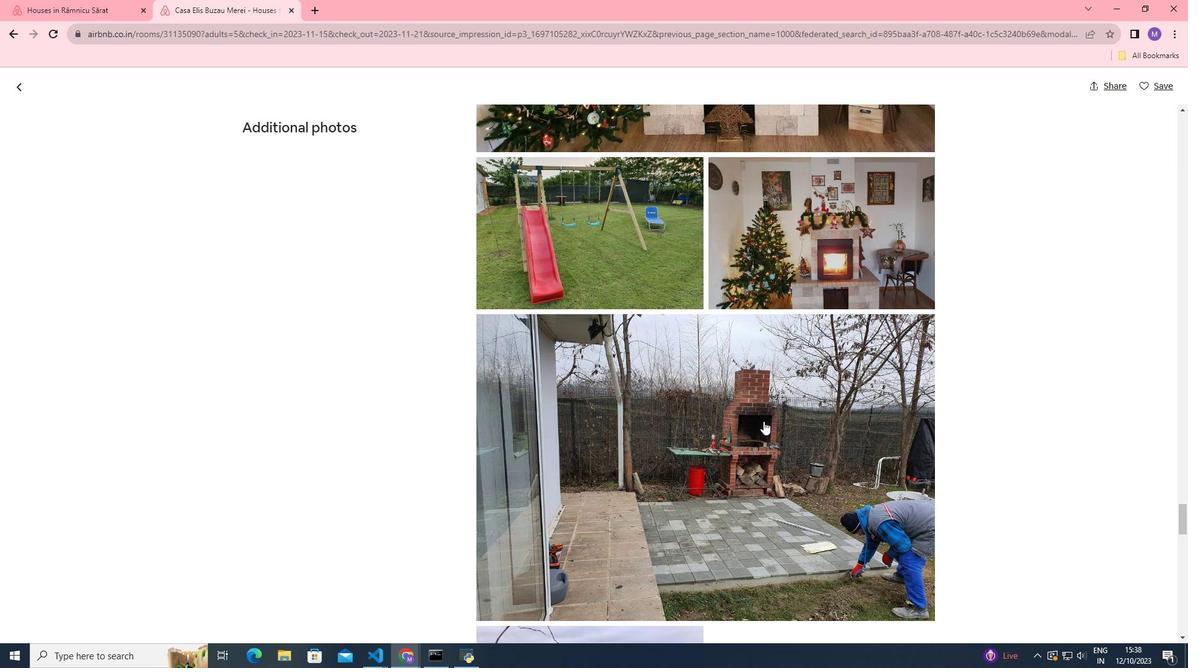 
Action: Mouse scrolled (763, 420) with delta (0, 0)
Screenshot: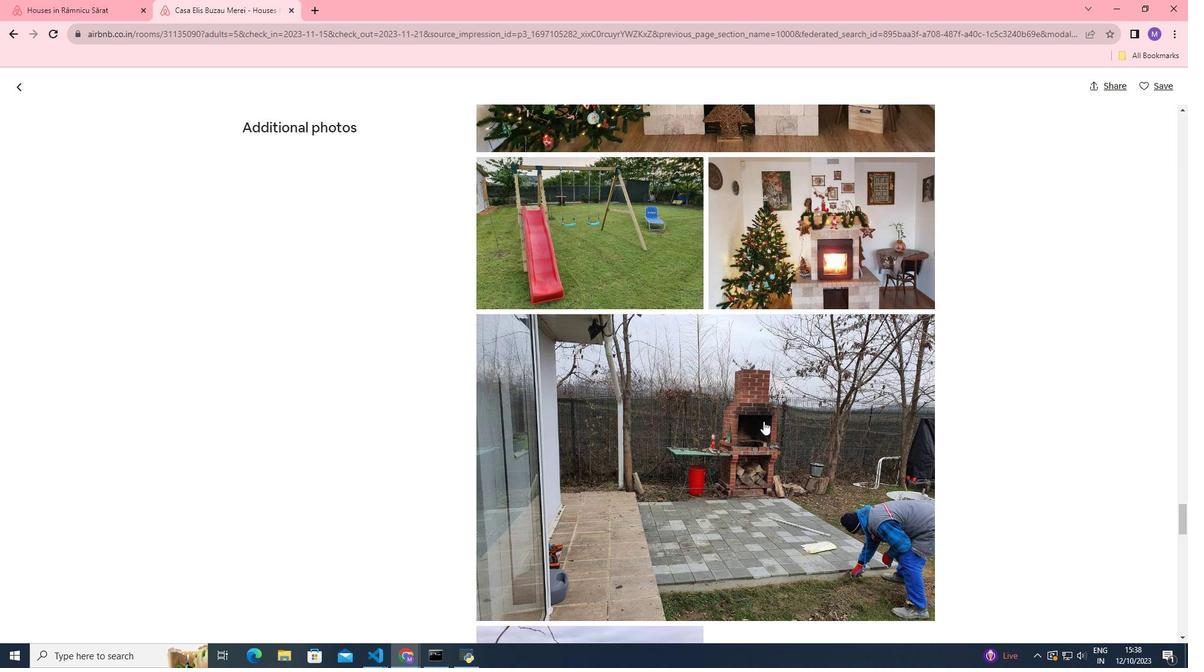 
Action: Mouse scrolled (763, 420) with delta (0, 0)
Screenshot: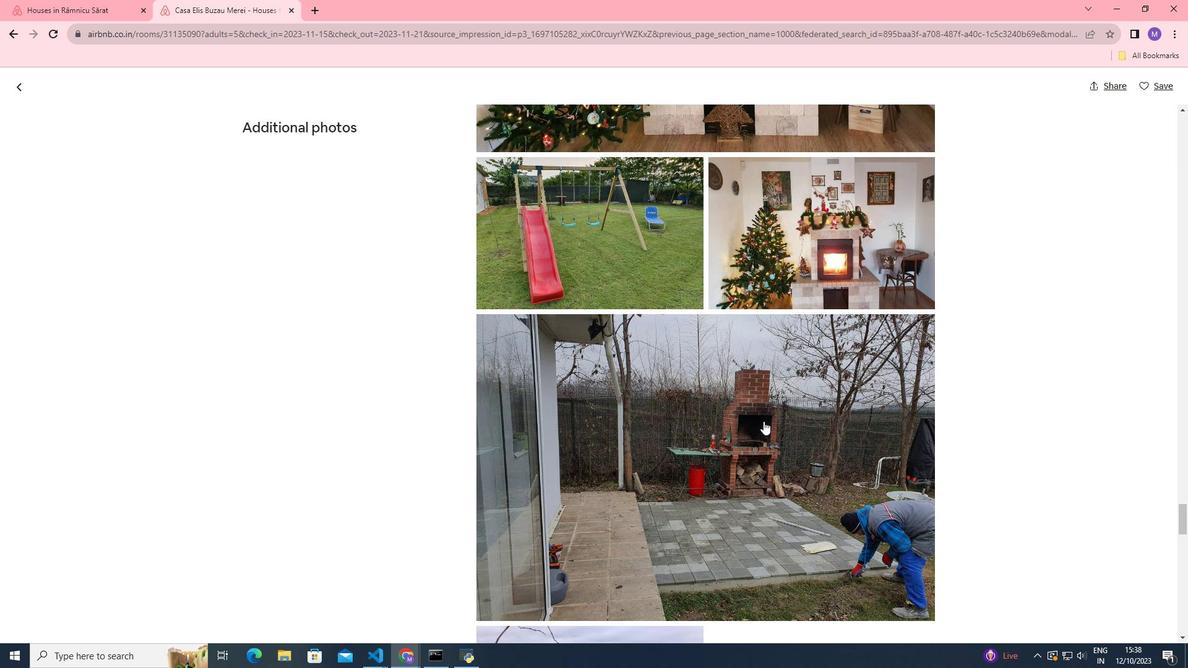 
Action: Mouse scrolled (763, 420) with delta (0, 0)
Screenshot: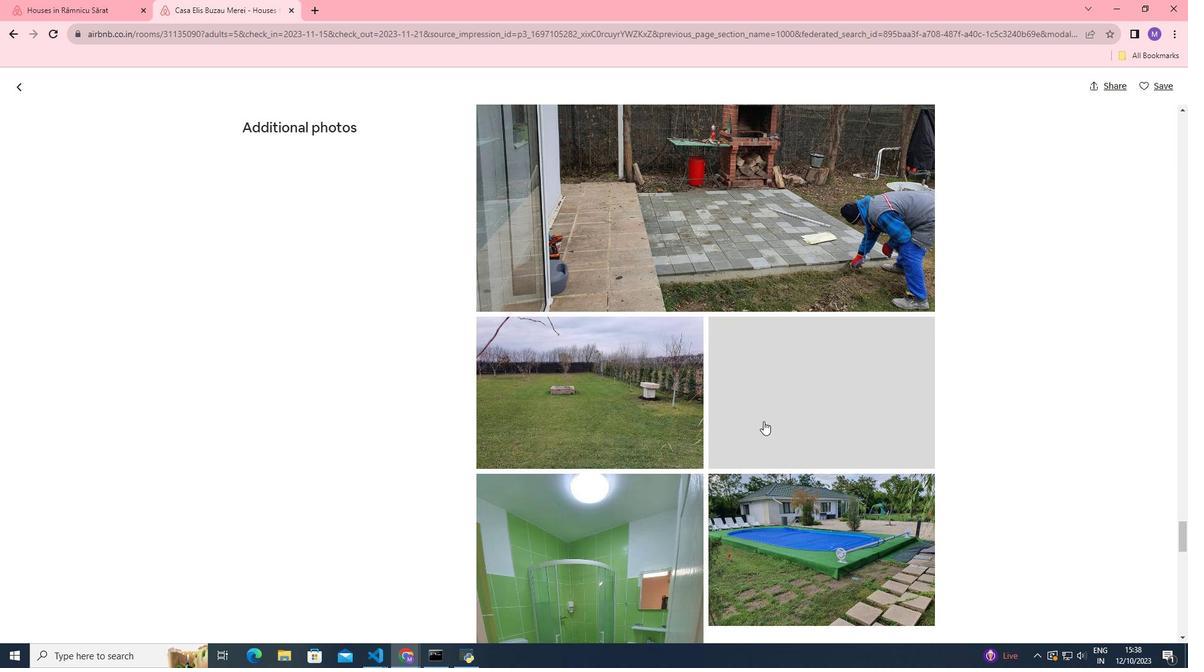 
Action: Mouse scrolled (763, 420) with delta (0, 0)
Screenshot: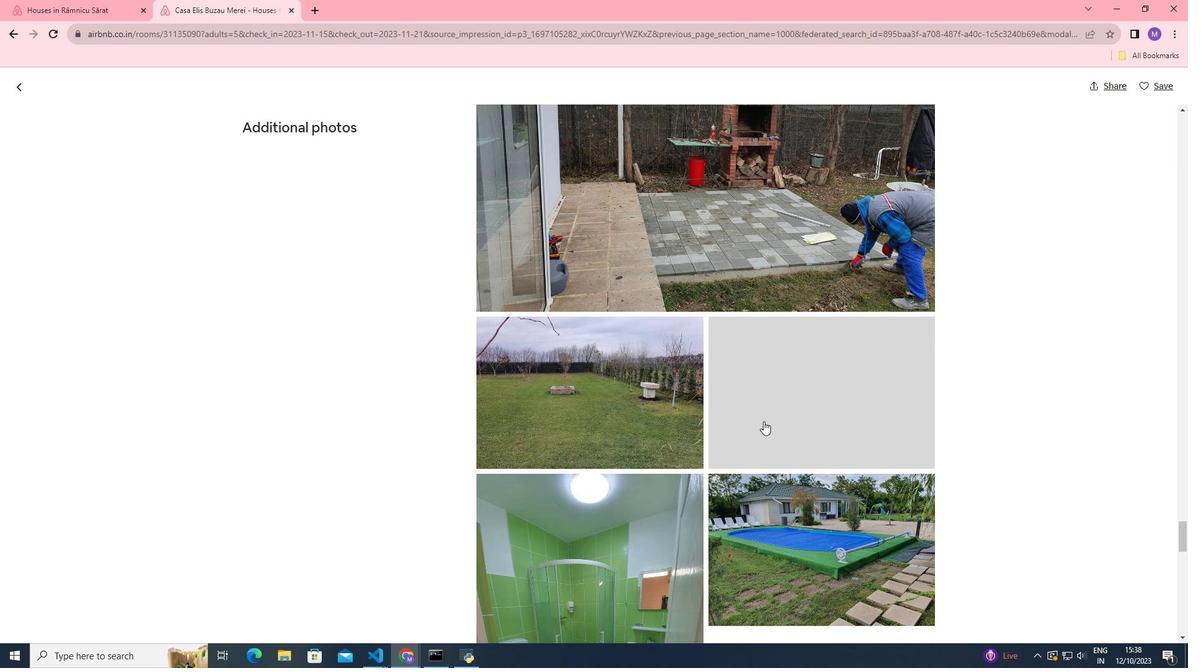 
Action: Mouse scrolled (763, 420) with delta (0, 0)
Screenshot: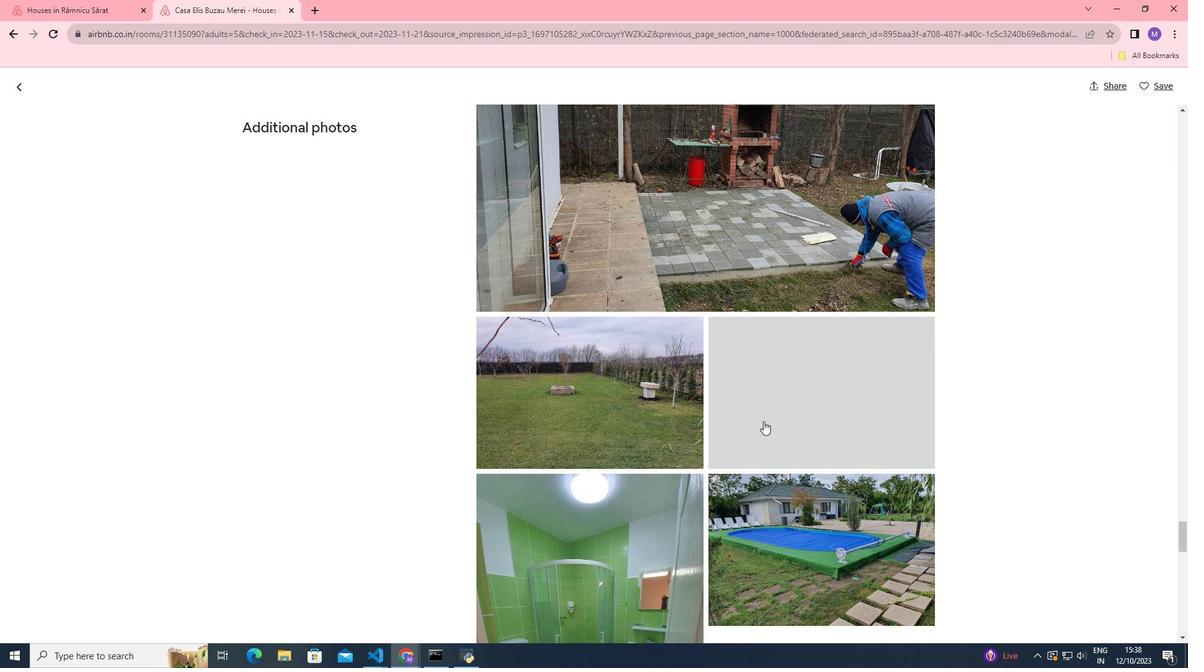 
Action: Mouse scrolled (763, 420) with delta (0, 0)
Screenshot: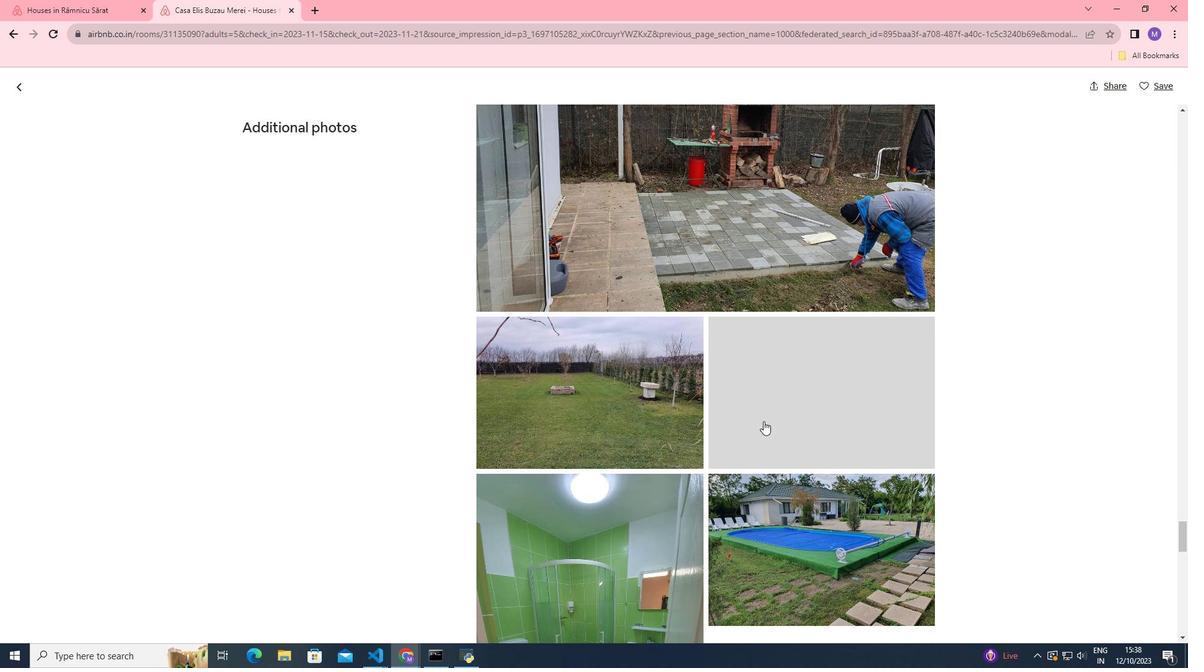 
Action: Mouse scrolled (763, 420) with delta (0, 0)
Screenshot: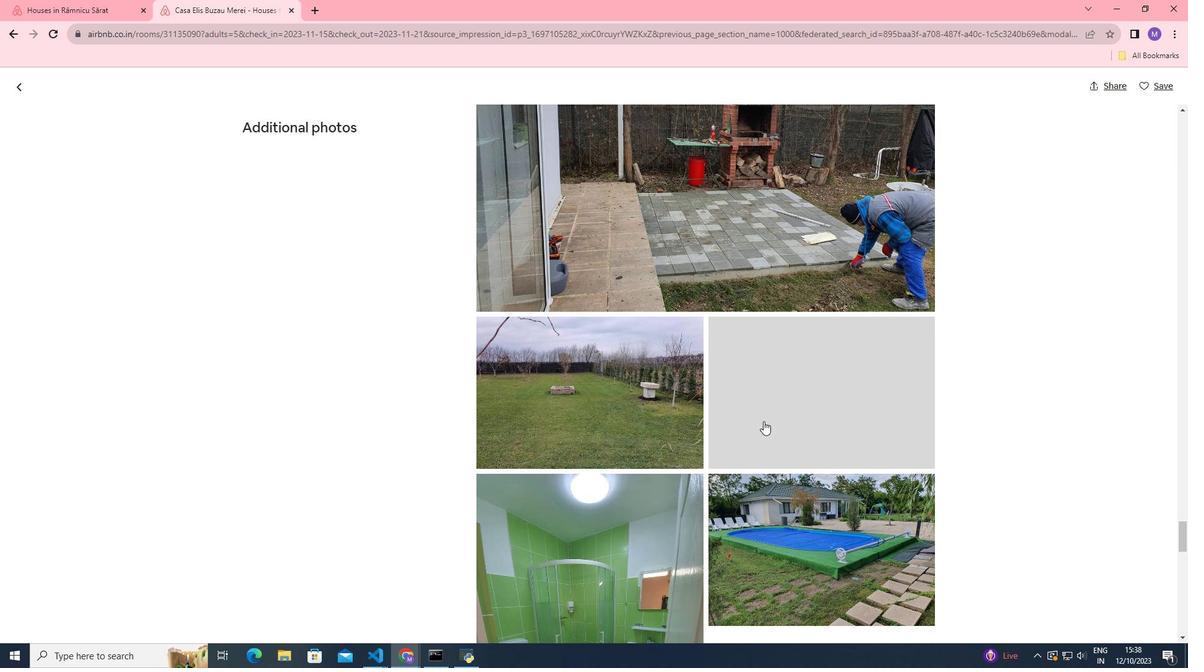 
Action: Mouse scrolled (763, 420) with delta (0, 0)
Screenshot: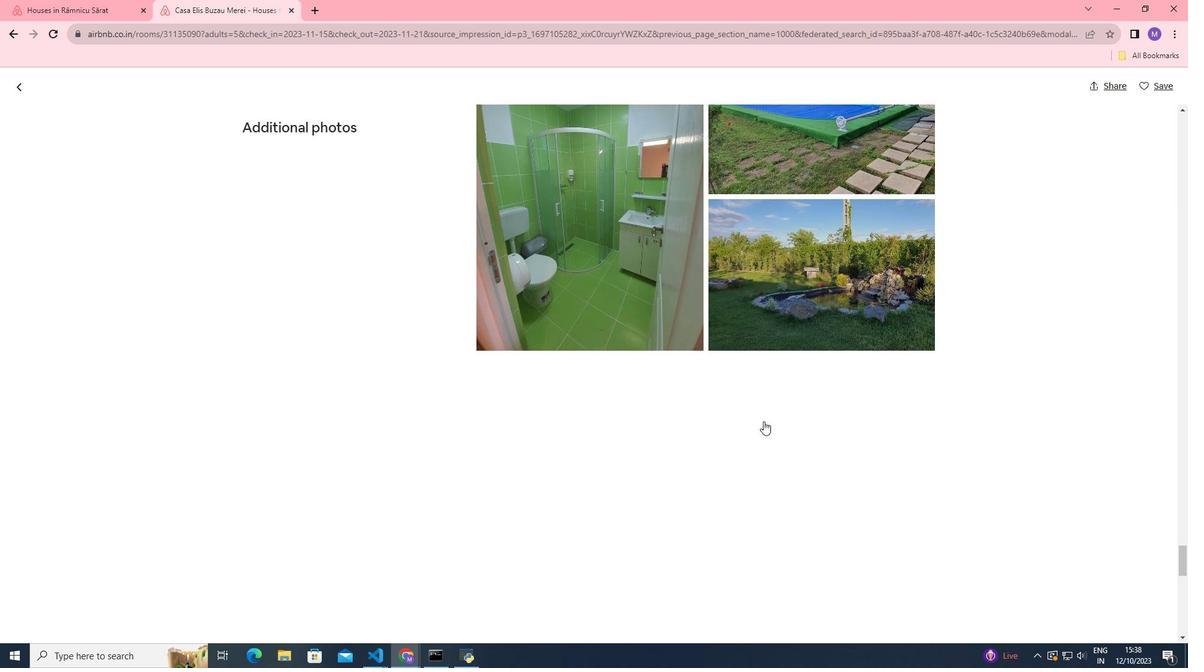 
Action: Mouse scrolled (763, 420) with delta (0, 0)
Screenshot: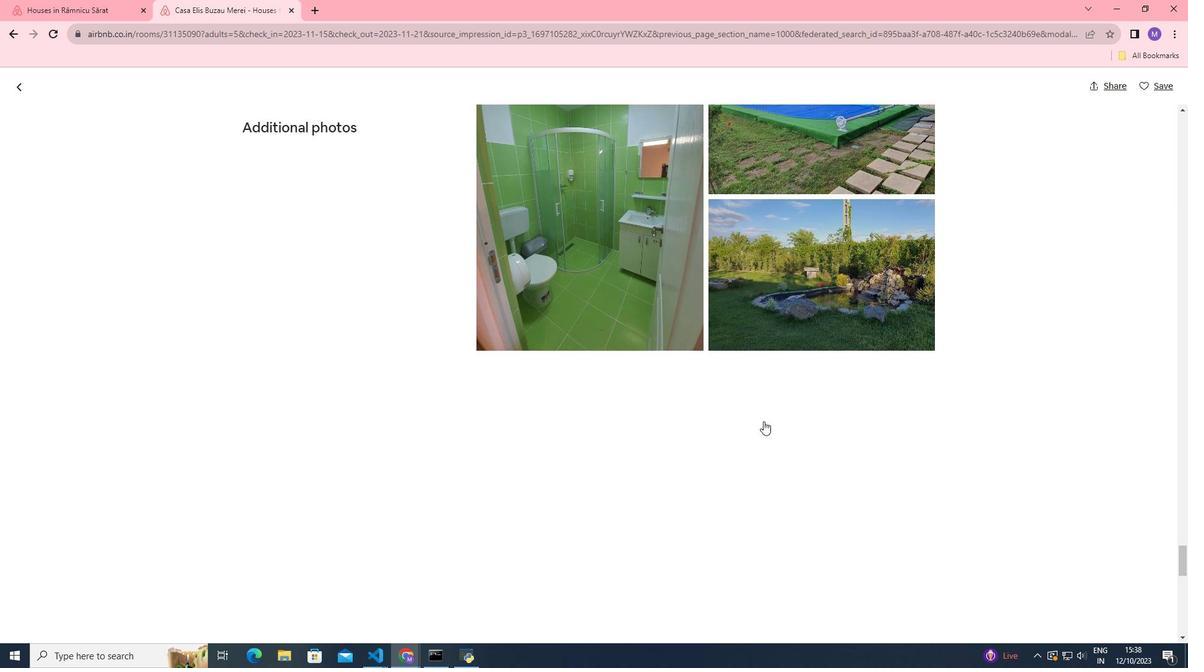 
Action: Mouse scrolled (763, 420) with delta (0, 0)
Screenshot: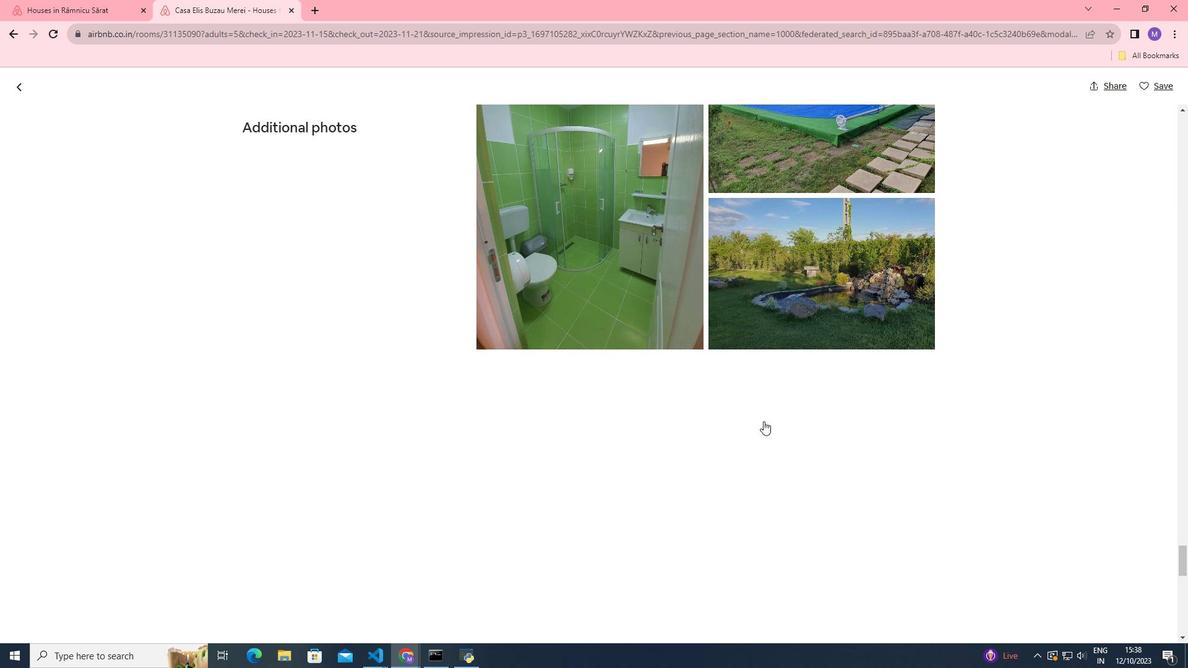 
Action: Mouse scrolled (763, 420) with delta (0, 0)
Screenshot: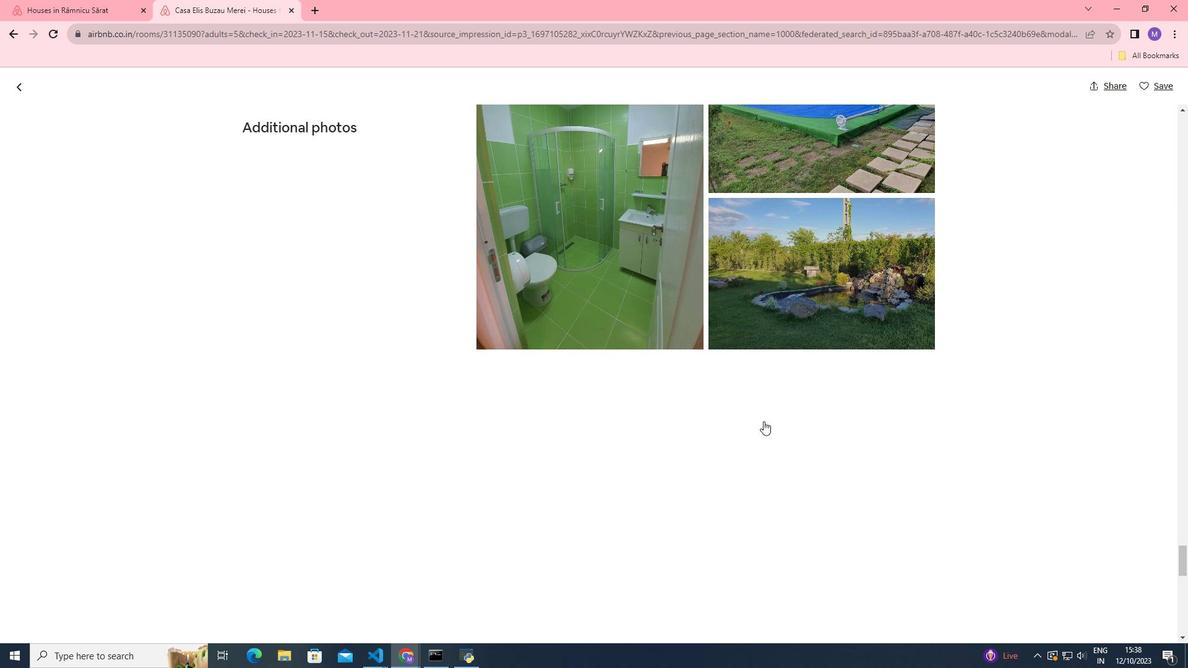 
Action: Mouse scrolled (763, 420) with delta (0, 0)
Screenshot: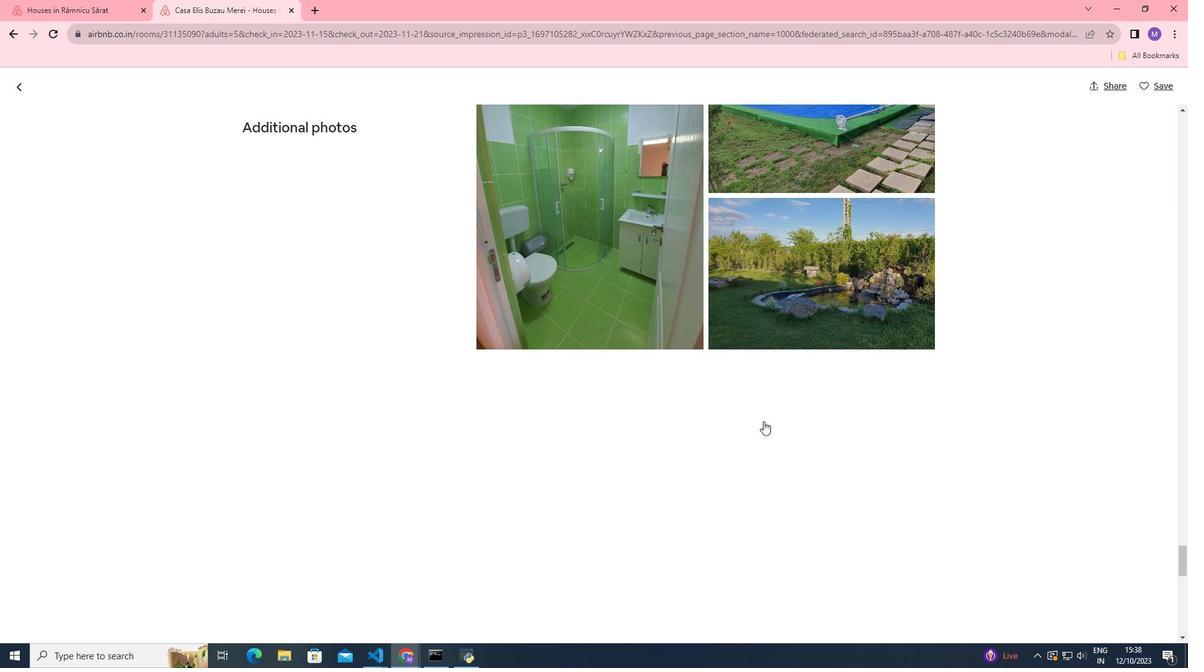
Action: Mouse scrolled (763, 420) with delta (0, 0)
Screenshot: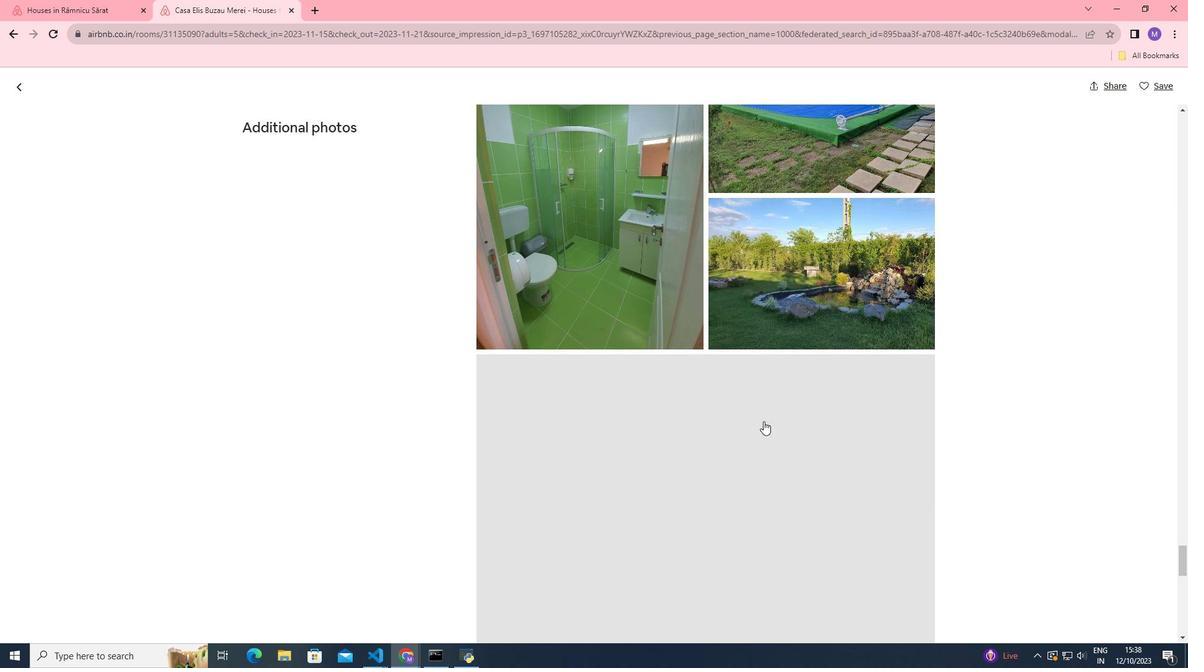
Action: Mouse scrolled (763, 420) with delta (0, 0)
Screenshot: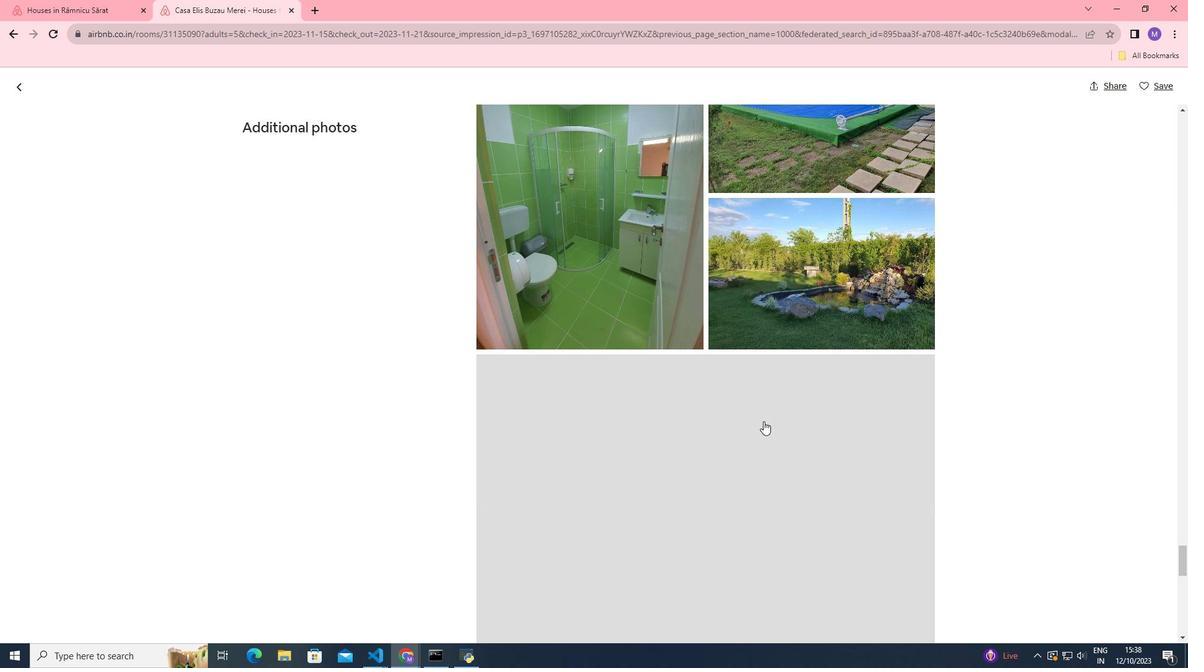 
Action: Mouse moved to (762, 418)
Screenshot: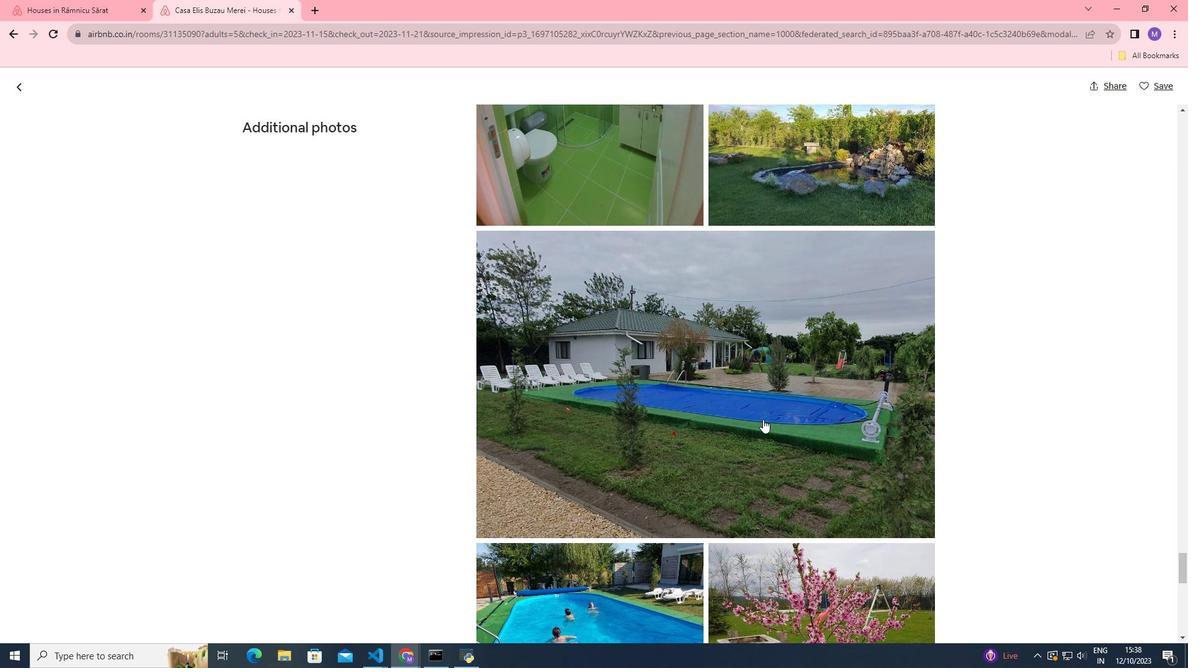 
Action: Mouse scrolled (762, 418) with delta (0, 0)
Screenshot: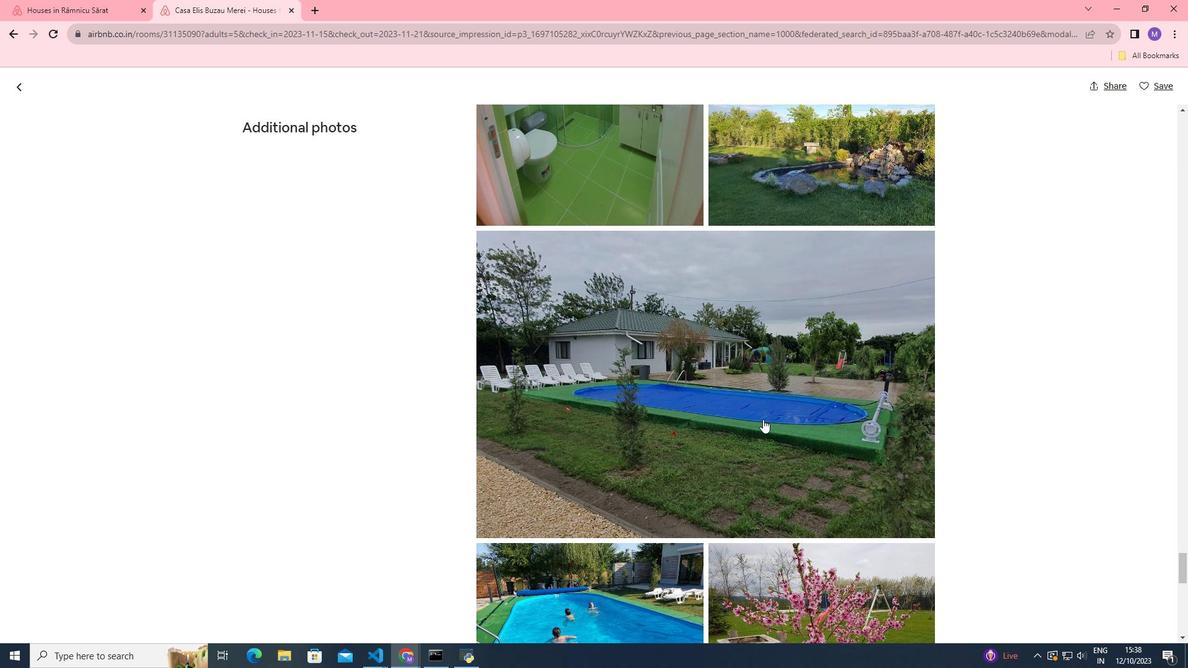 
Action: Mouse scrolled (762, 418) with delta (0, 0)
Screenshot: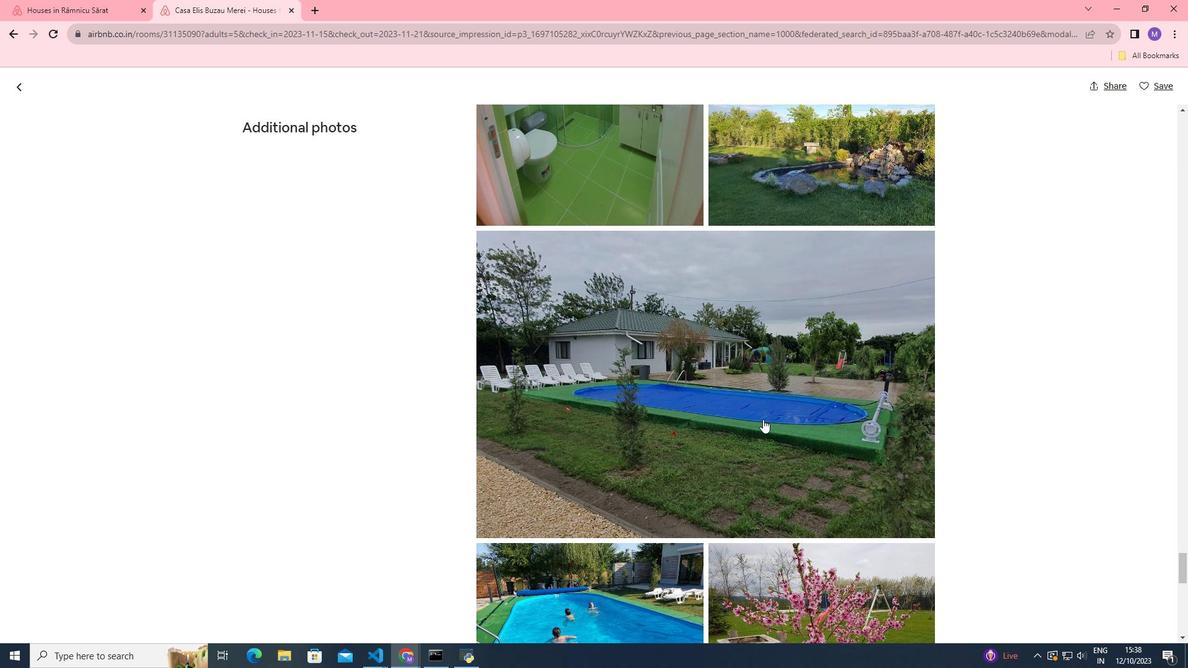 
Action: Mouse moved to (760, 414)
Screenshot: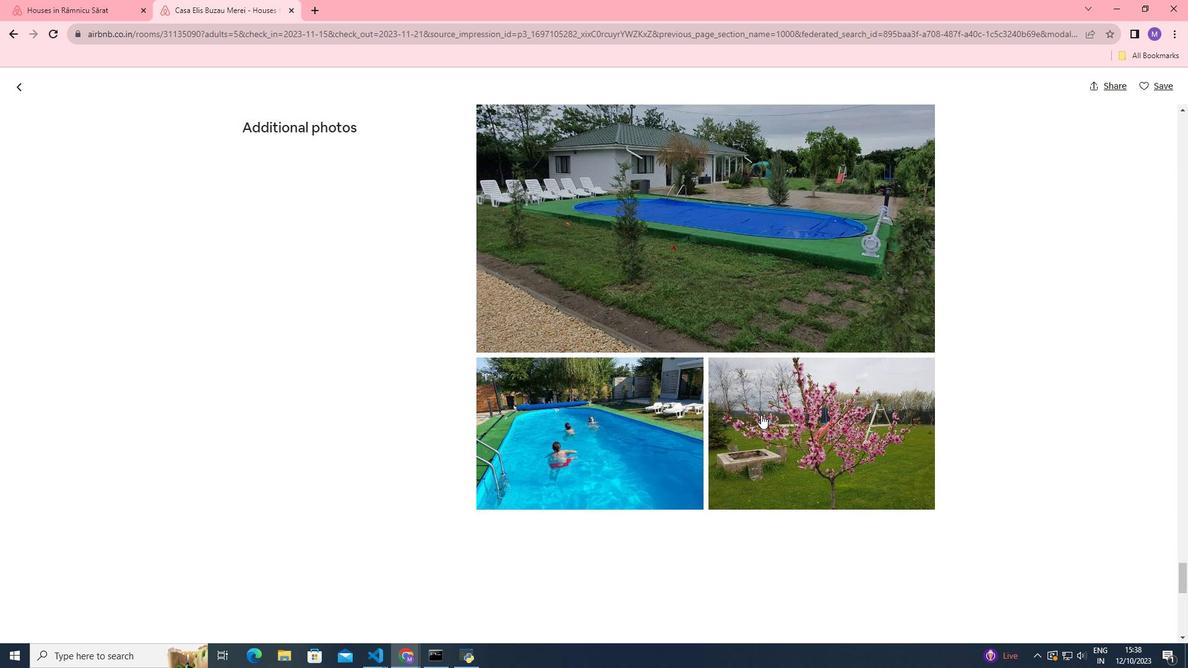 
Action: Mouse scrolled (760, 413) with delta (0, 0)
Screenshot: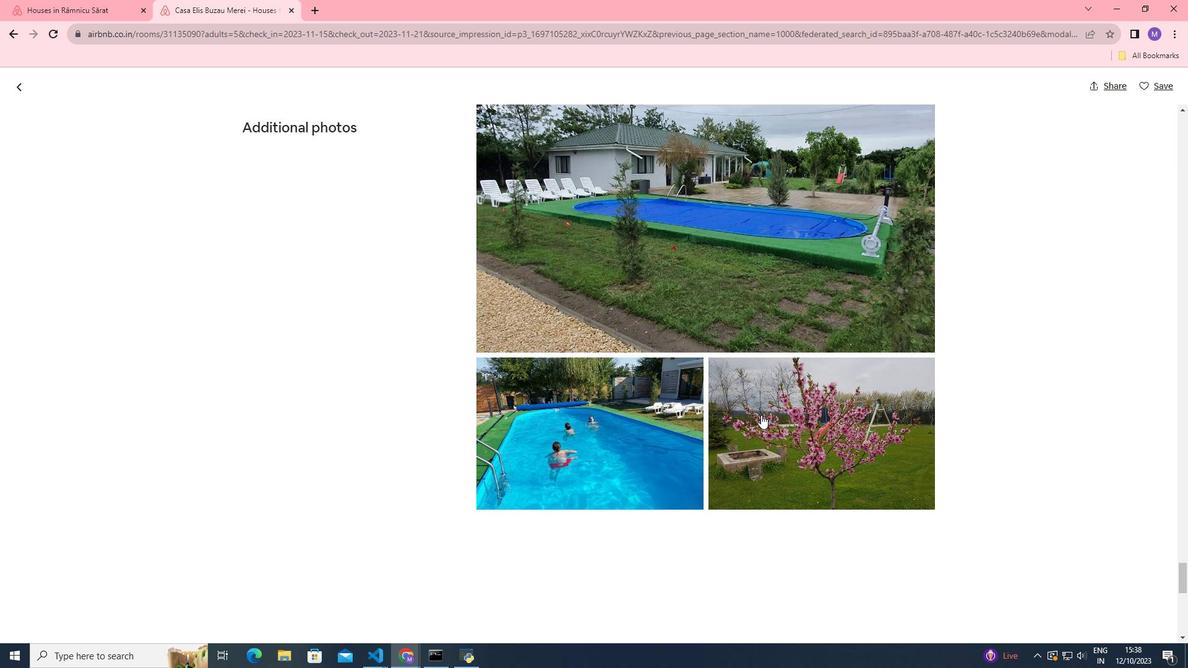 
Action: Mouse scrolled (760, 413) with delta (0, 0)
Screenshot: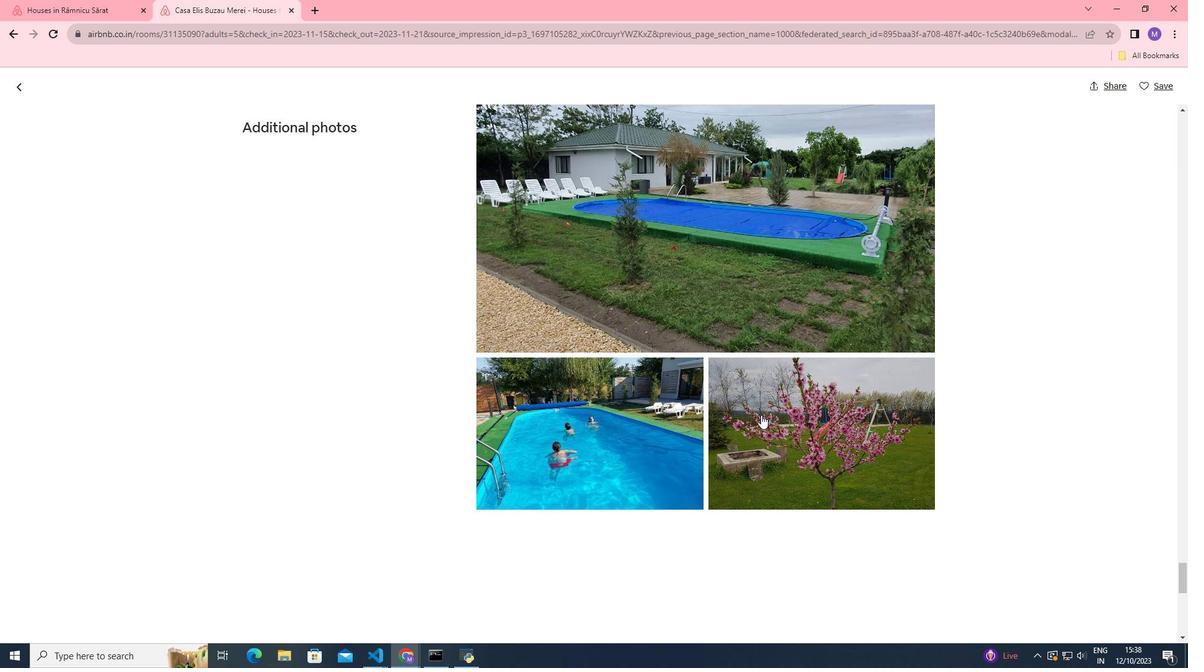 
Action: Mouse scrolled (760, 413) with delta (0, 0)
Screenshot: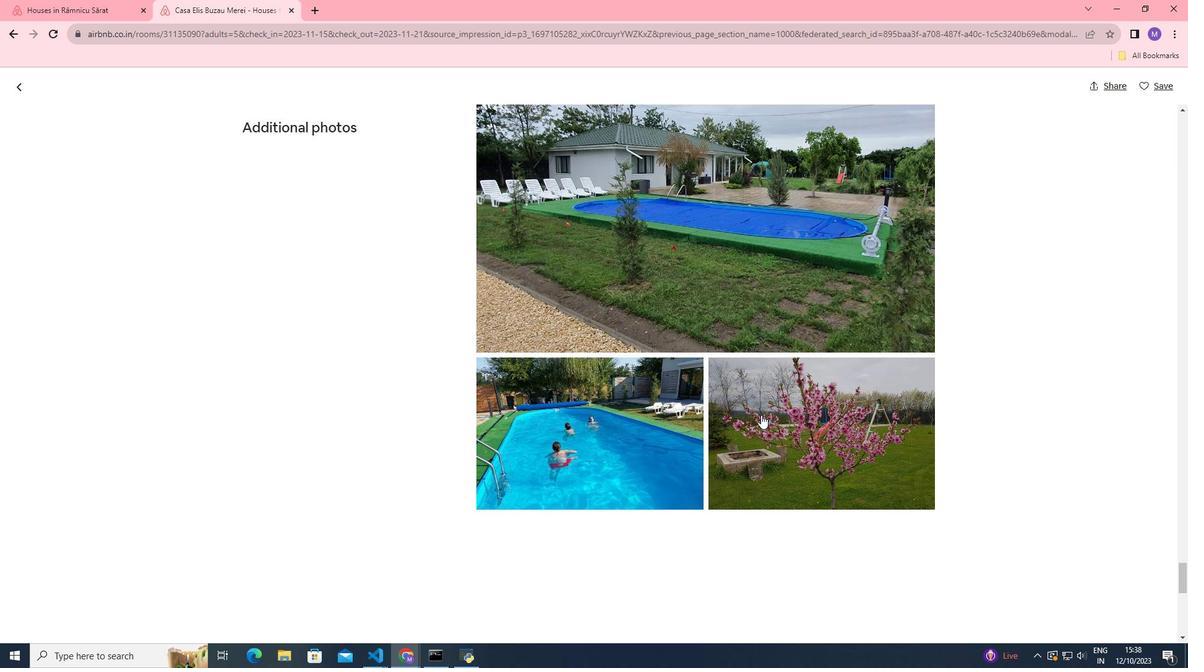 
Action: Mouse scrolled (760, 413) with delta (0, 0)
Screenshot: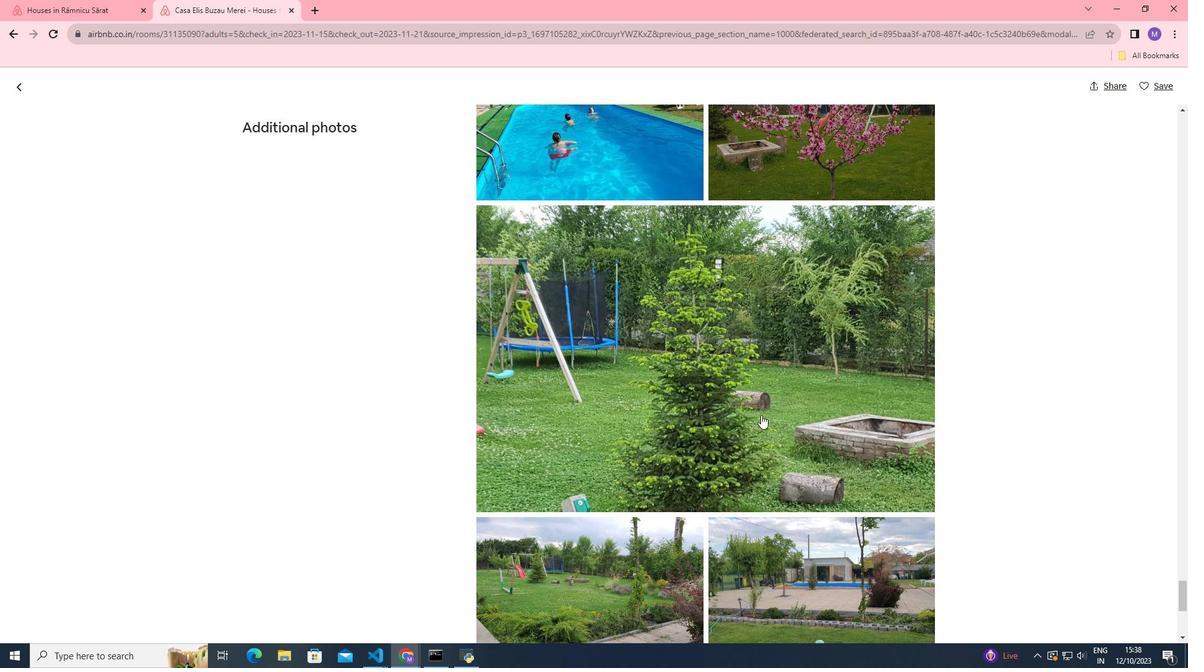 
Action: Mouse scrolled (760, 413) with delta (0, 0)
Screenshot: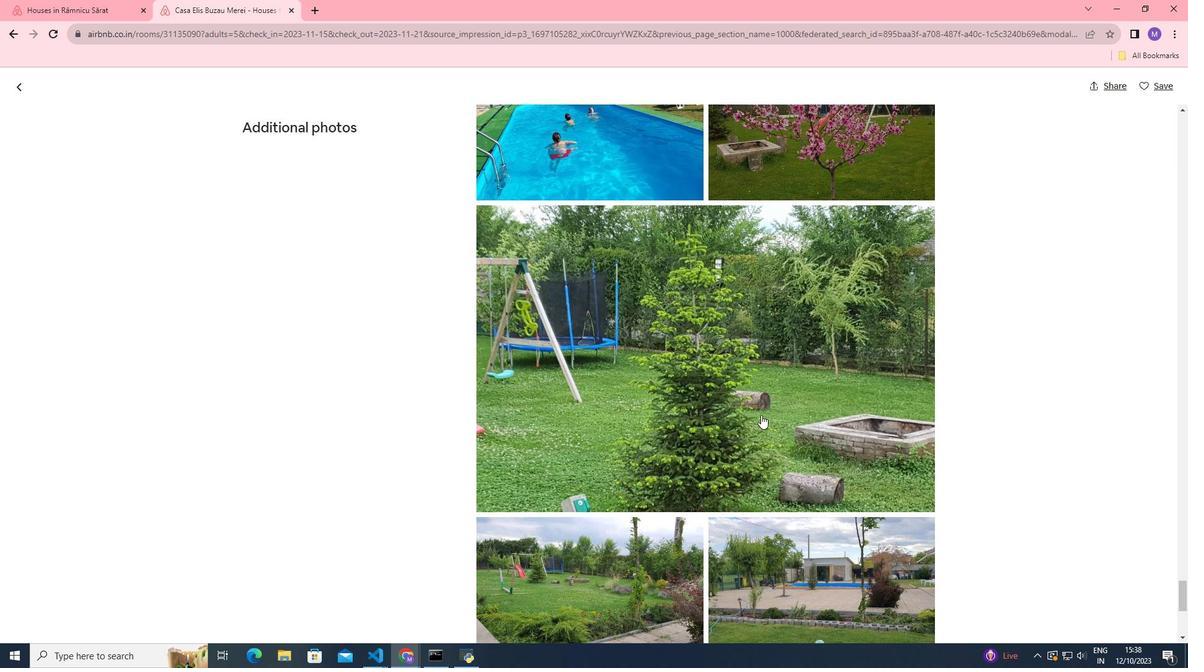 
Action: Mouse scrolled (760, 413) with delta (0, 0)
Screenshot: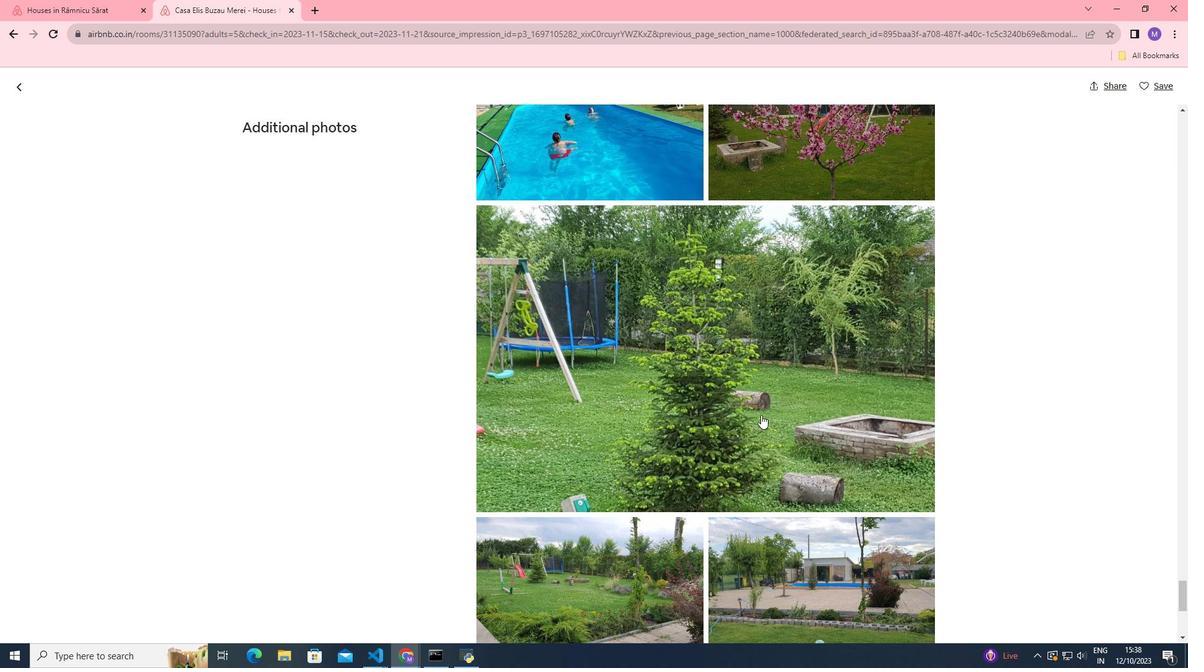 
Action: Mouse scrolled (760, 413) with delta (0, 0)
Screenshot: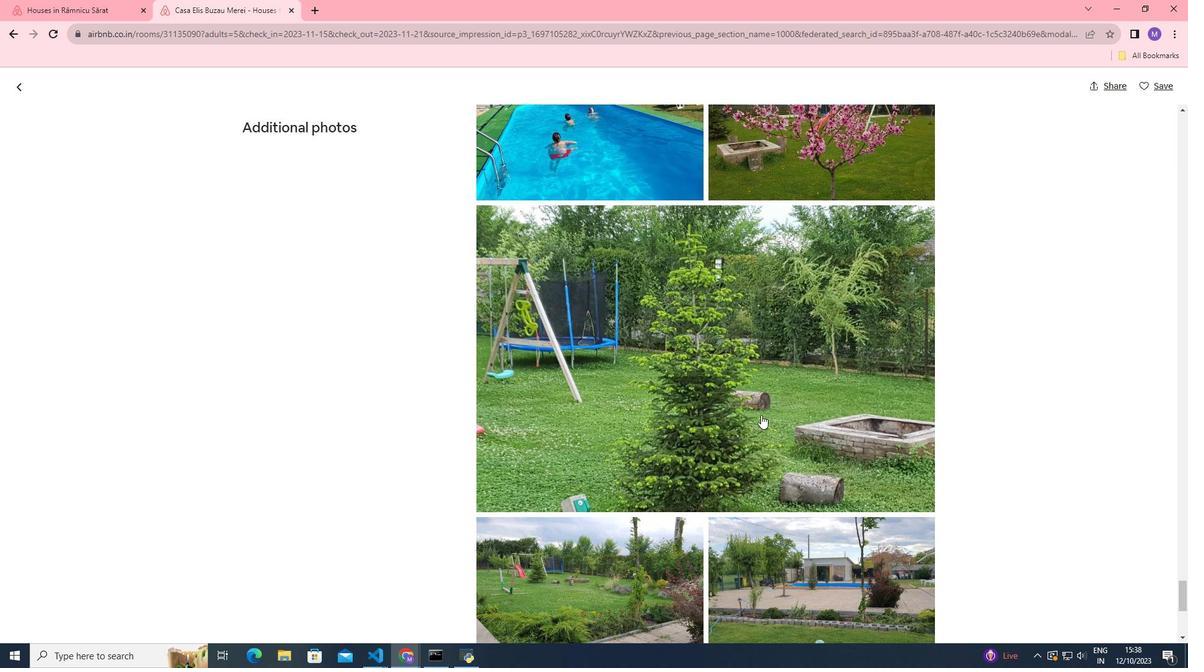 
Action: Mouse scrolled (760, 413) with delta (0, 0)
Screenshot: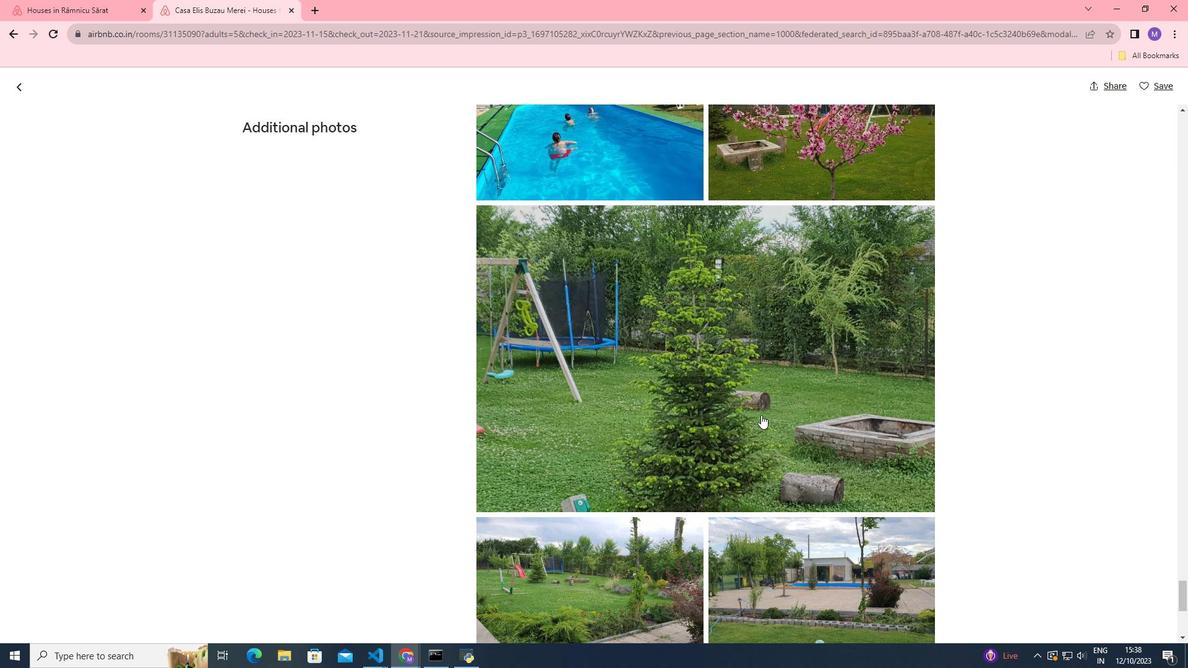 
Action: Mouse scrolled (760, 413) with delta (0, 0)
Screenshot: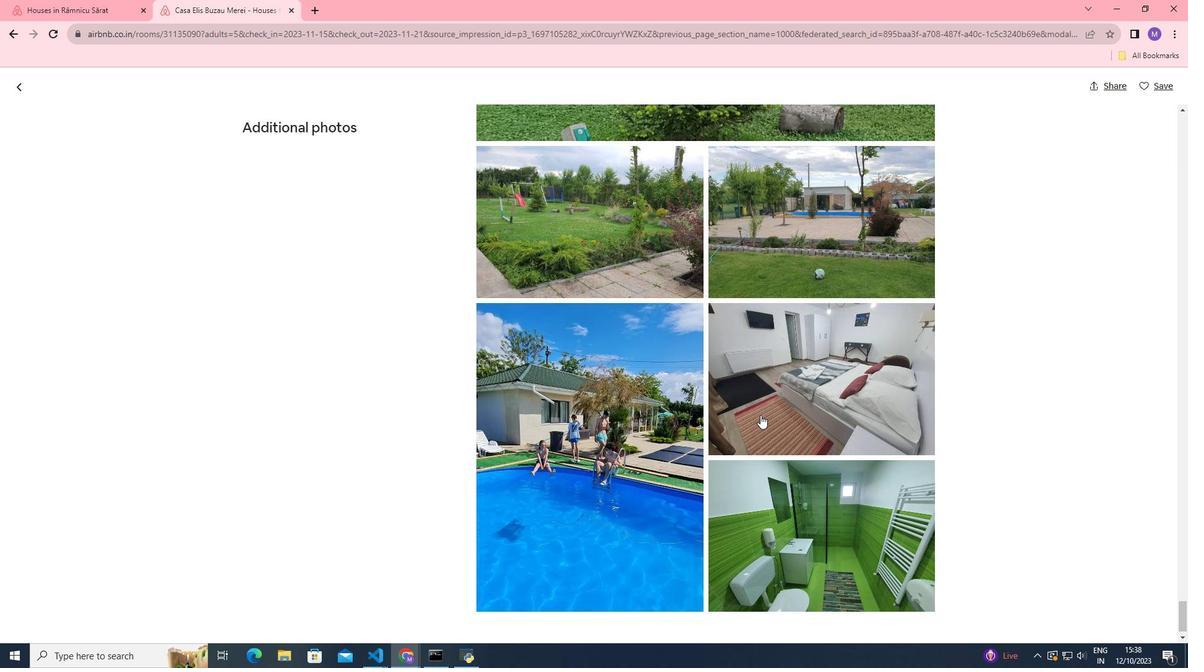 
Action: Mouse scrolled (760, 413) with delta (0, 0)
Screenshot: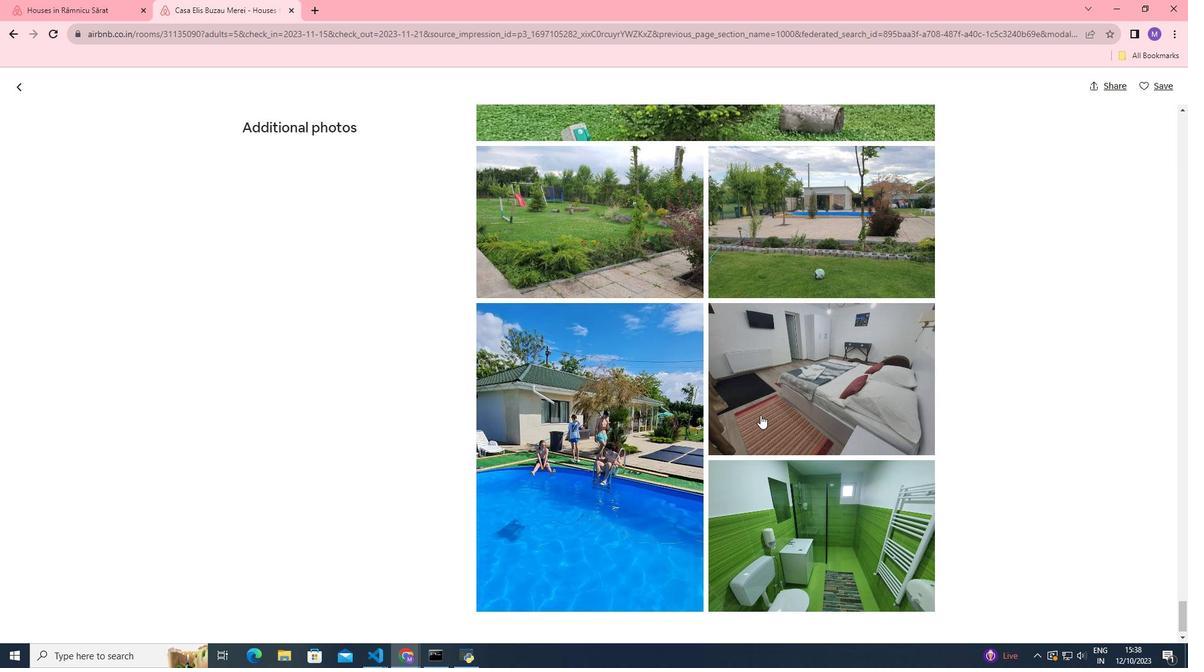 
Action: Mouse scrolled (760, 413) with delta (0, 0)
Screenshot: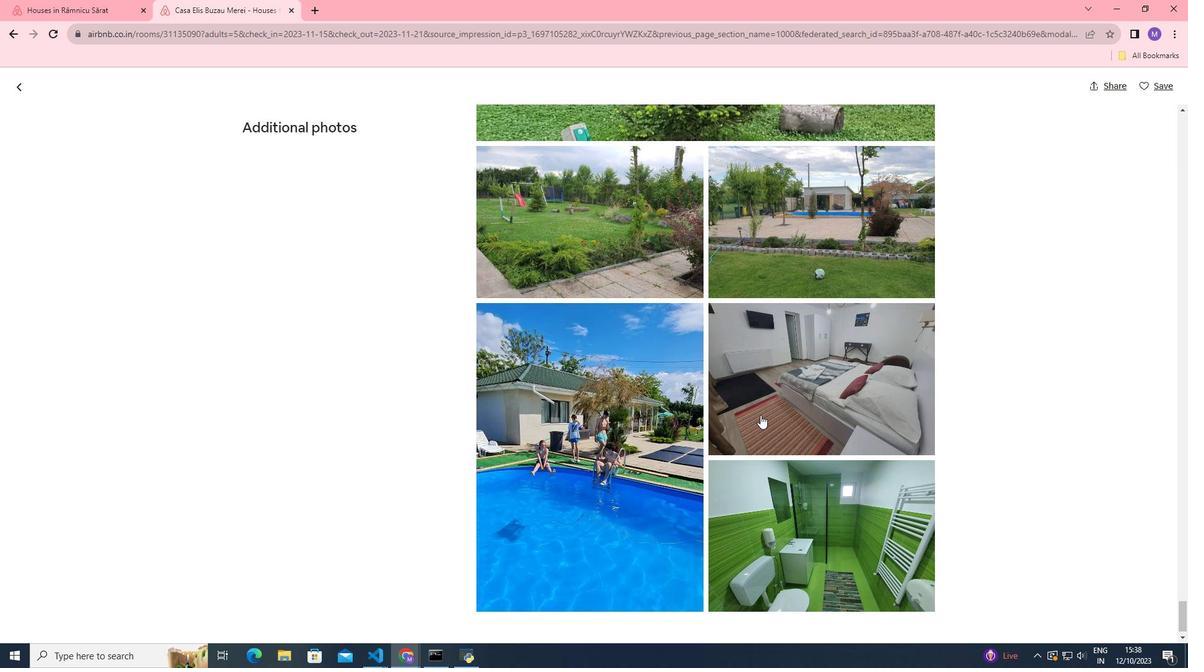 
Action: Mouse scrolled (760, 413) with delta (0, 0)
Screenshot: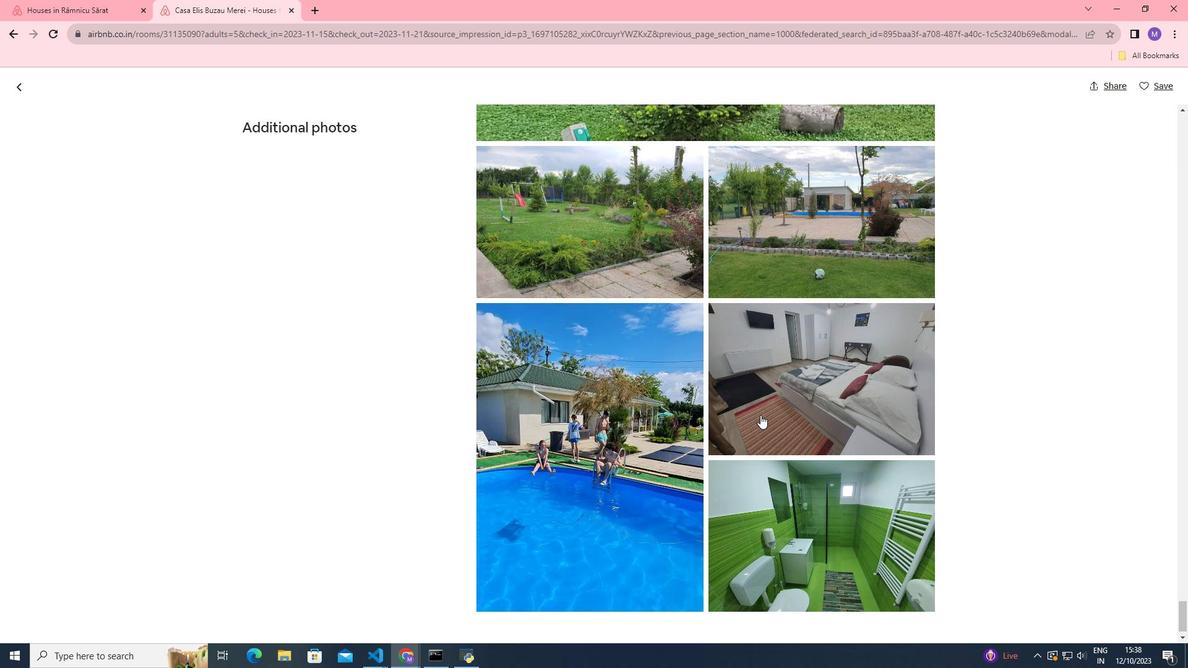 
Action: Mouse scrolled (760, 413) with delta (0, 0)
Screenshot: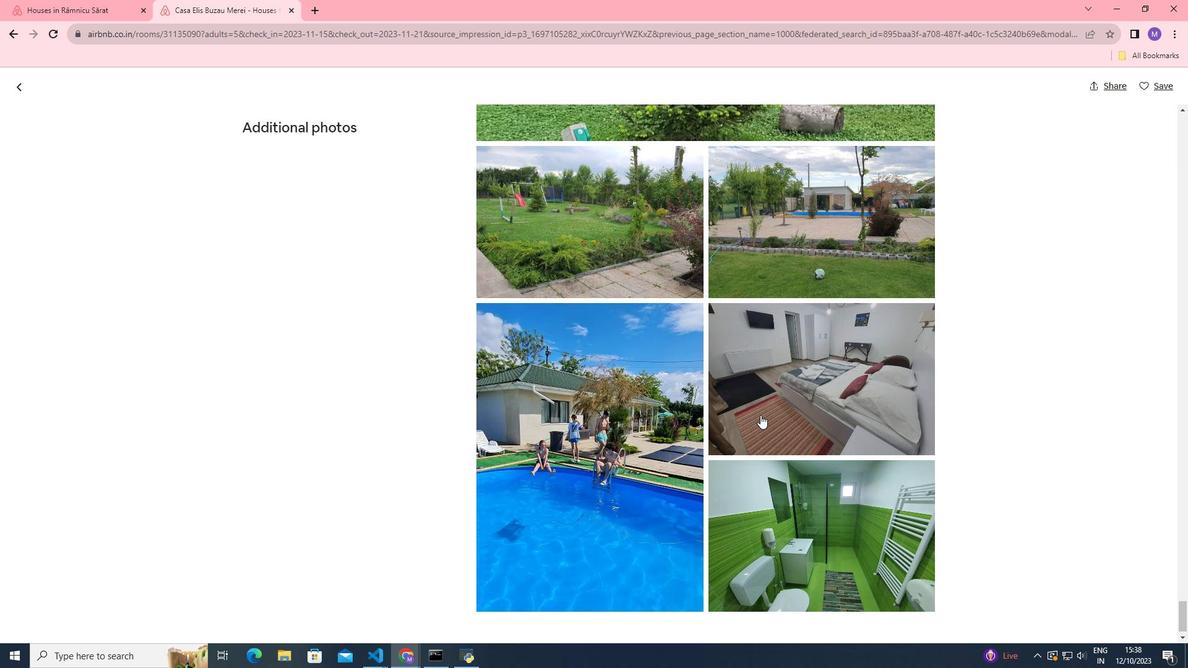 
Action: Mouse scrolled (760, 413) with delta (0, 0)
Screenshot: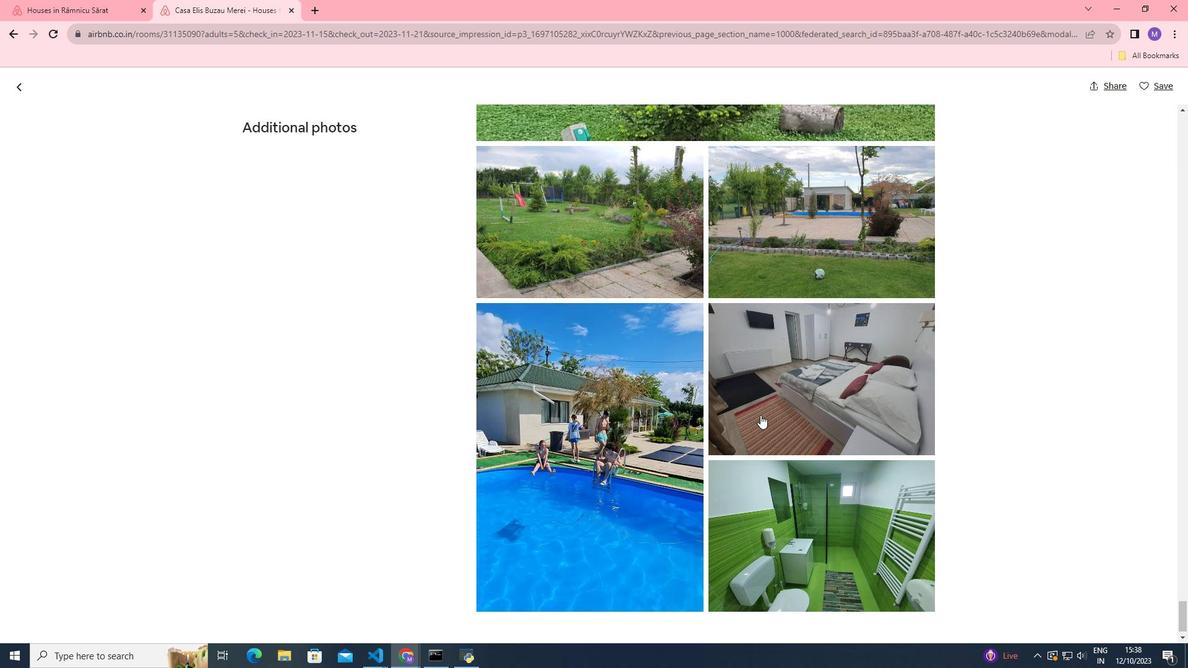 
Action: Mouse moved to (756, 409)
Screenshot: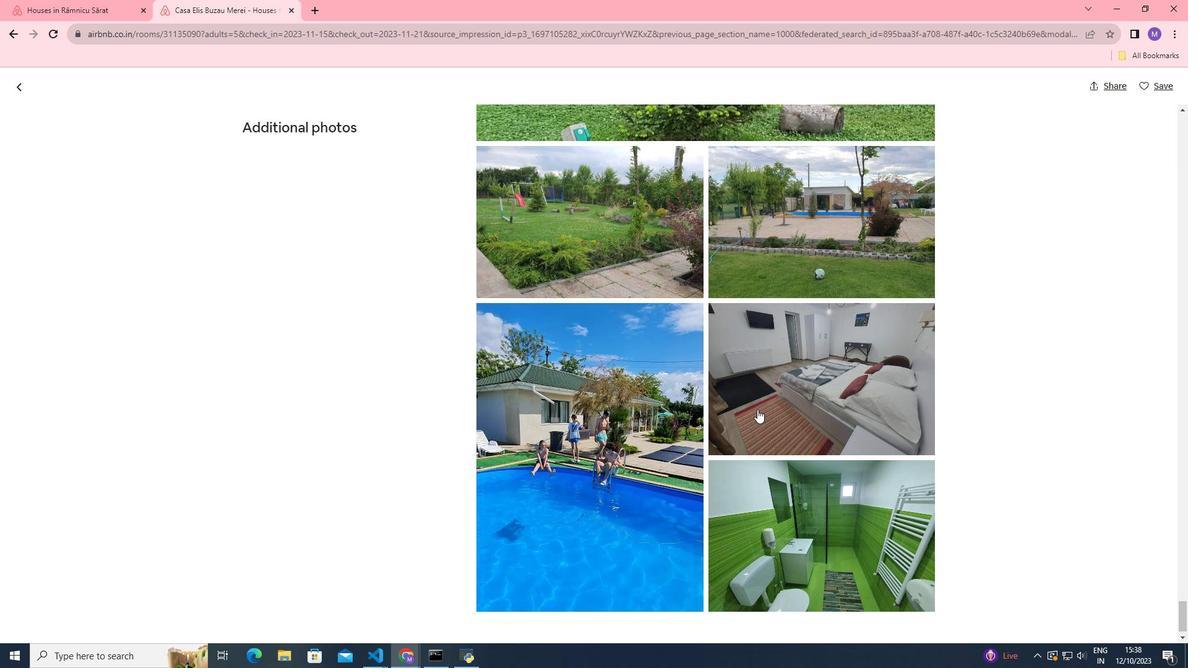 
Action: Mouse scrolled (756, 408) with delta (0, 0)
Screenshot: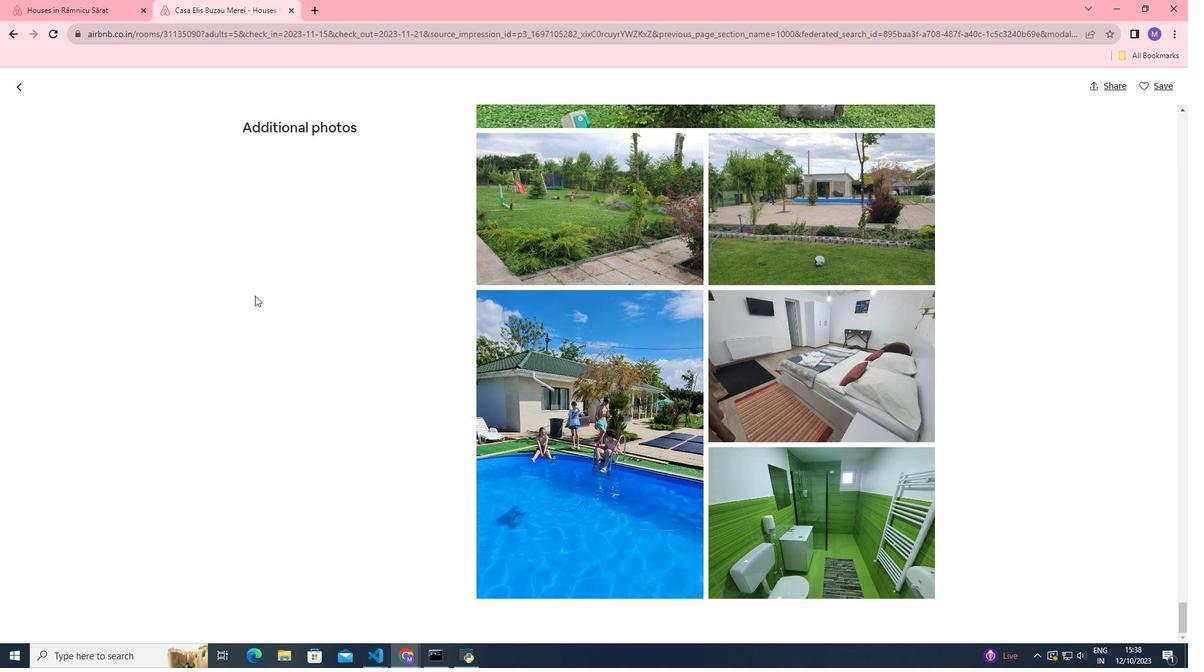 
Action: Mouse scrolled (756, 408) with delta (0, 0)
Screenshot: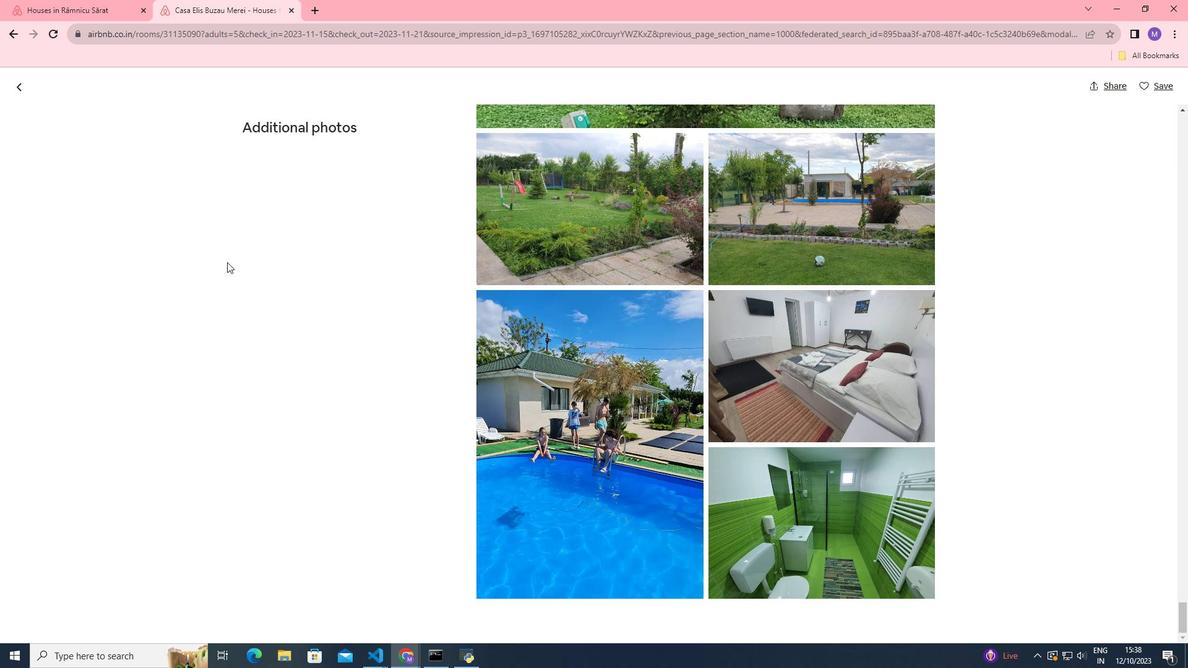 
Action: Mouse scrolled (756, 408) with delta (0, 0)
Screenshot: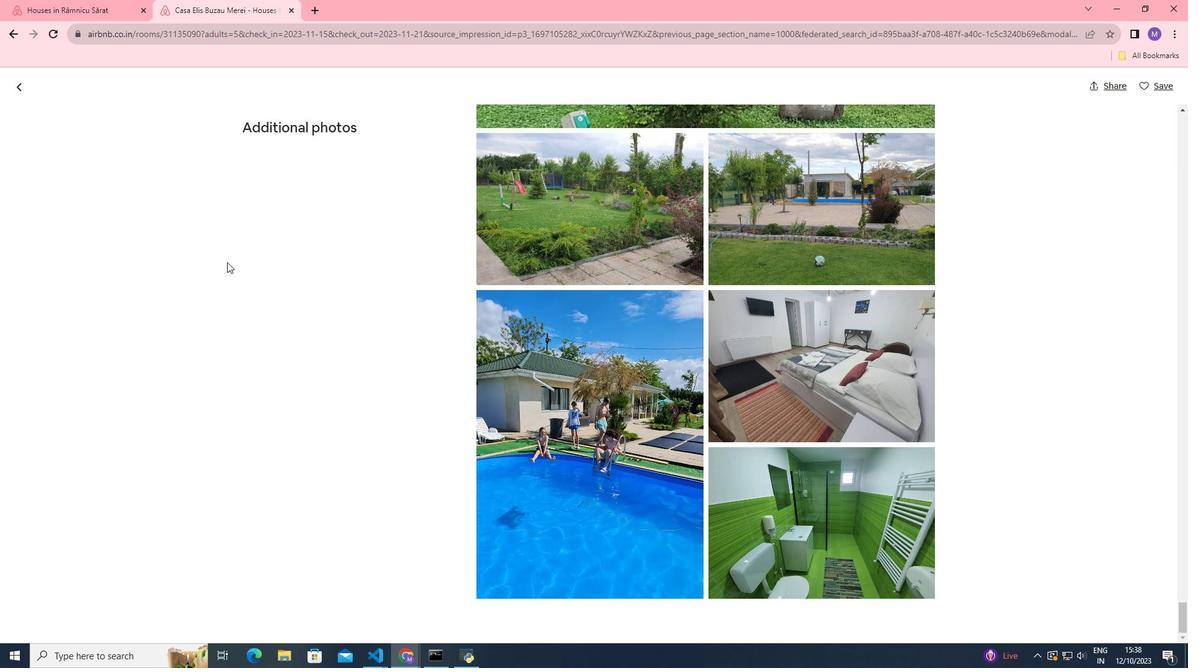 
Action: Mouse scrolled (756, 408) with delta (0, 0)
Screenshot: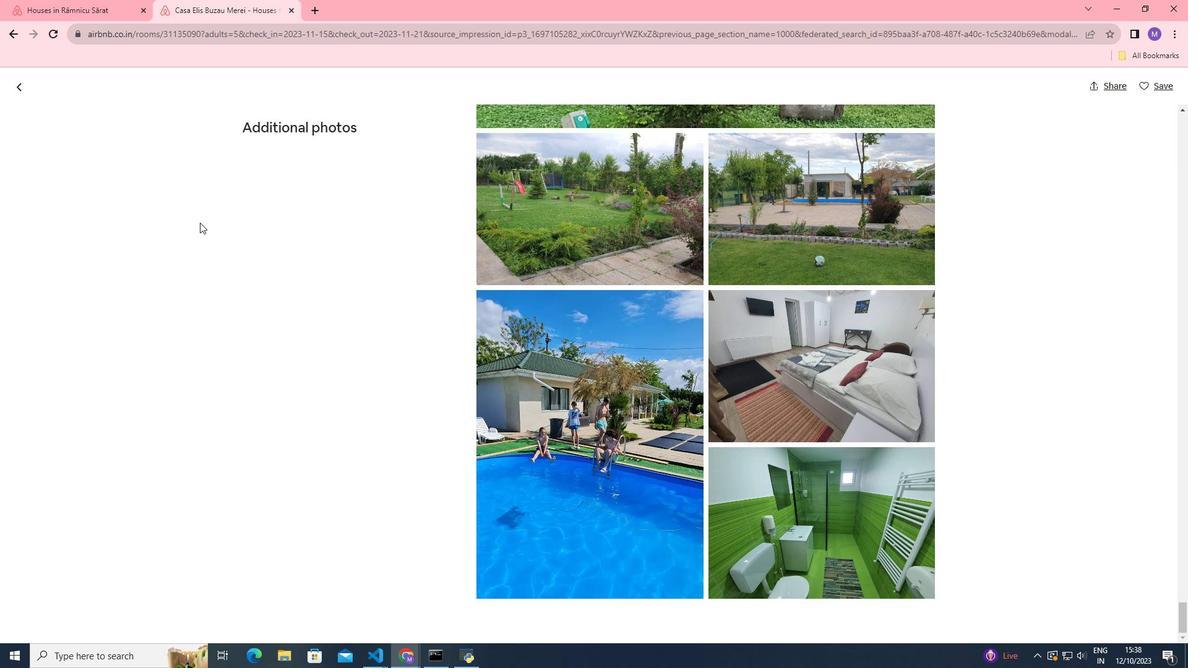 
Action: Mouse scrolled (756, 408) with delta (0, 0)
Screenshot: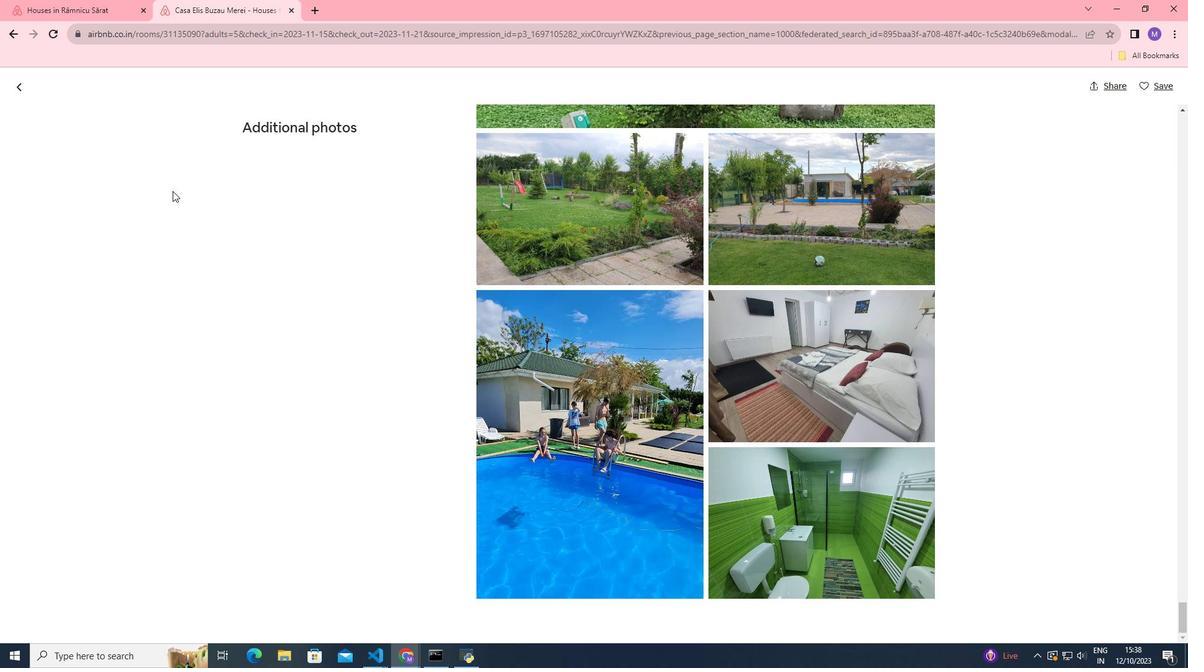 
Action: Mouse moved to (21, 87)
Screenshot: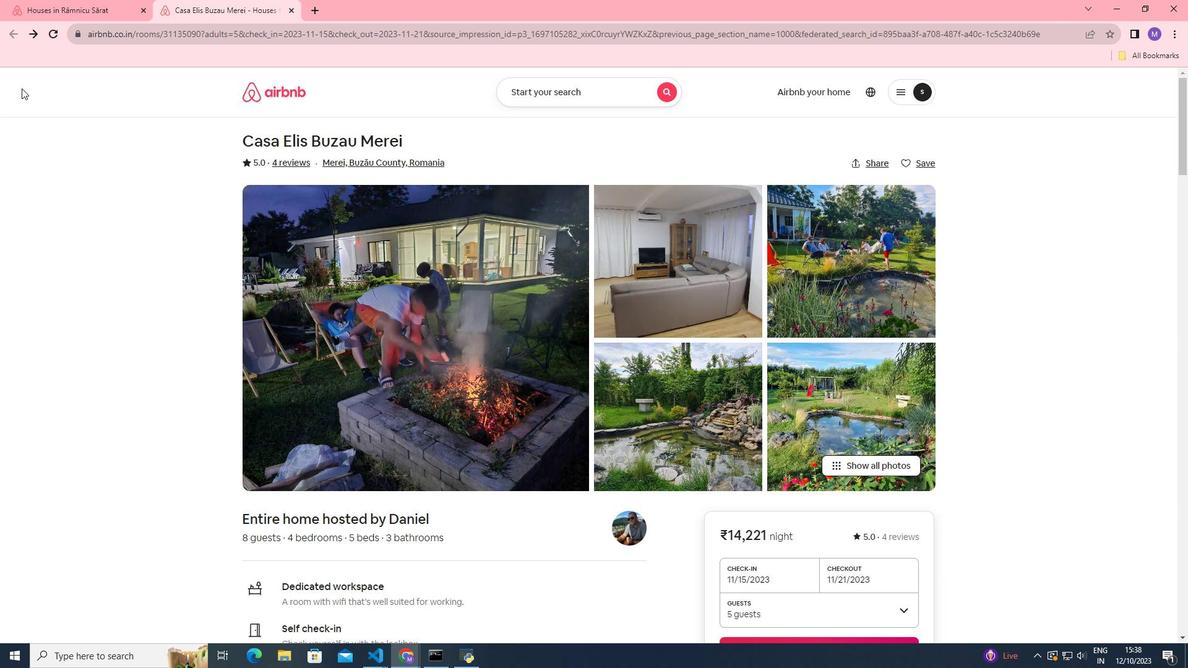 
Action: Mouse pressed left at (21, 87)
Screenshot: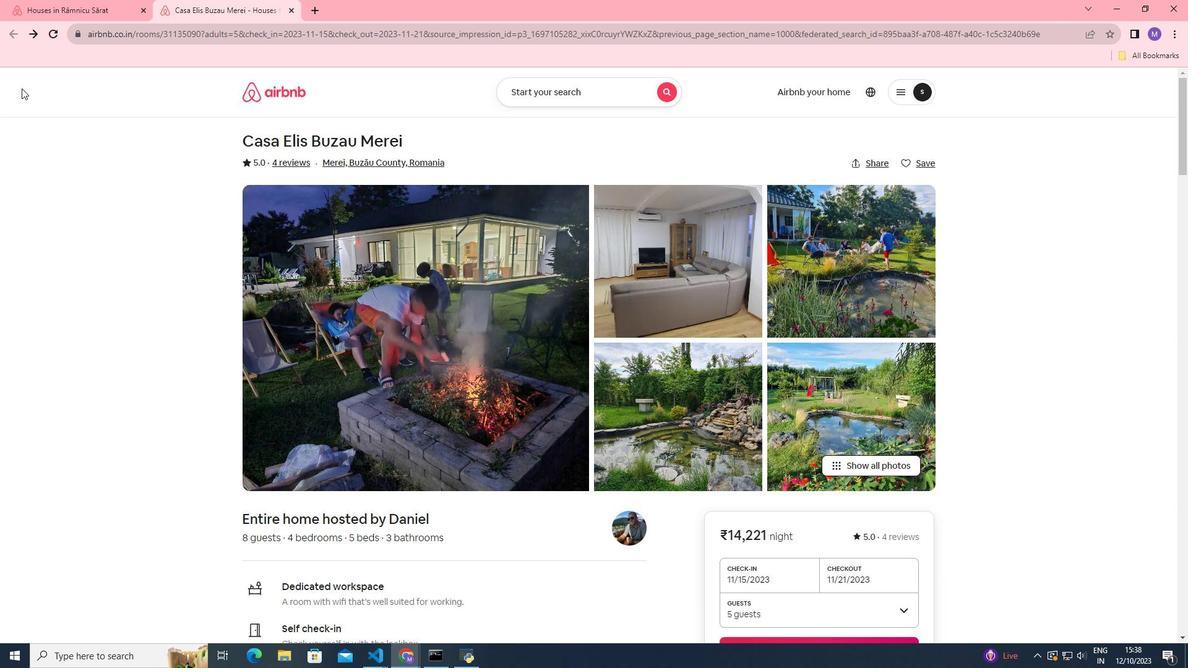 
Action: Mouse moved to (695, 324)
Screenshot: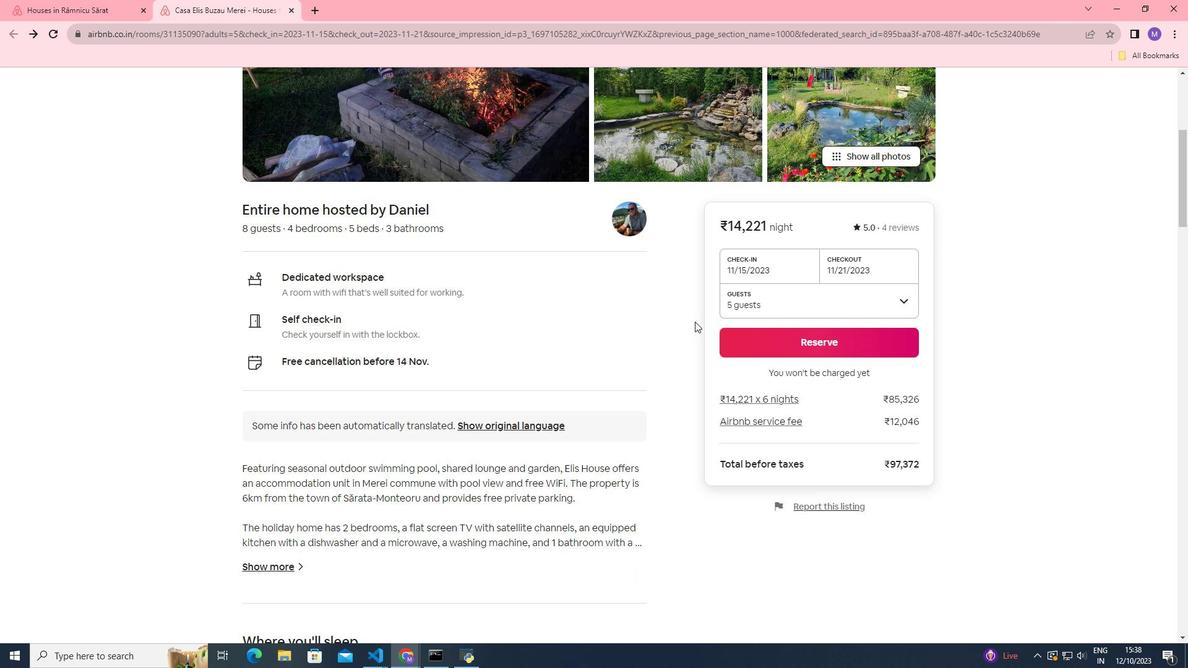 
Action: Mouse scrolled (695, 323) with delta (0, 0)
Screenshot: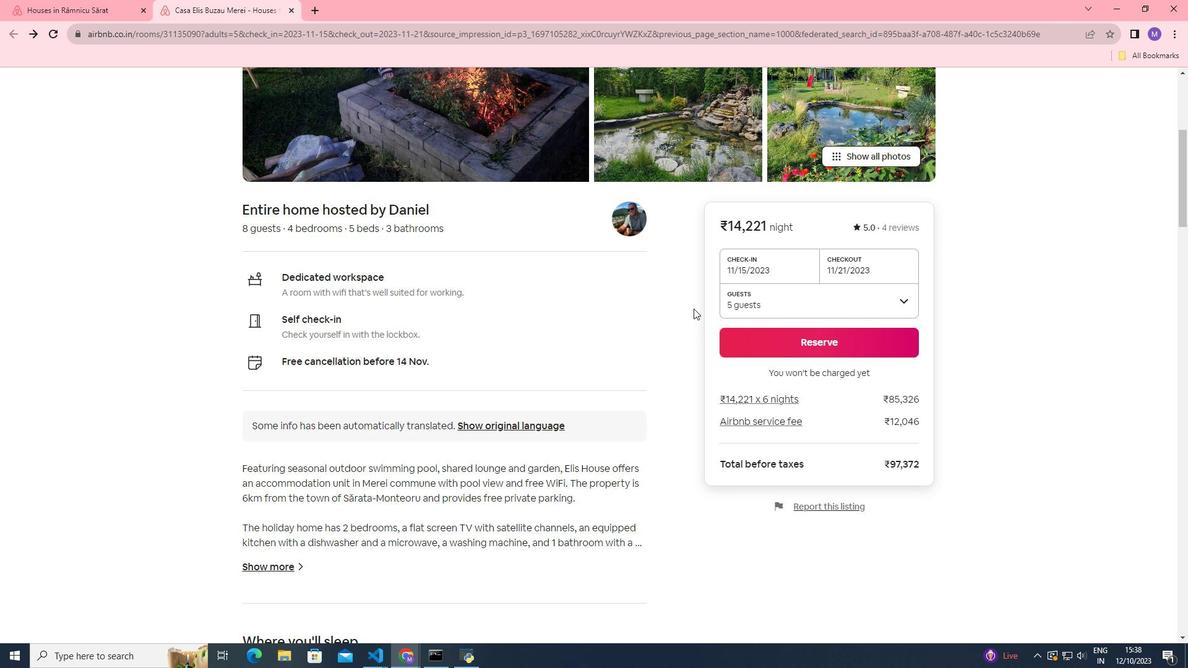 
Action: Mouse scrolled (695, 323) with delta (0, 0)
Screenshot: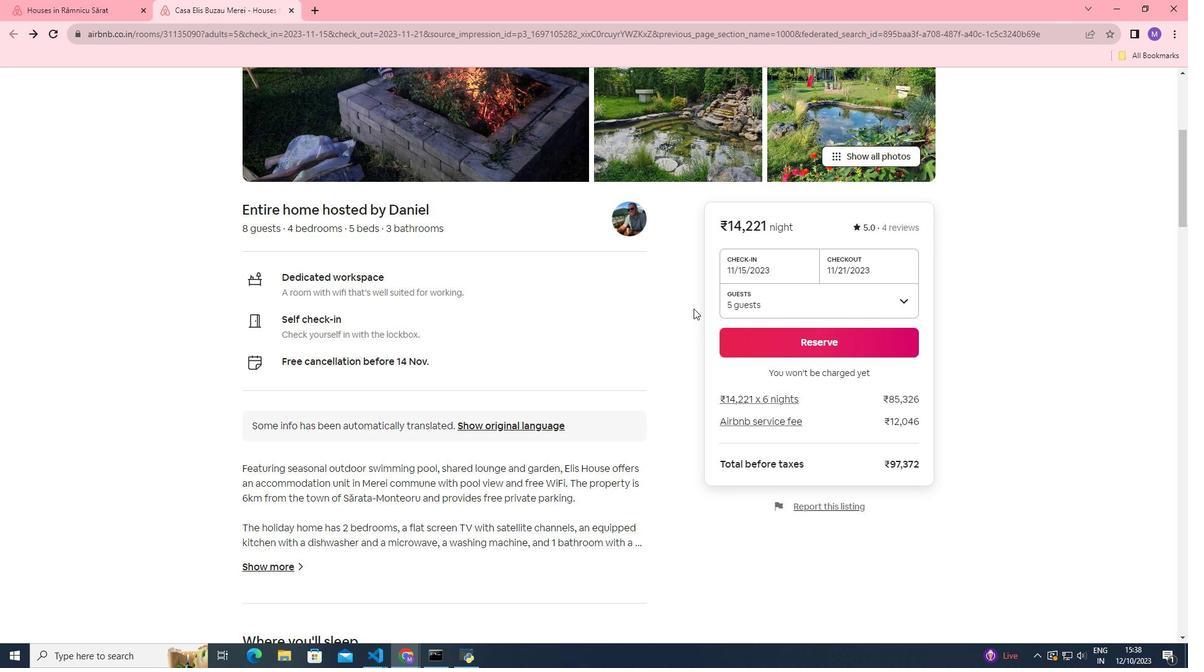 
Action: Mouse scrolled (695, 323) with delta (0, 0)
Screenshot: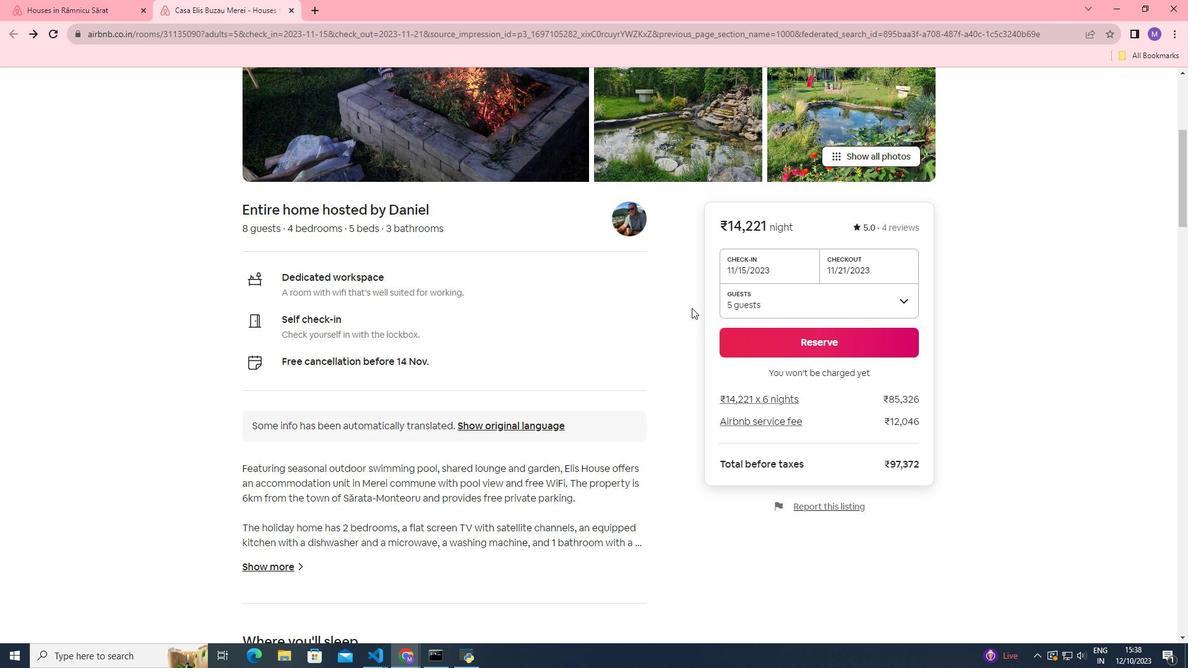 
Action: Mouse scrolled (695, 323) with delta (0, 0)
Screenshot: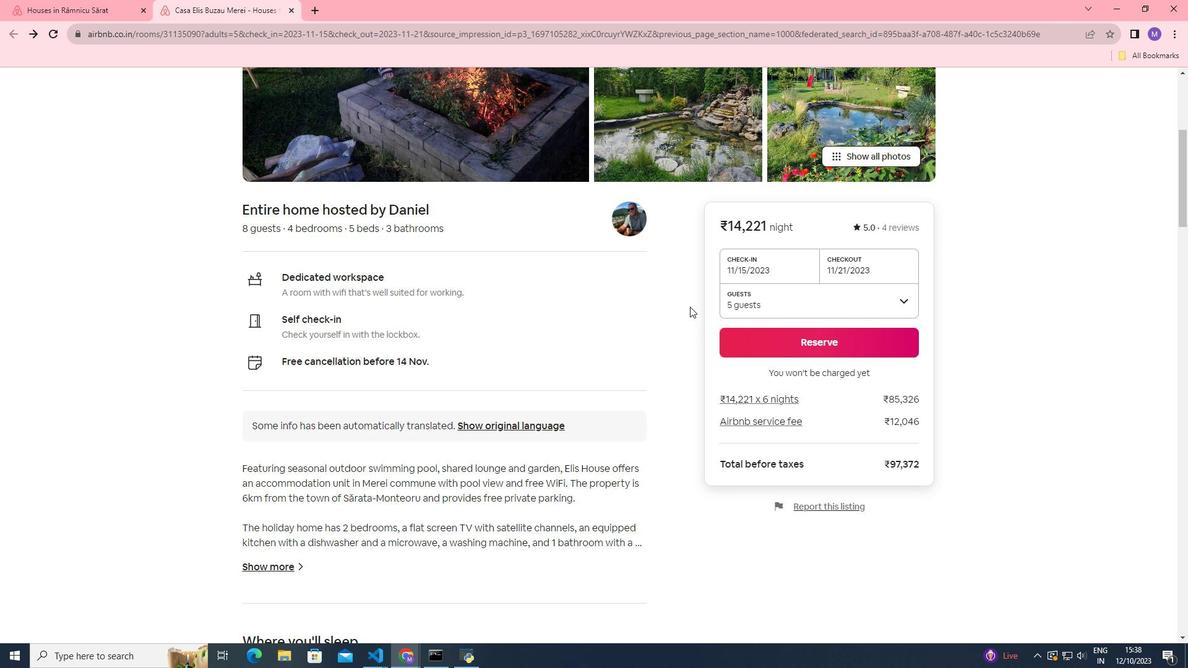 
Action: Mouse scrolled (695, 323) with delta (0, 0)
Screenshot: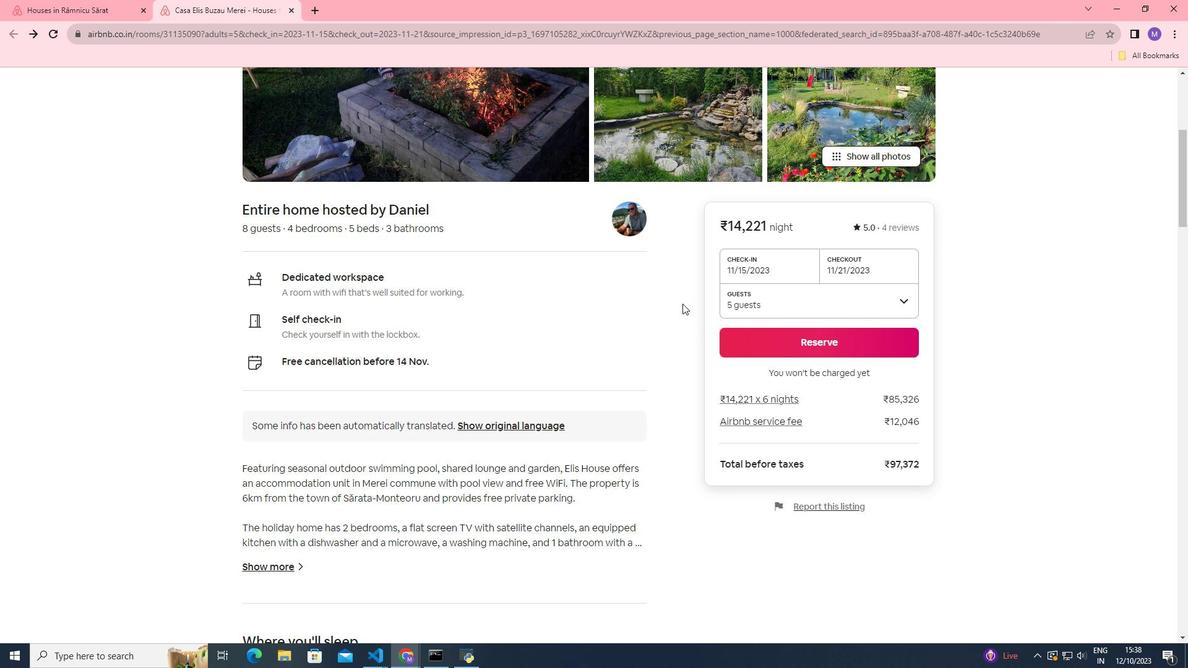 
Action: Mouse moved to (681, 303)
Screenshot: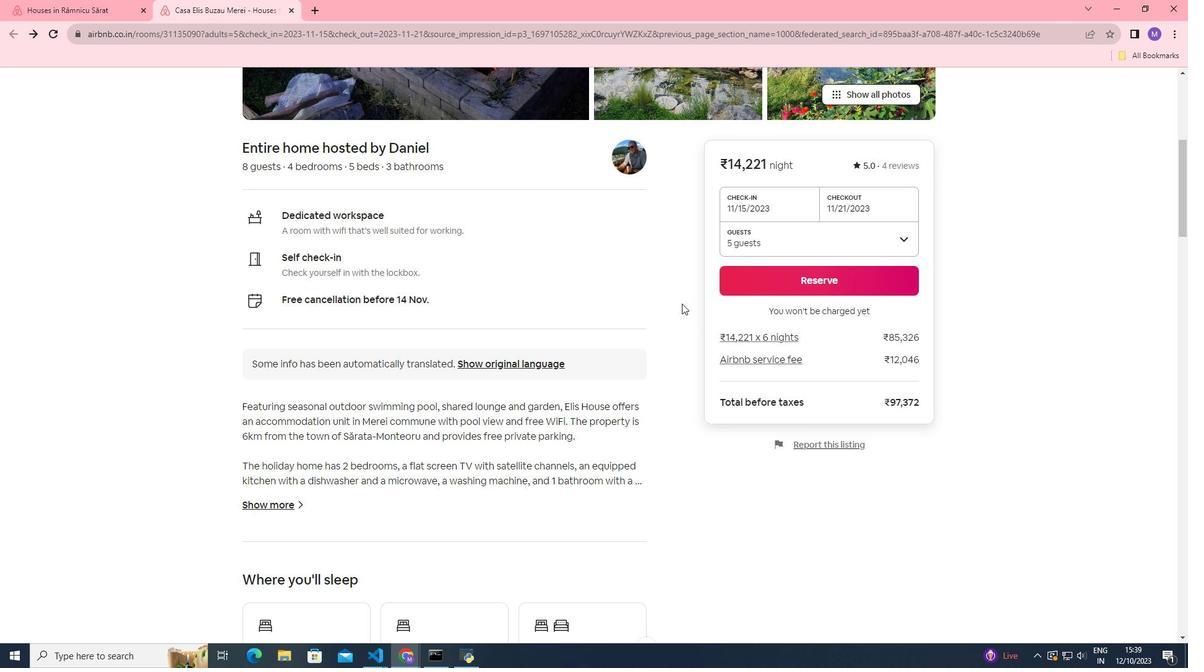 
Action: Mouse scrolled (681, 302) with delta (0, 0)
Screenshot: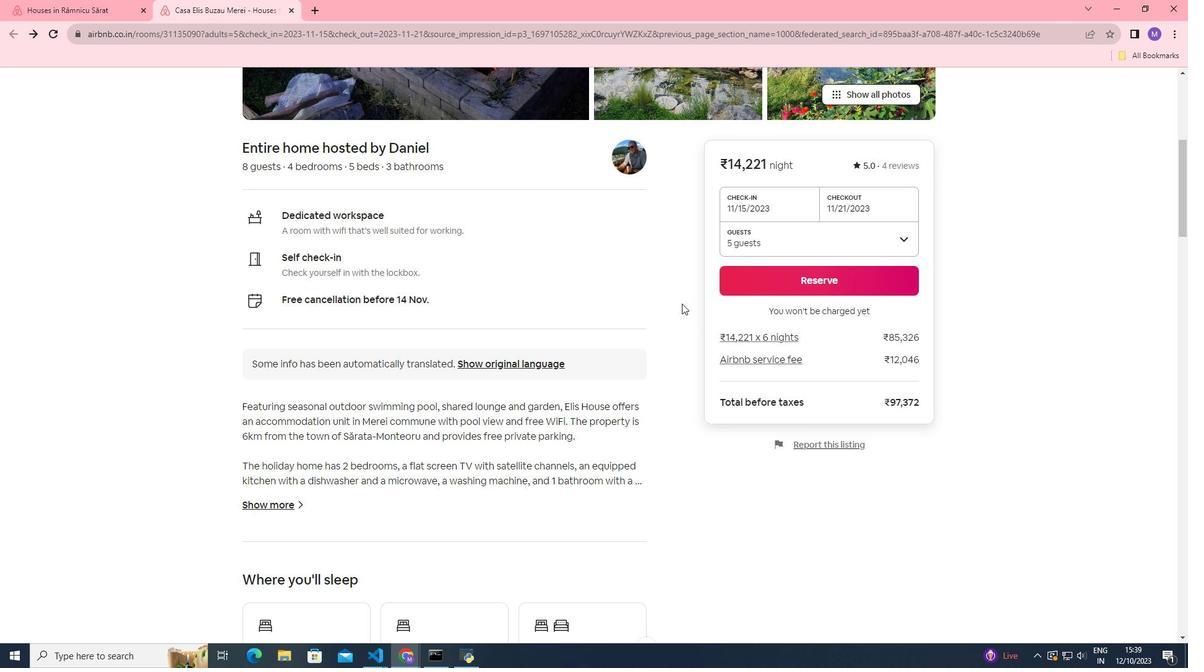 
Action: Mouse moved to (681, 303)
Screenshot: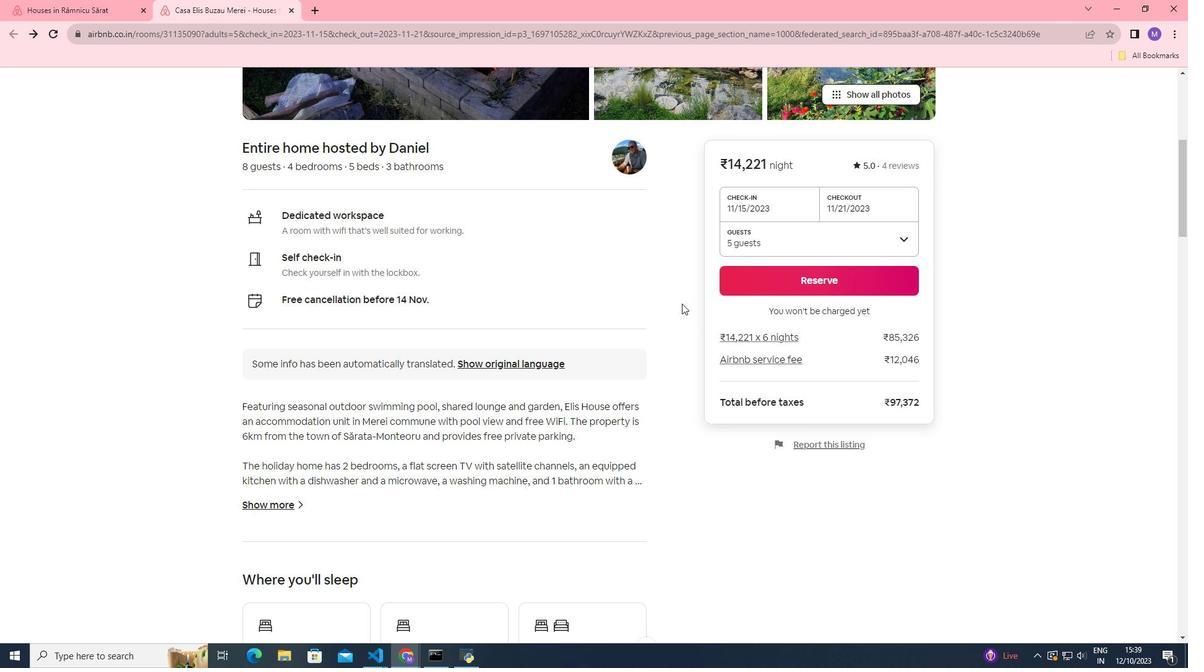 
Action: Mouse scrolled (681, 302) with delta (0, 0)
Screenshot: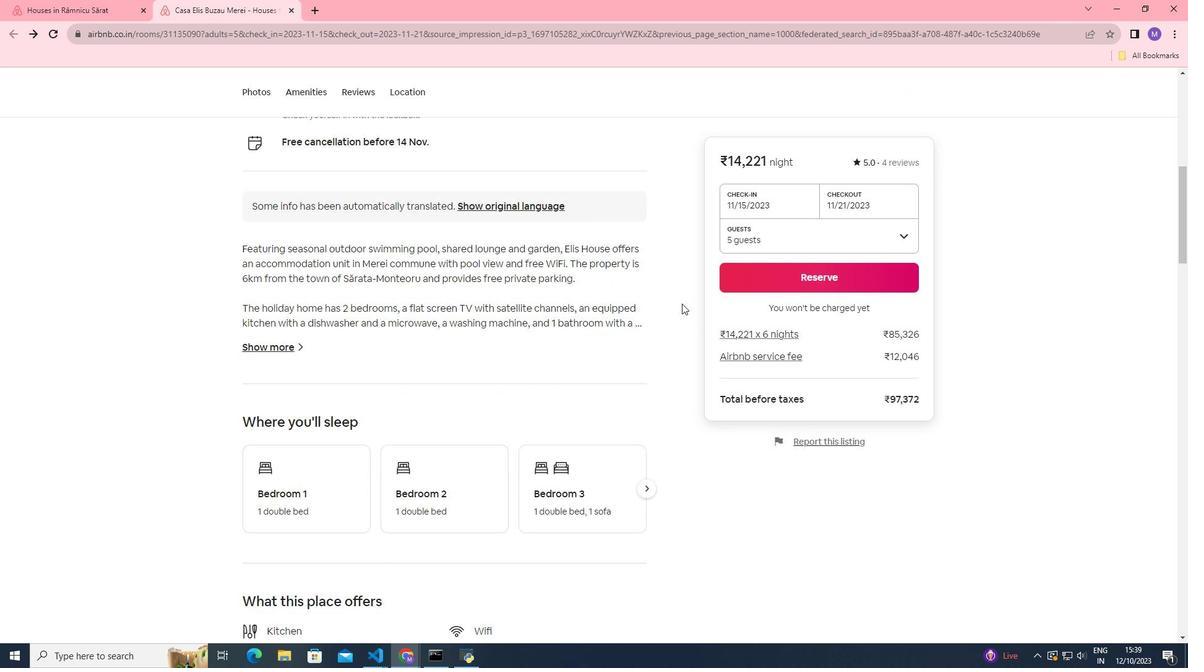 
Action: Mouse scrolled (681, 302) with delta (0, 0)
Screenshot: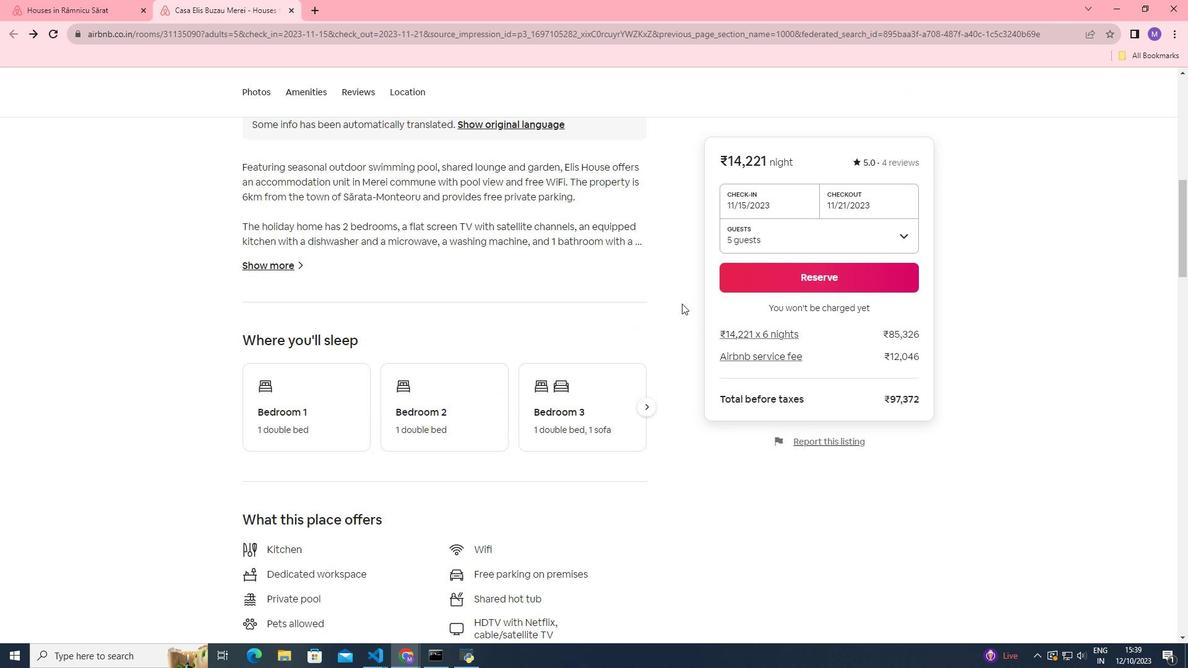 
Action: Mouse scrolled (681, 302) with delta (0, 0)
Screenshot: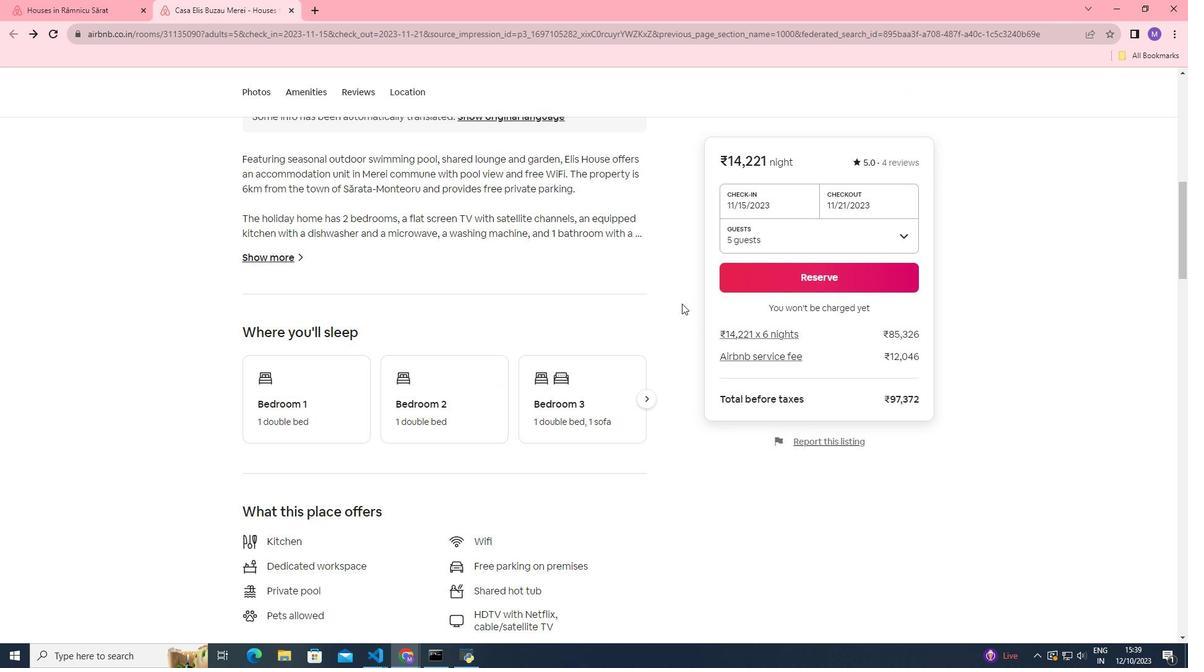 
Action: Mouse scrolled (681, 302) with delta (0, 0)
Screenshot: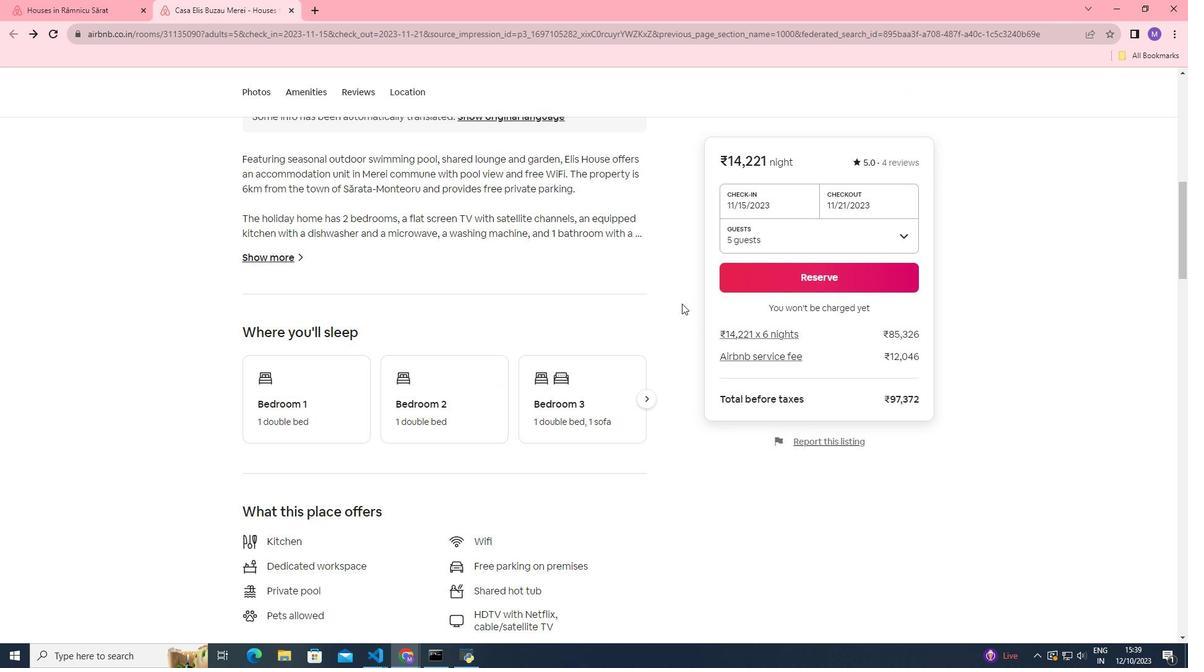 
Action: Mouse scrolled (681, 302) with delta (0, 0)
Screenshot: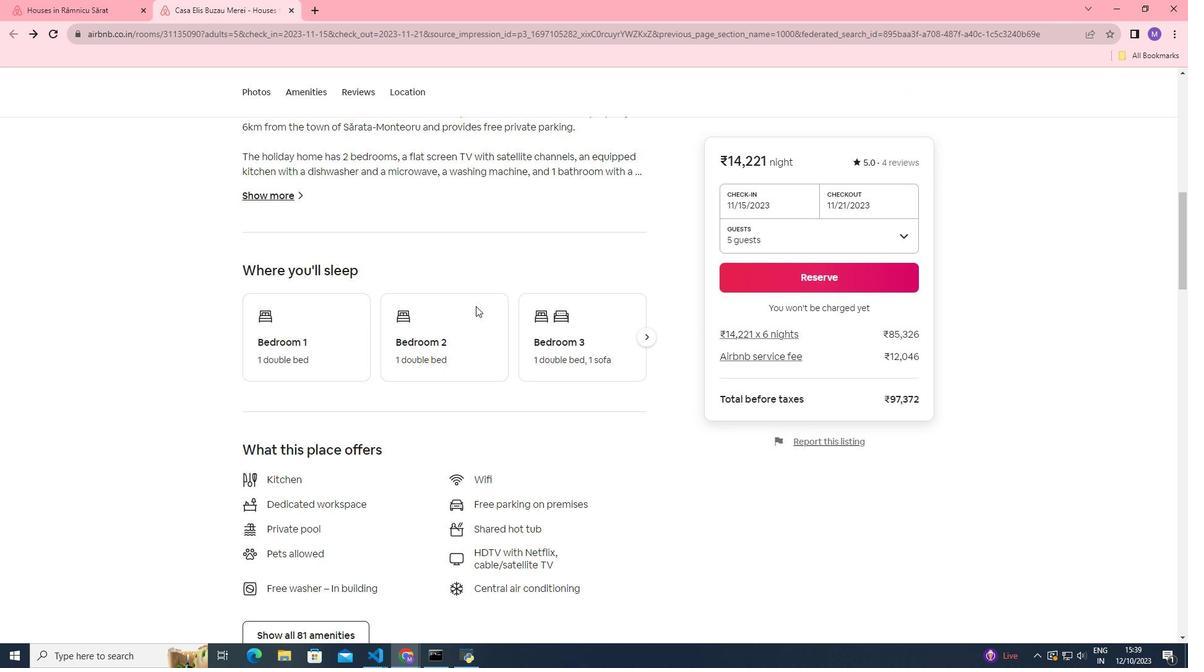 
Action: Mouse moved to (284, 193)
Screenshot: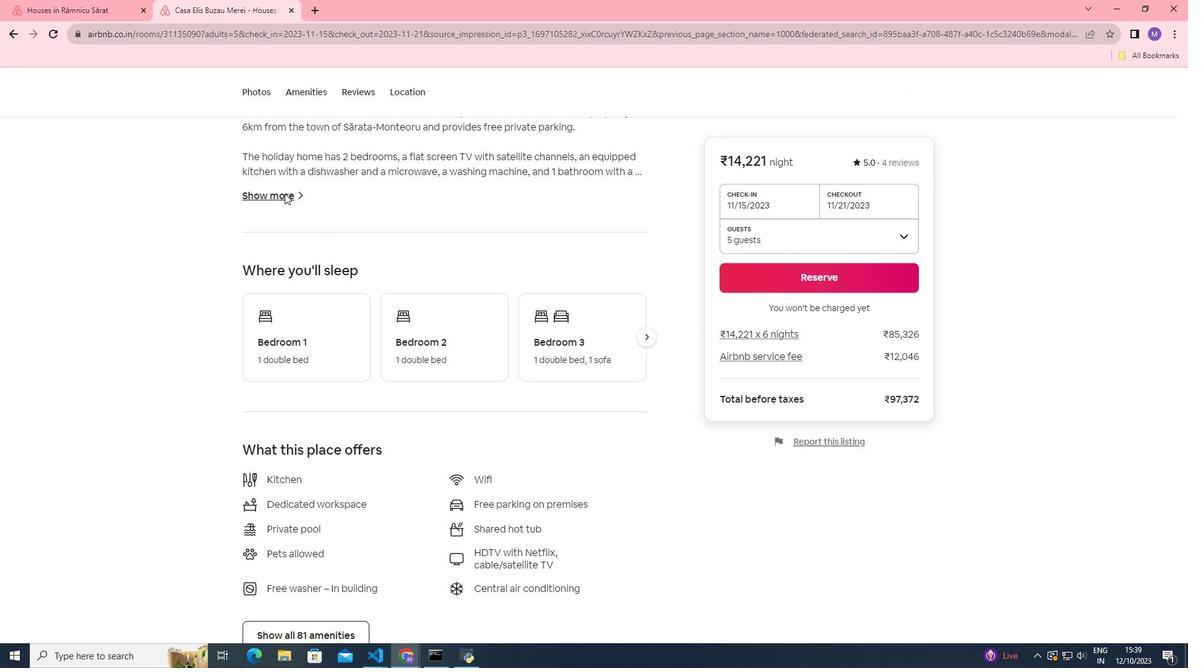 
Action: Mouse pressed left at (284, 193)
Screenshot: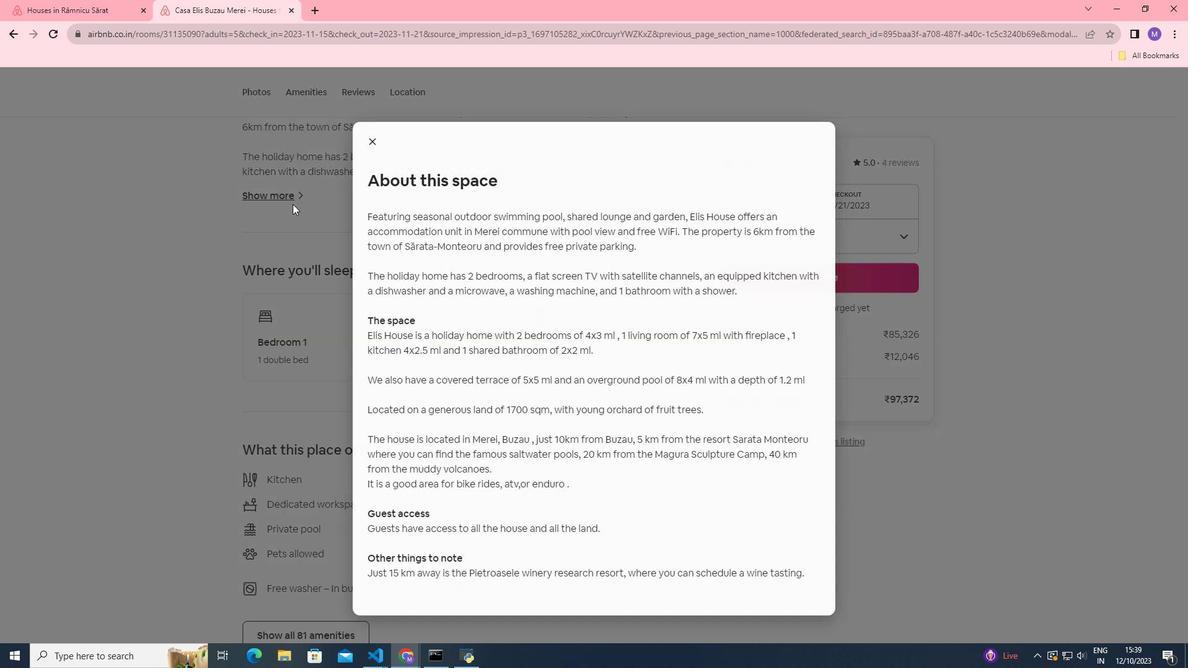 
Action: Mouse moved to (550, 315)
Screenshot: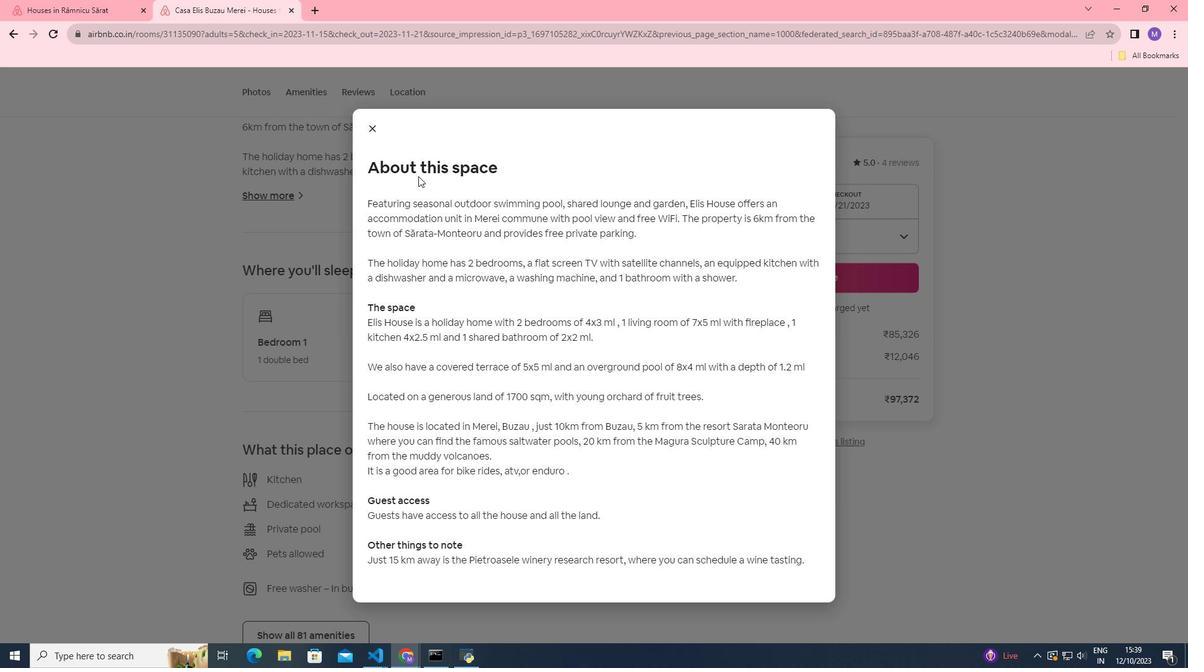 
Action: Mouse scrolled (550, 314) with delta (0, 0)
Screenshot: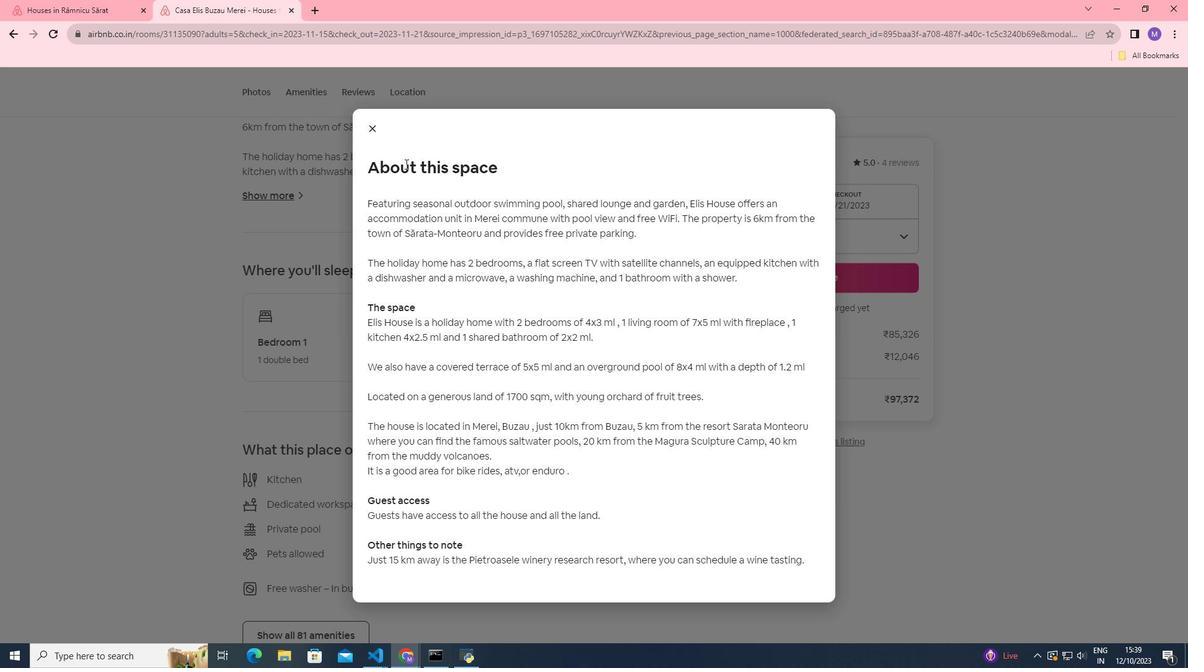
Action: Mouse scrolled (550, 314) with delta (0, 0)
Screenshot: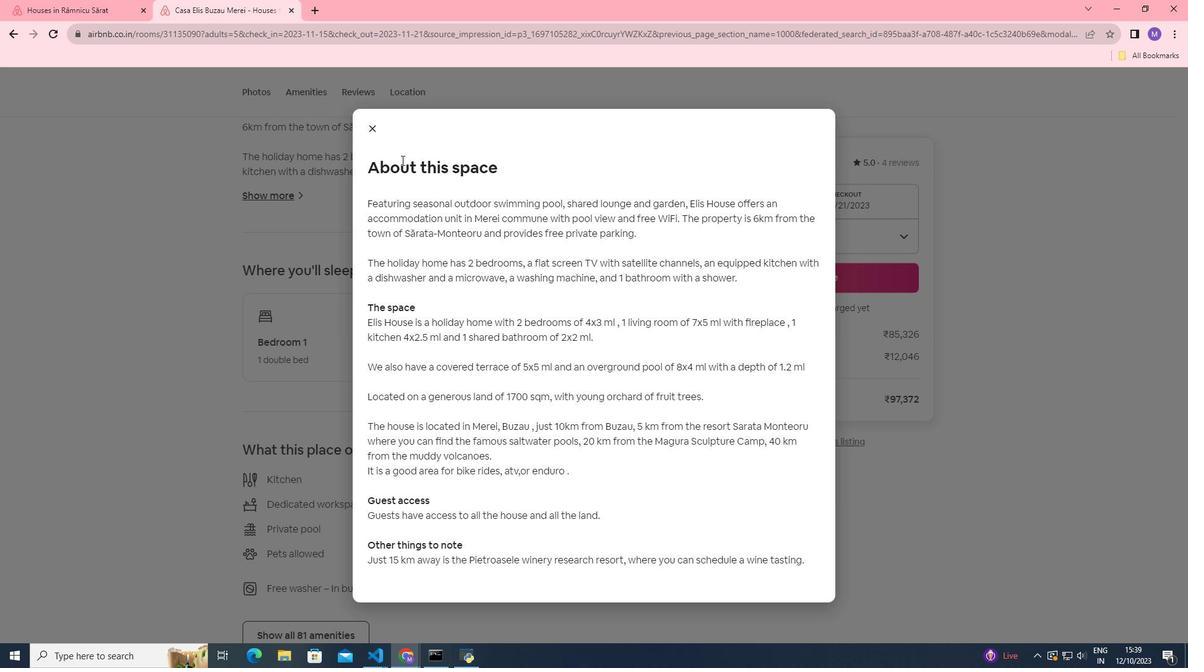 
Action: Mouse scrolled (550, 314) with delta (0, 0)
Screenshot: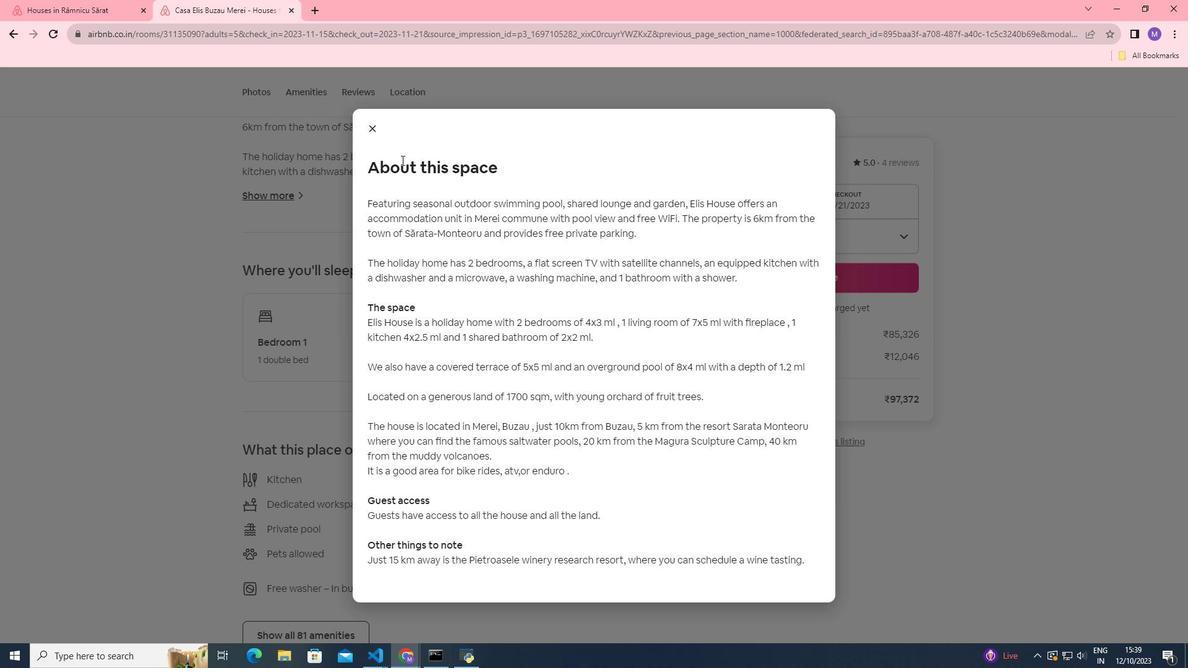 
Action: Mouse scrolled (550, 314) with delta (0, 0)
Screenshot: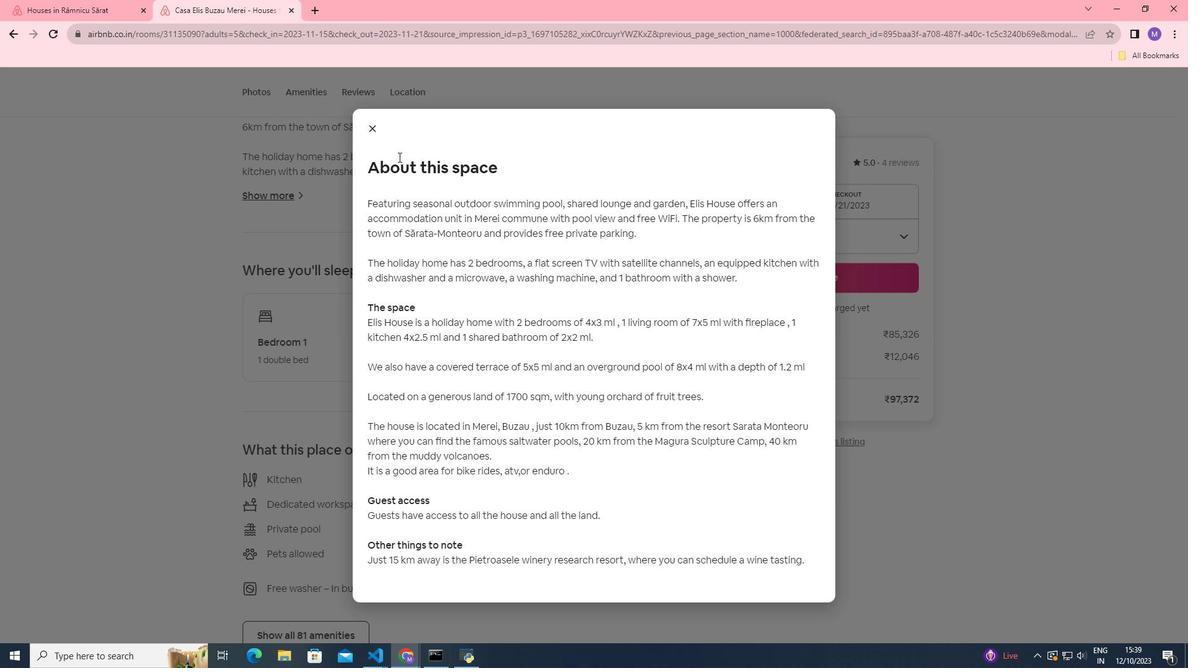 
Action: Mouse moved to (370, 128)
Screenshot: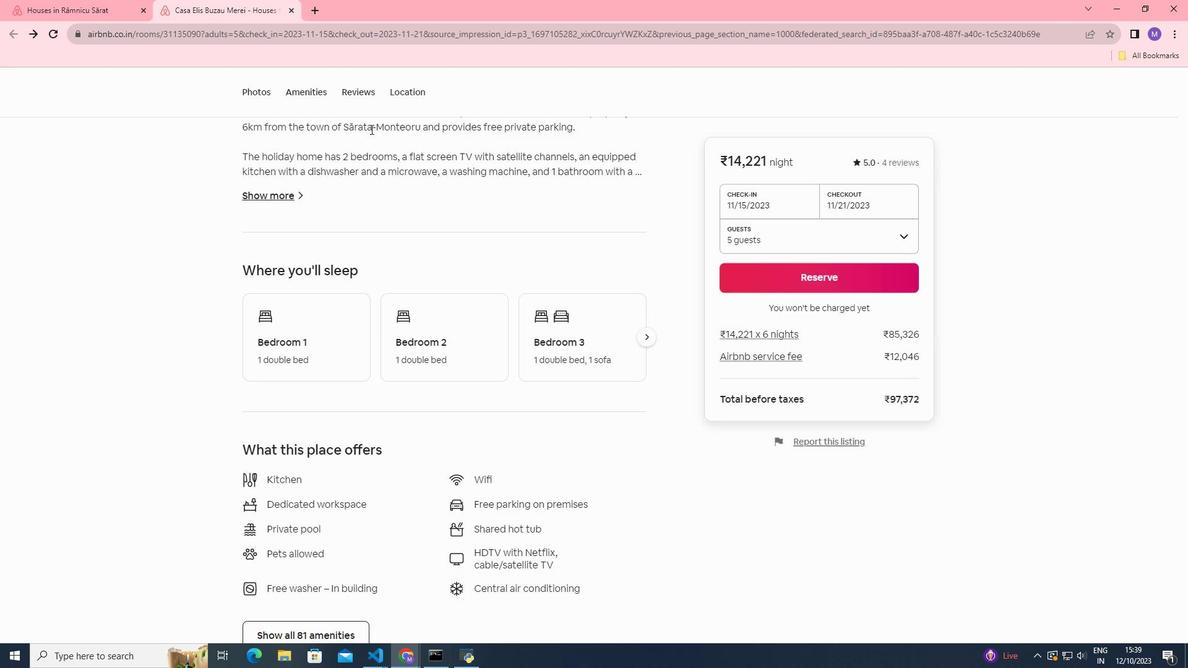 
Action: Mouse pressed left at (370, 128)
Screenshot: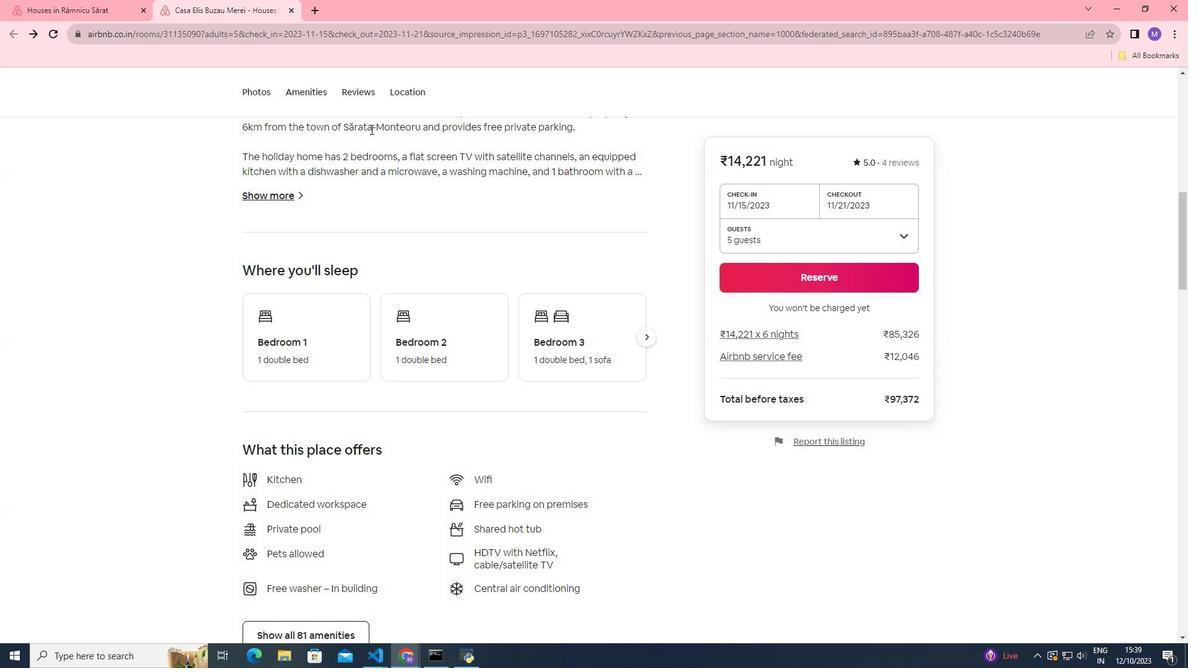 
Action: Mouse moved to (543, 336)
Screenshot: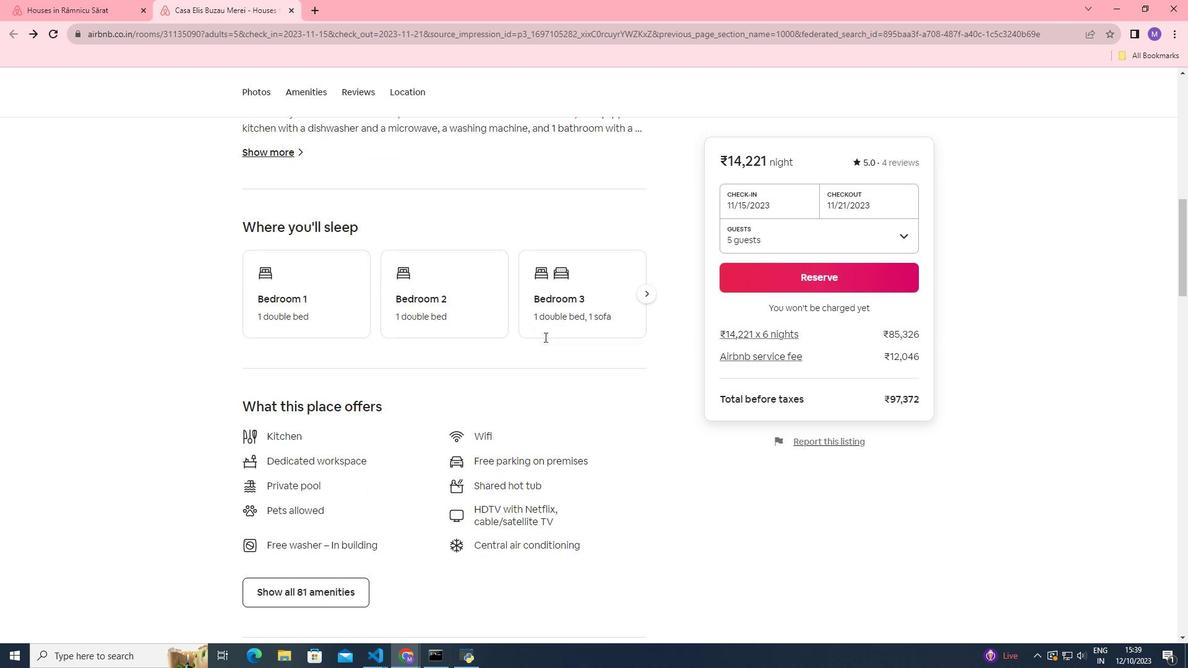 
Action: Mouse scrolled (543, 336) with delta (0, 0)
Screenshot: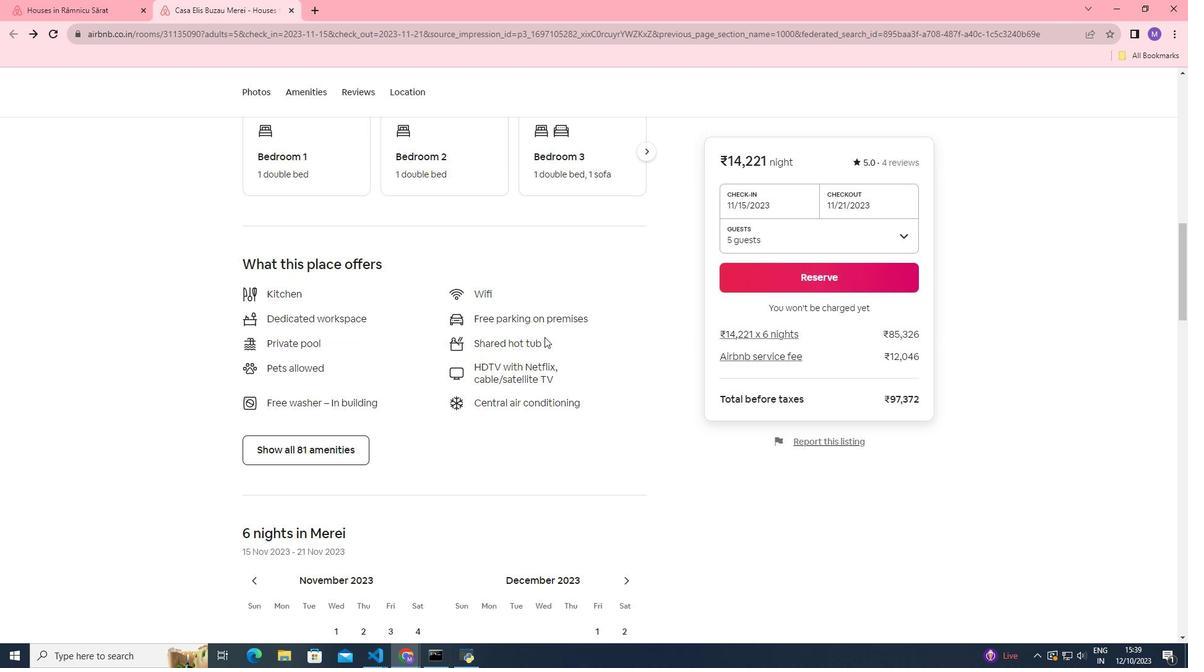 
Action: Mouse scrolled (543, 336) with delta (0, 0)
Screenshot: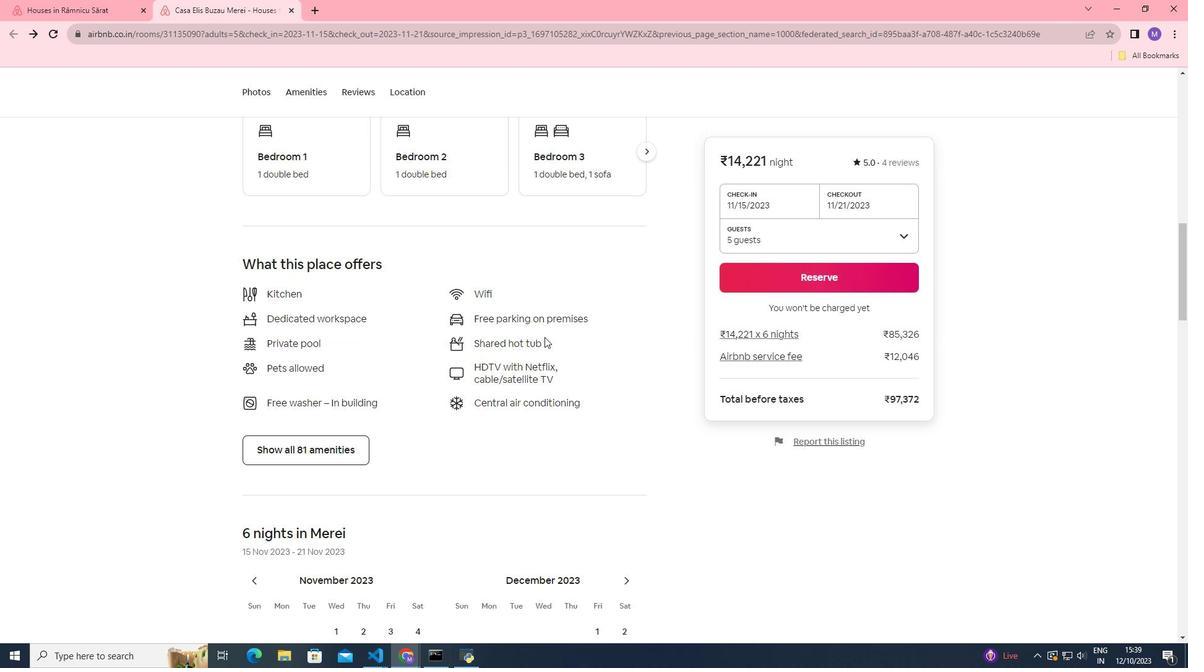 
Action: Mouse scrolled (543, 336) with delta (0, 0)
Screenshot: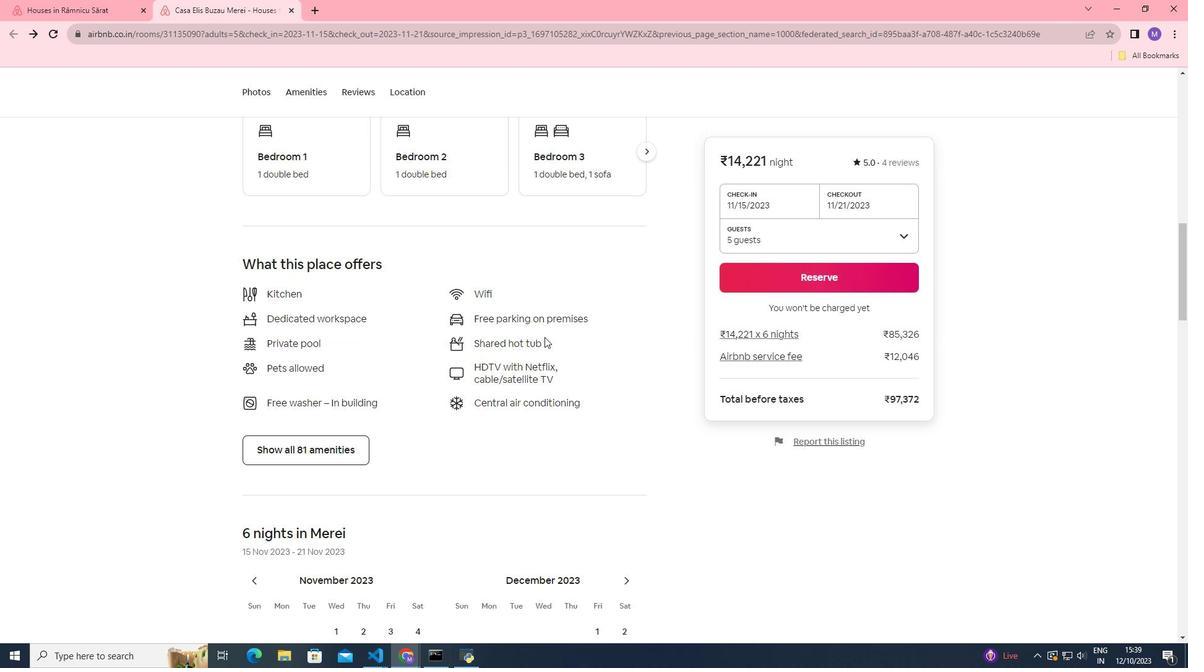 
Action: Mouse moved to (318, 451)
Screenshot: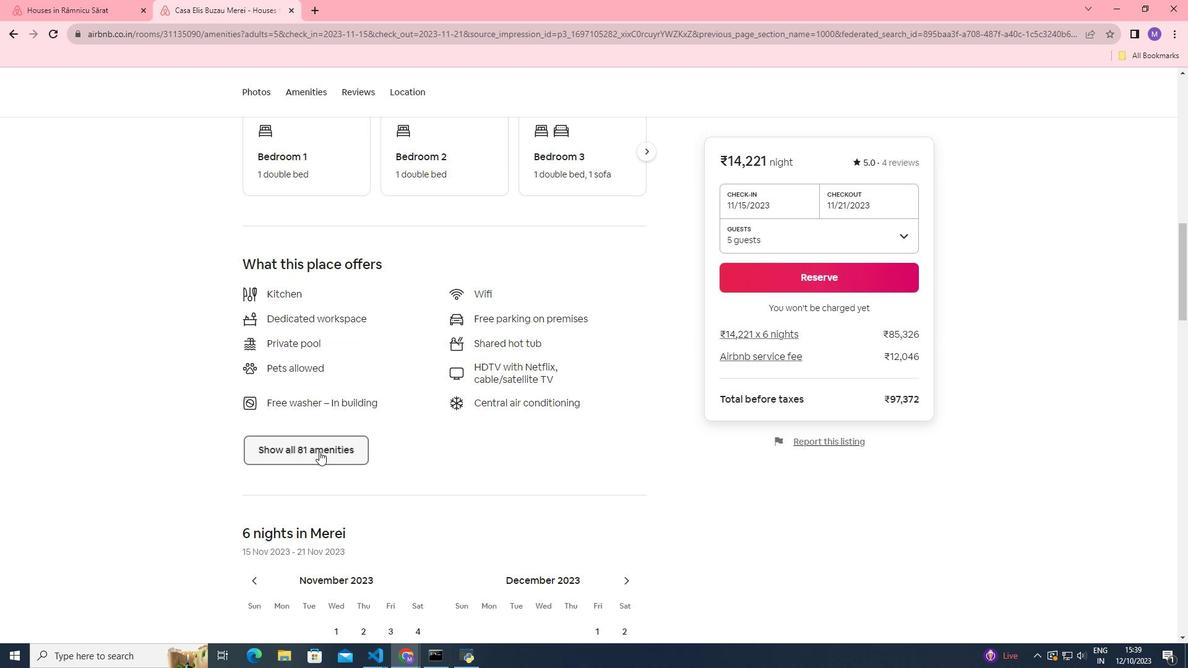 
Action: Mouse pressed left at (318, 451)
Screenshot: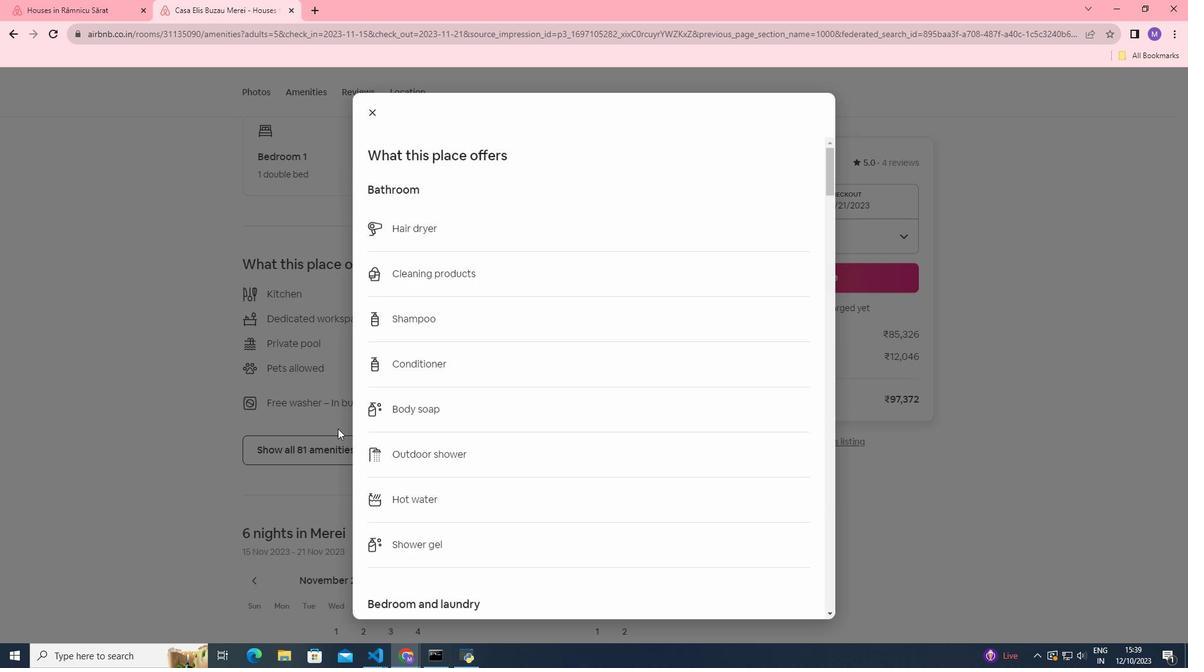 
Action: Mouse moved to (517, 326)
Screenshot: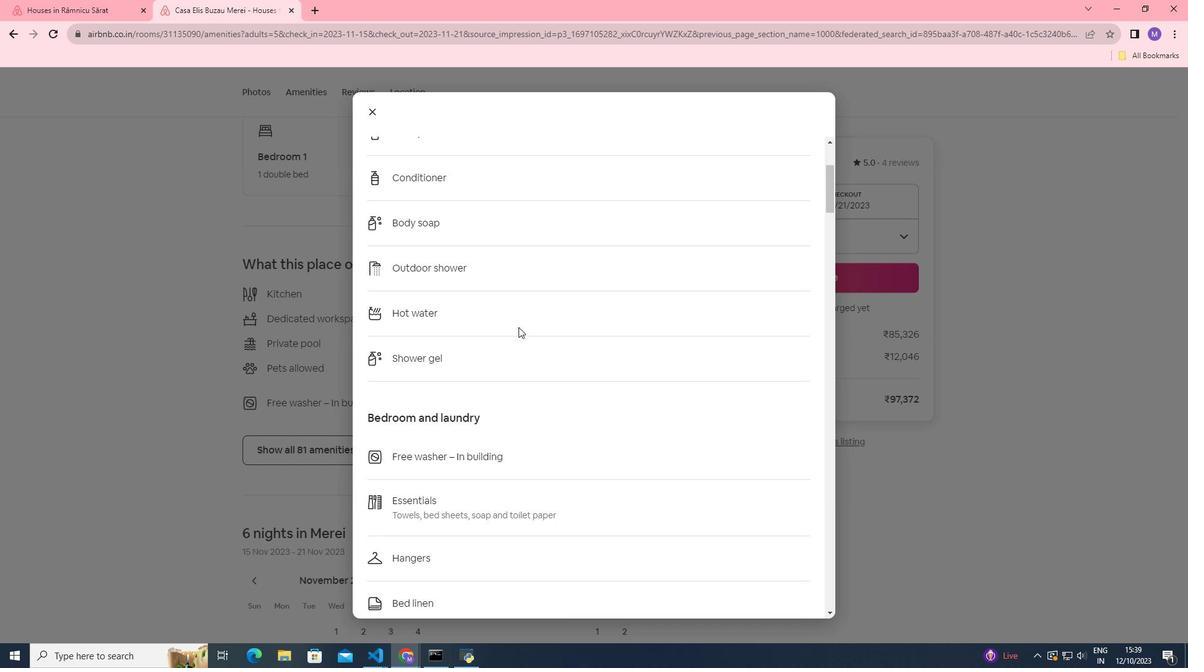
Action: Mouse scrolled (517, 326) with delta (0, 0)
Screenshot: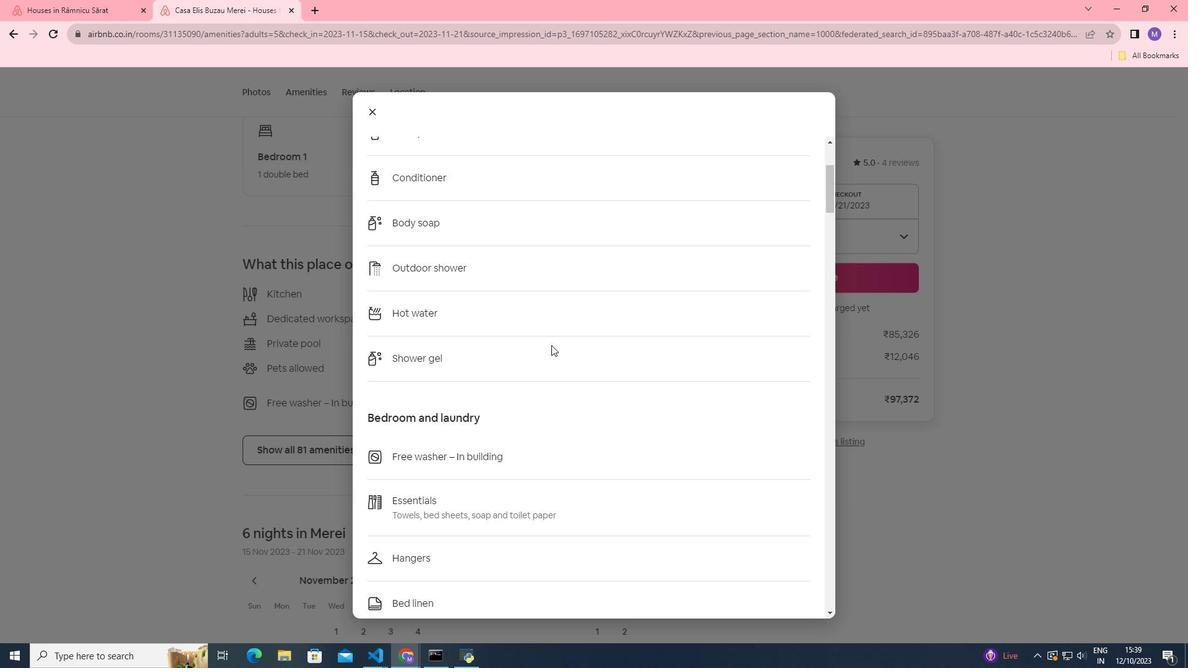 
Action: Mouse scrolled (517, 326) with delta (0, 0)
Screenshot: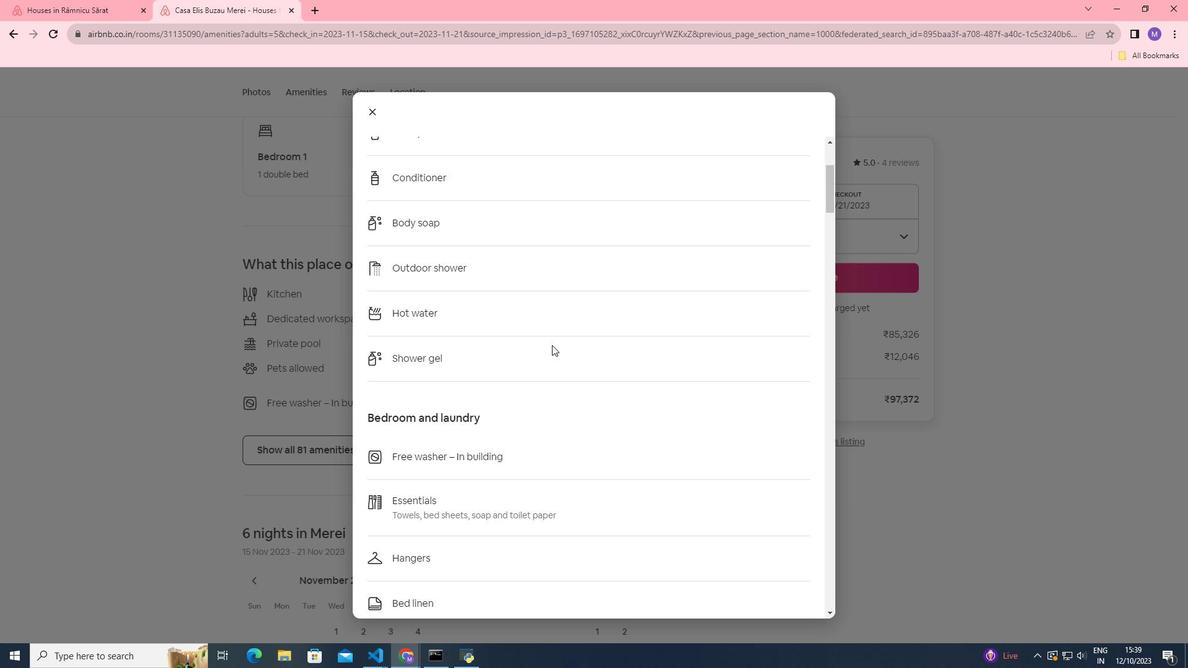 
Action: Mouse scrolled (517, 326) with delta (0, 0)
Screenshot: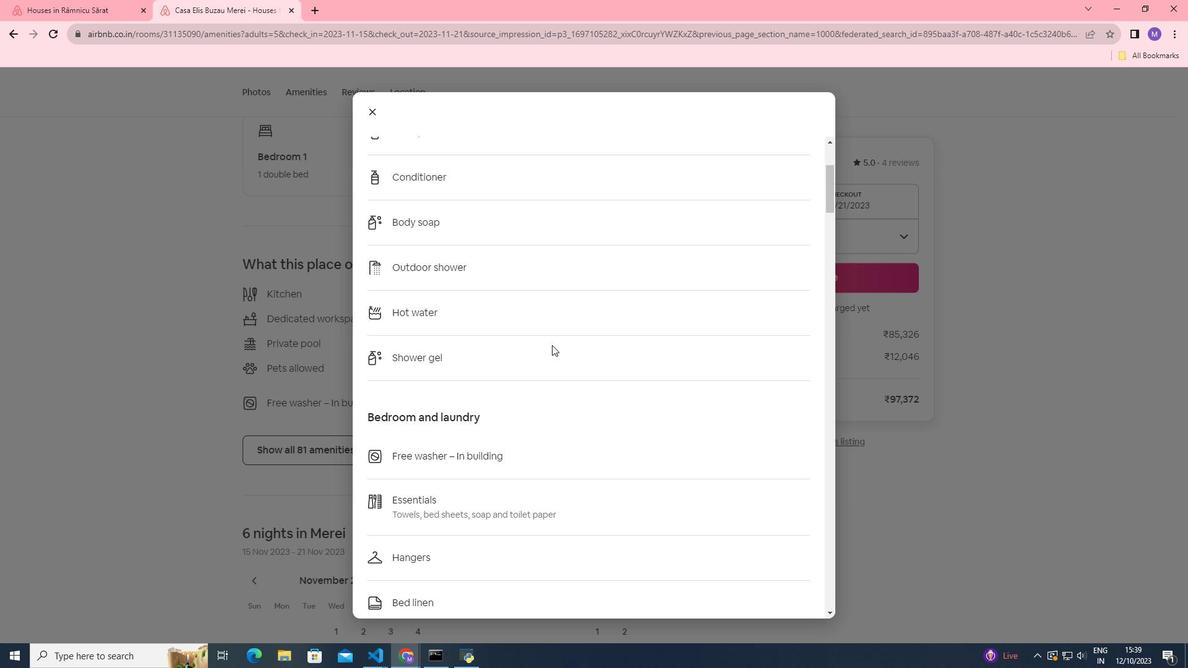 
Action: Mouse moved to (551, 344)
Screenshot: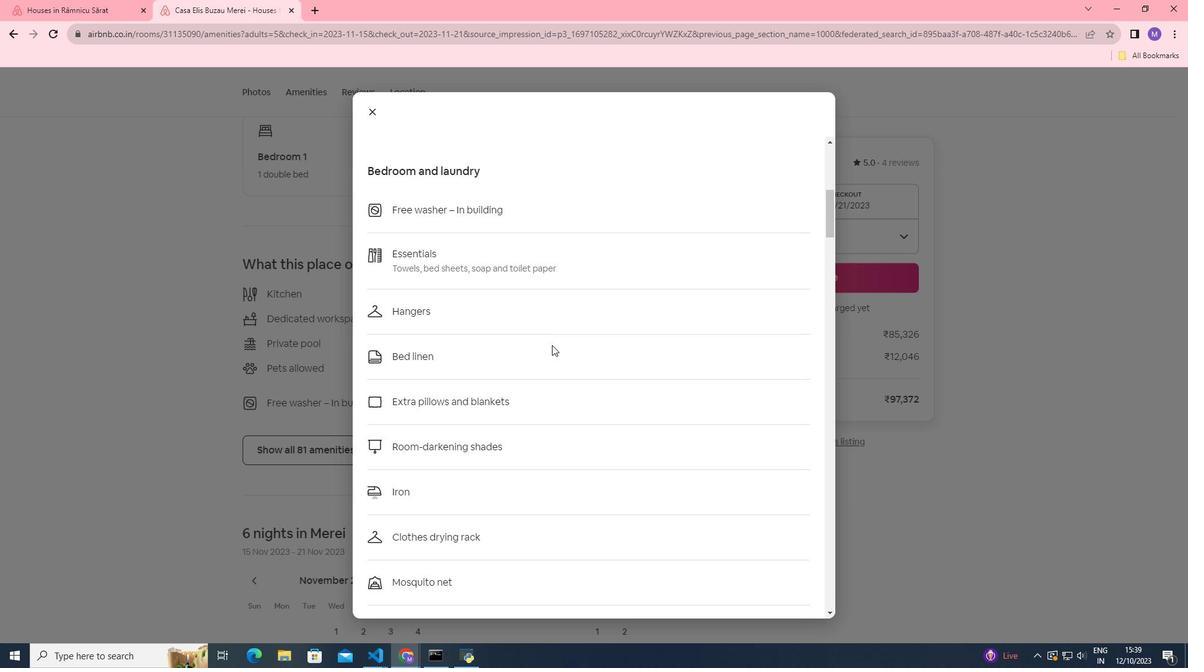 
Action: Mouse scrolled (551, 344) with delta (0, 0)
